 Task: Set the assign, start, and due dates for tasks in Jira and create an automation rule to manage task transitions.
Action: Mouse pressed left at (658, 409)
Screenshot: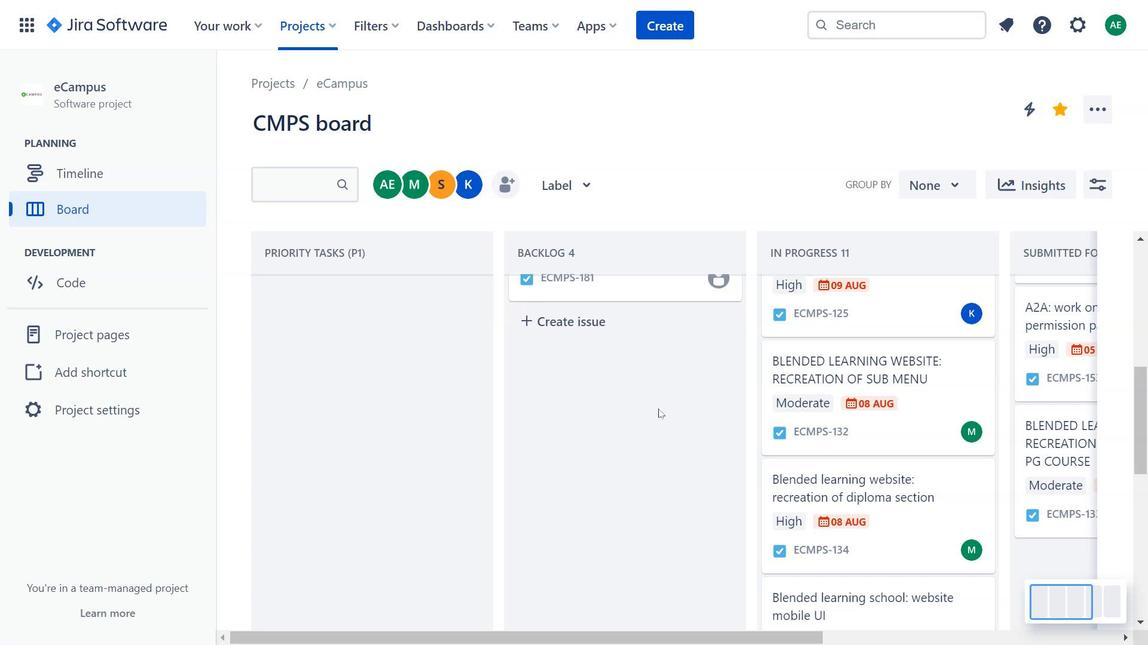
Action: Mouse pressed left at (658, 409)
Screenshot: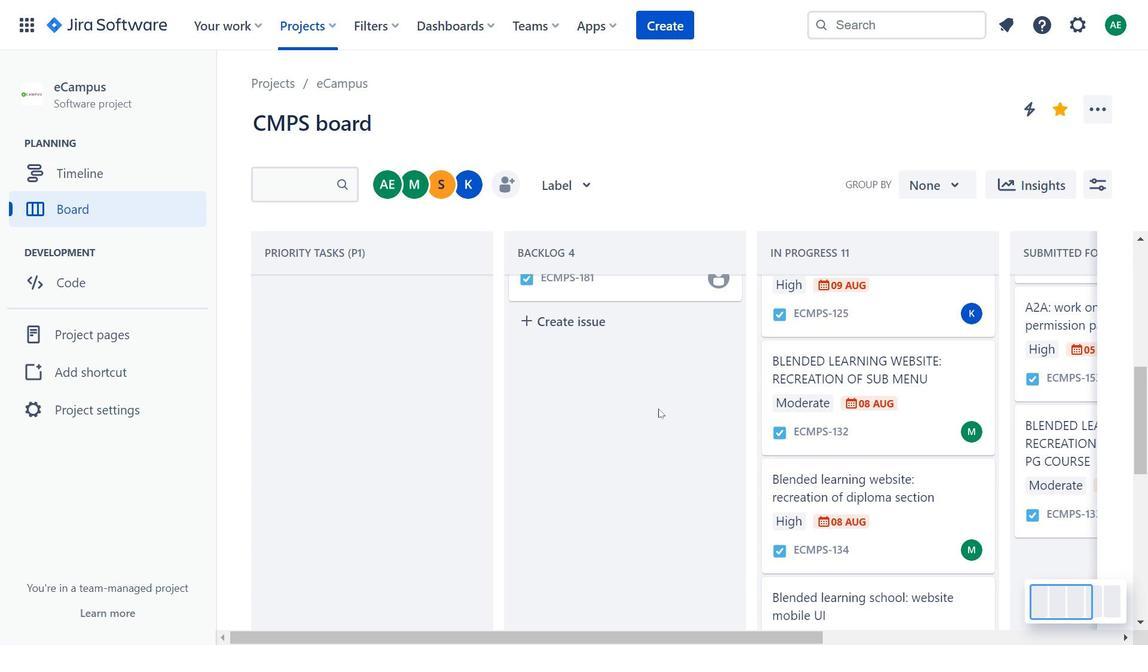 
Action: Mouse pressed left at (658, 409)
Screenshot: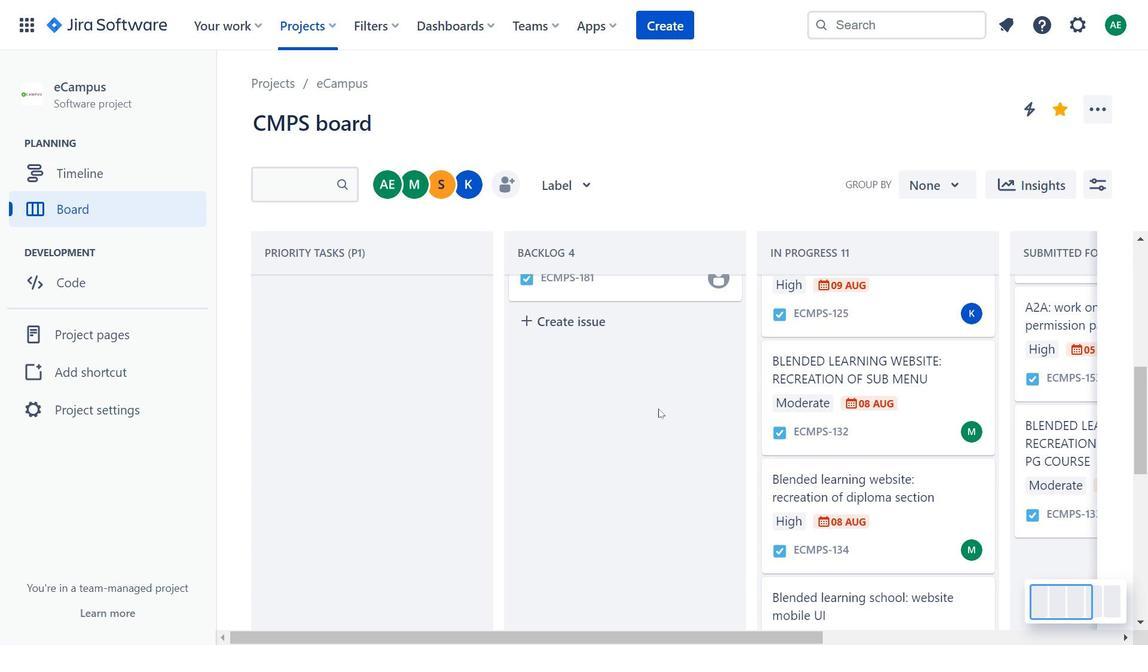 
Action: Mouse moved to (817, 390)
Screenshot: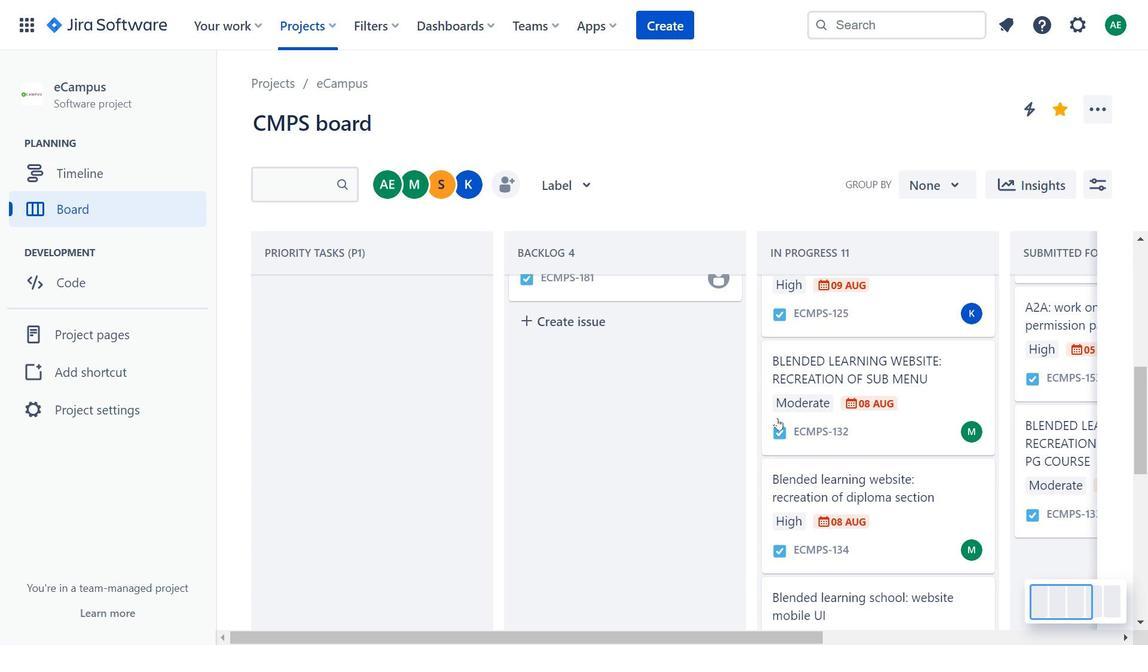 
Action: Mouse scrolled (817, 389) with delta (0, 0)
Screenshot: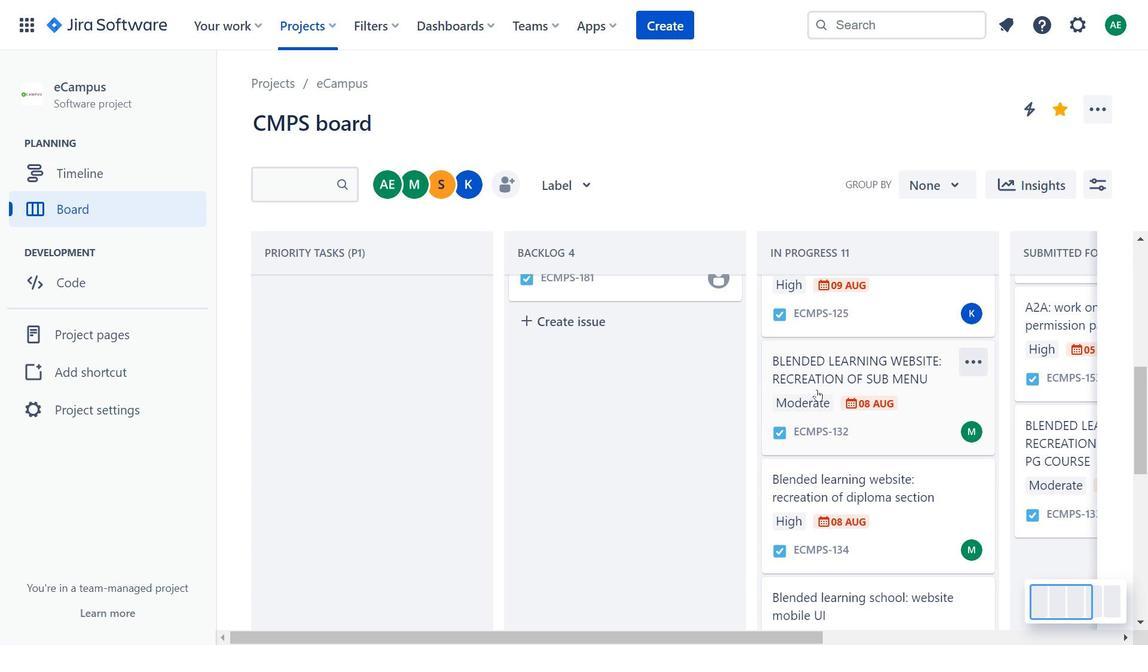 
Action: Mouse scrolled (817, 389) with delta (0, 0)
Screenshot: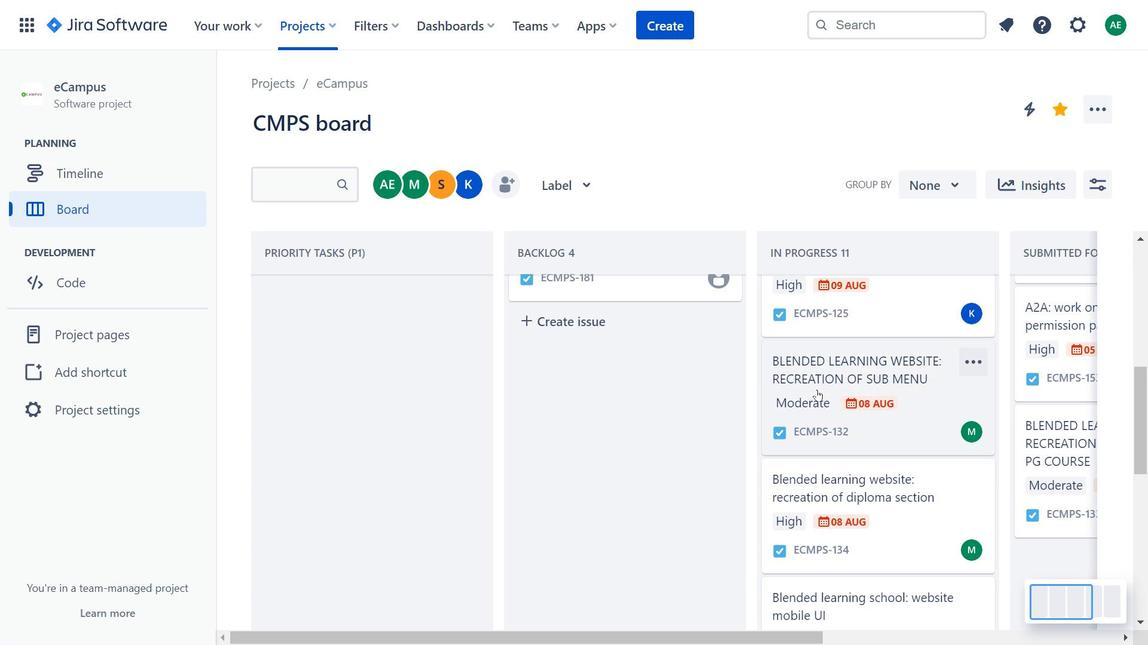 
Action: Mouse moved to (819, 386)
Screenshot: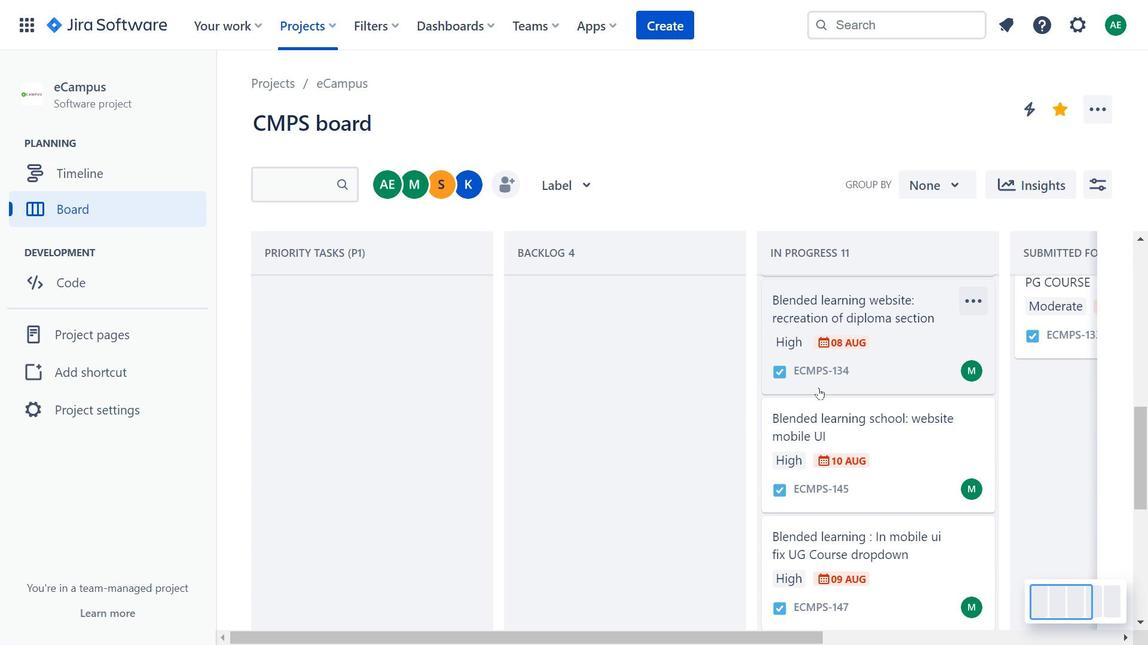 
Action: Mouse scrolled (819, 386) with delta (0, 0)
Screenshot: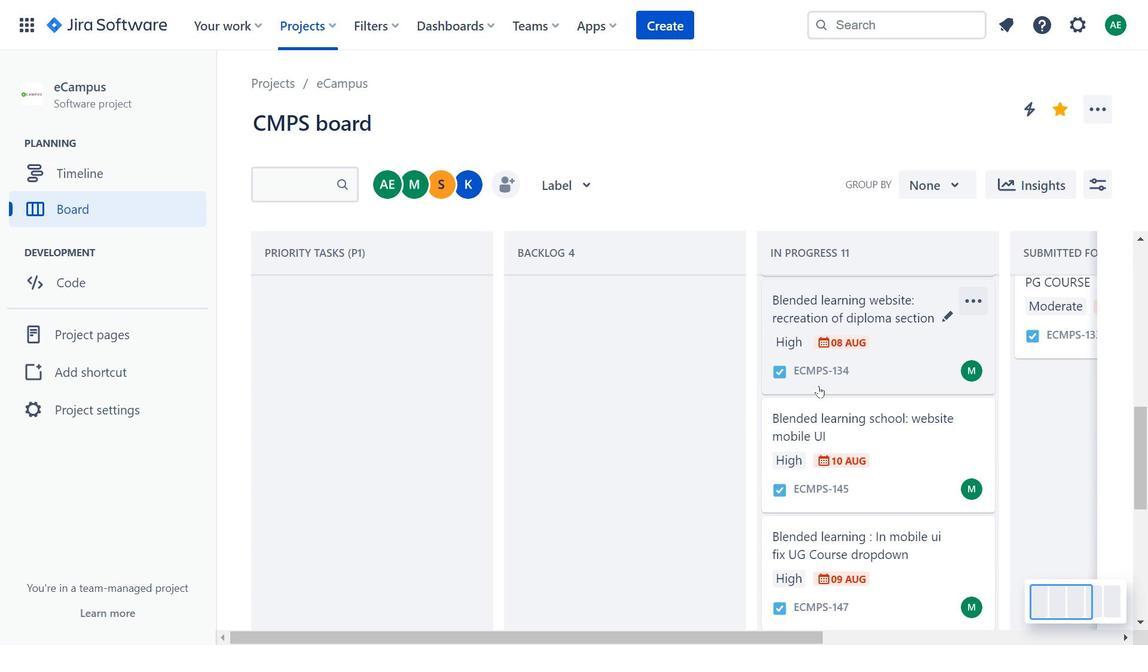
Action: Mouse scrolled (819, 386) with delta (0, 0)
Screenshot: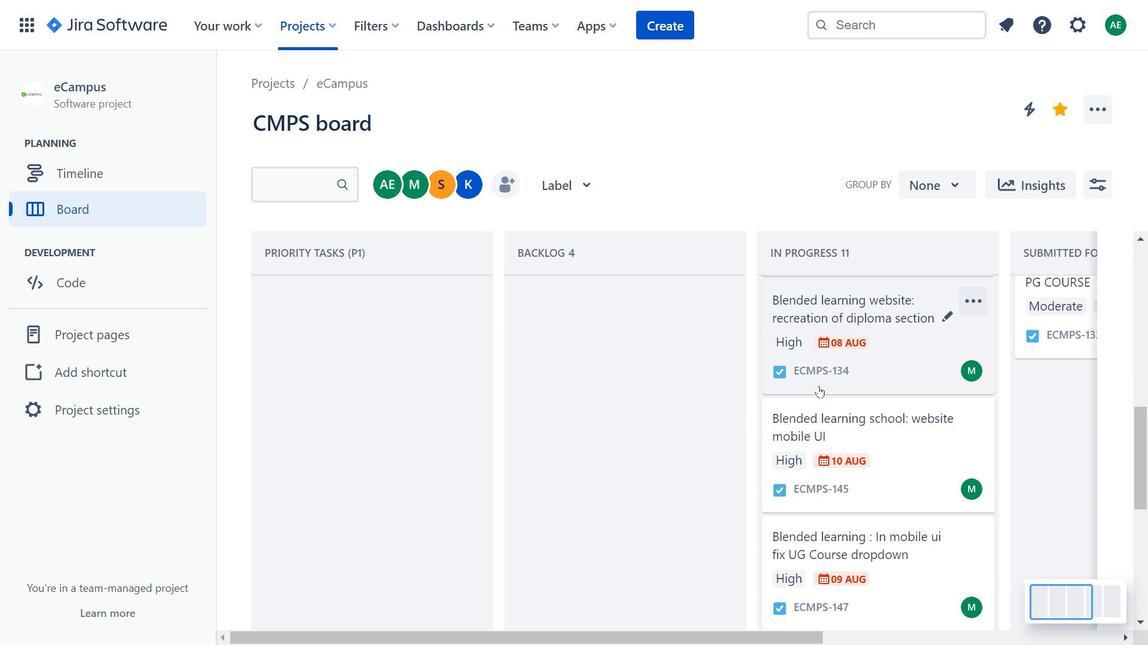 
Action: Mouse scrolled (819, 386) with delta (0, 0)
Screenshot: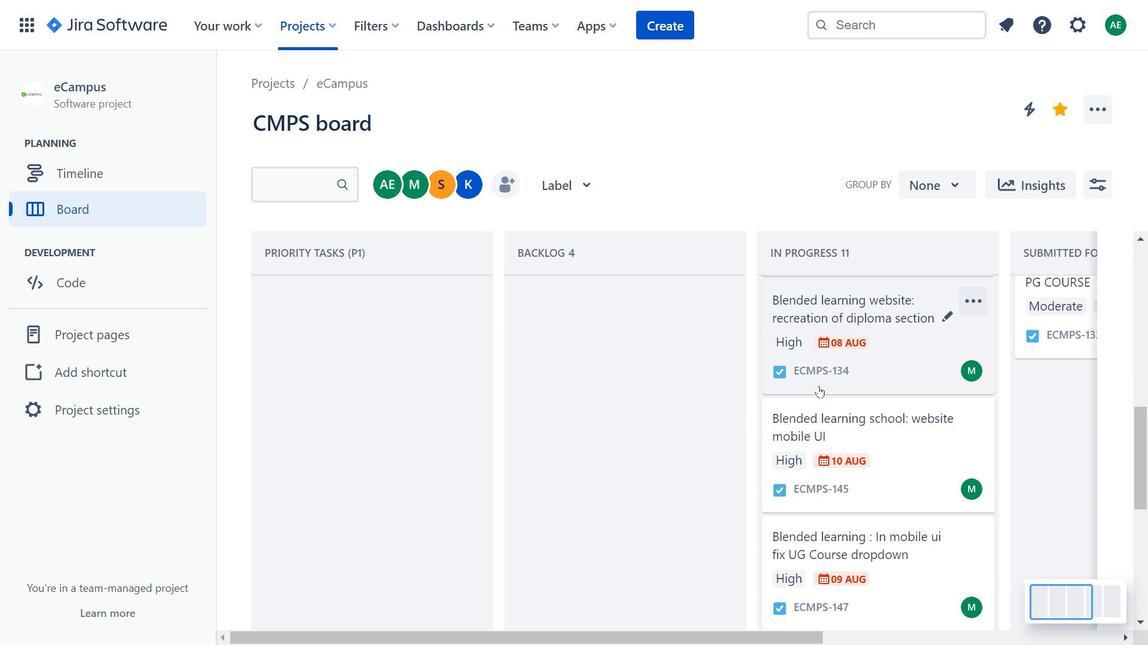 
Action: Mouse scrolled (819, 386) with delta (0, 0)
Screenshot: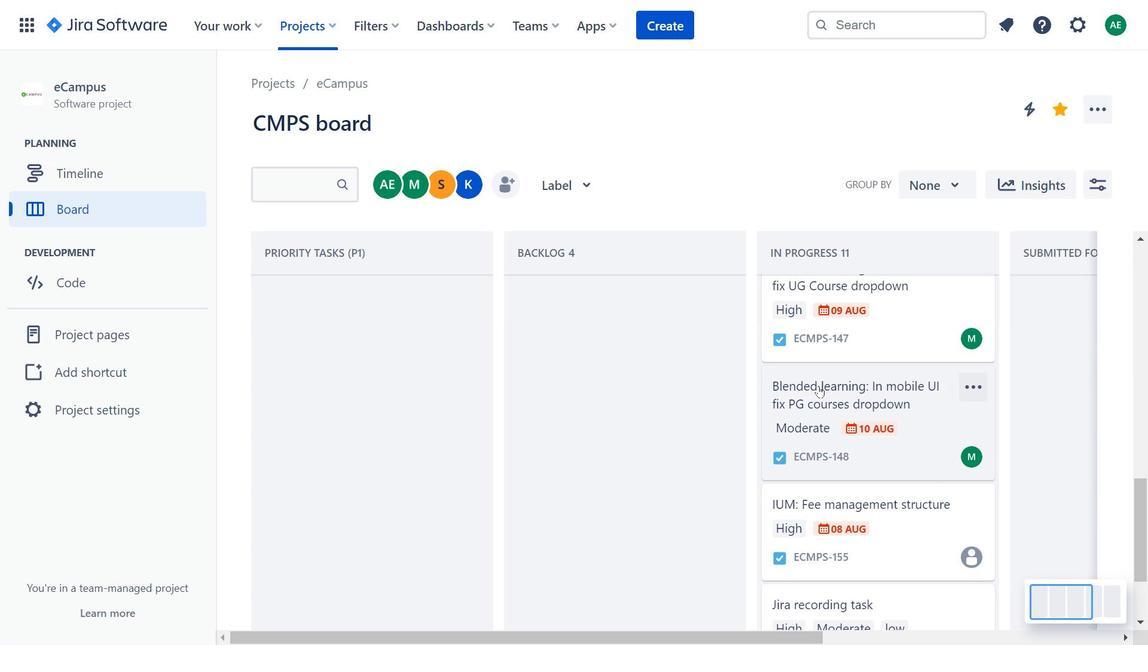 
Action: Mouse scrolled (819, 386) with delta (0, 0)
Screenshot: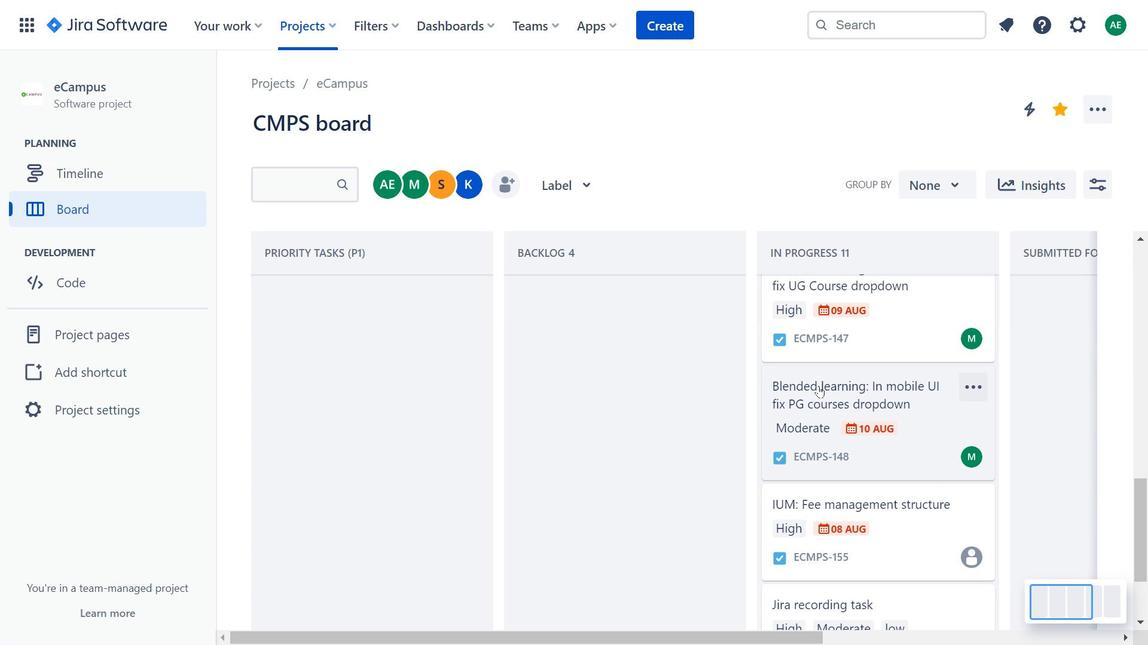 
Action: Mouse scrolled (819, 386) with delta (0, 0)
Screenshot: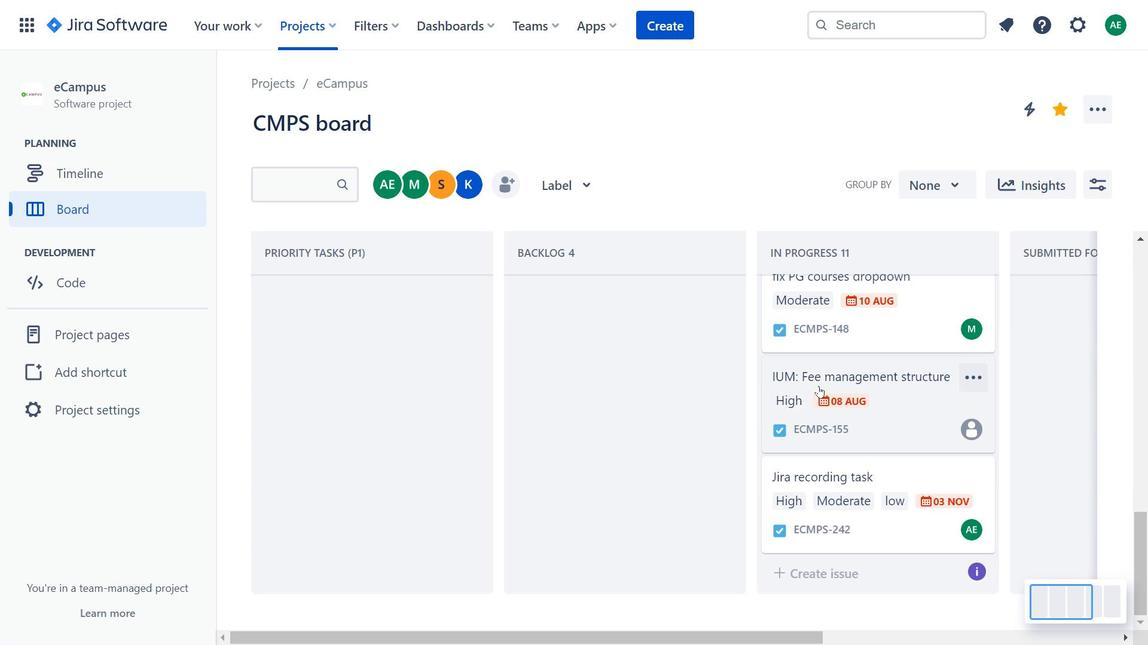 
Action: Mouse scrolled (819, 386) with delta (0, 0)
Screenshot: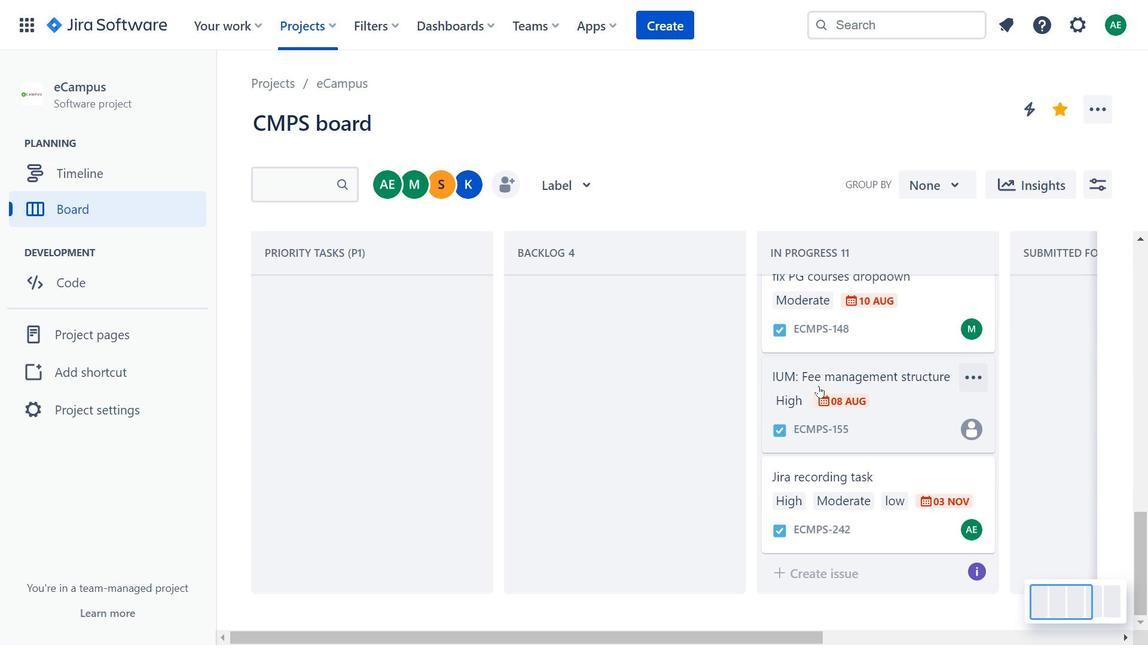 
Action: Mouse moved to (908, 527)
Screenshot: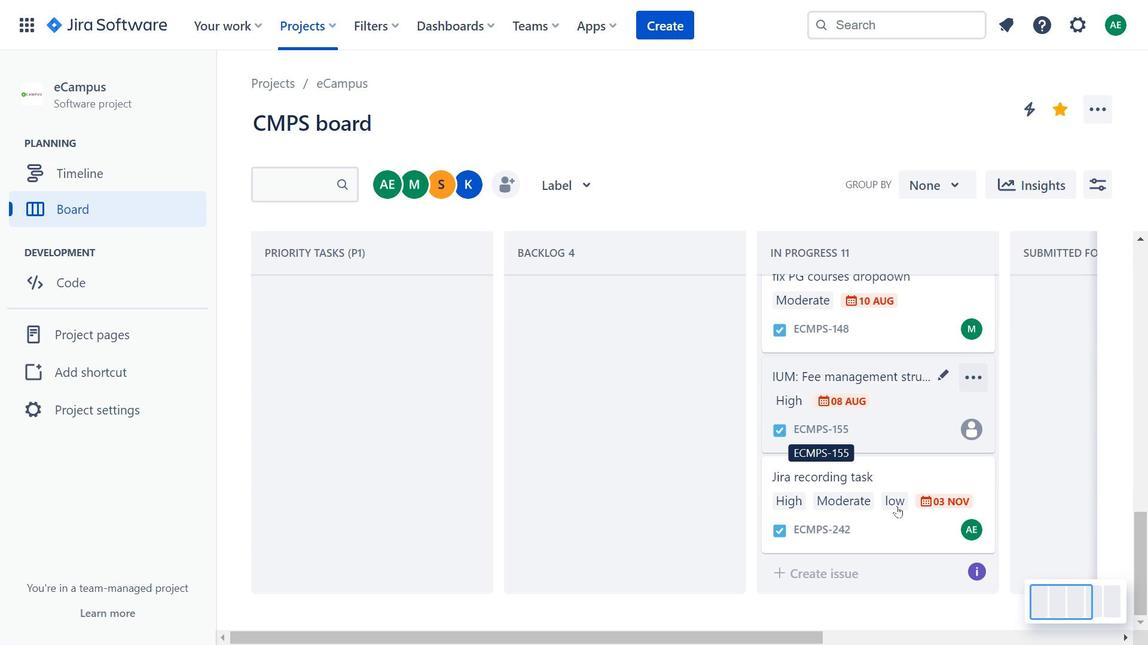 
Action: Mouse pressed left at (908, 527)
Screenshot: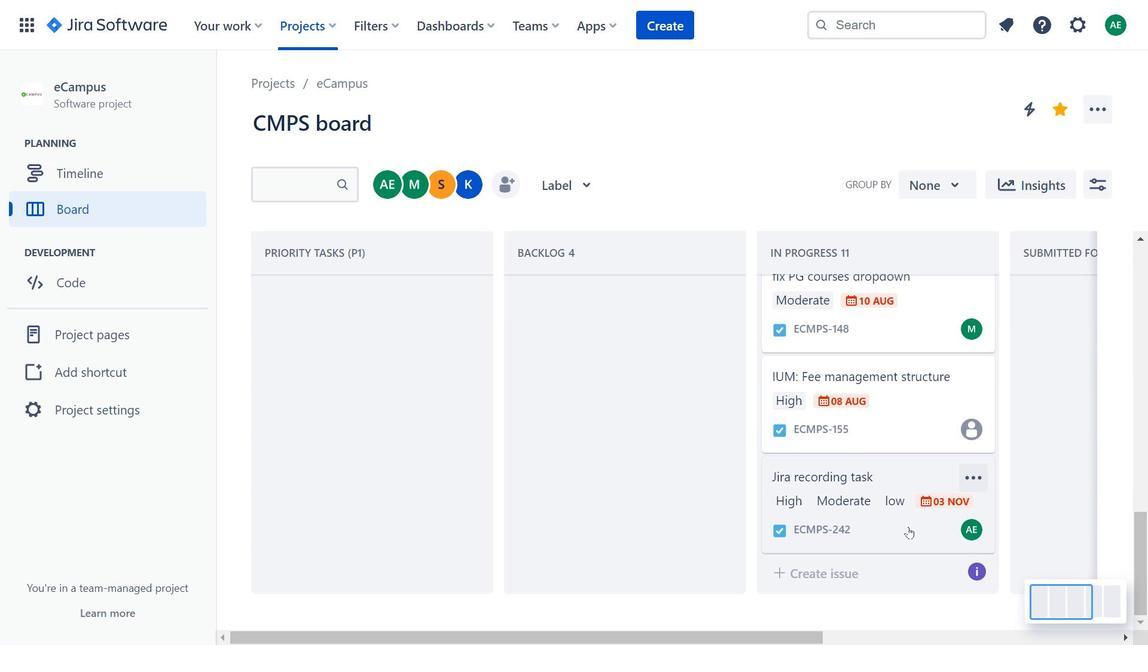 
Action: Mouse moved to (250, 454)
Screenshot: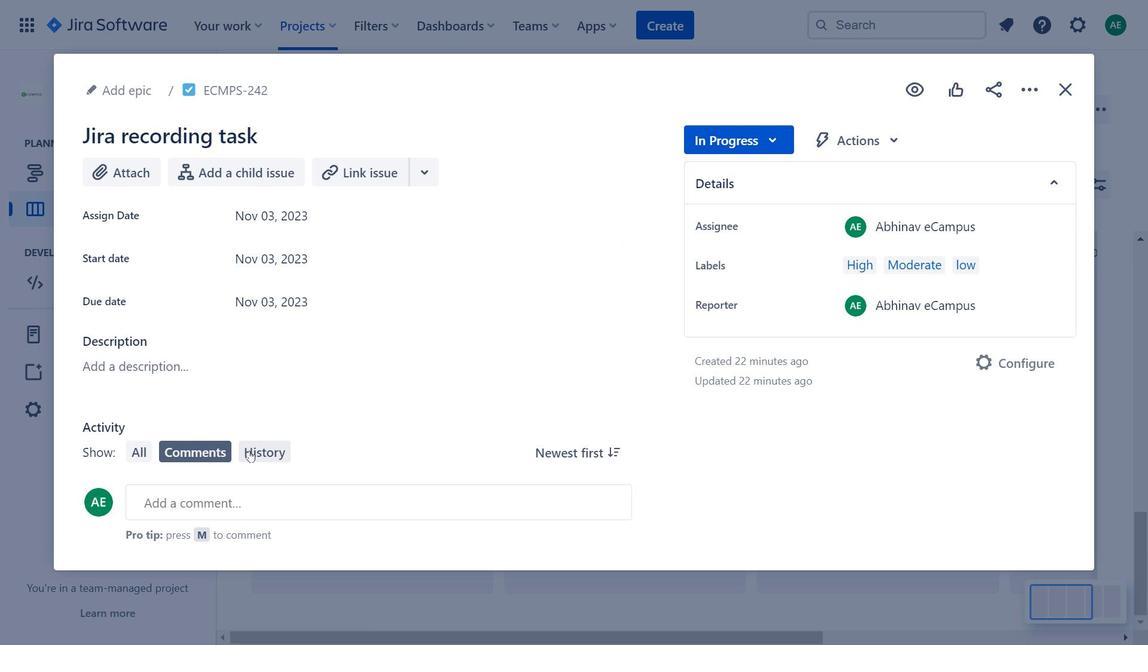 
Action: Mouse pressed left at (250, 454)
Screenshot: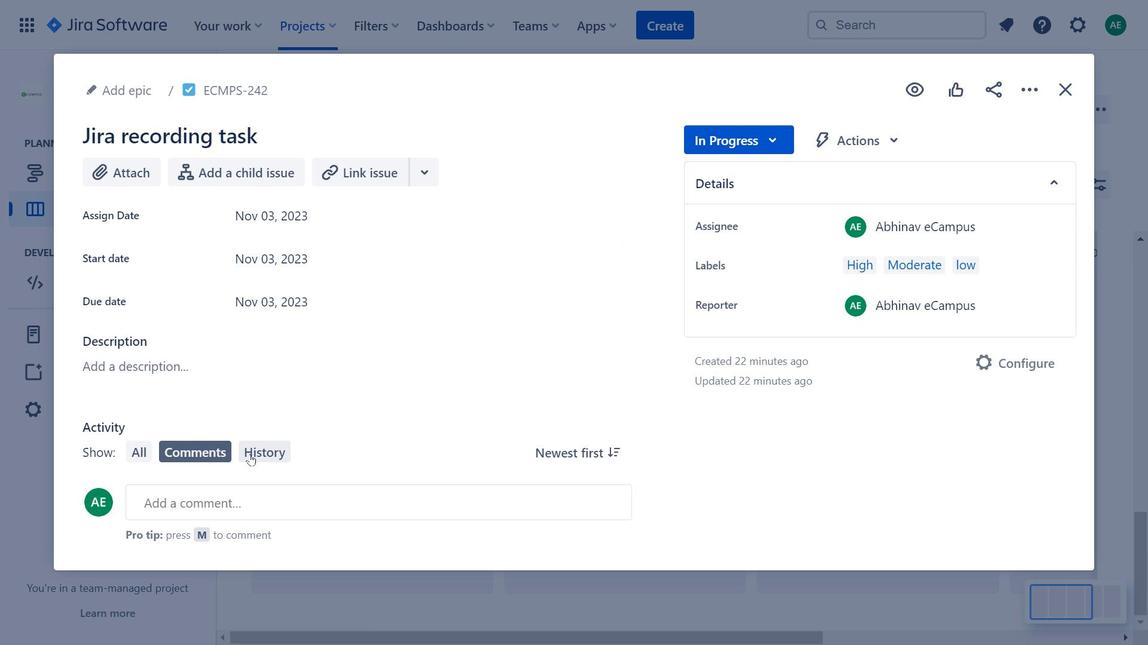 
Action: Mouse moved to (569, 163)
Screenshot: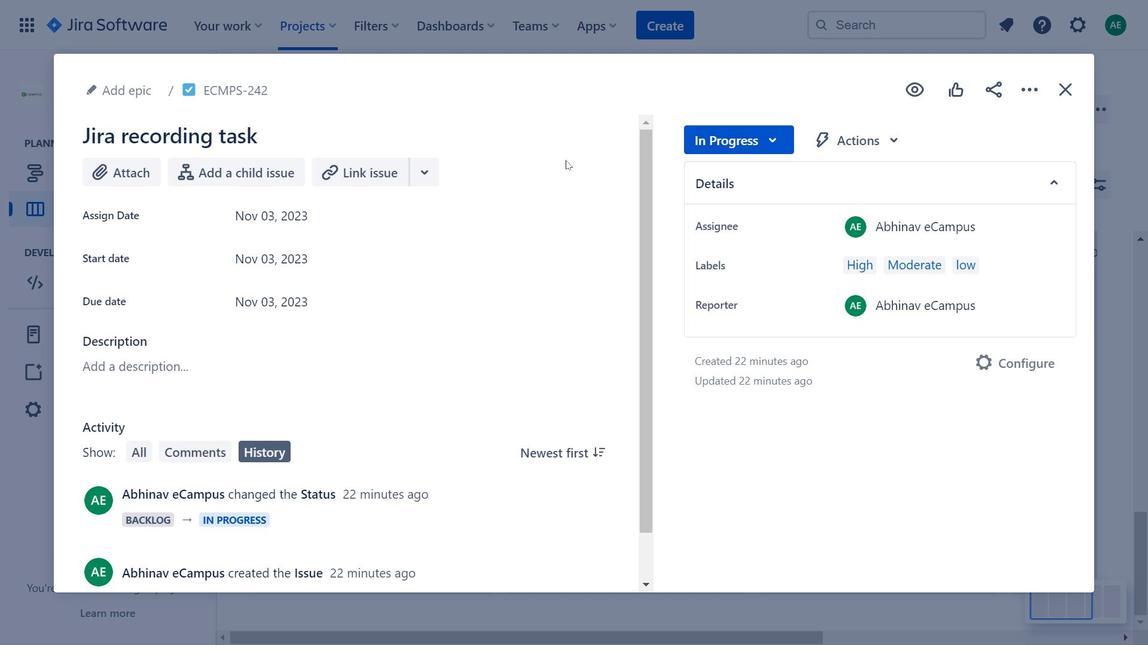 
Action: Mouse scrolled (569, 162) with delta (0, 0)
Screenshot: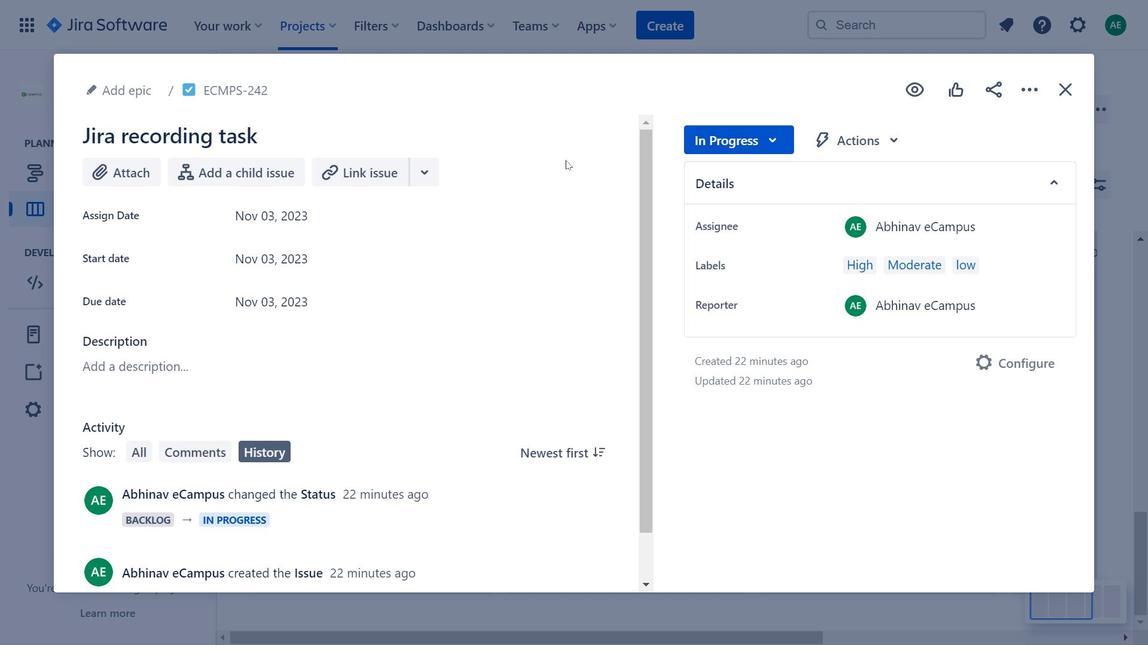 
Action: Mouse moved to (570, 164)
Screenshot: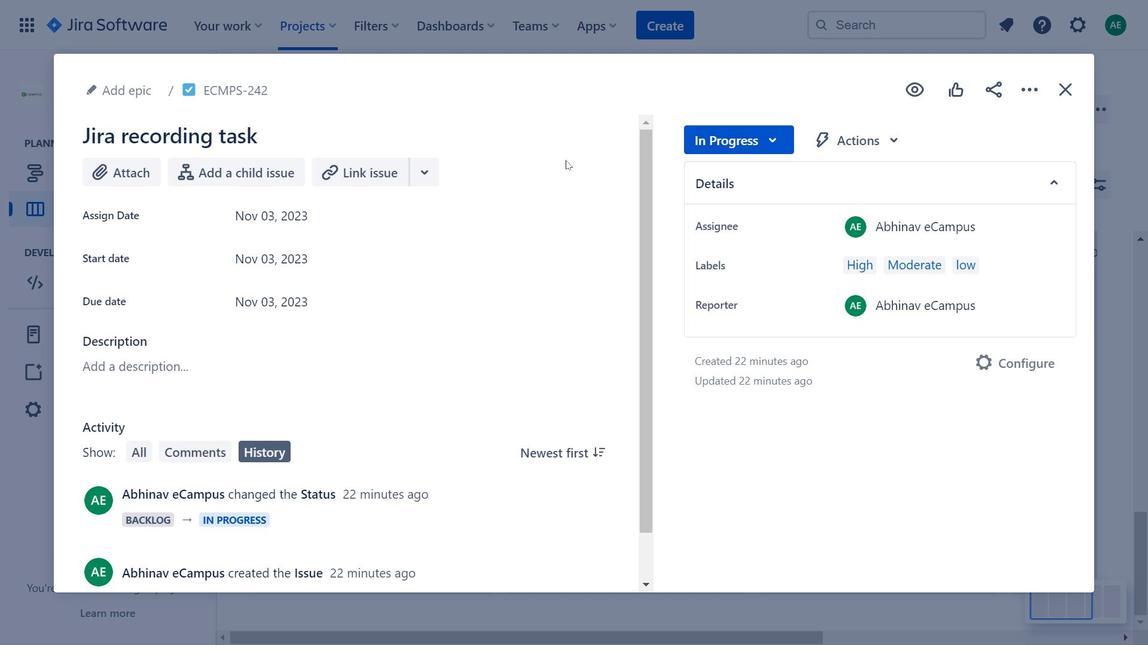 
Action: Mouse scrolled (570, 163) with delta (0, 0)
Screenshot: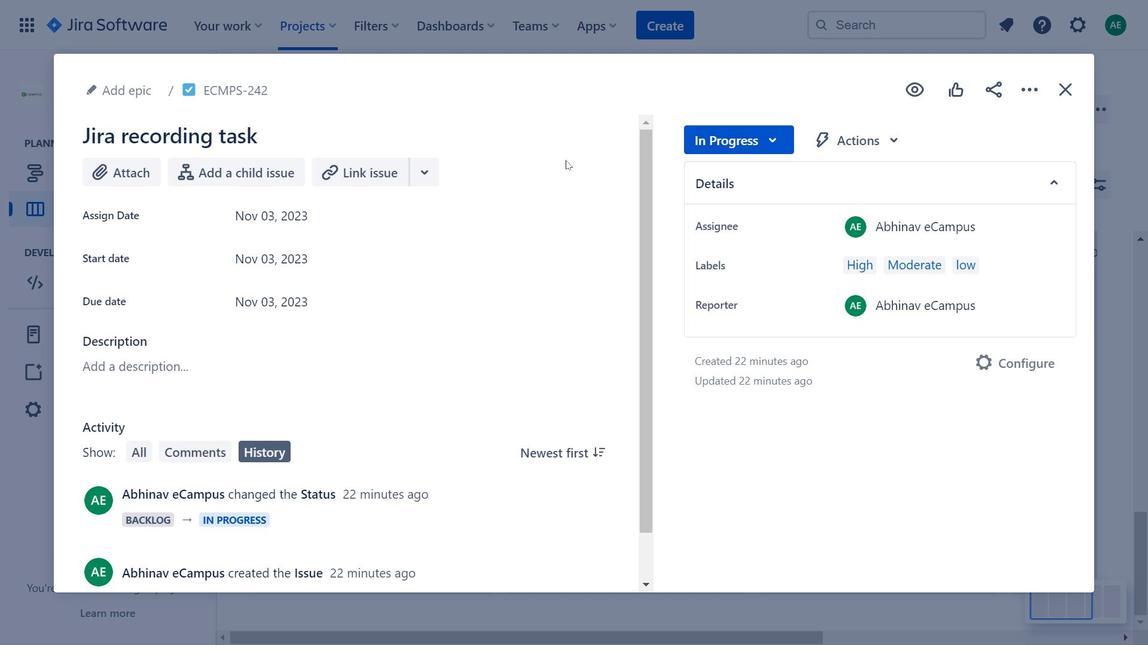 
Action: Mouse moved to (571, 165)
Screenshot: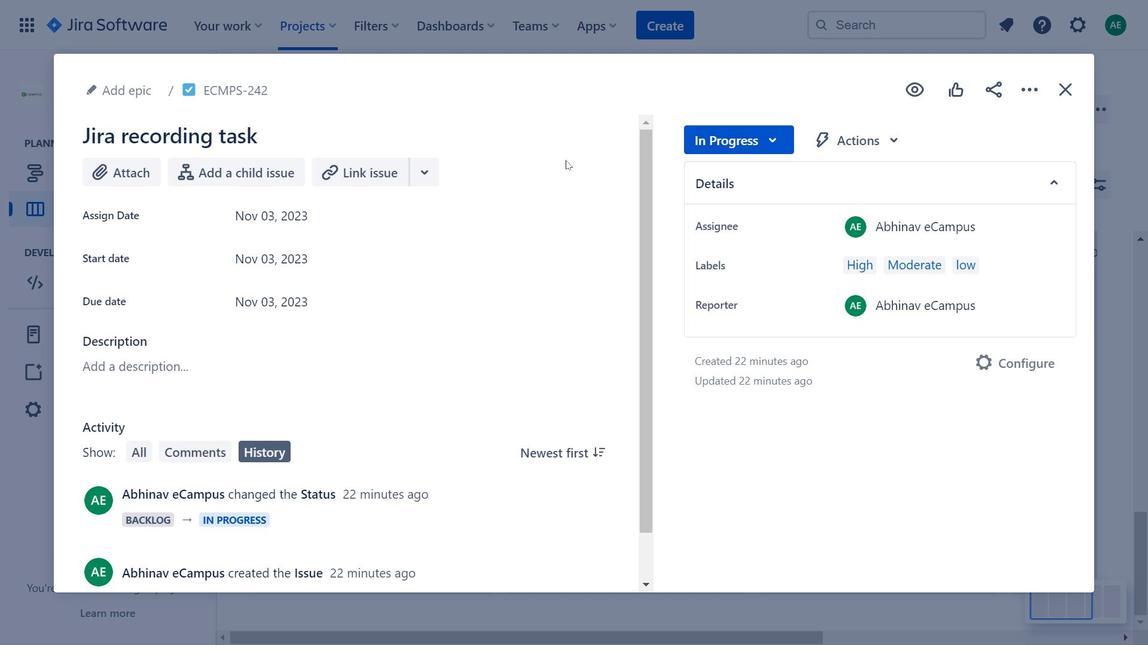 
Action: Mouse scrolled (571, 164) with delta (0, 0)
Screenshot: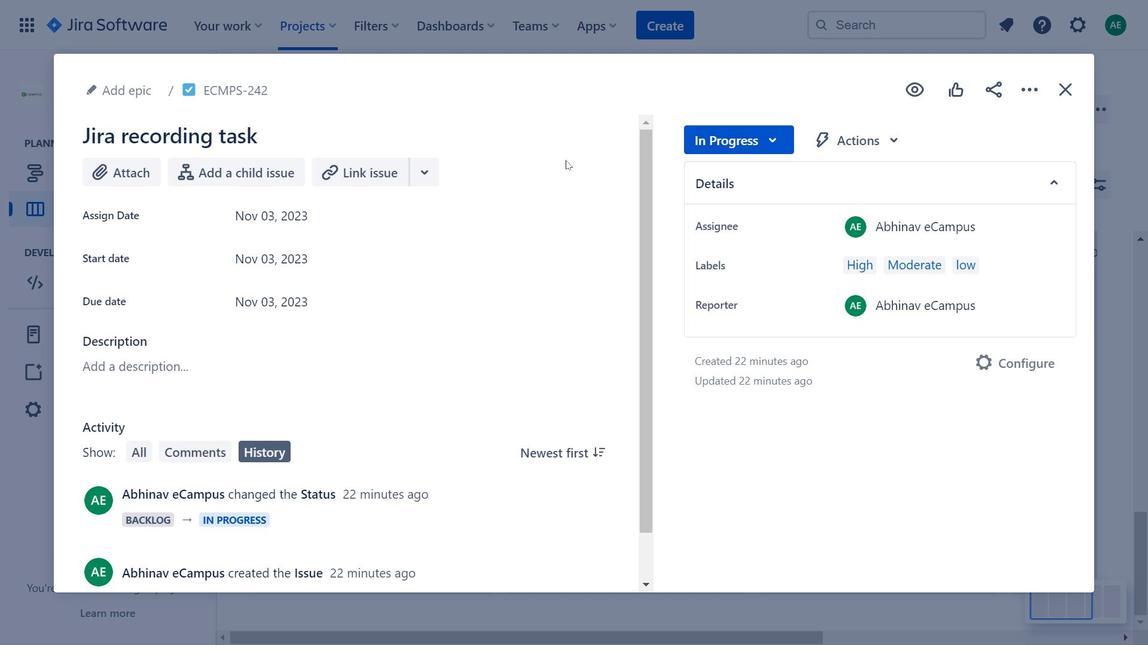 
Action: Mouse moved to (575, 180)
Screenshot: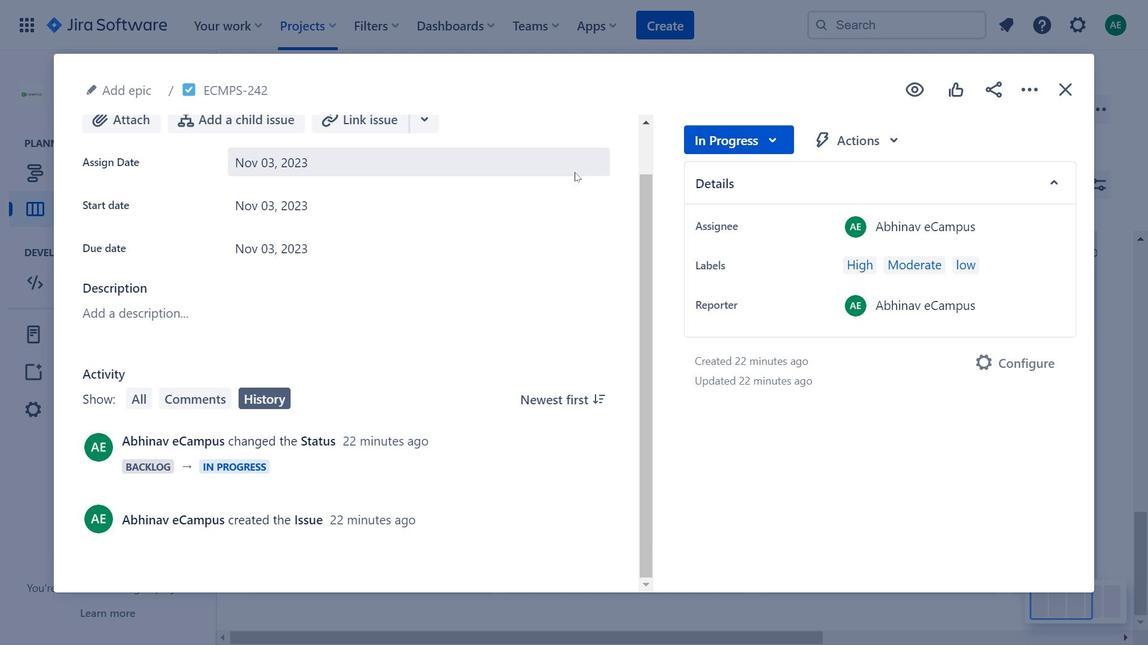 
Action: Mouse scrolled (575, 180) with delta (0, 0)
Screenshot: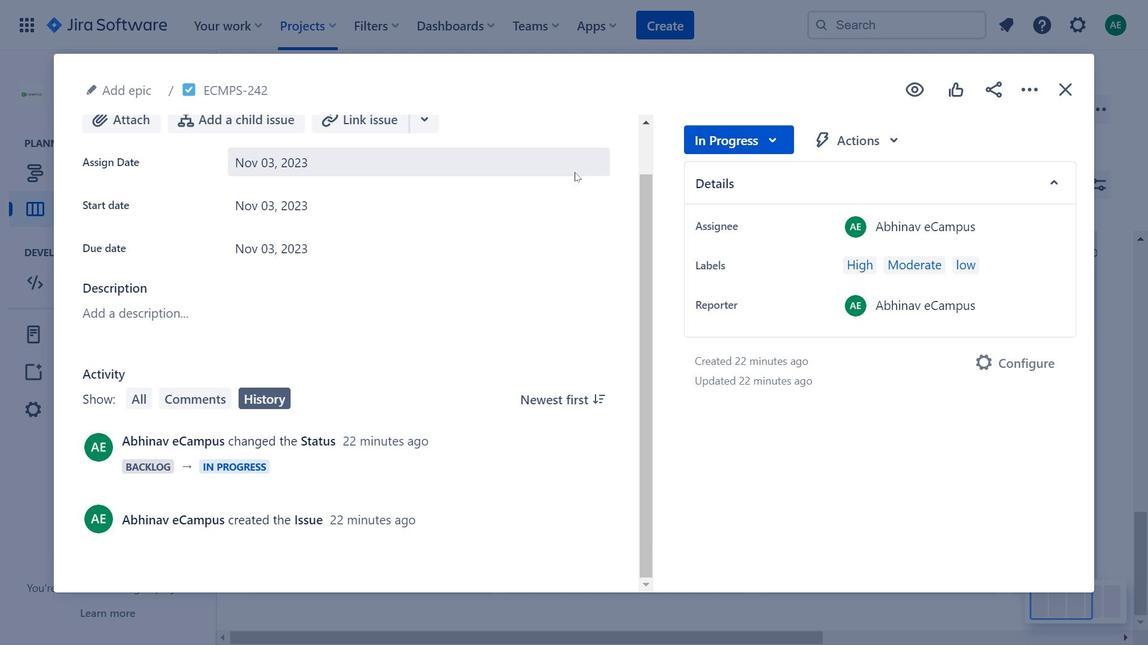 
Action: Mouse moved to (575, 181)
Screenshot: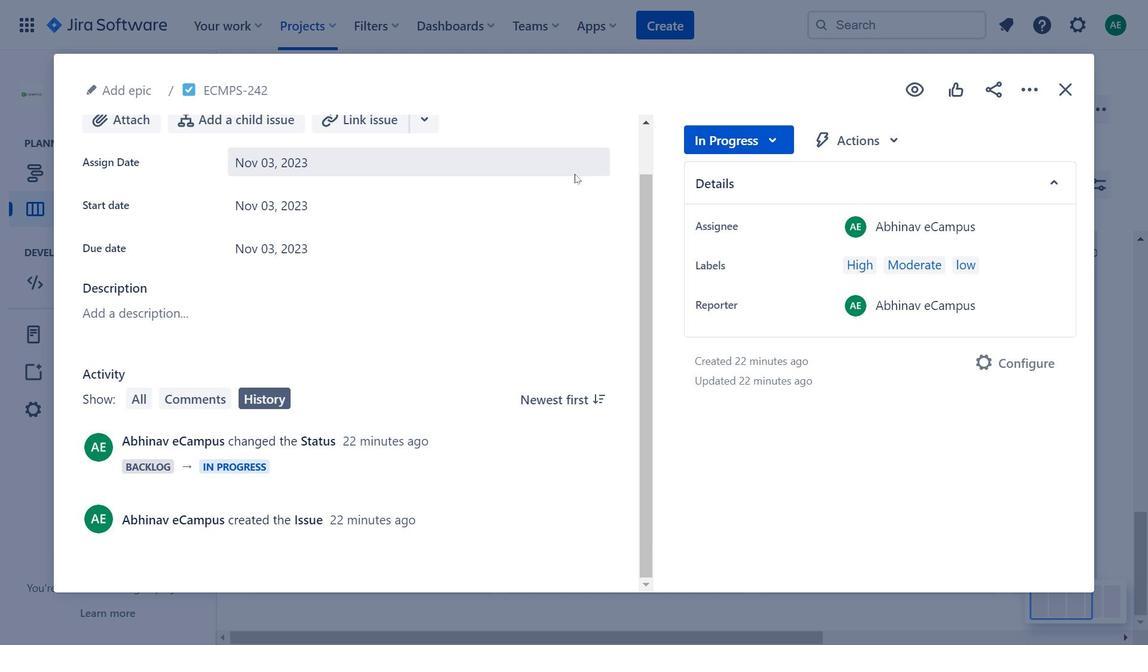 
Action: Mouse scrolled (575, 181) with delta (0, 0)
Screenshot: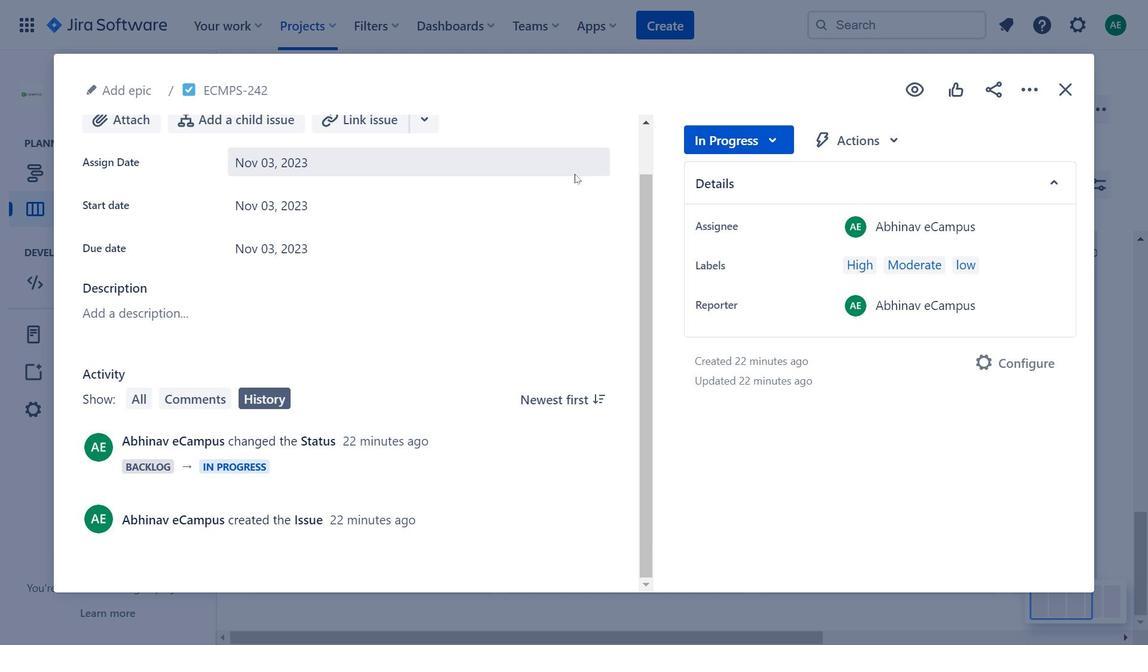
Action: Mouse moved to (869, 135)
Screenshot: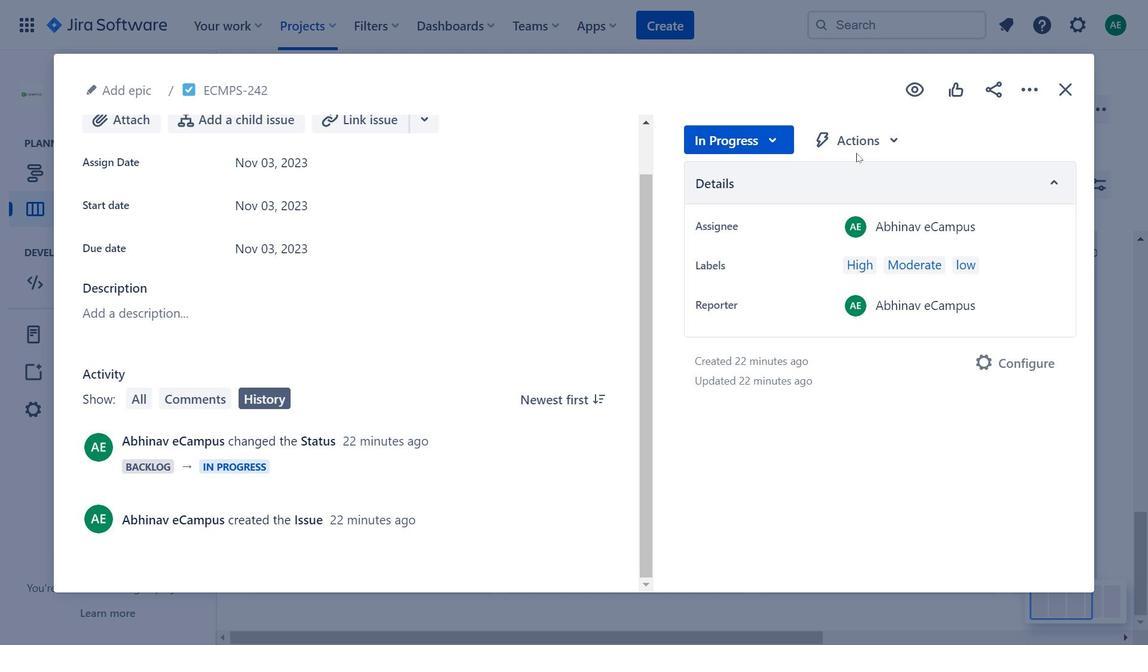 
Action: Mouse pressed left at (869, 135)
Screenshot: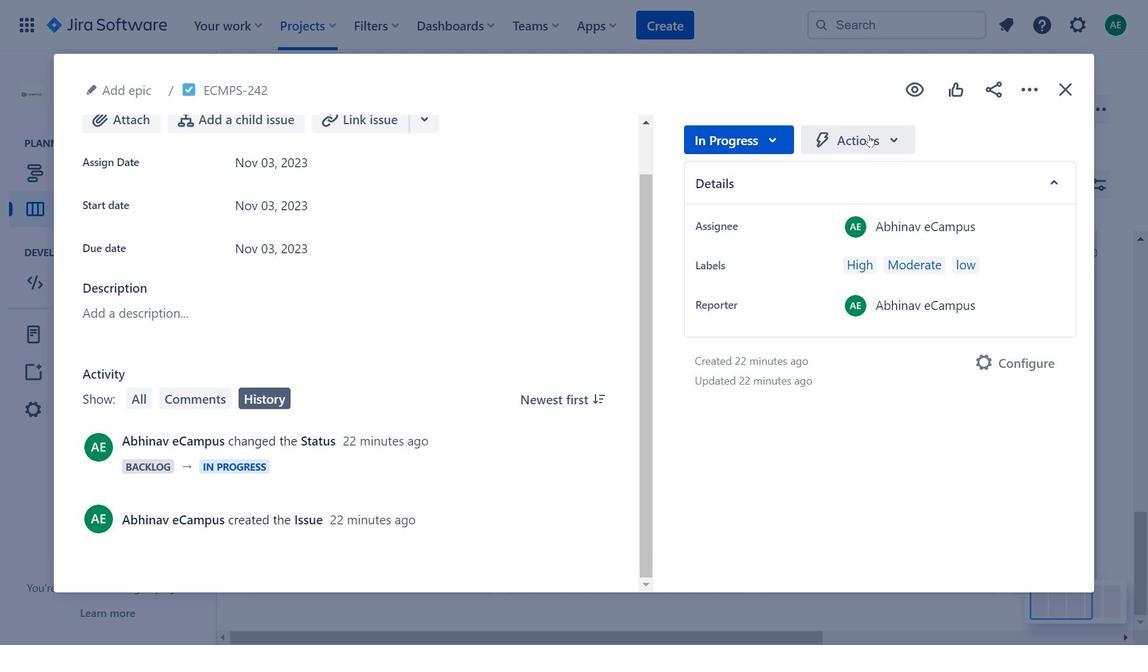 
Action: Mouse moved to (278, 211)
Screenshot: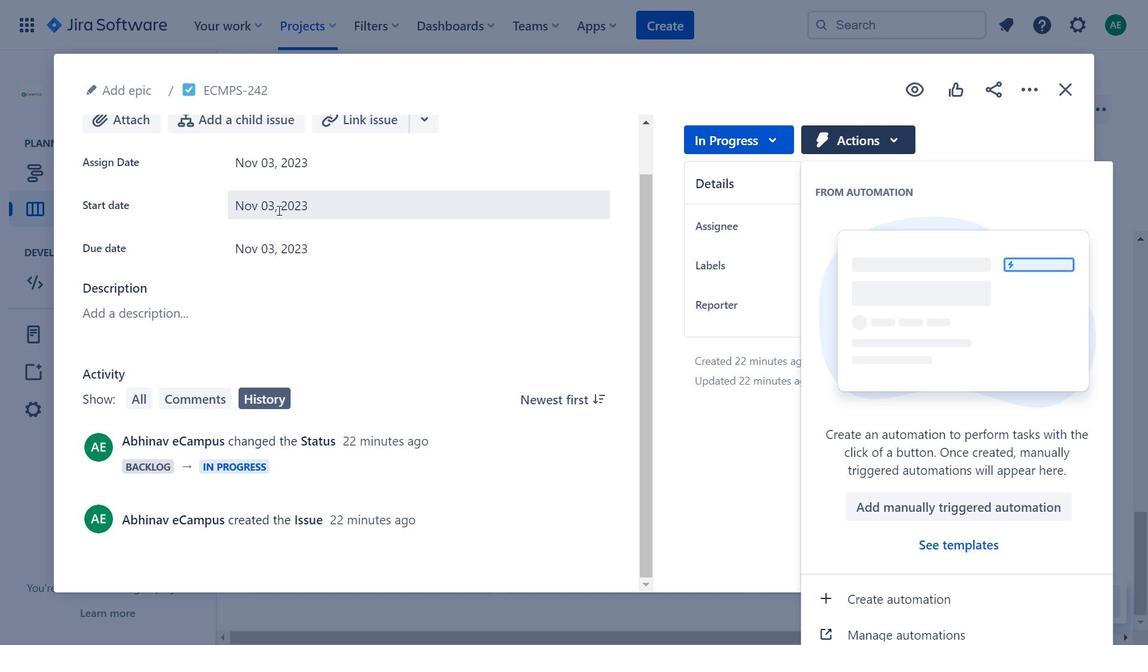 
Action: Mouse pressed left at (278, 211)
Screenshot: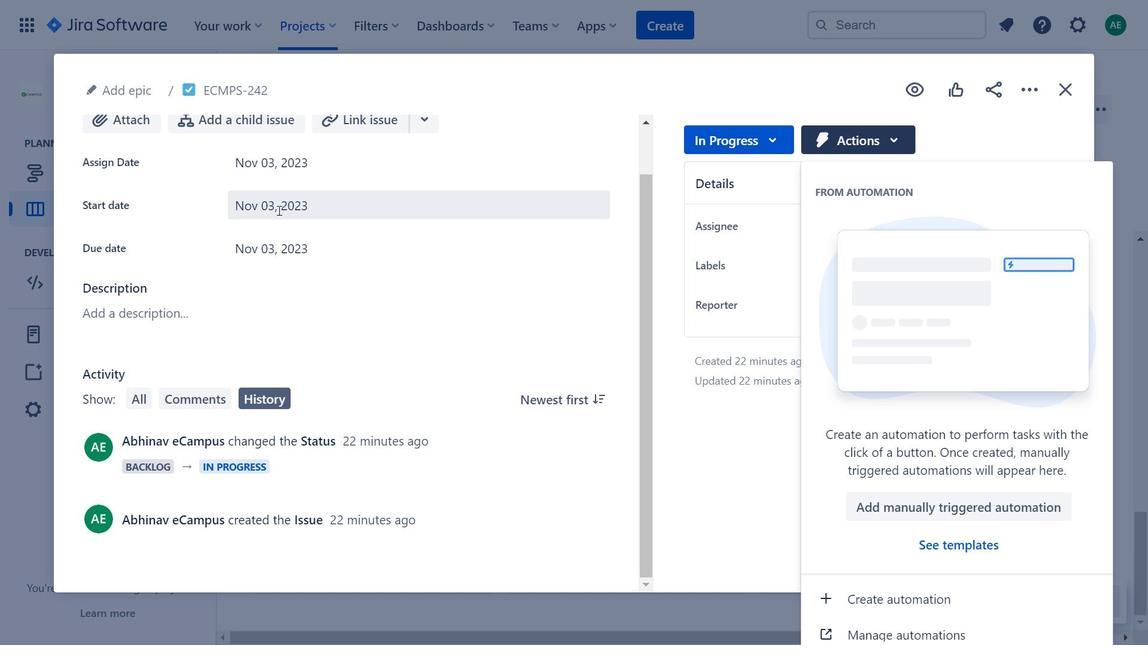
Action: Mouse moved to (1066, 94)
Screenshot: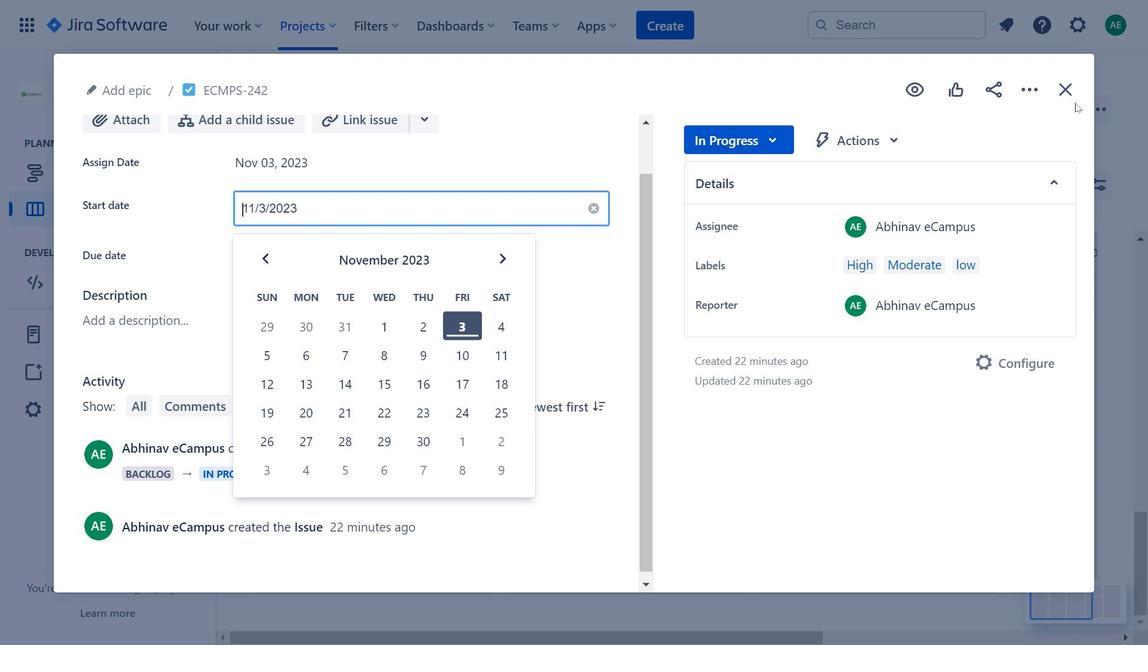 
Action: Mouse pressed left at (1066, 94)
Screenshot: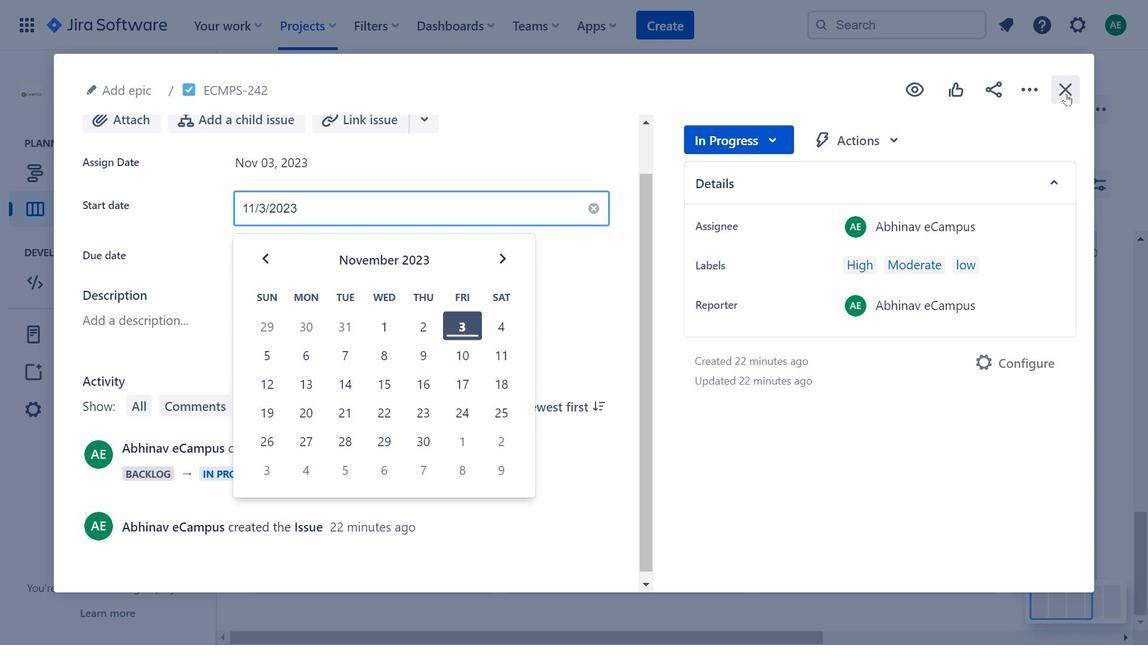 
Action: Mouse moved to (913, 392)
Screenshot: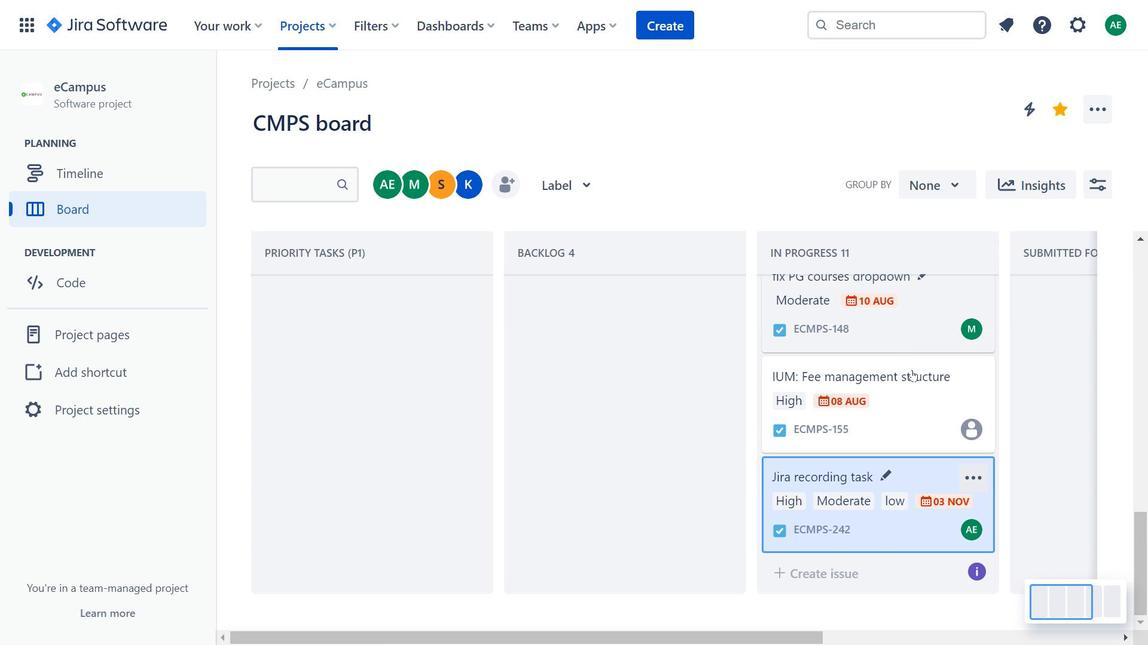 
Action: Mouse scrolled (913, 392) with delta (0, 0)
Screenshot: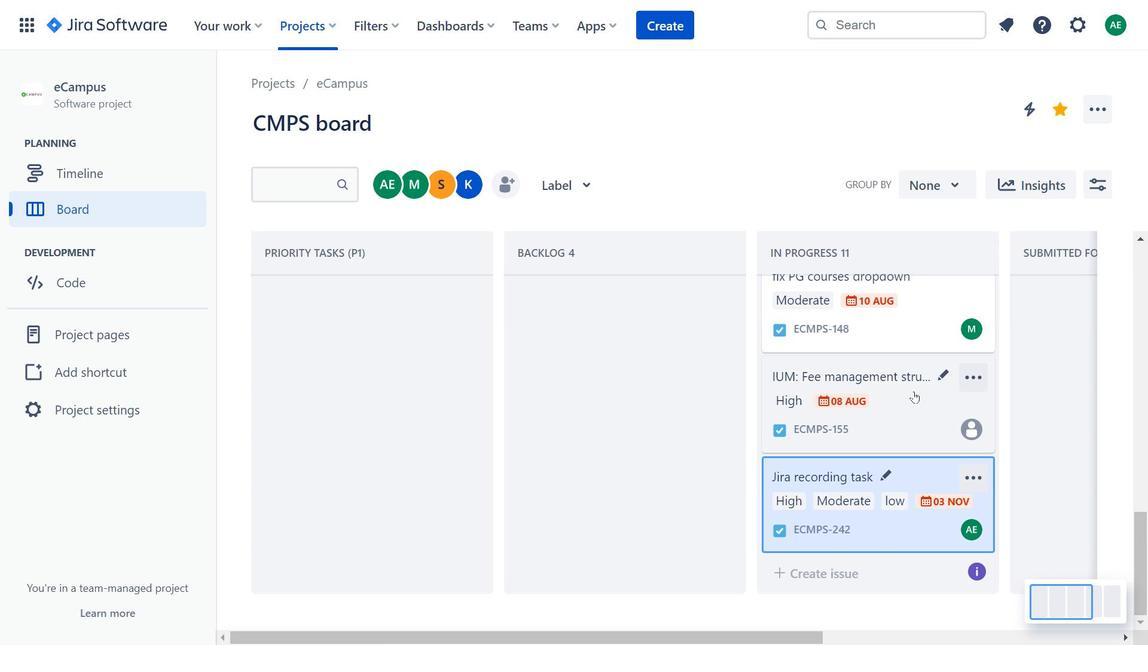
Action: Mouse pressed left at (913, 392)
Screenshot: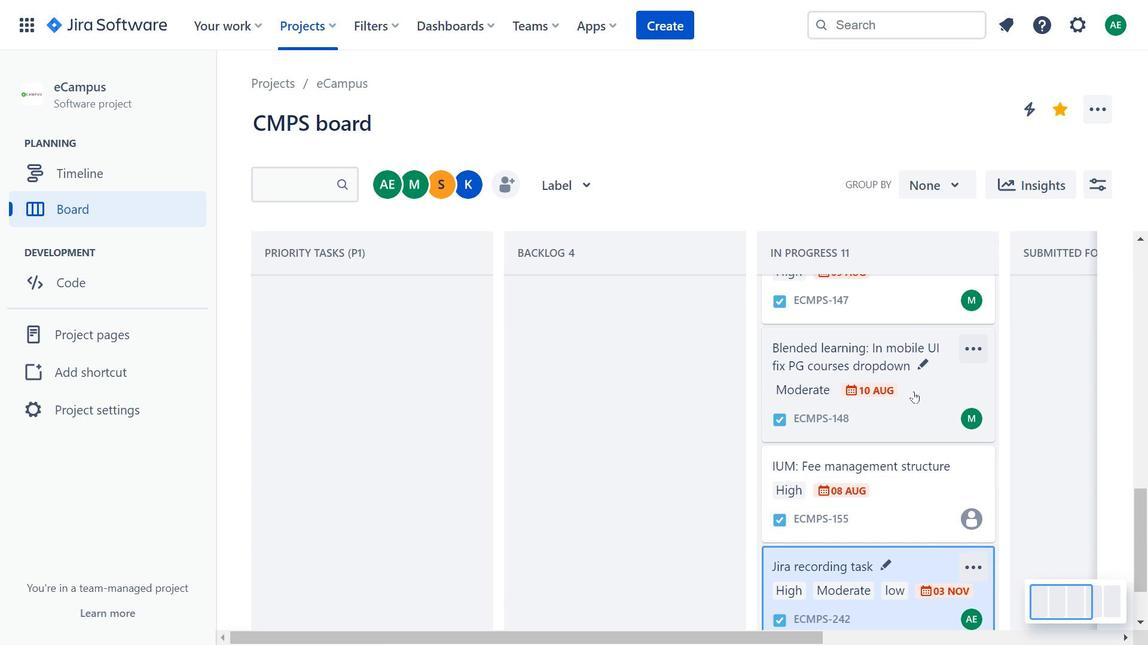 
Action: Mouse moved to (820, 138)
Screenshot: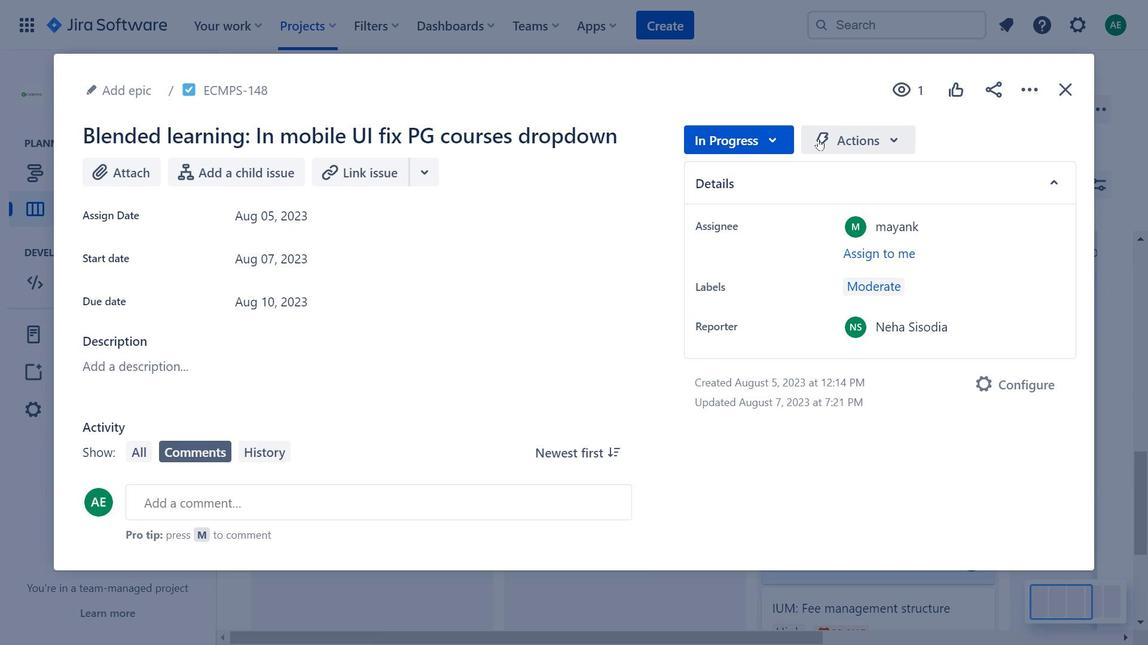 
Action: Mouse pressed left at (820, 138)
Screenshot: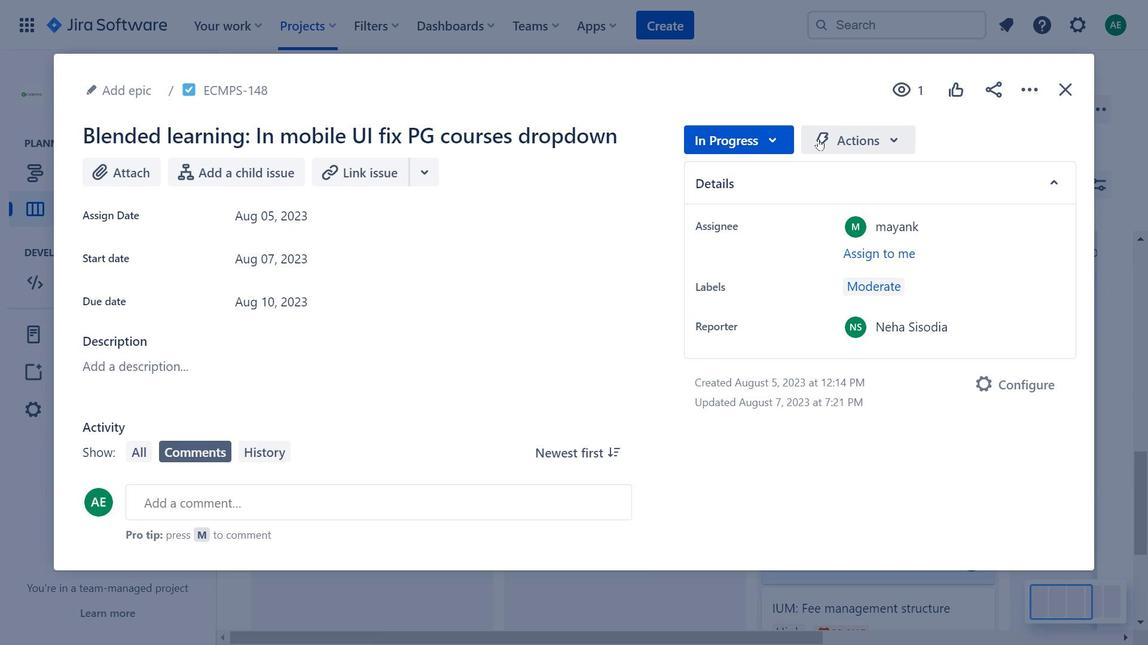 
Action: Mouse moved to (936, 544)
Screenshot: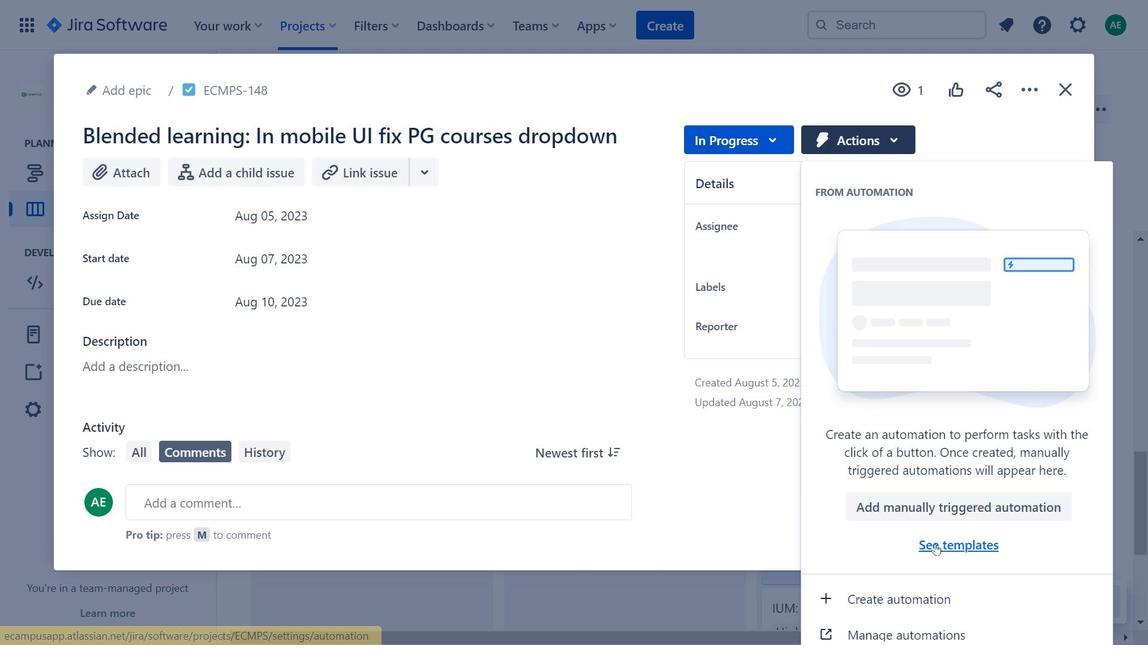 
Action: Mouse pressed left at (936, 544)
Screenshot: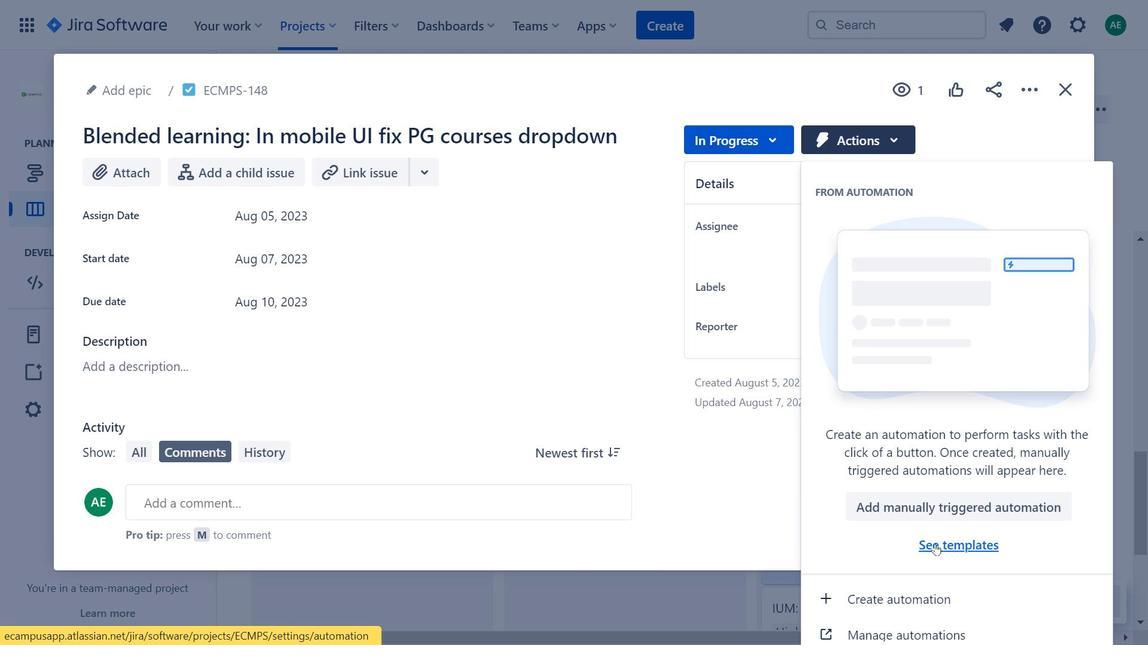 
Action: Mouse moved to (409, 346)
Screenshot: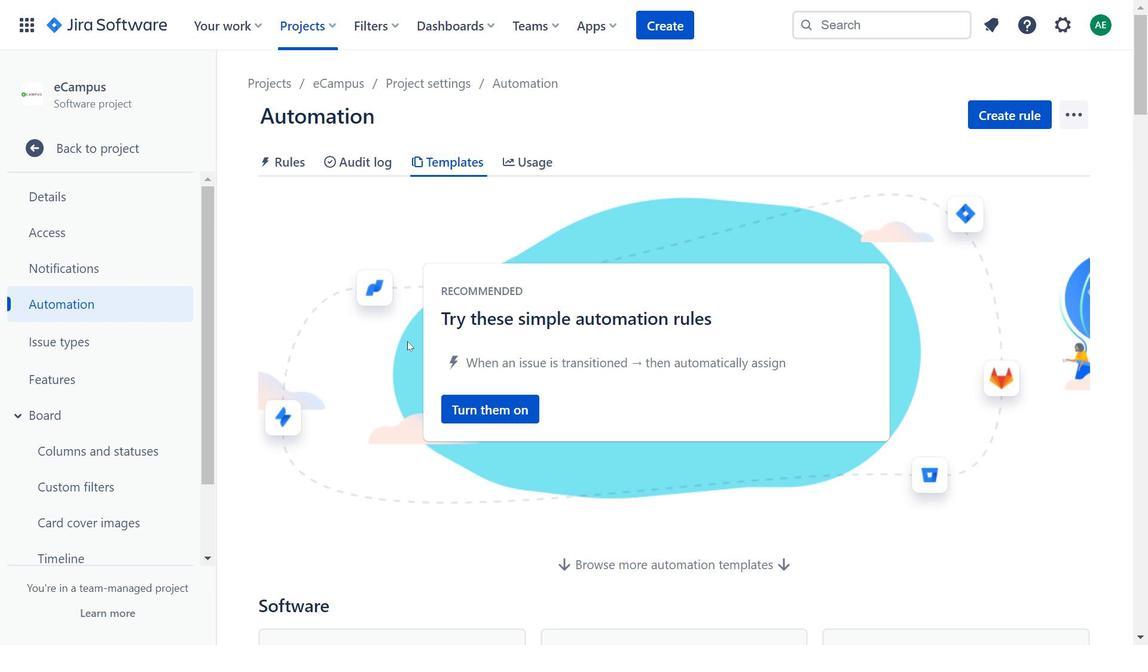 
Action: Mouse scrolled (409, 346) with delta (0, 0)
Screenshot: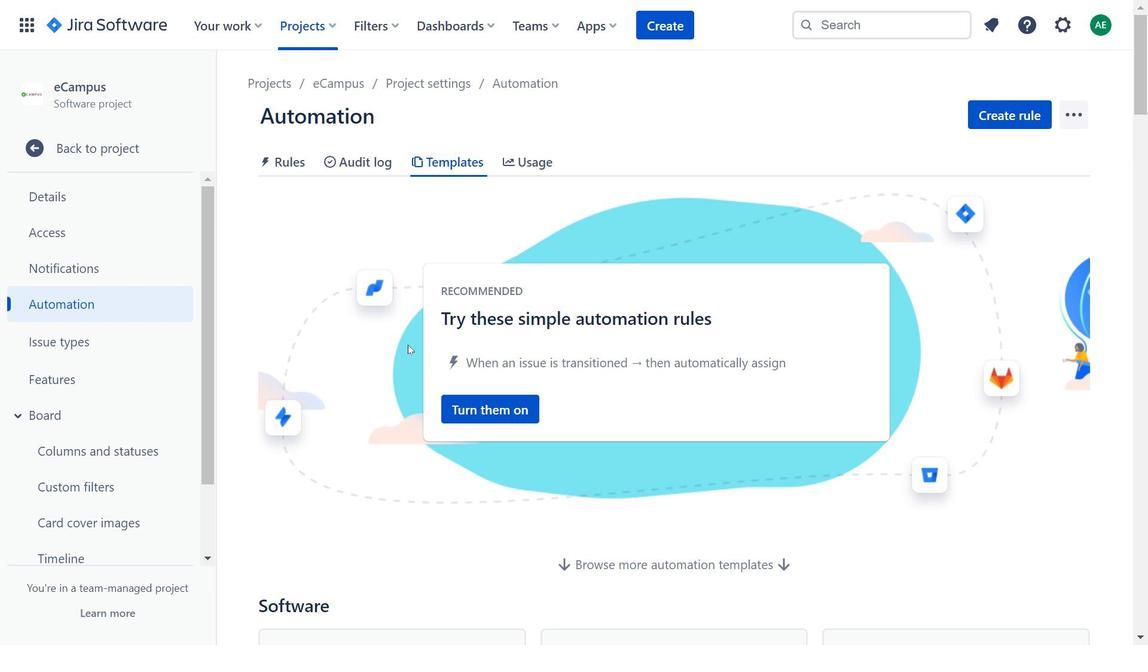 
Action: Mouse moved to (415, 361)
Screenshot: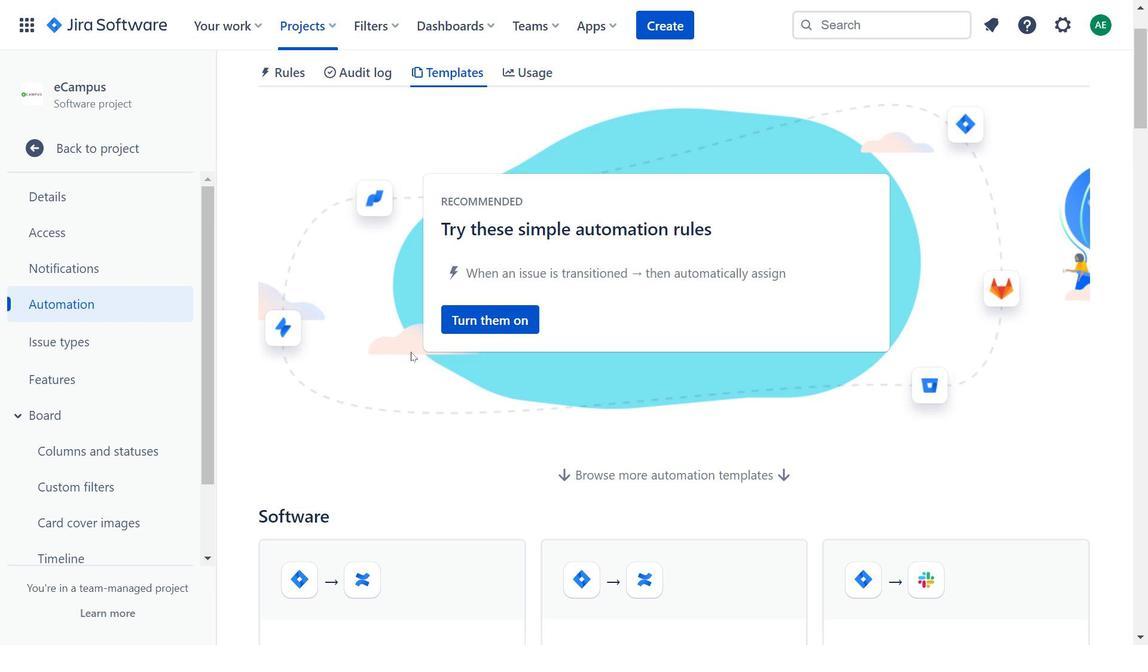 
Action: Mouse scrolled (415, 361) with delta (0, 0)
Screenshot: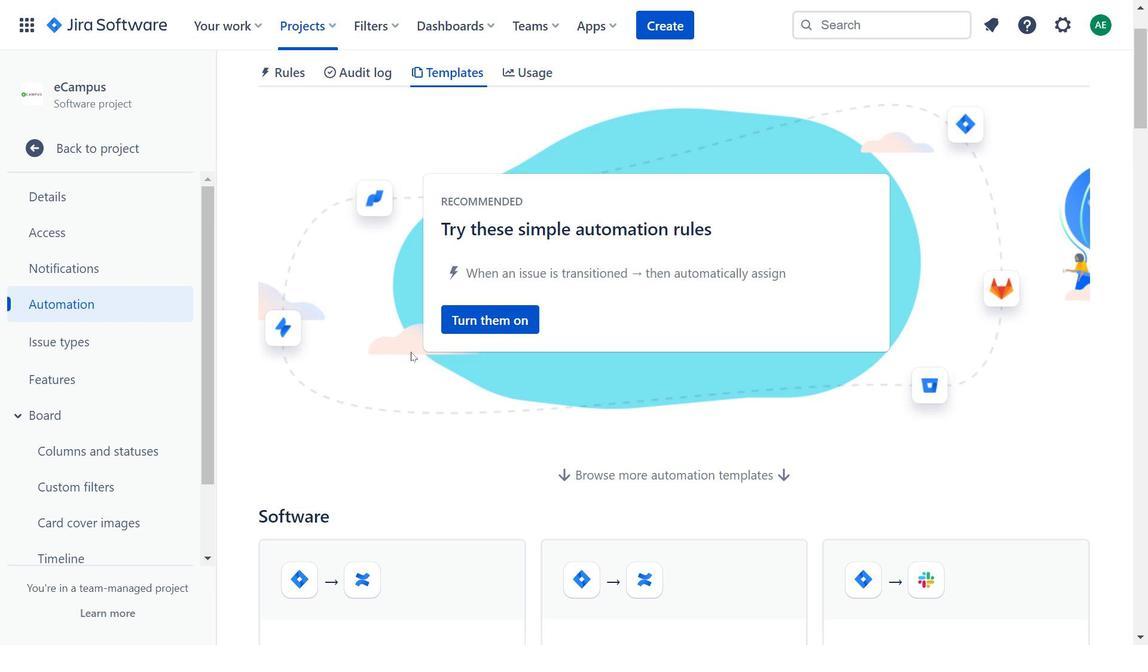 
Action: Mouse moved to (416, 363)
Screenshot: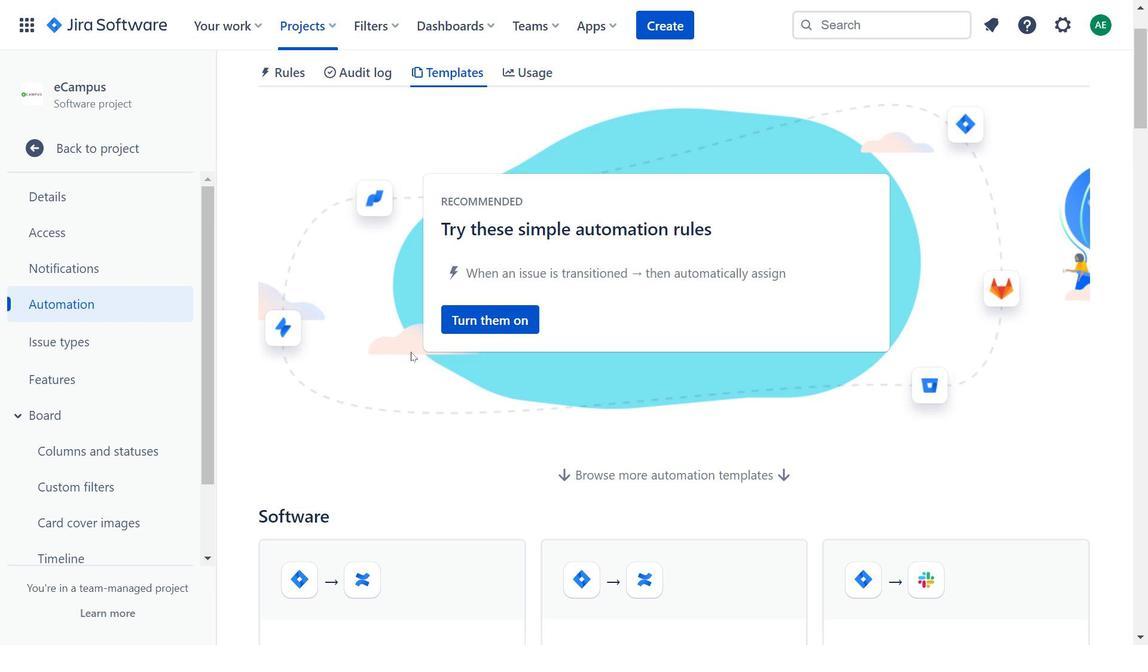 
Action: Mouse scrolled (416, 362) with delta (0, 0)
Screenshot: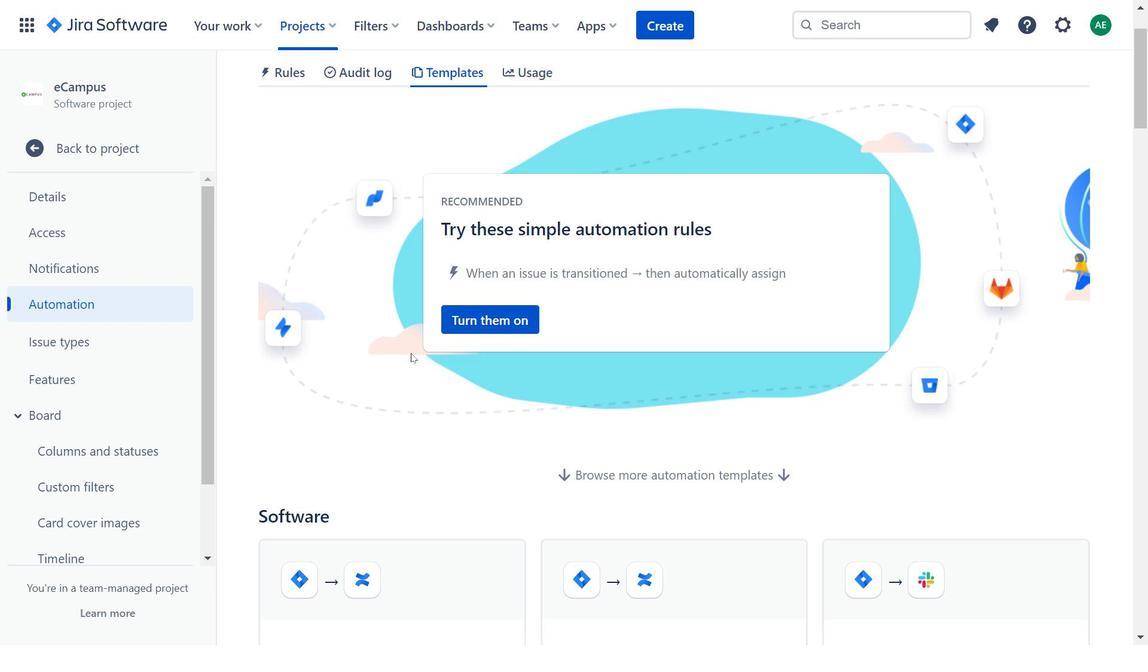 
Action: Mouse moved to (418, 366)
Screenshot: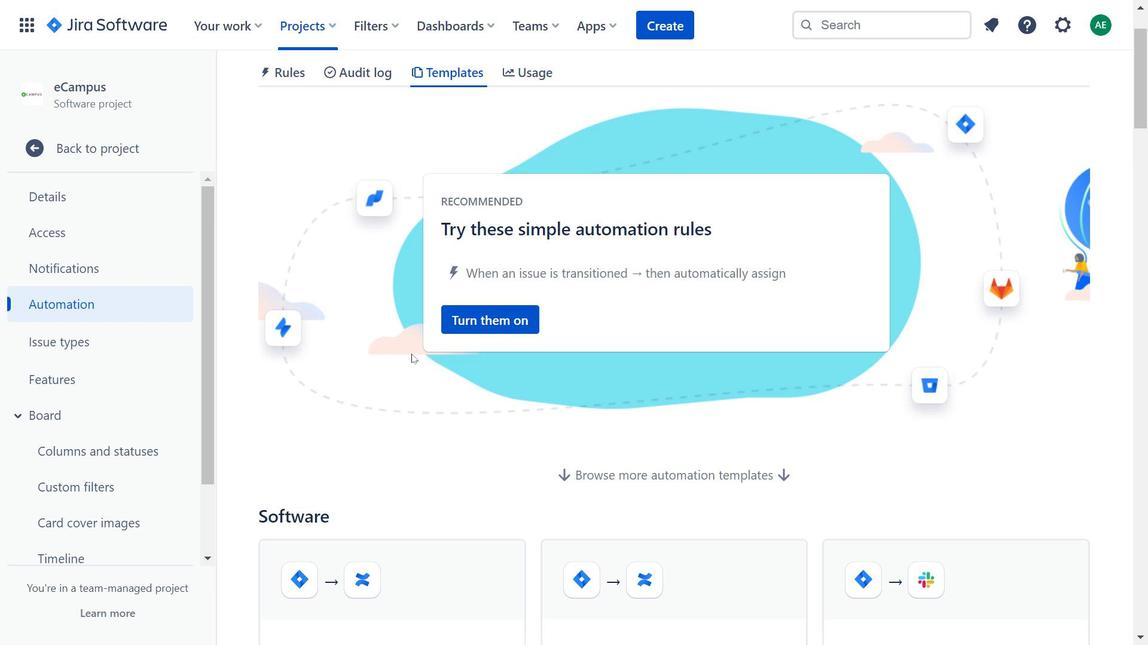 
Action: Mouse scrolled (418, 365) with delta (0, 0)
Screenshot: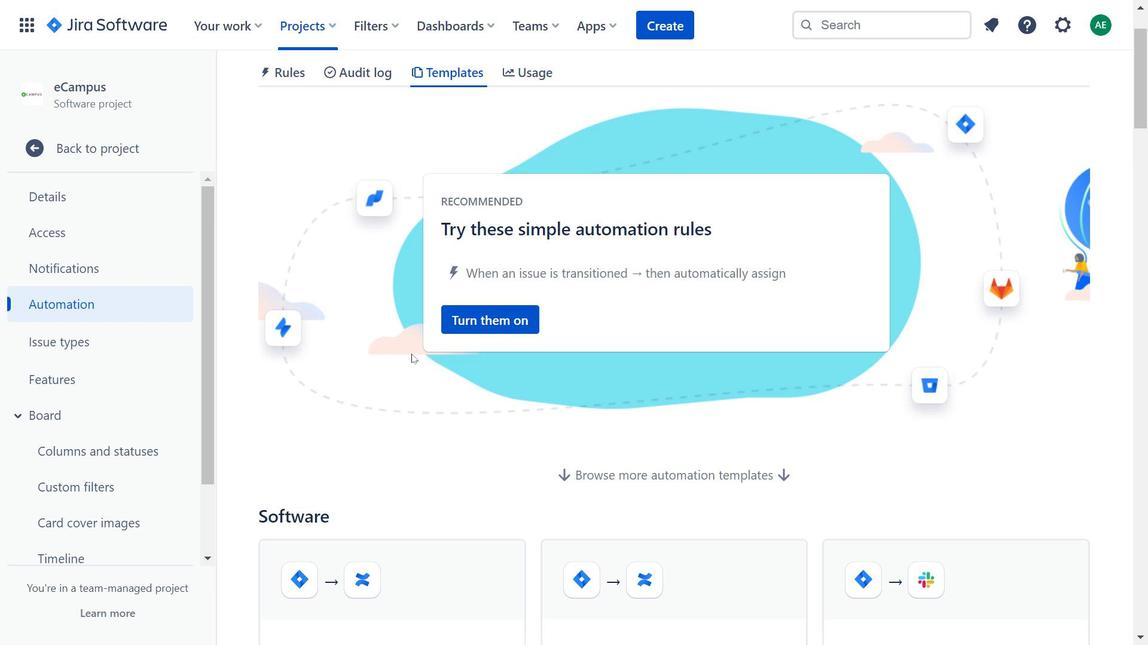 
Action: Mouse moved to (419, 367)
Screenshot: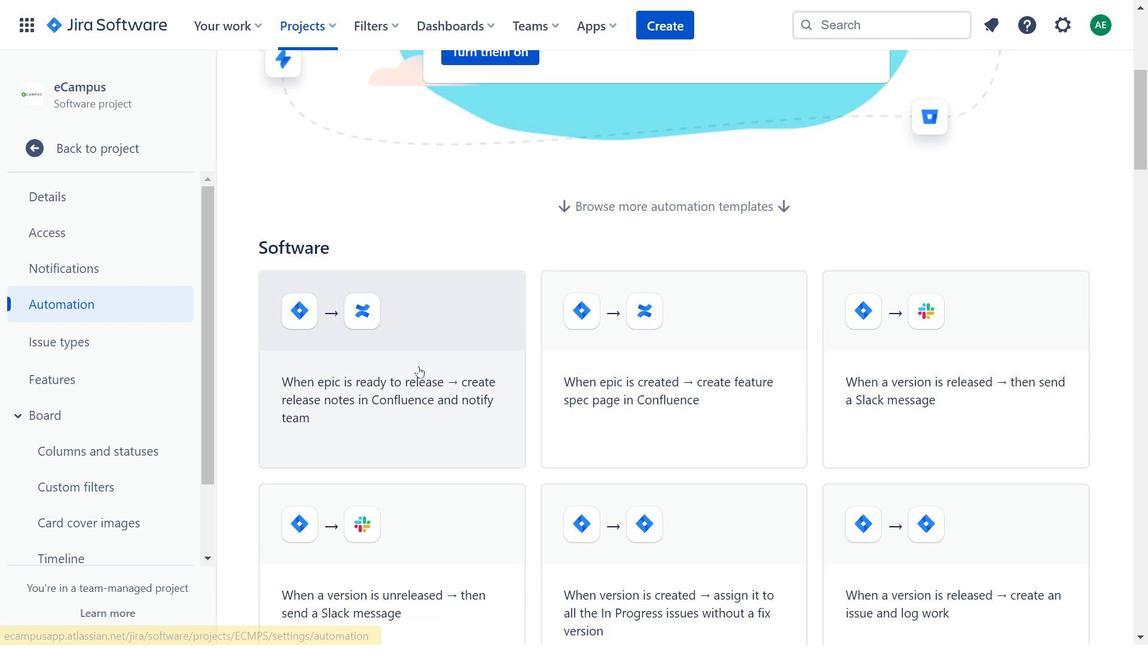 
Action: Mouse pressed left at (419, 367)
Screenshot: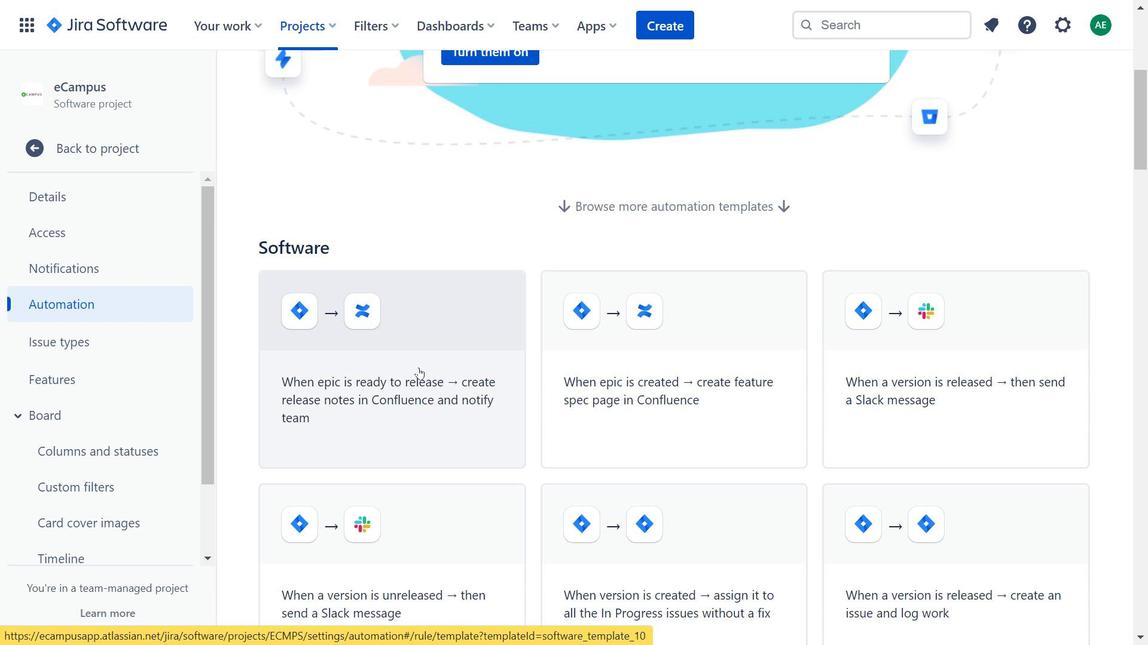
Action: Mouse moved to (662, 309)
Screenshot: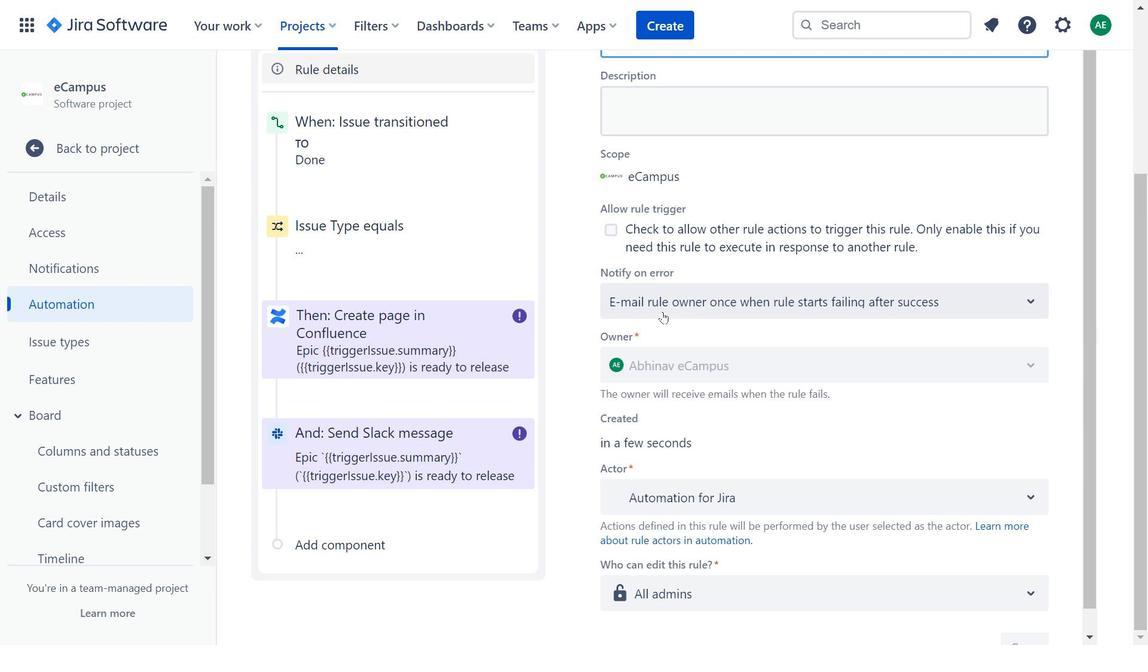 
Action: Mouse pressed left at (662, 309)
Screenshot: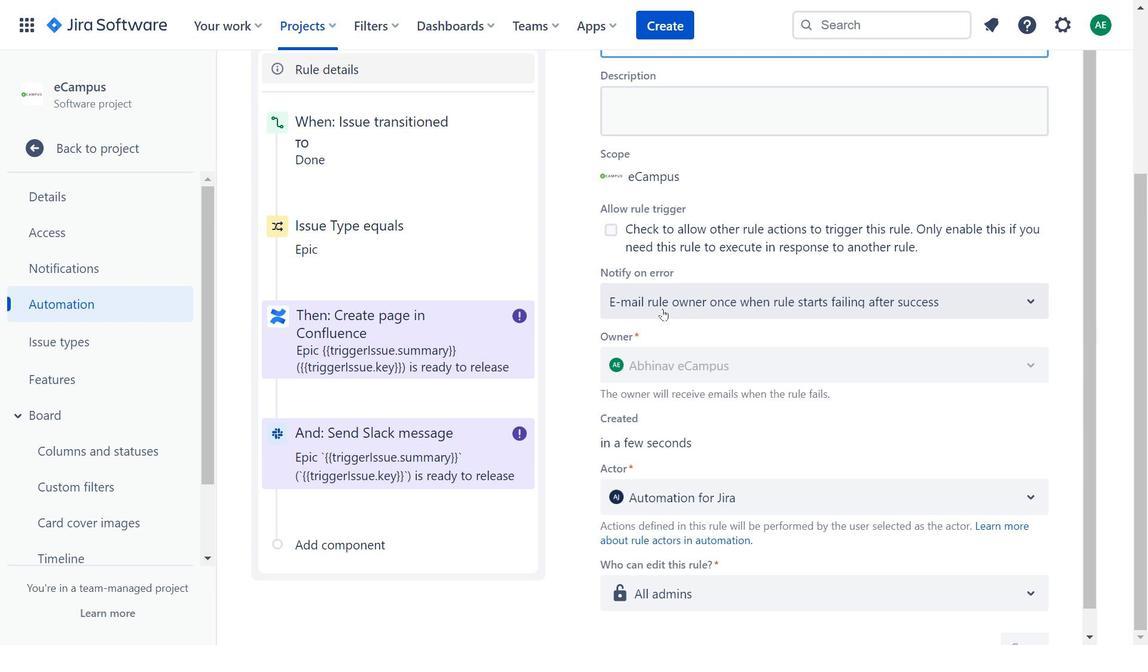 
Action: Mouse moved to (342, 156)
Screenshot: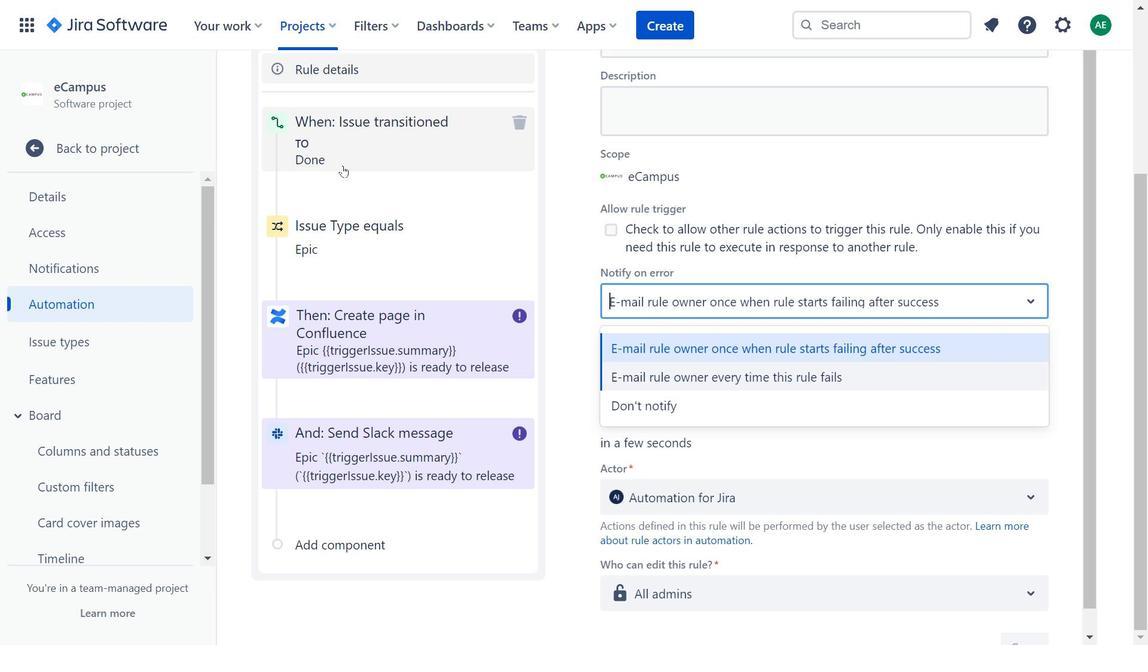 
Action: Mouse pressed left at (342, 156)
Screenshot: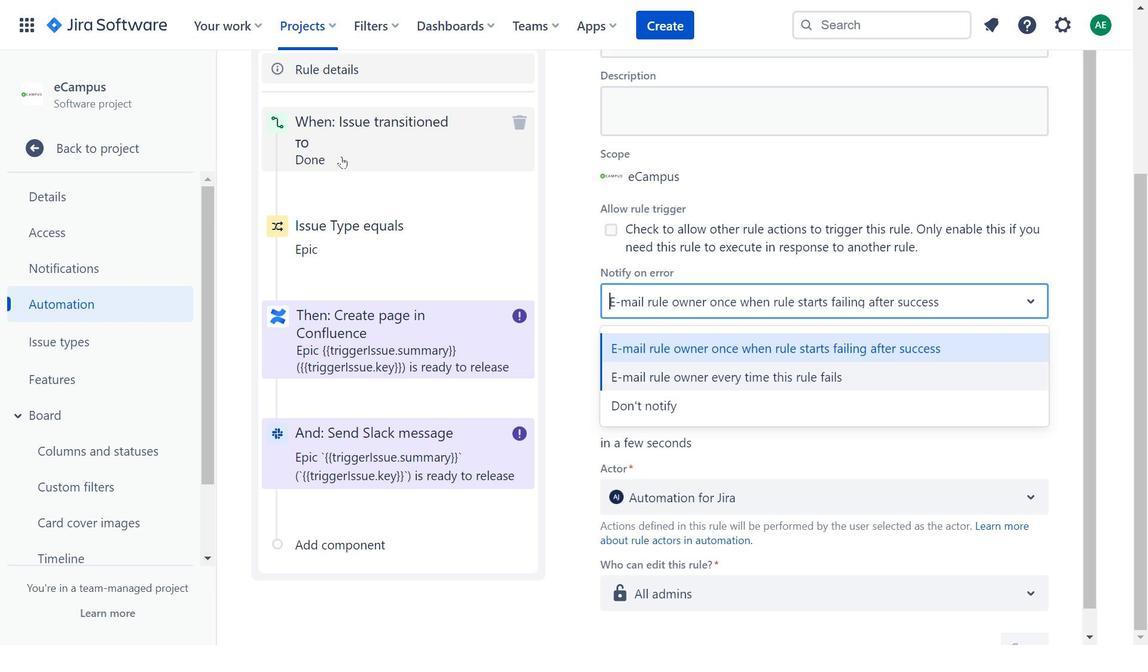 
Action: Mouse moved to (737, 340)
Screenshot: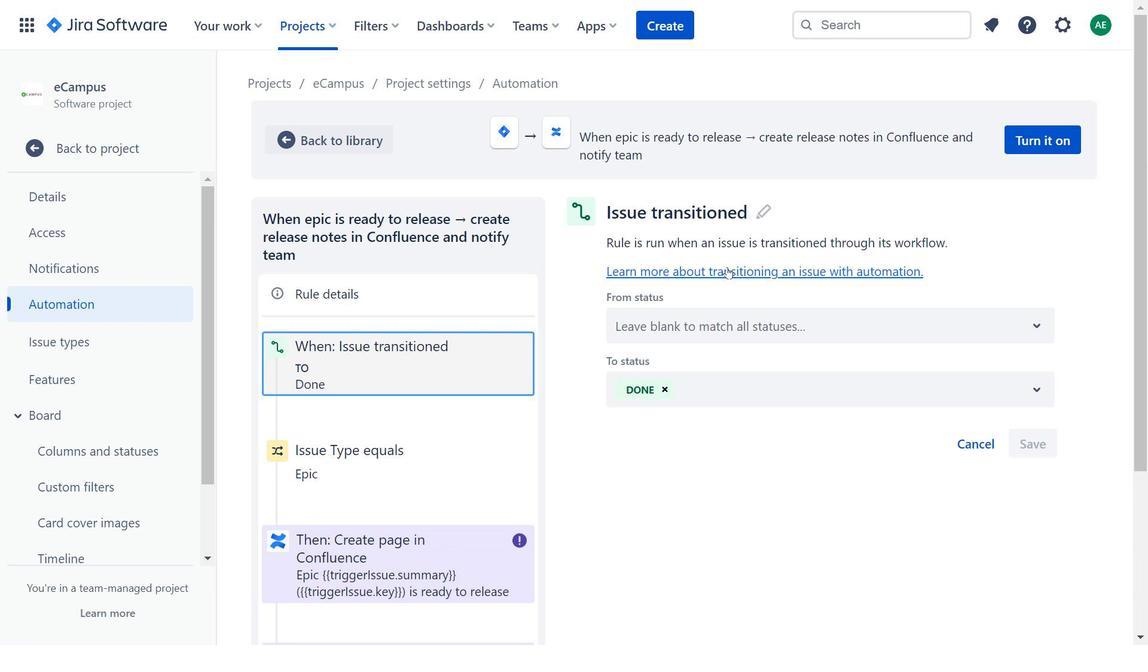 
Action: Mouse pressed left at (737, 340)
Screenshot: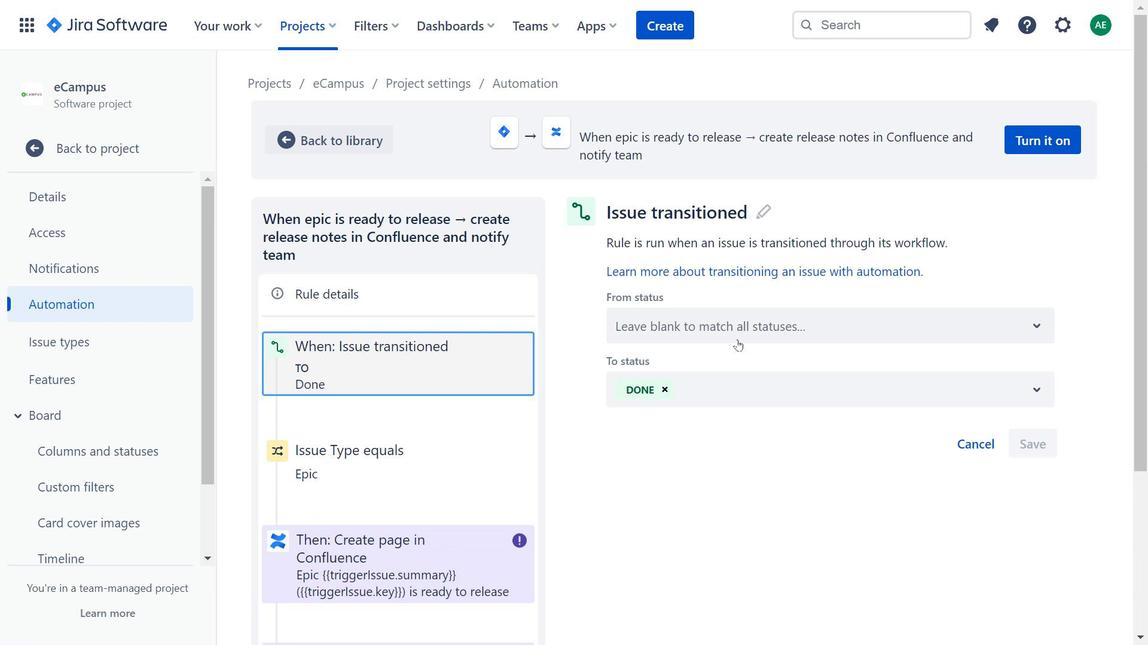 
Action: Mouse moved to (464, 452)
Screenshot: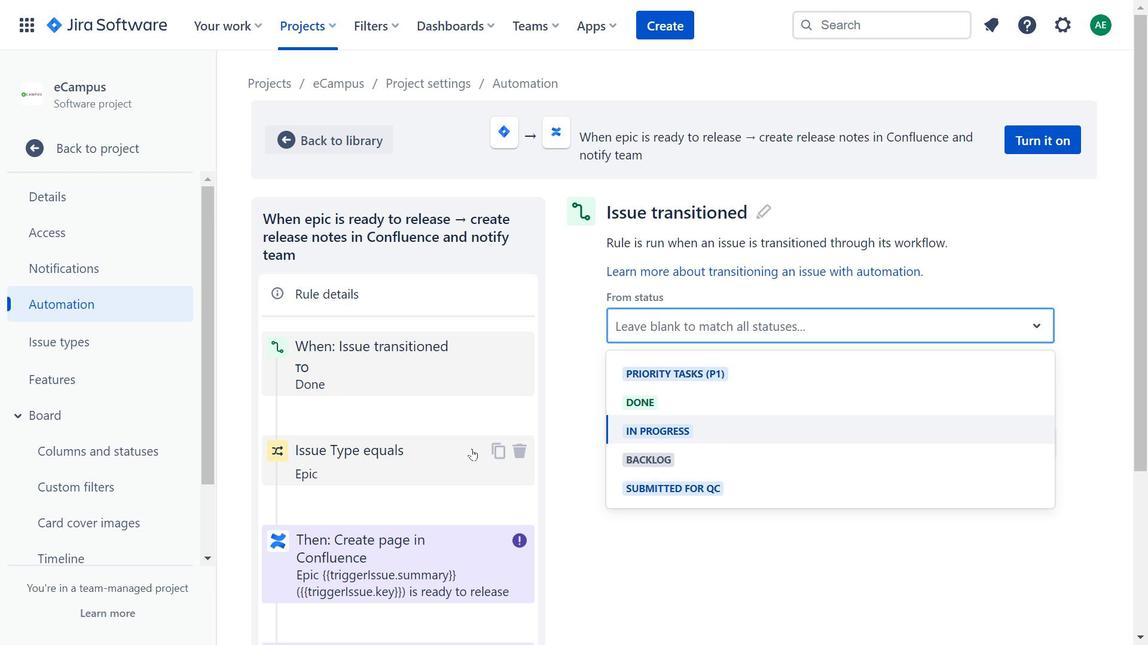 
Action: Mouse pressed left at (464, 452)
Screenshot: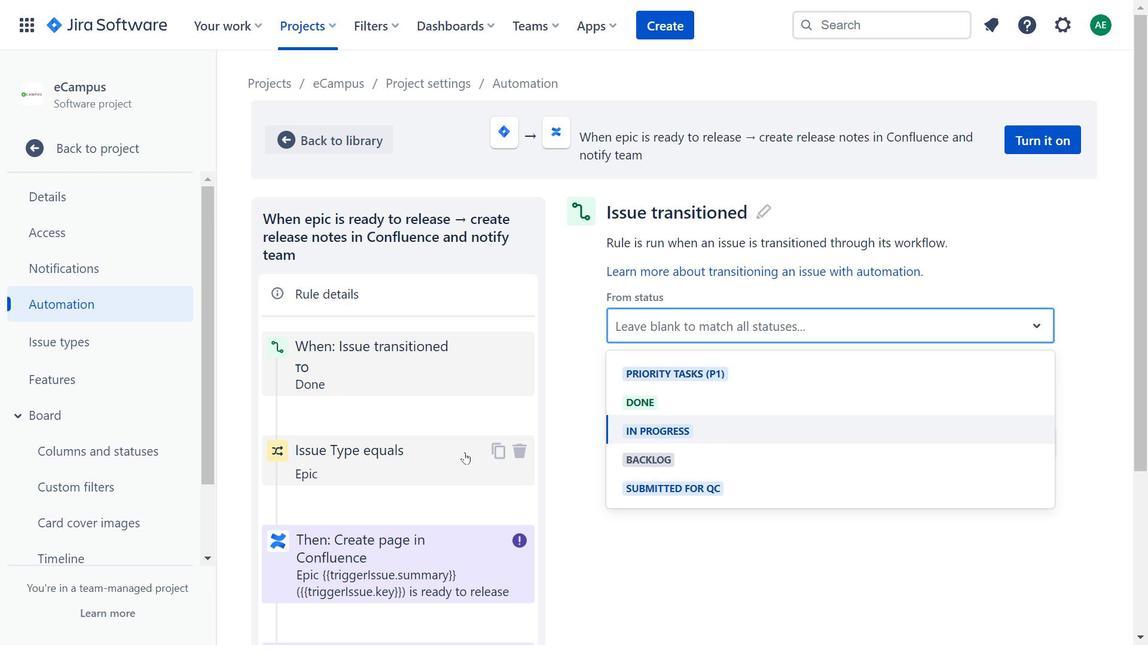 
Action: Mouse moved to (703, 376)
Screenshot: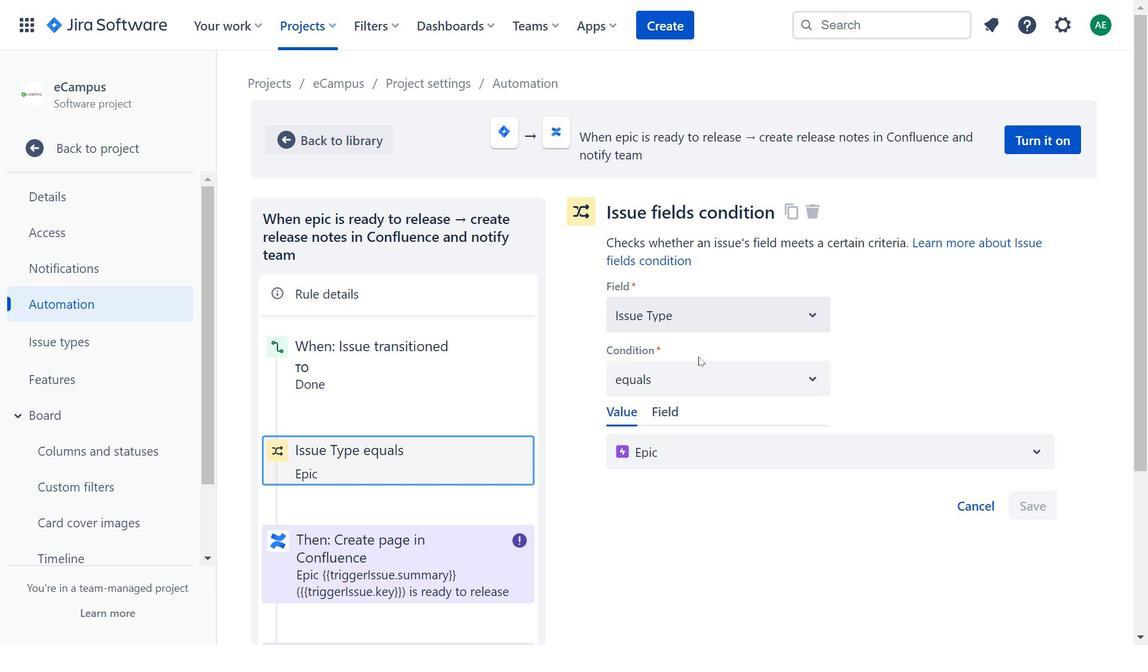 
Action: Mouse pressed left at (703, 376)
Screenshot: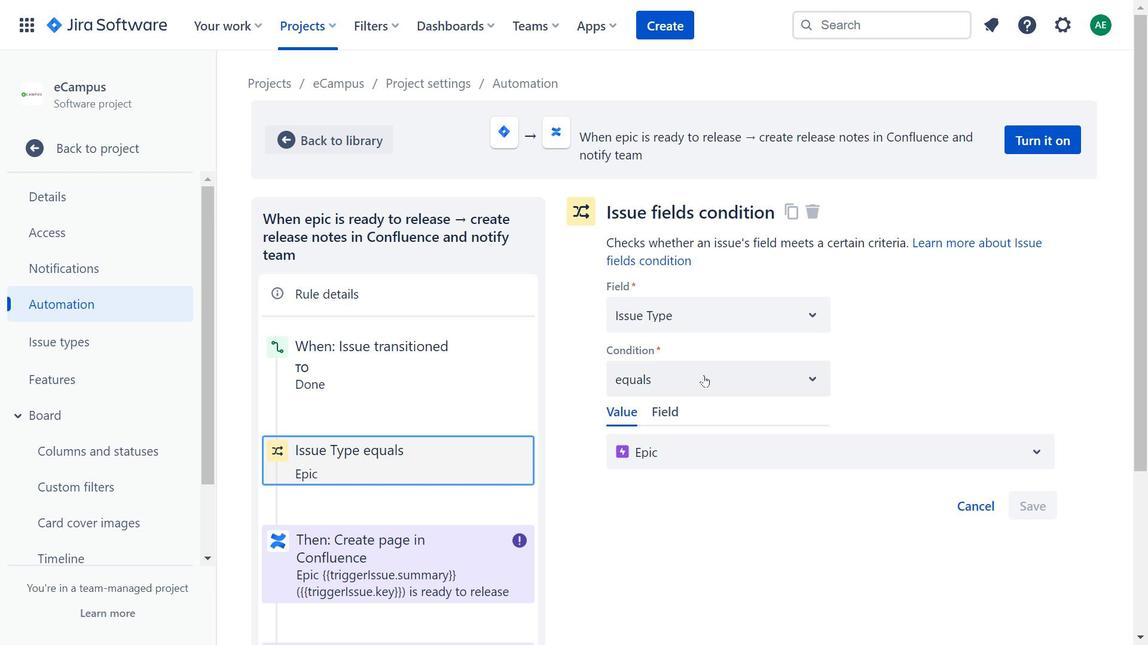 
Action: Mouse moved to (928, 361)
Screenshot: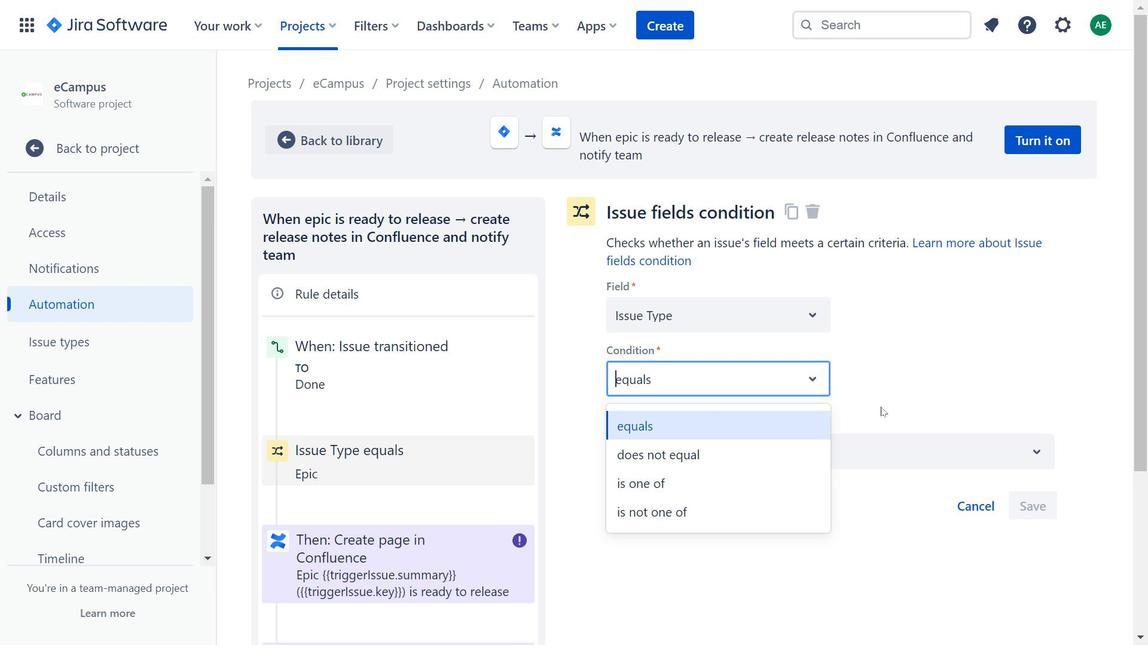 
Action: Mouse pressed left at (928, 361)
Screenshot: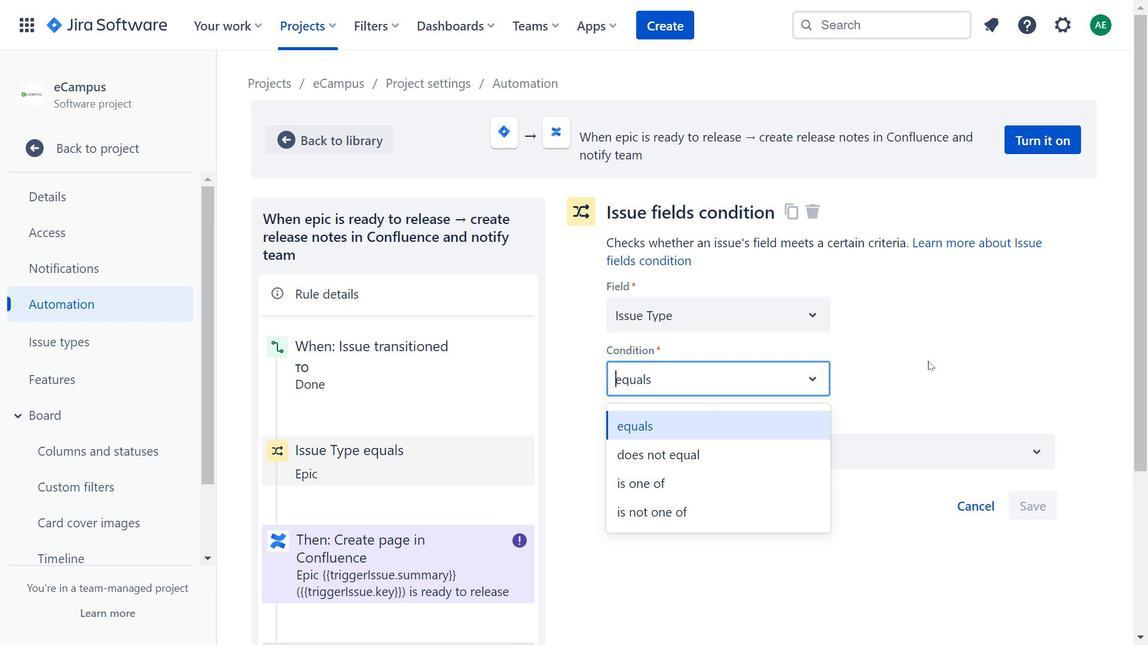 
Action: Mouse moved to (799, 316)
Screenshot: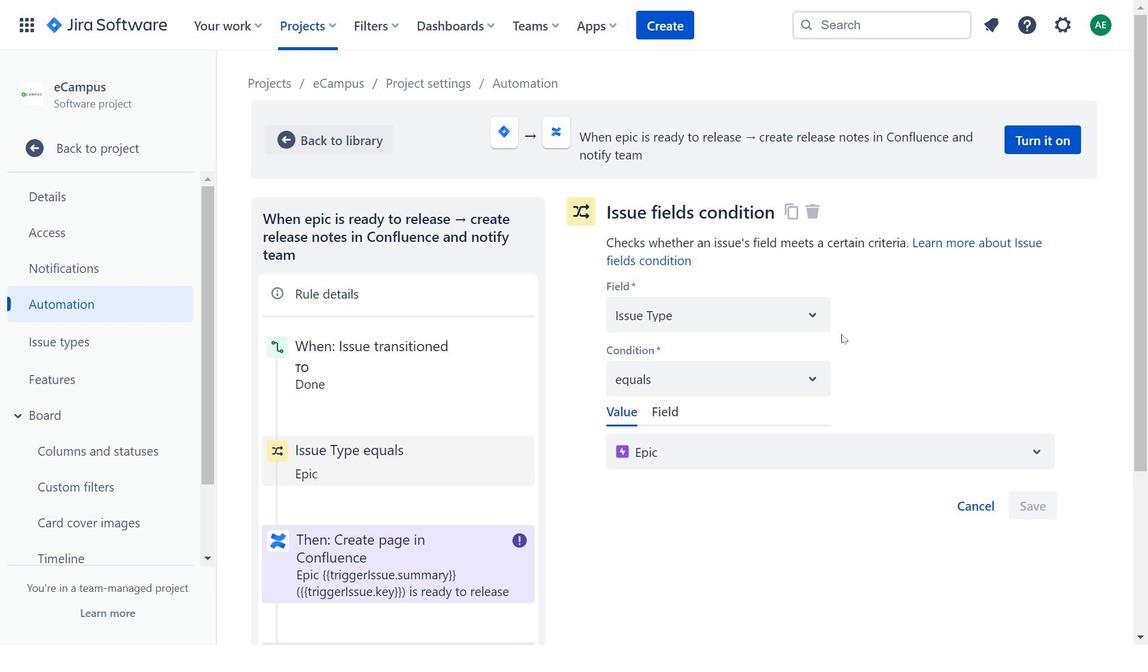 
Action: Mouse pressed left at (799, 316)
Screenshot: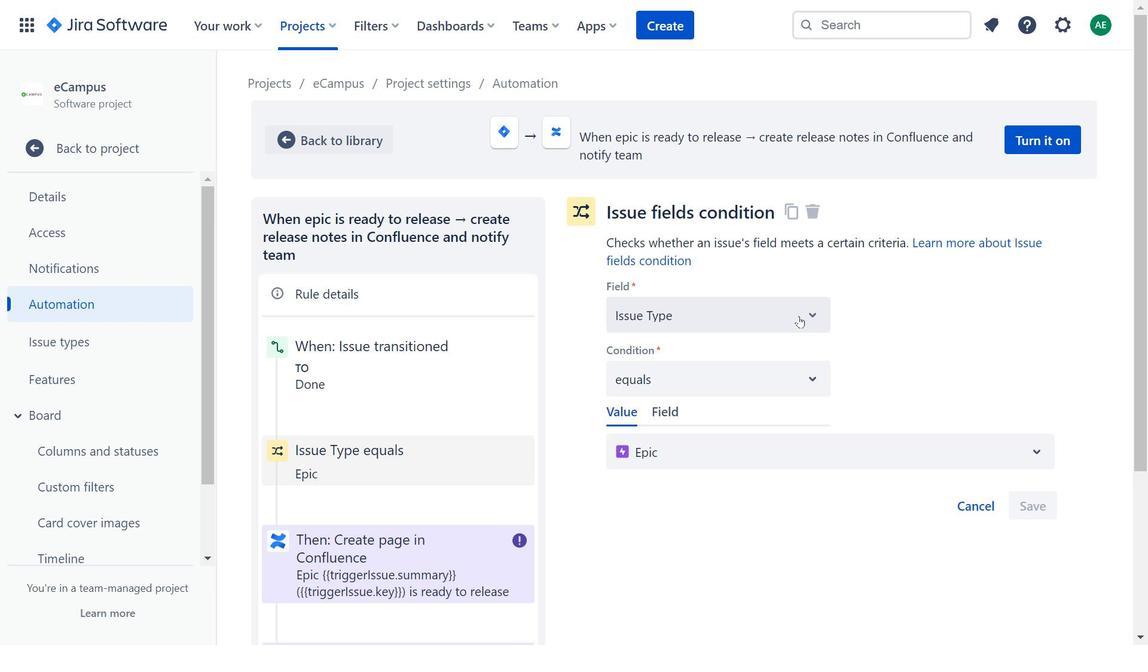 
Action: Mouse moved to (674, 391)
Screenshot: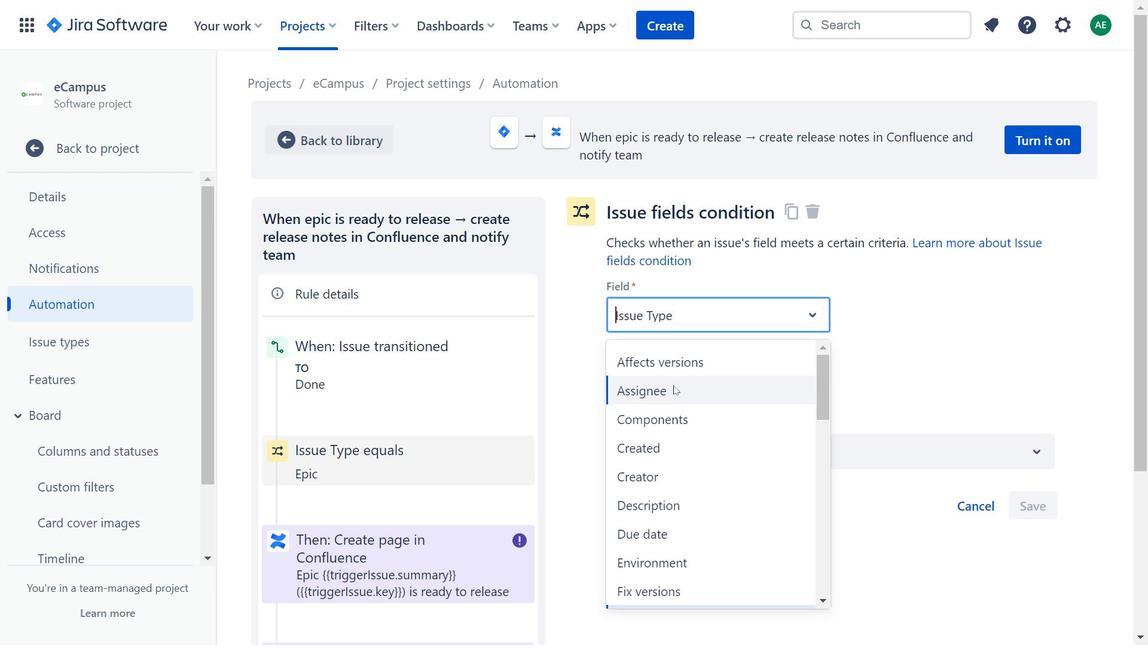 
Action: Mouse scrolled (674, 390) with delta (0, 0)
Screenshot: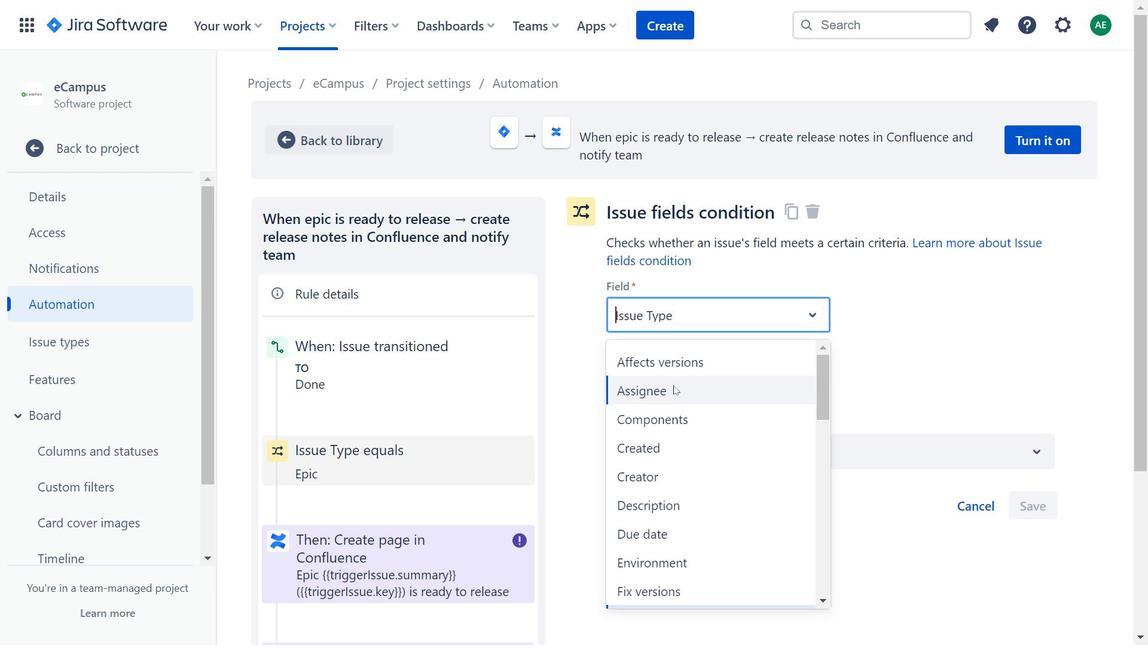 
Action: Mouse moved to (675, 392)
Screenshot: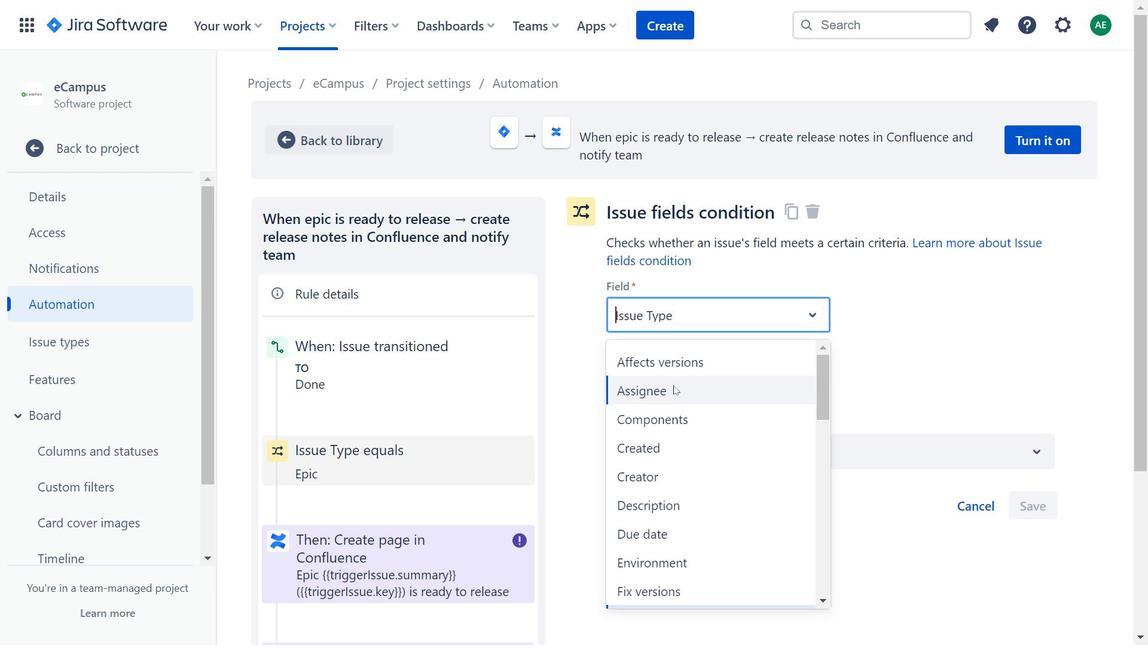 
Action: Mouse scrolled (675, 392) with delta (0, 0)
Screenshot: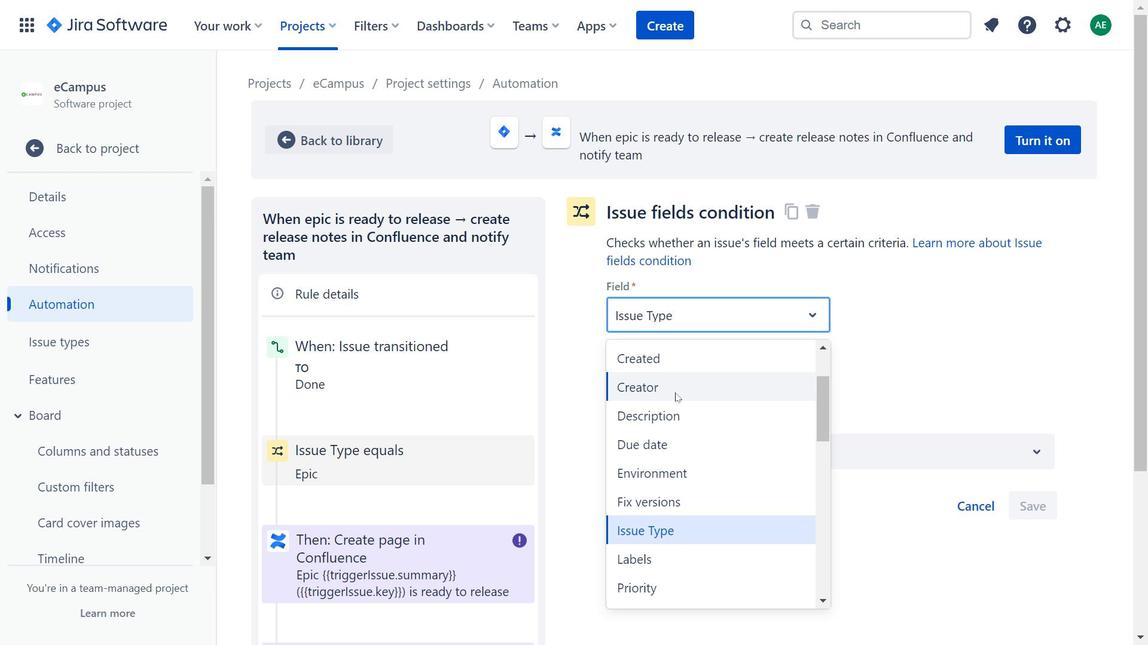 
Action: Mouse moved to (707, 376)
Screenshot: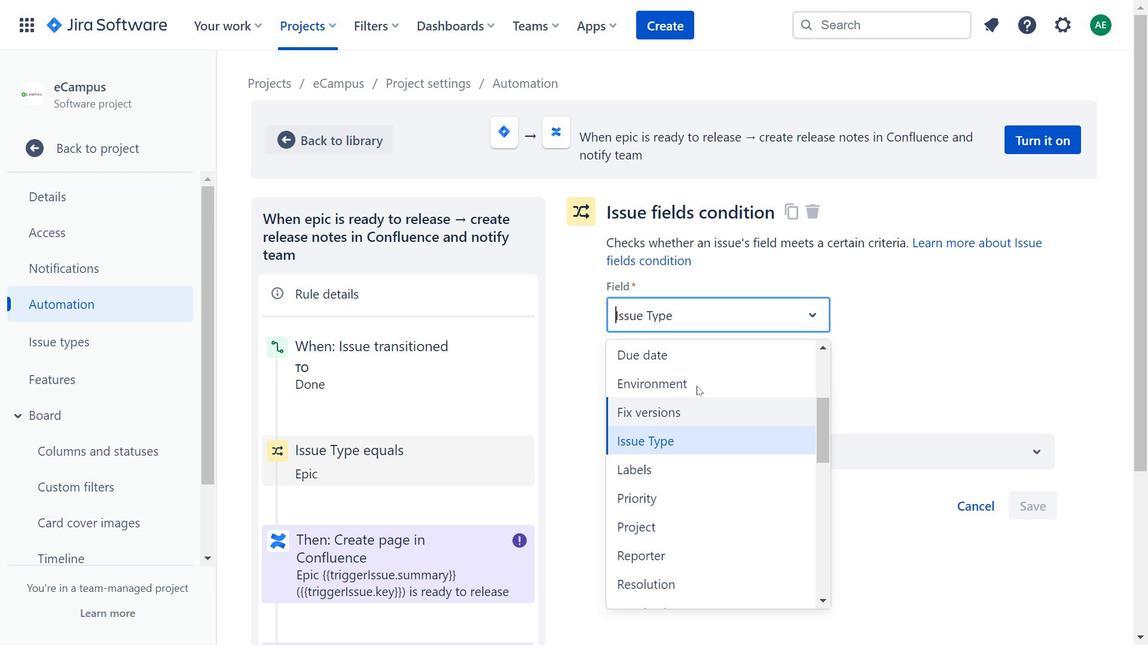 
Action: Mouse scrolled (707, 375) with delta (0, 0)
Screenshot: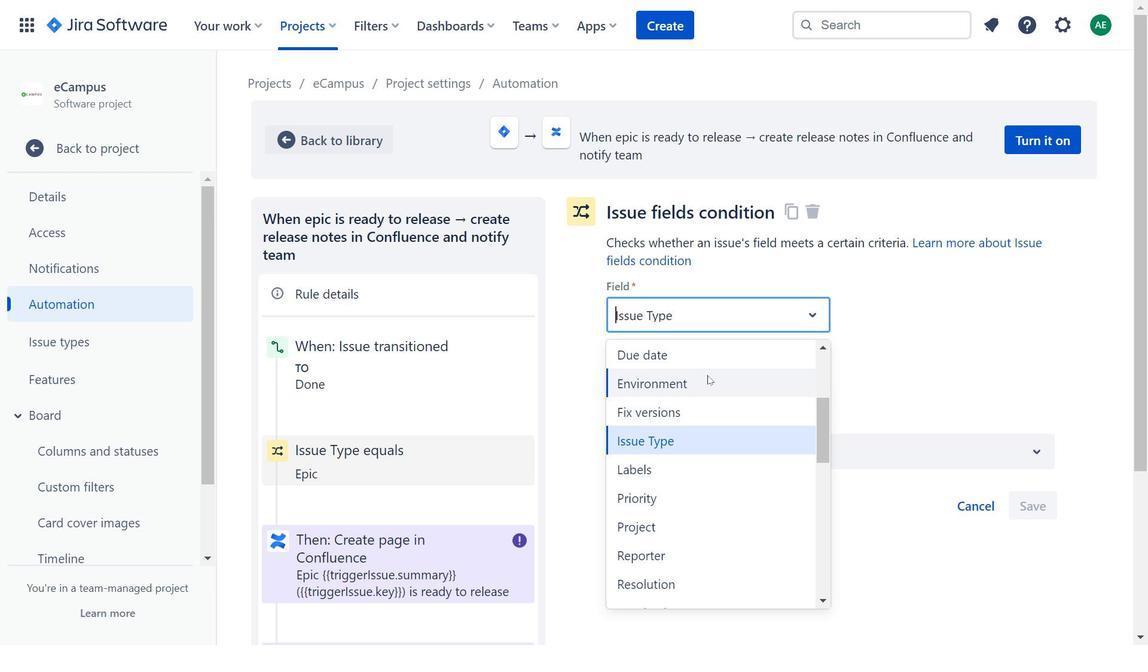 
Action: Mouse scrolled (707, 375) with delta (0, 0)
Screenshot: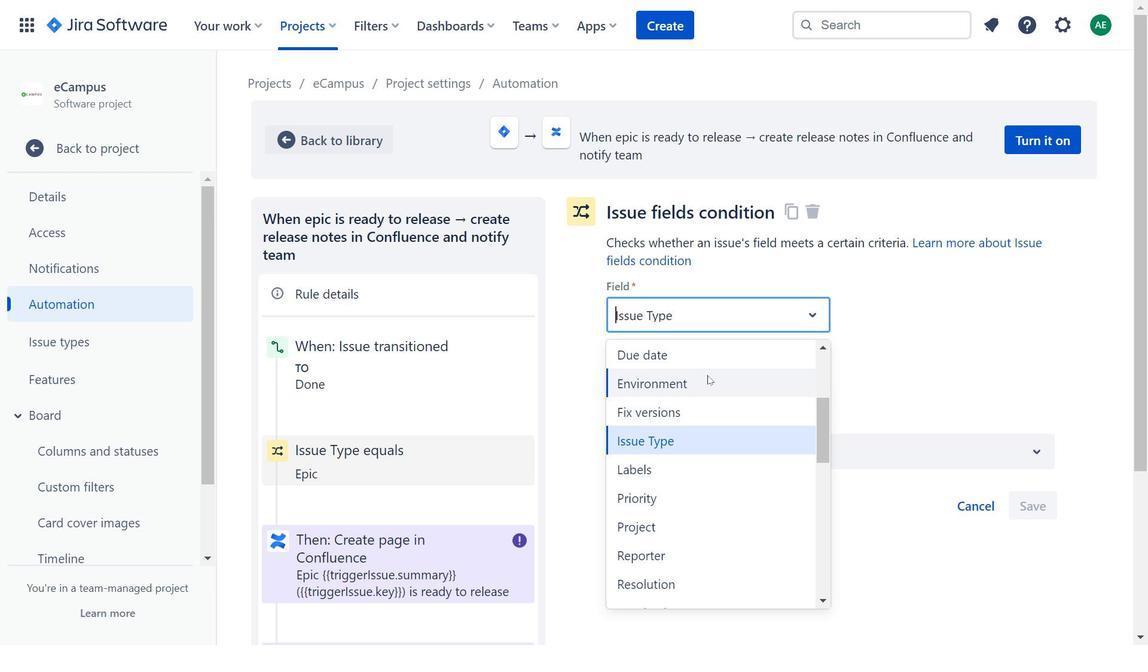 
Action: Mouse moved to (705, 392)
Screenshot: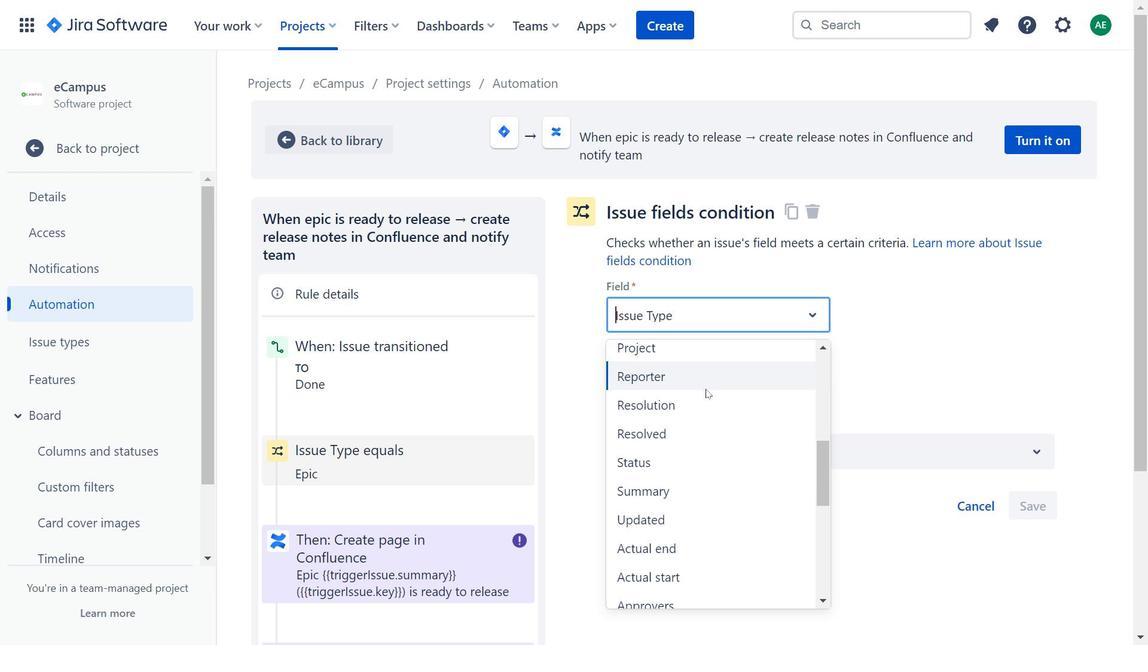 
Action: Mouse scrolled (705, 391) with delta (0, 0)
Screenshot: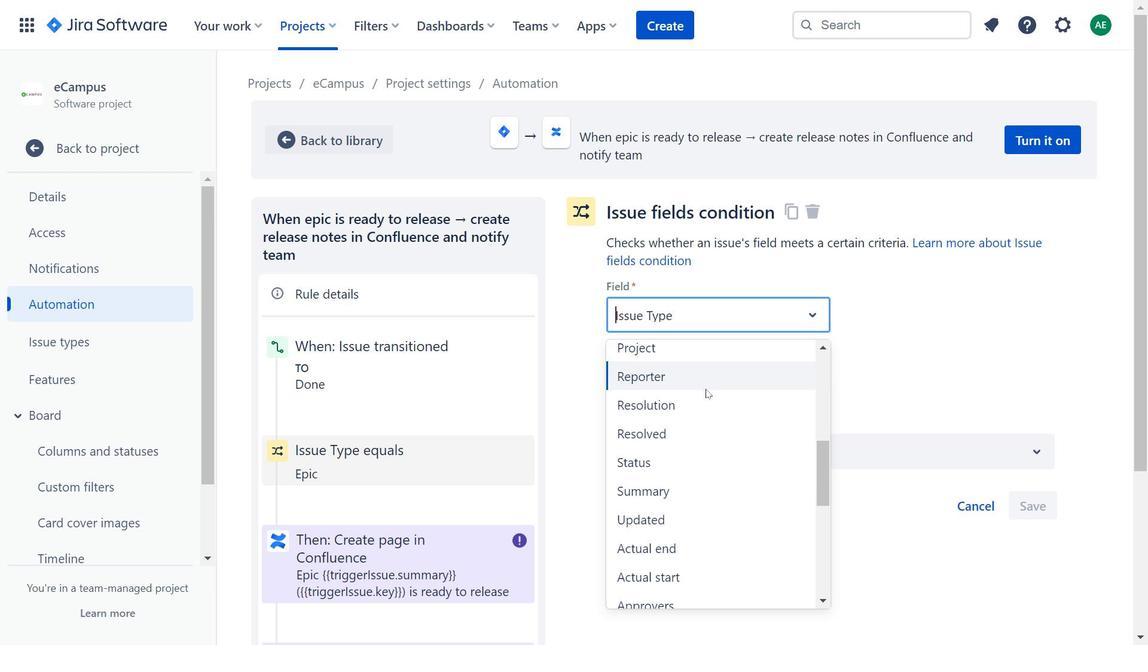 
Action: Mouse moved to (702, 400)
Screenshot: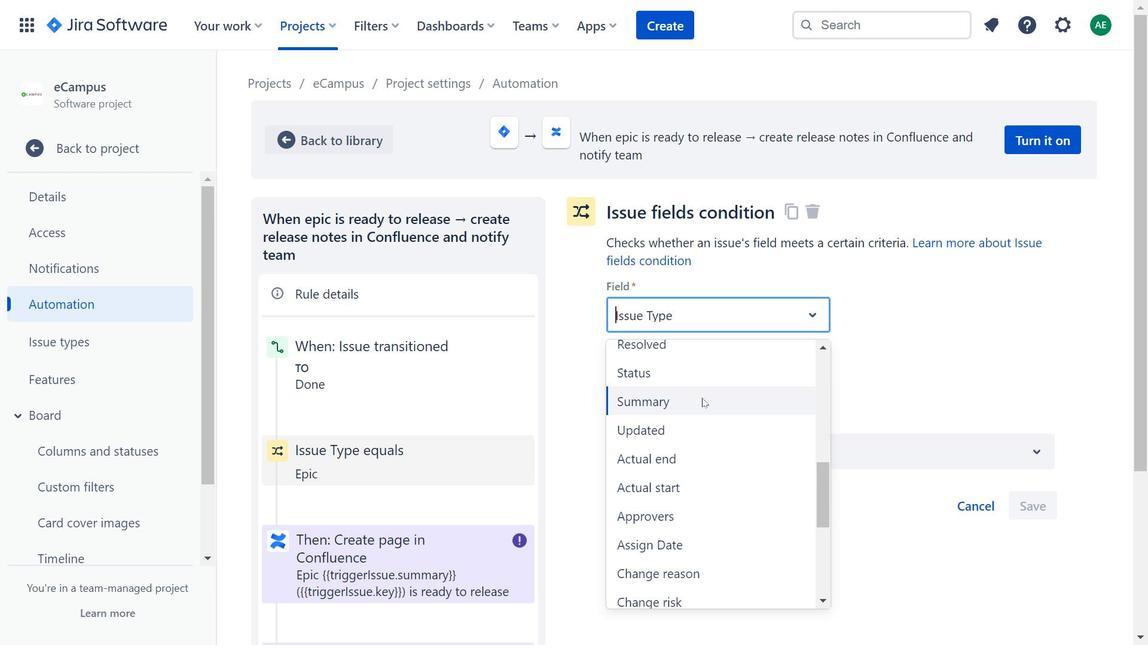 
Action: Mouse scrolled (702, 399) with delta (0, 0)
Screenshot: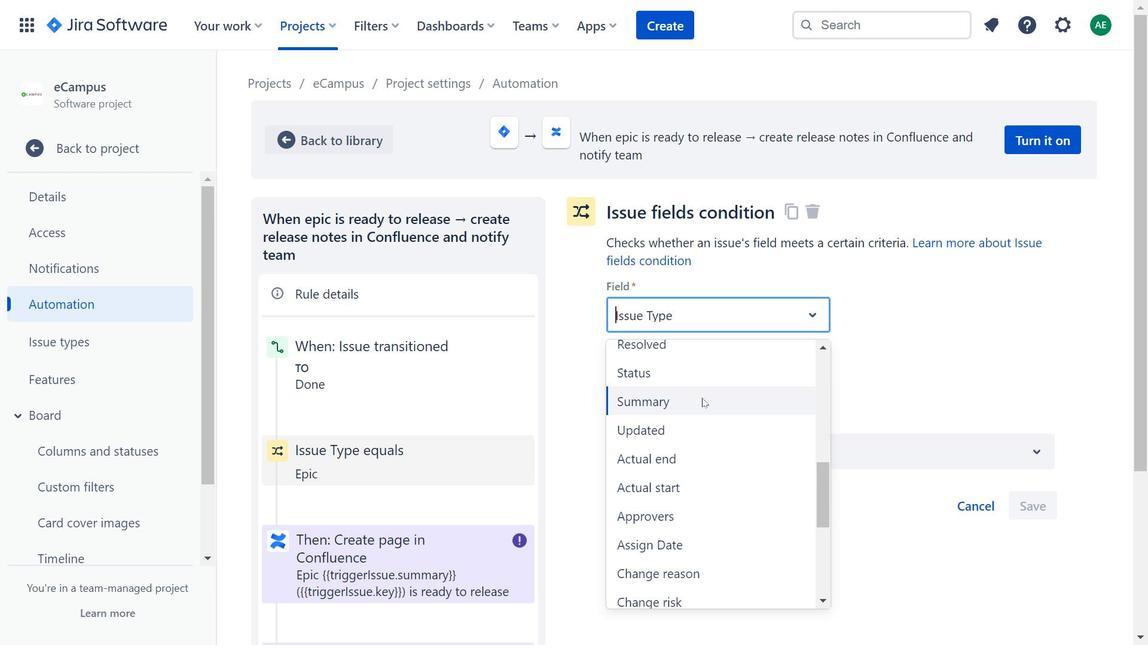 
Action: Mouse moved to (700, 407)
Screenshot: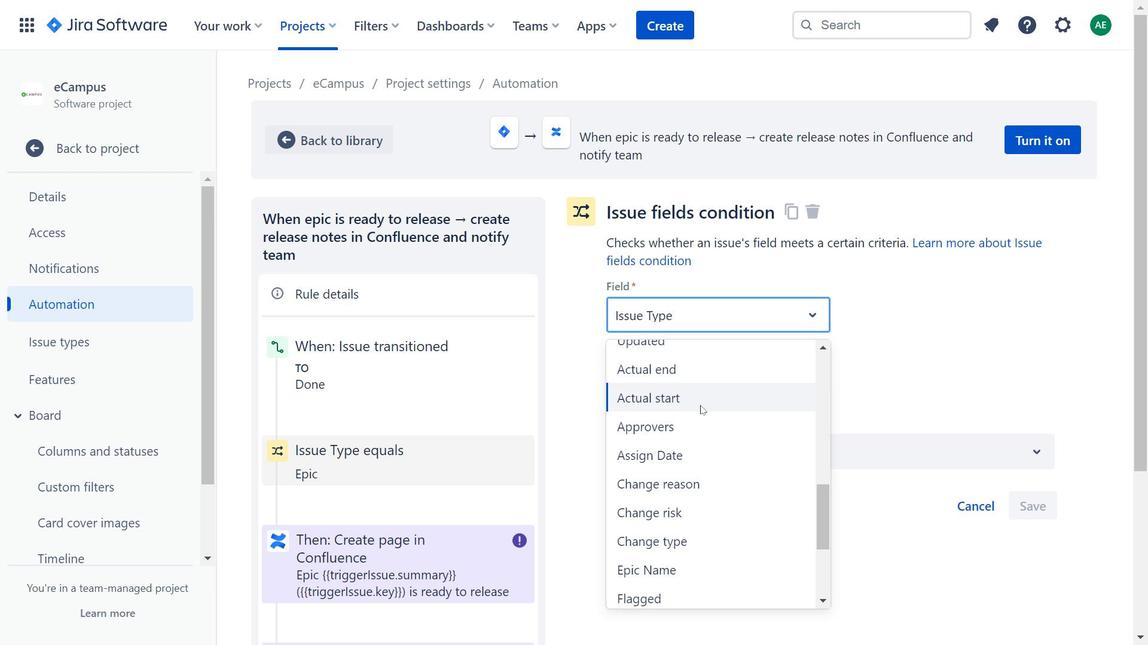 
Action: Mouse scrolled (700, 406) with delta (0, 0)
Screenshot: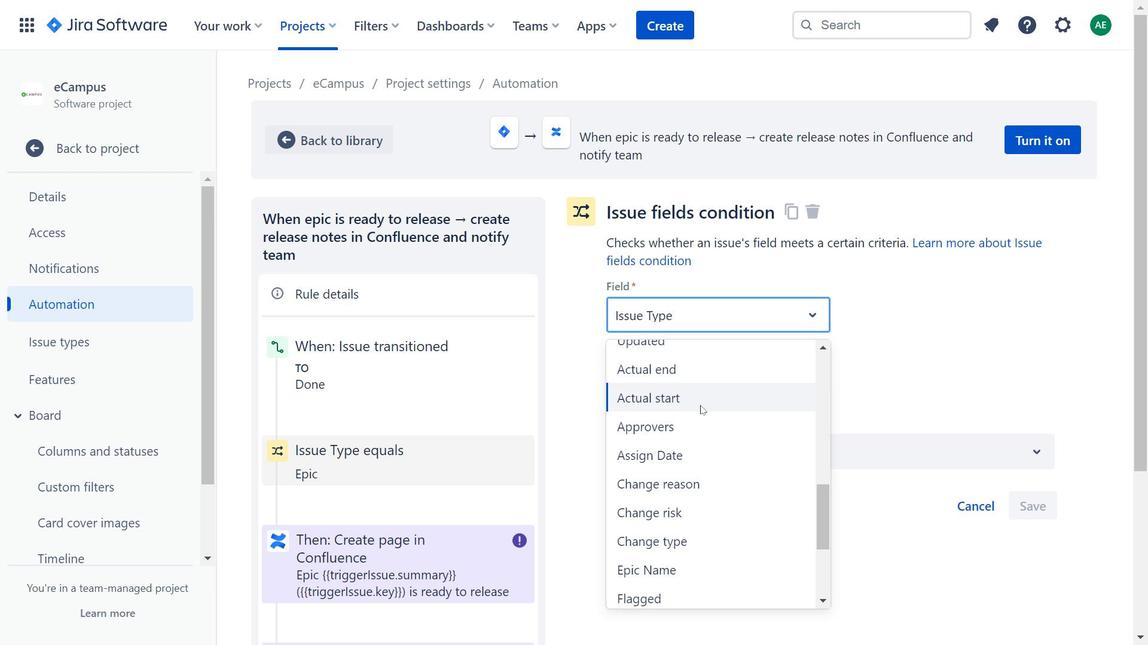 
Action: Mouse moved to (700, 408)
Screenshot: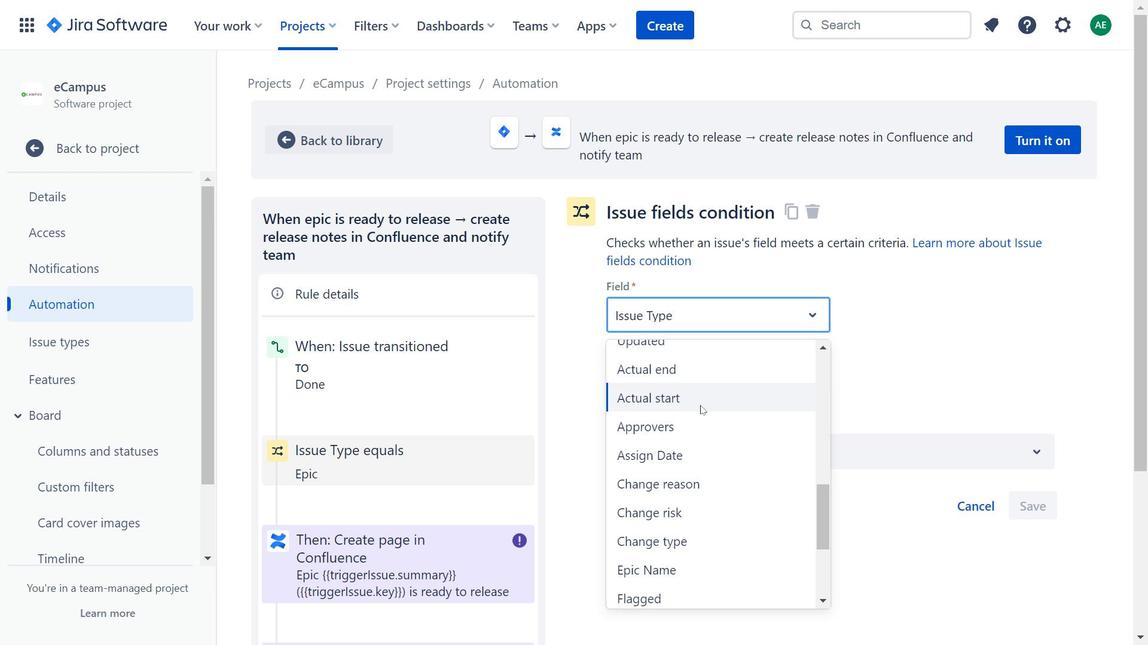 
Action: Mouse scrolled (700, 407) with delta (0, 0)
Screenshot: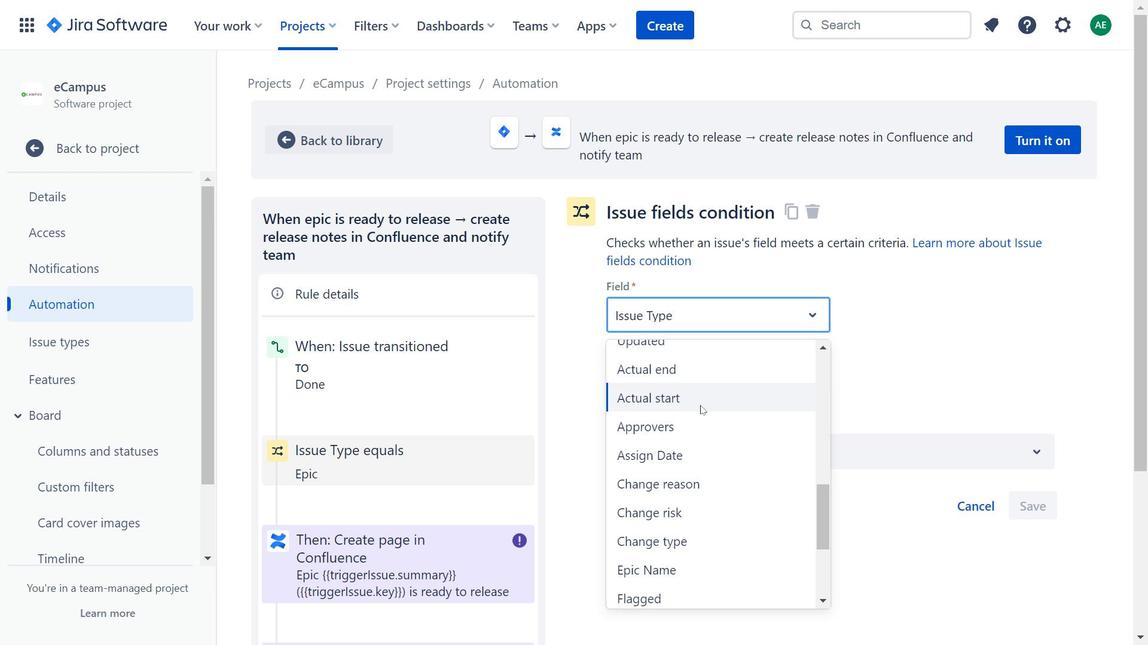 
Action: Mouse moved to (699, 415)
Screenshot: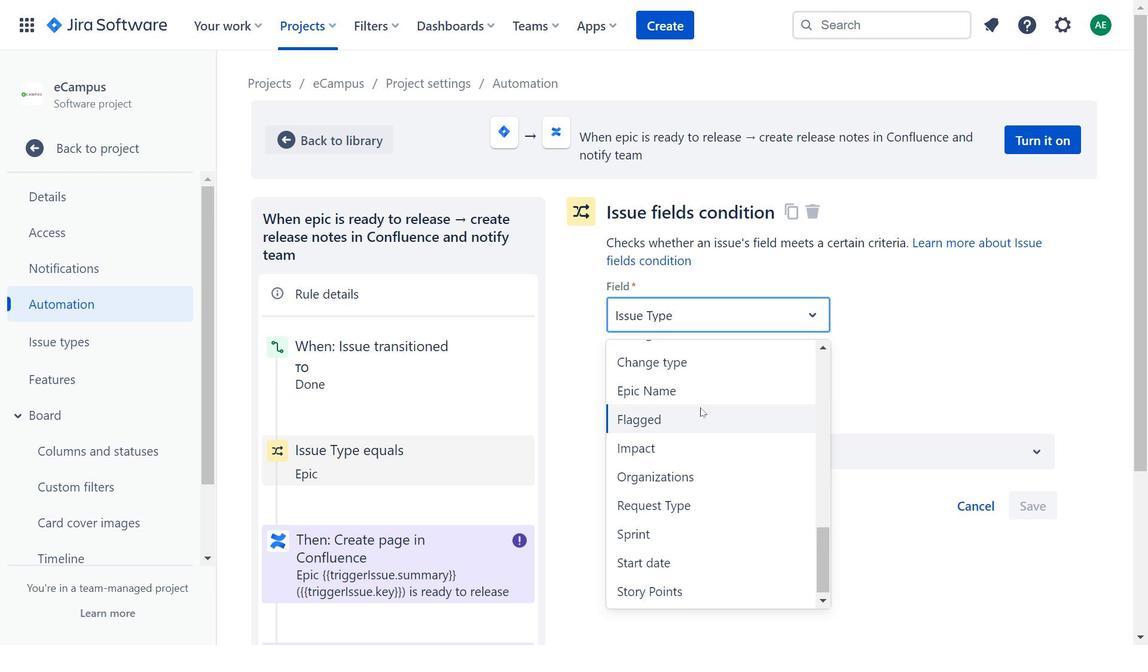 
Action: Mouse scrolled (699, 415) with delta (0, 0)
Screenshot: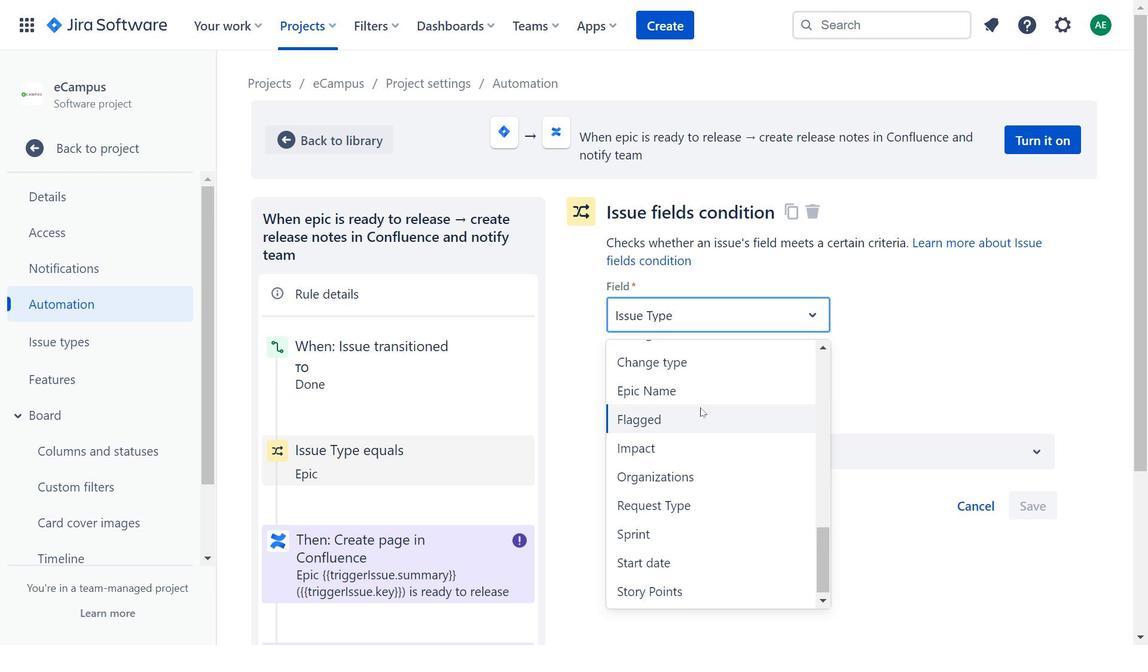 
Action: Mouse moved to (699, 421)
Screenshot: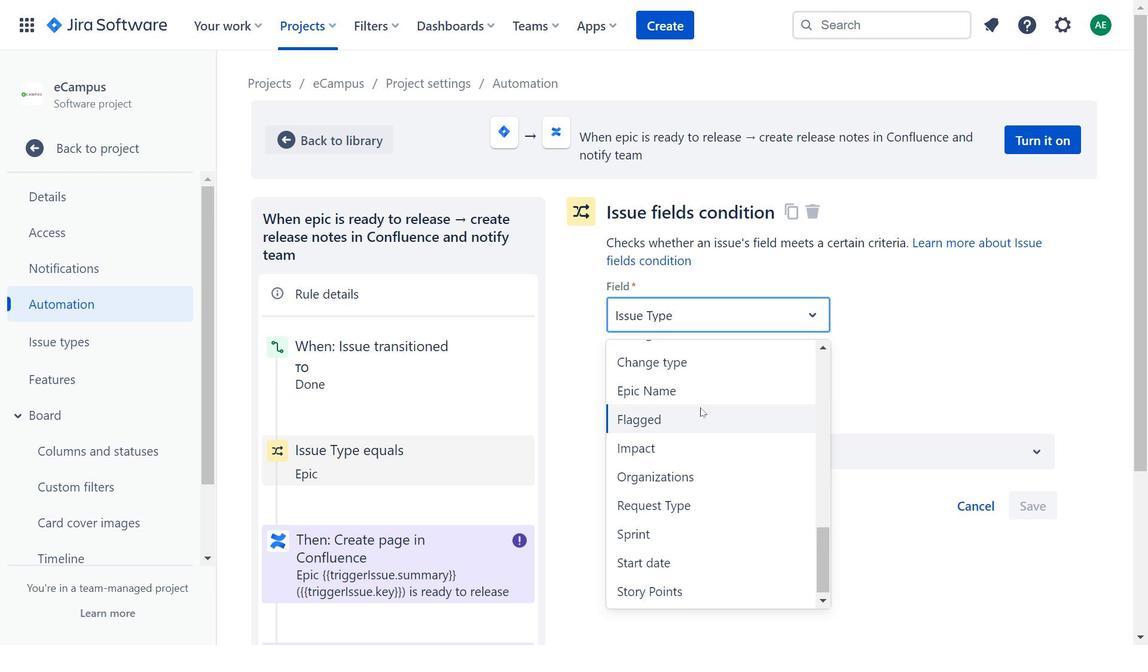 
Action: Mouse scrolled (699, 421) with delta (0, 0)
Screenshot: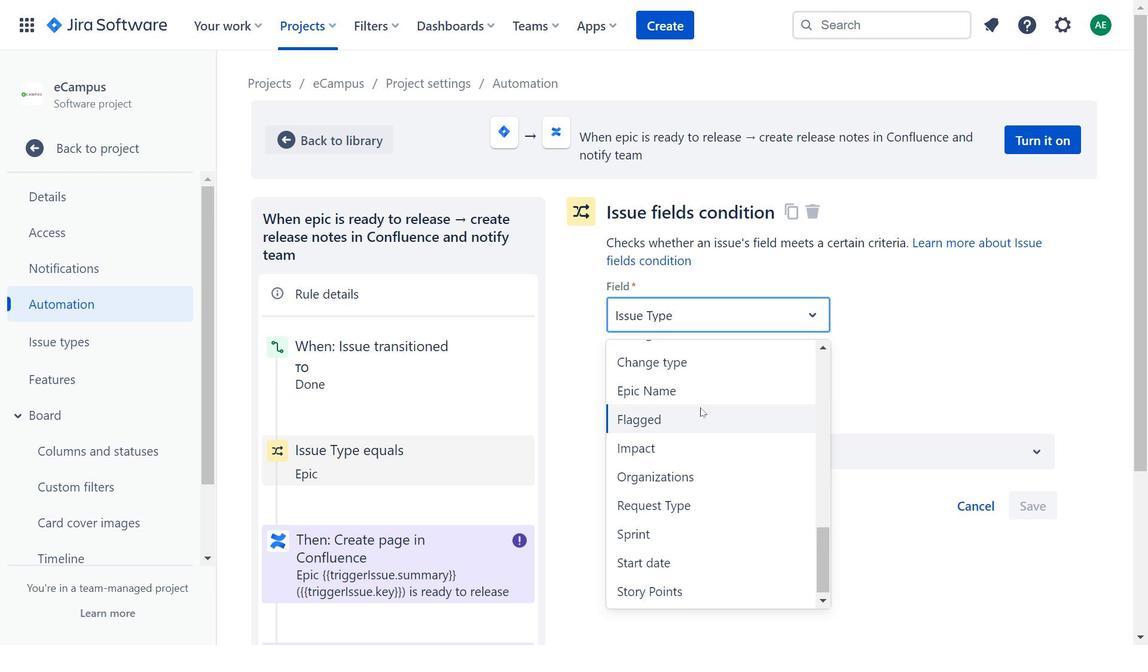 
Action: Mouse moved to (972, 276)
Screenshot: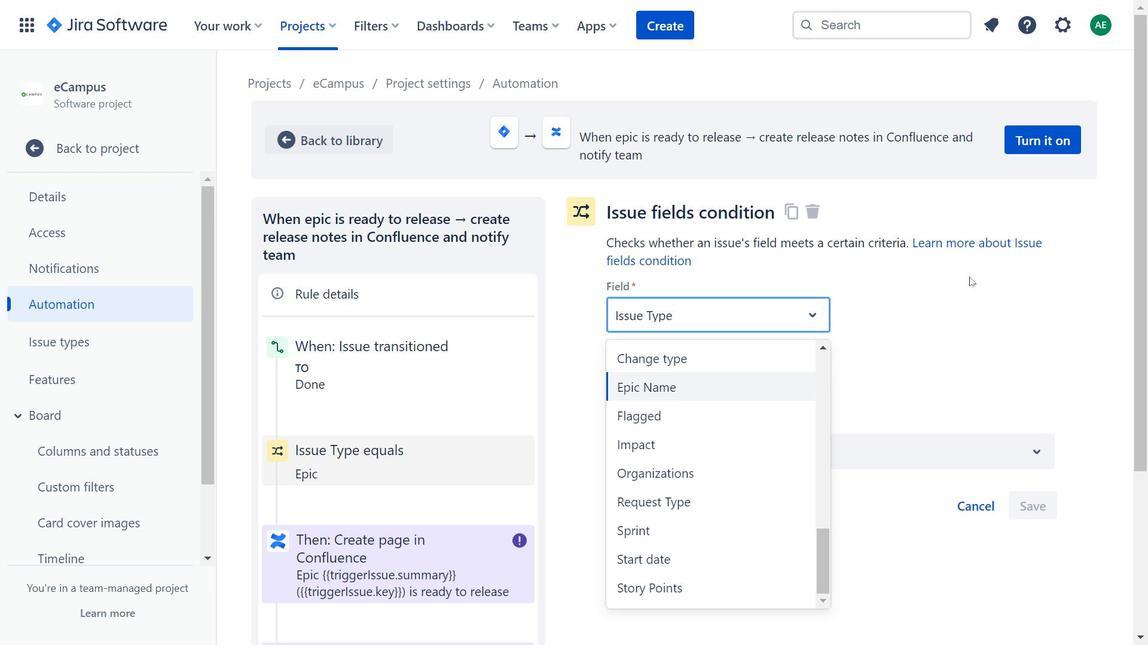 
Action: Mouse pressed left at (972, 276)
Screenshot: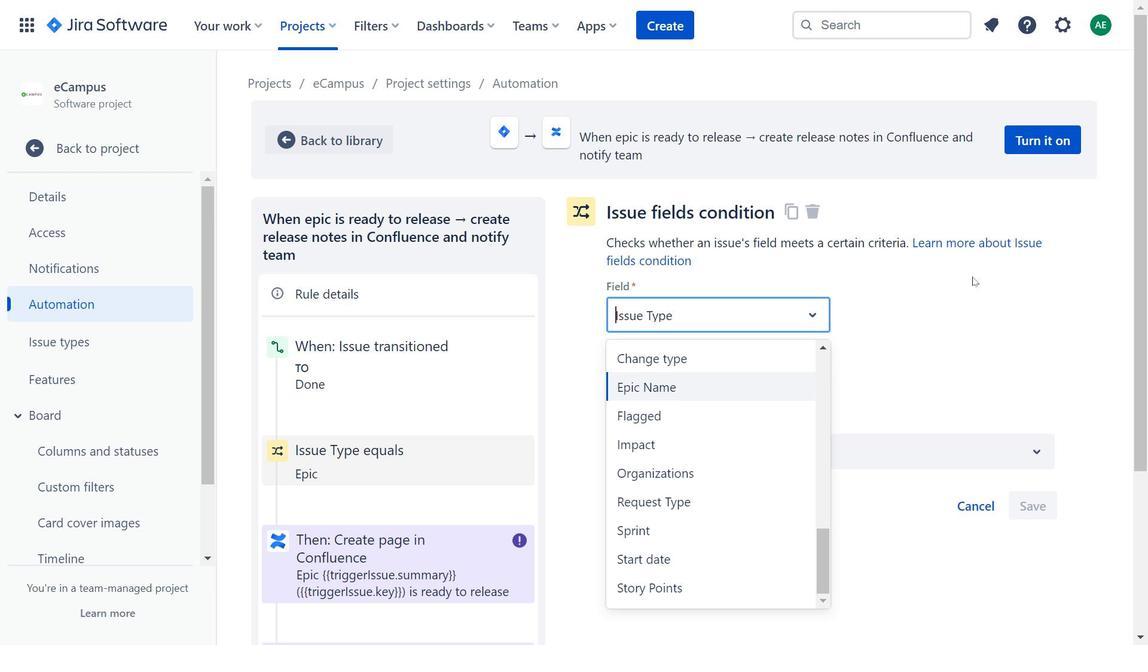 
Action: Mouse moved to (726, 452)
Screenshot: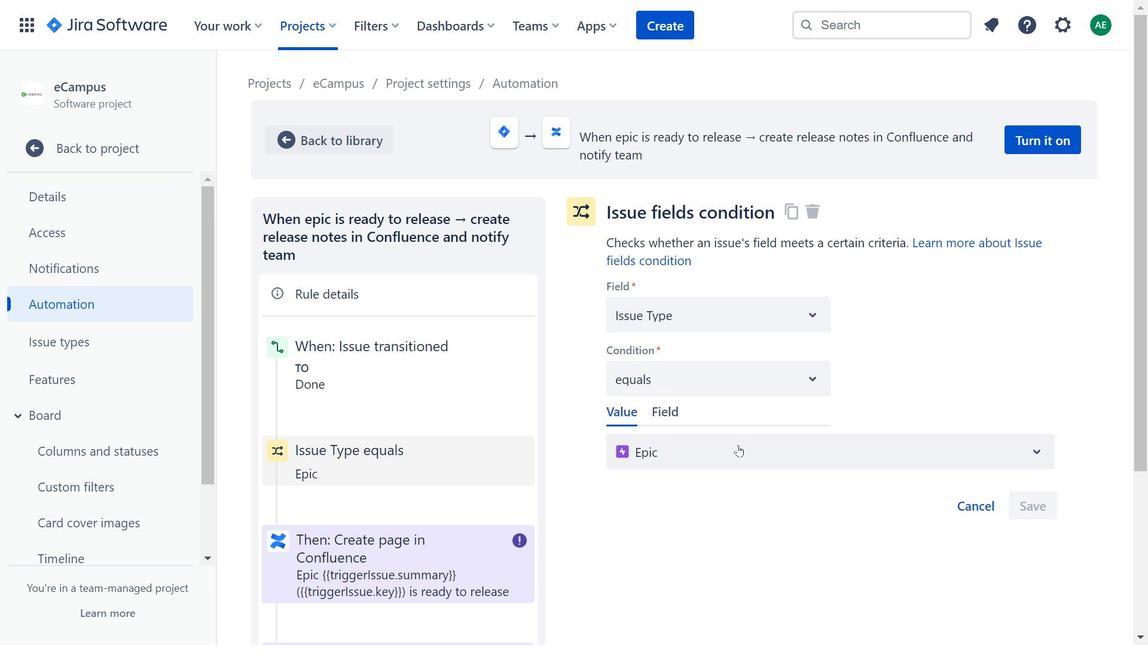 
Action: Mouse pressed left at (726, 452)
Screenshot: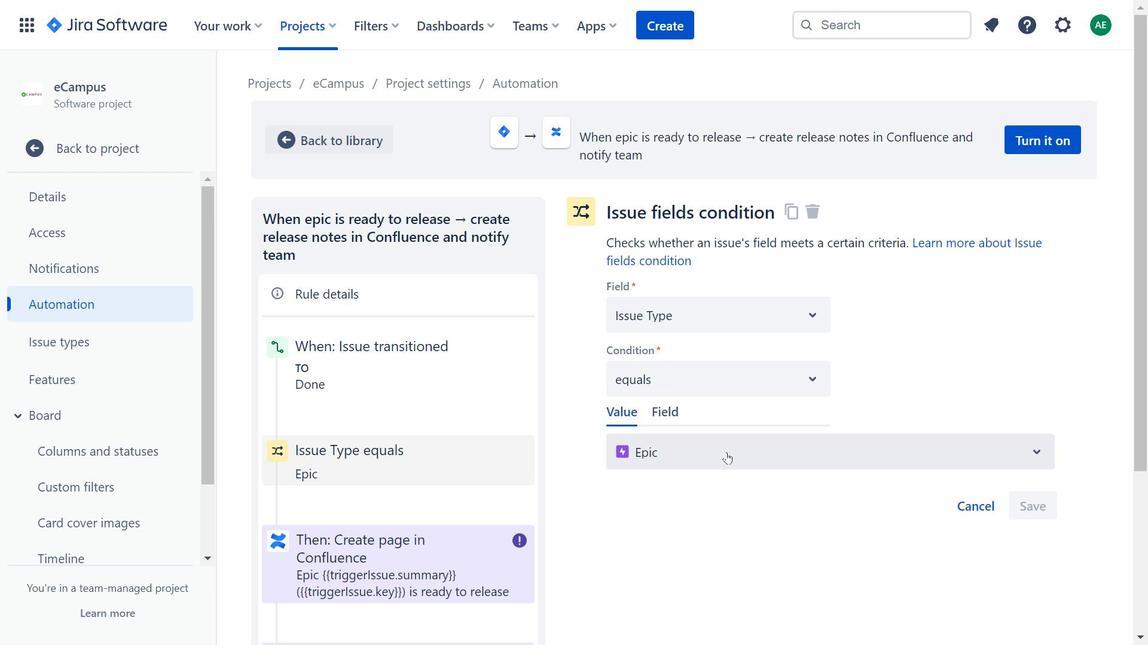 
Action: Mouse moved to (352, 340)
Screenshot: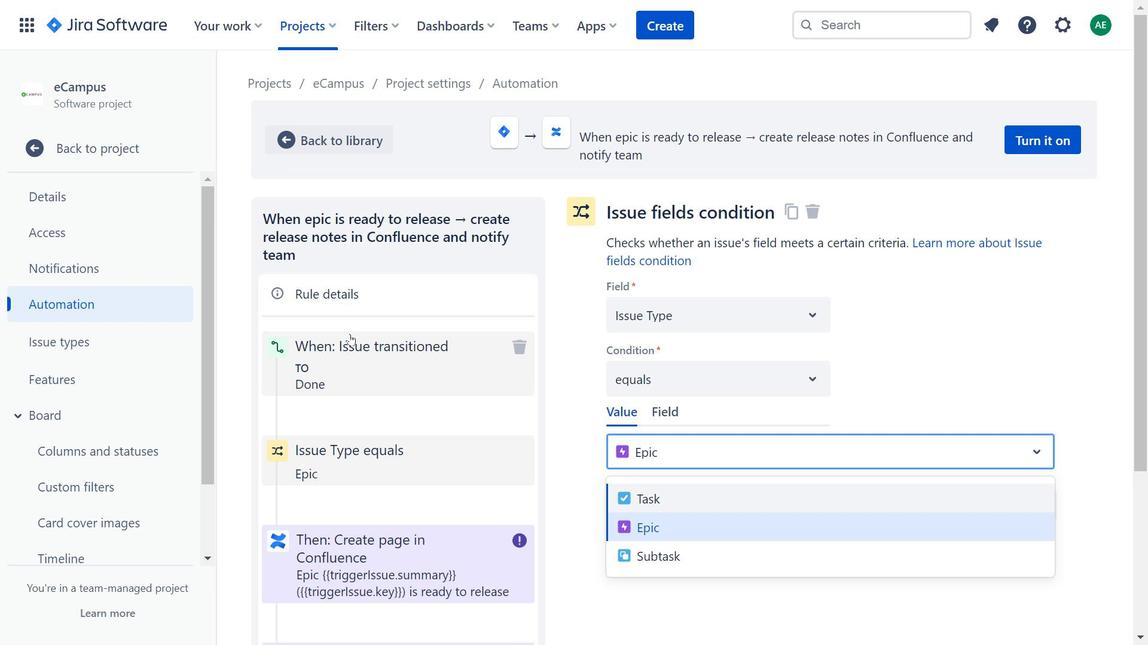 
Action: Mouse pressed left at (352, 340)
Screenshot: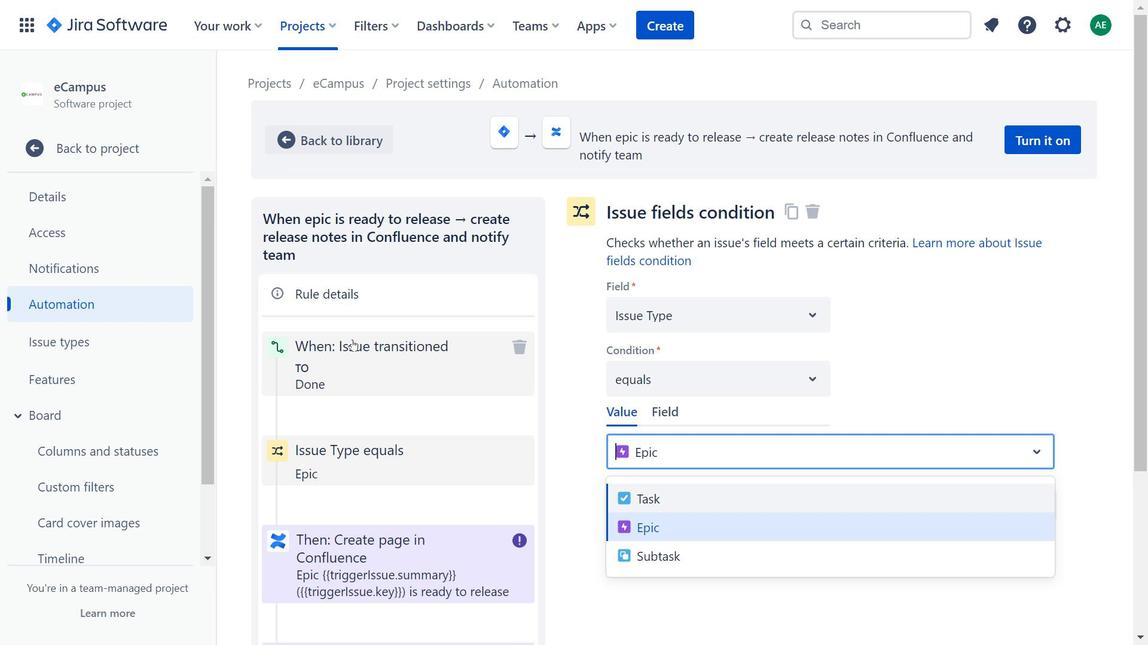 
Action: Mouse moved to (684, 331)
Screenshot: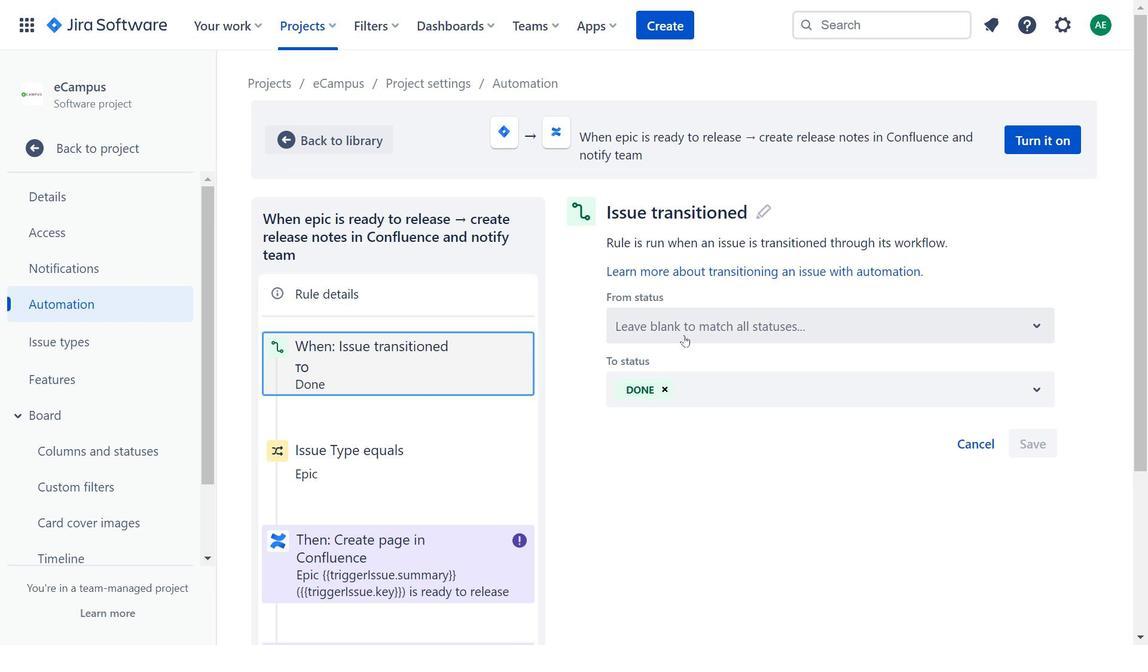 
Action: Mouse pressed left at (684, 331)
Screenshot: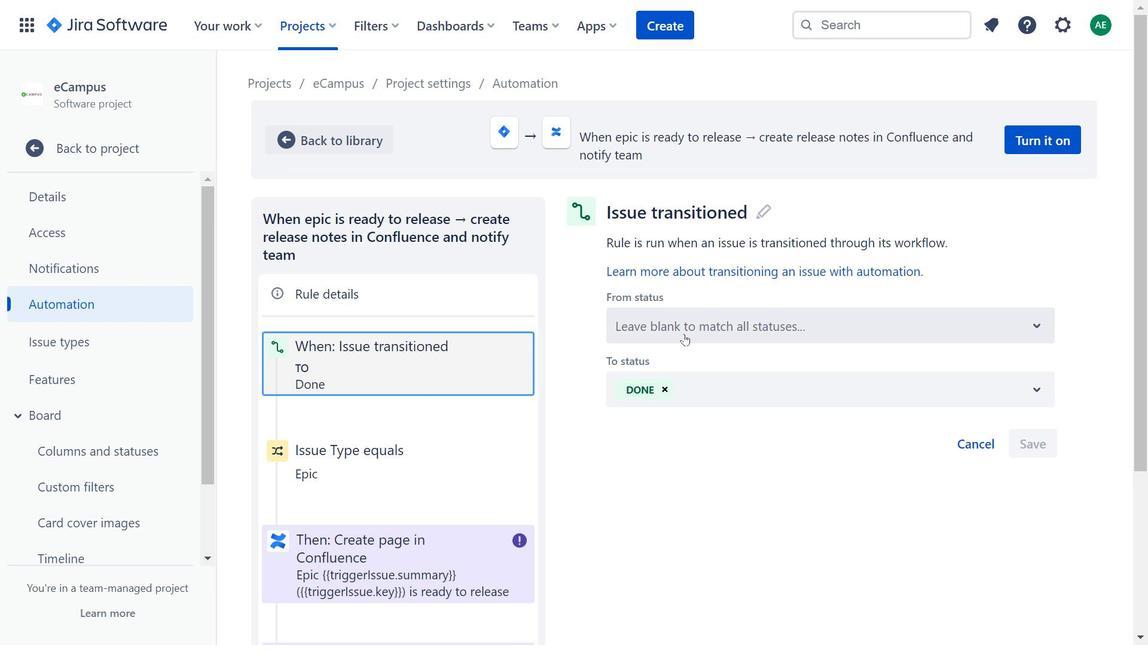 
Action: Mouse moved to (326, 141)
Screenshot: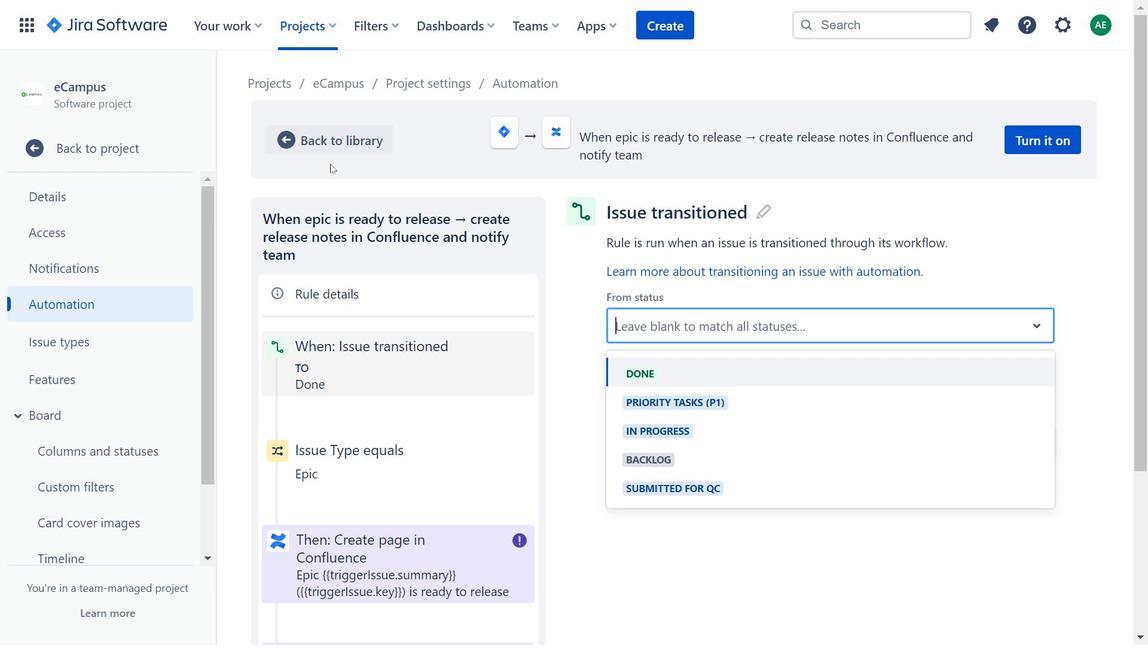 
Action: Mouse pressed left at (326, 141)
Screenshot: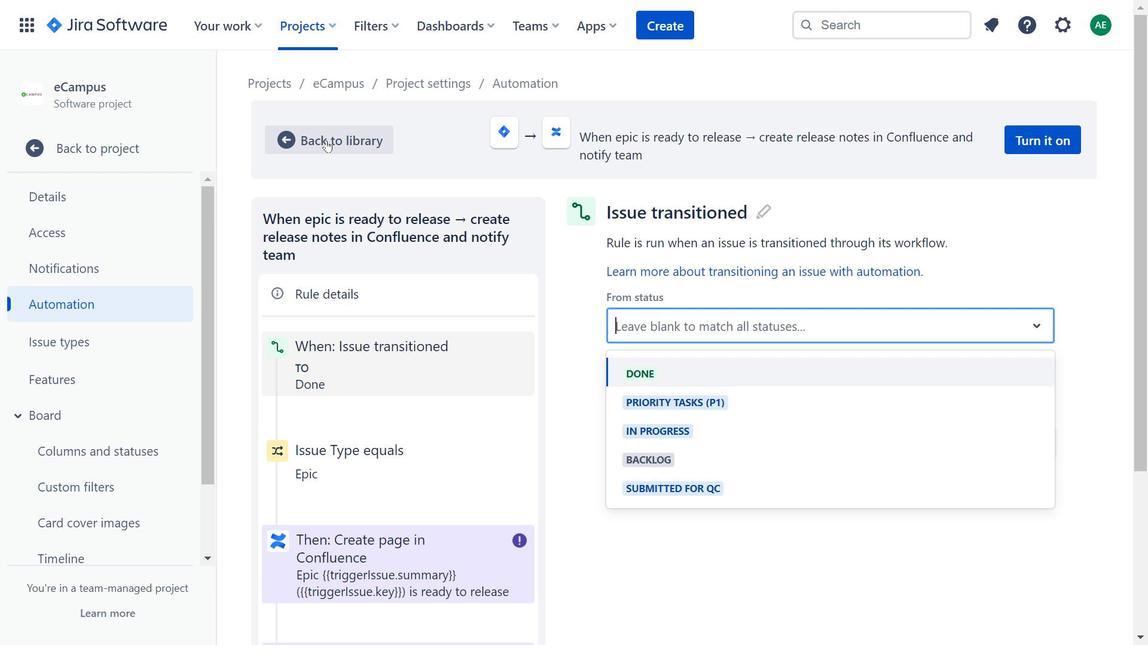 
Action: Mouse moved to (810, 180)
Screenshot: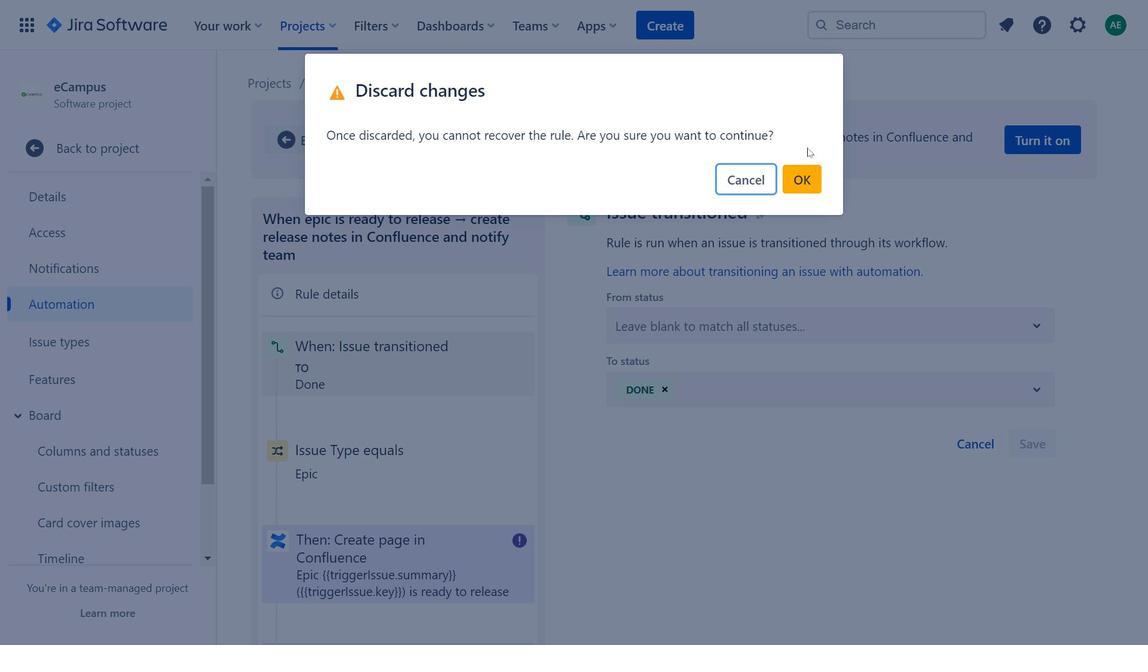 
Action: Mouse pressed left at (810, 180)
Screenshot: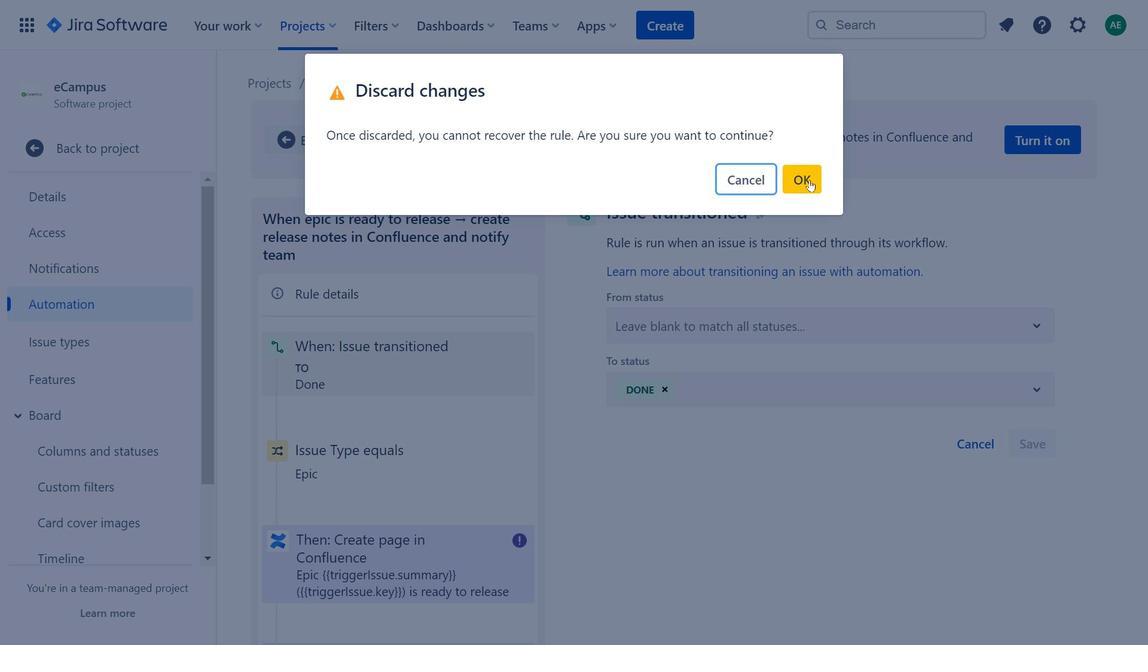 
Action: Mouse moved to (1071, 108)
Screenshot: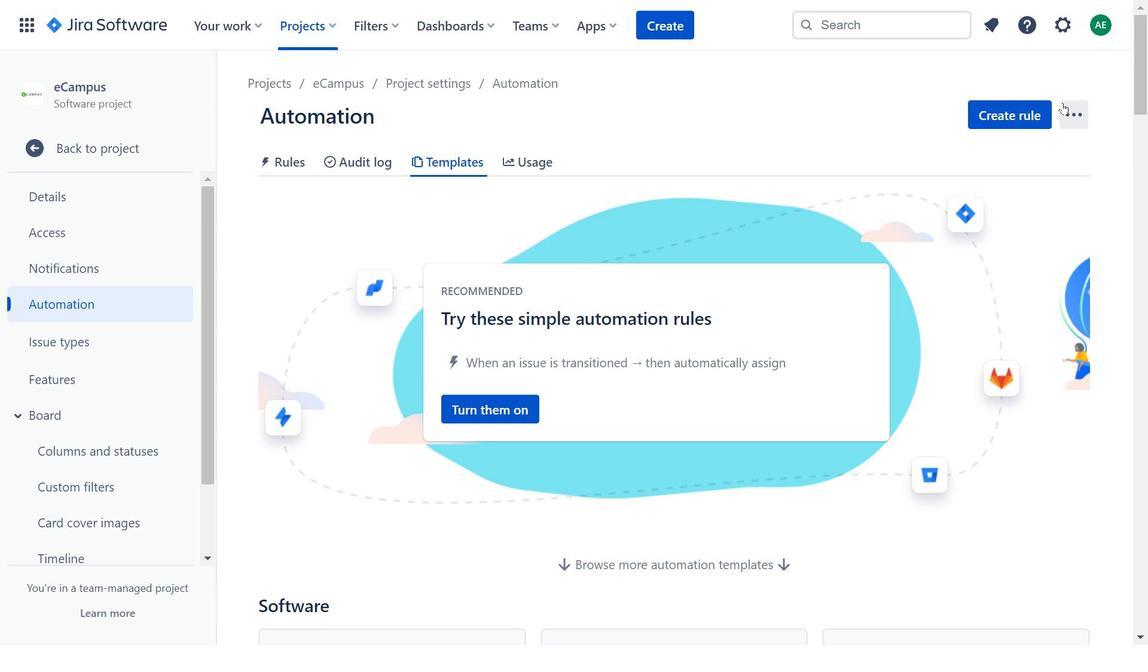 
Action: Mouse pressed left at (1071, 108)
Screenshot: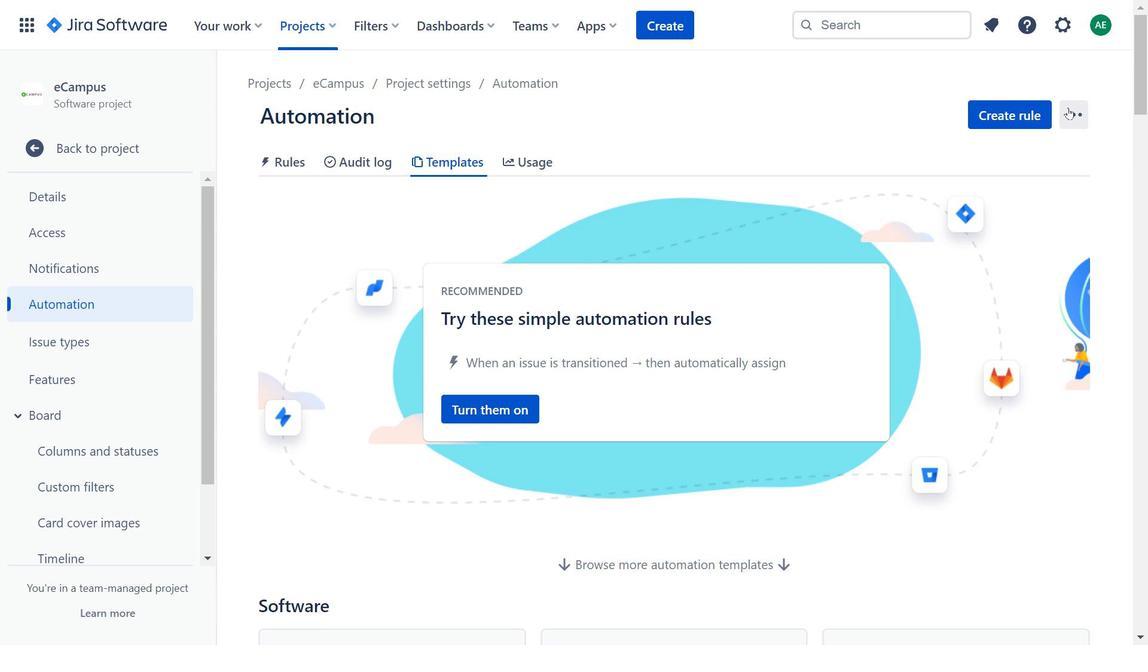 
Action: Mouse moved to (1032, 161)
Screenshot: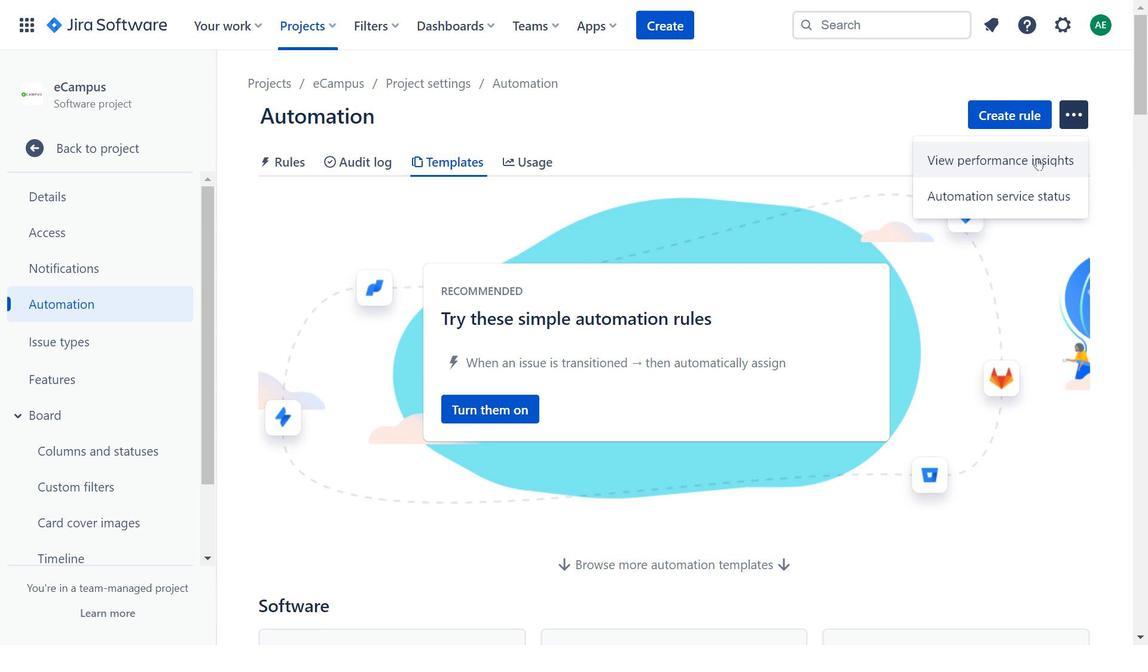 
Action: Mouse pressed left at (1032, 161)
Screenshot: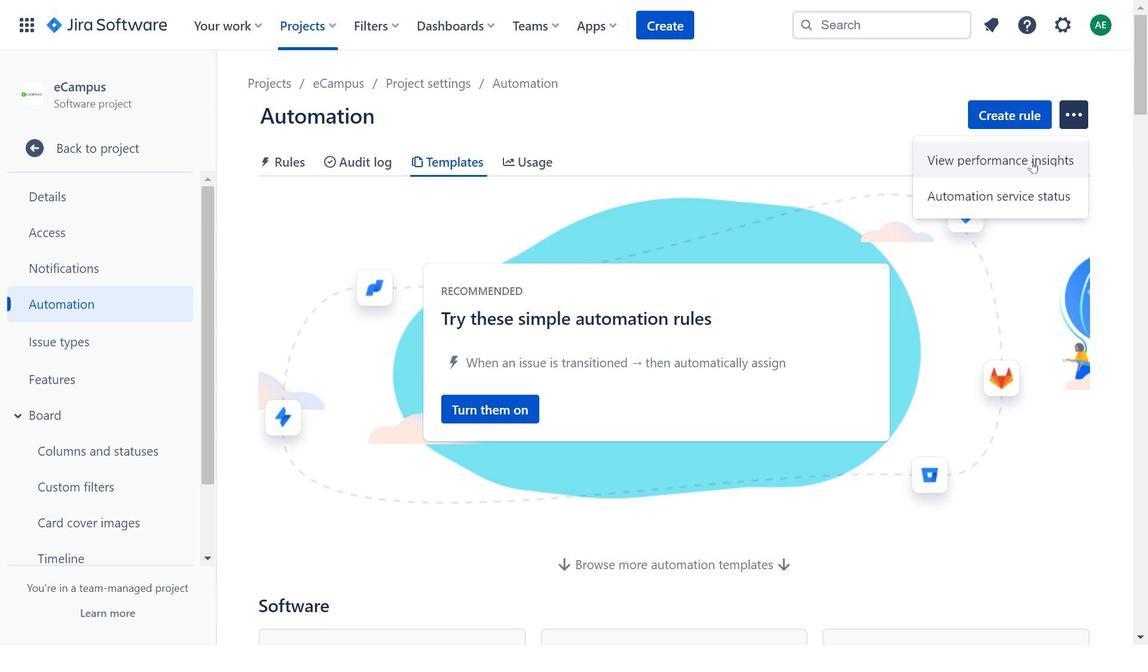 
Action: Mouse moved to (1010, 164)
Screenshot: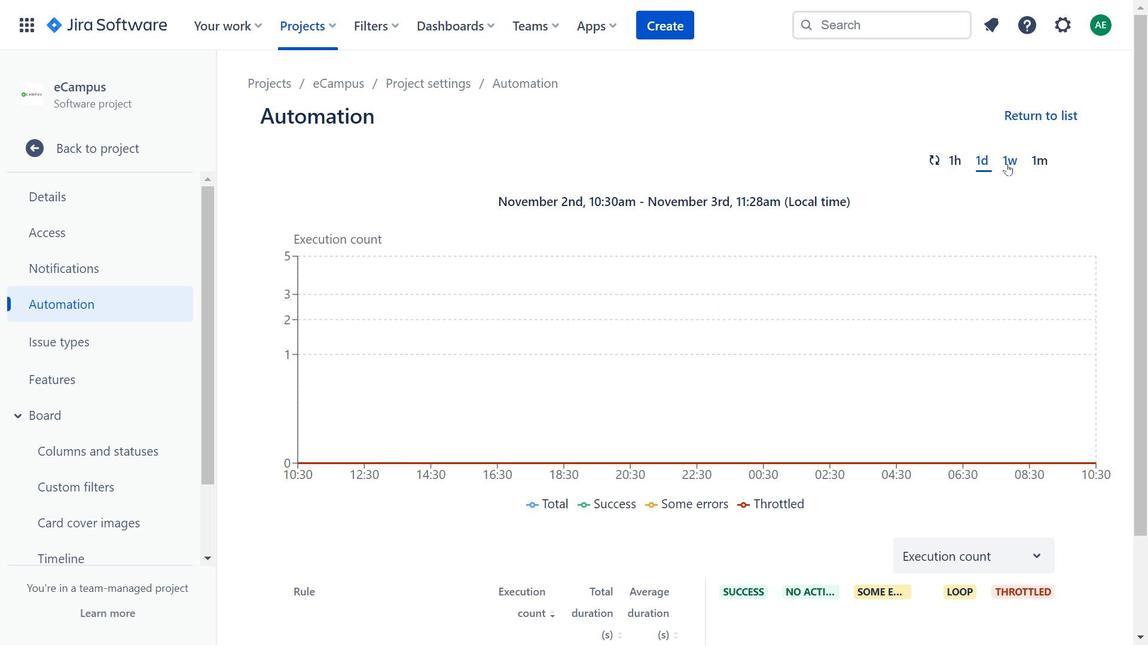 
Action: Mouse pressed left at (1010, 164)
Screenshot: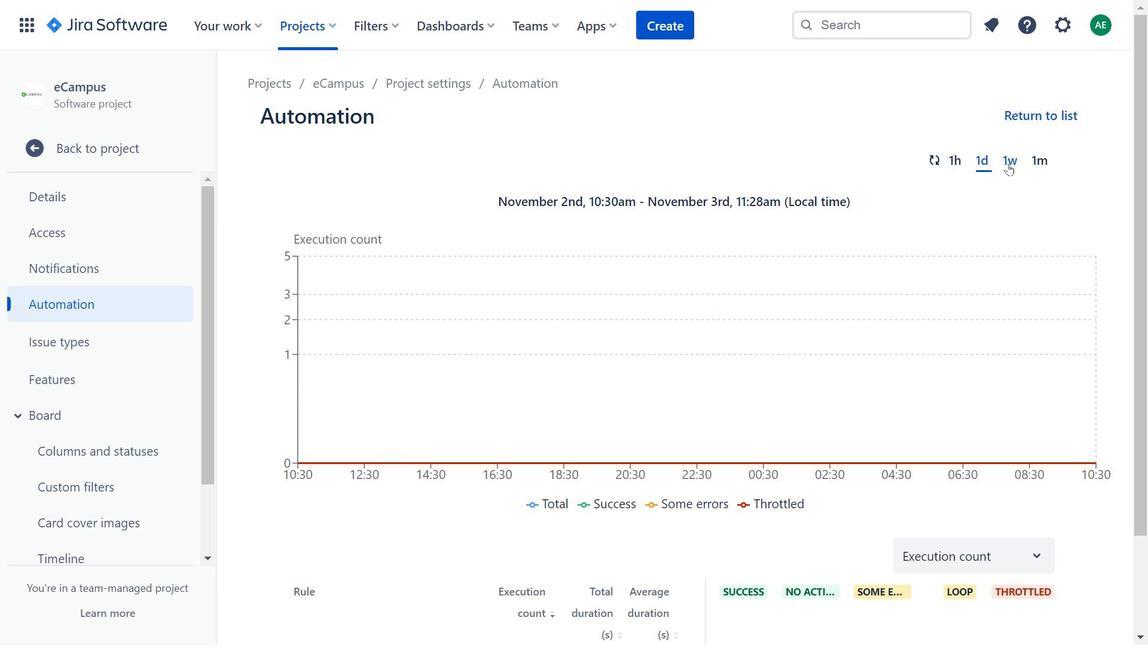 
Action: Mouse moved to (646, 354)
Screenshot: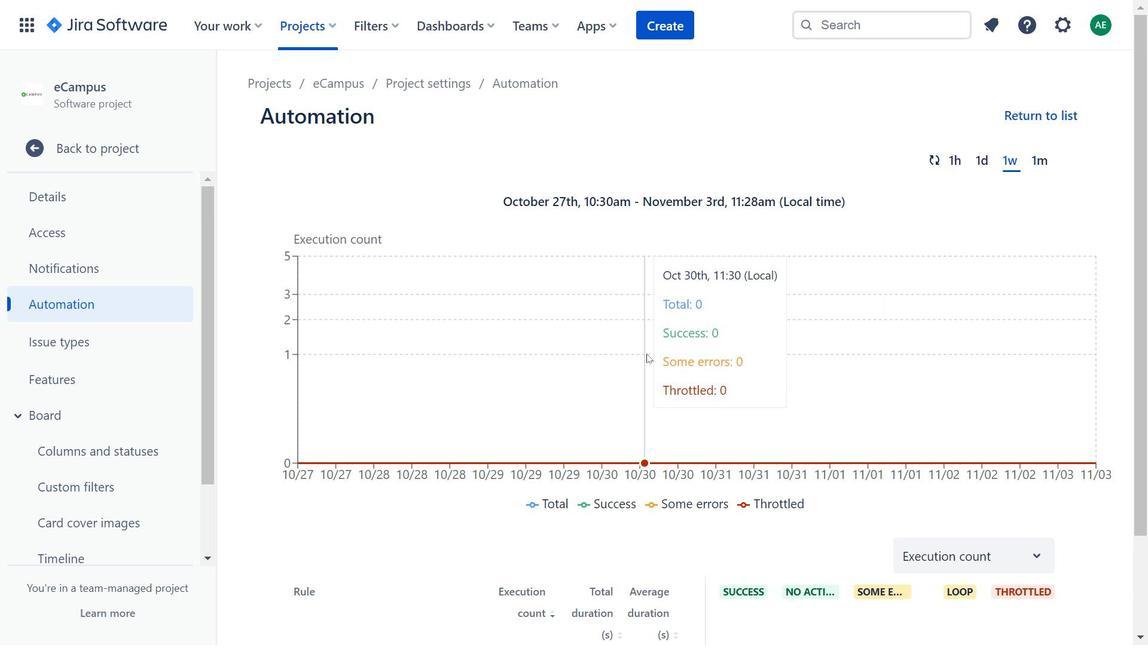 
Action: Mouse scrolled (646, 354) with delta (0, 0)
Screenshot: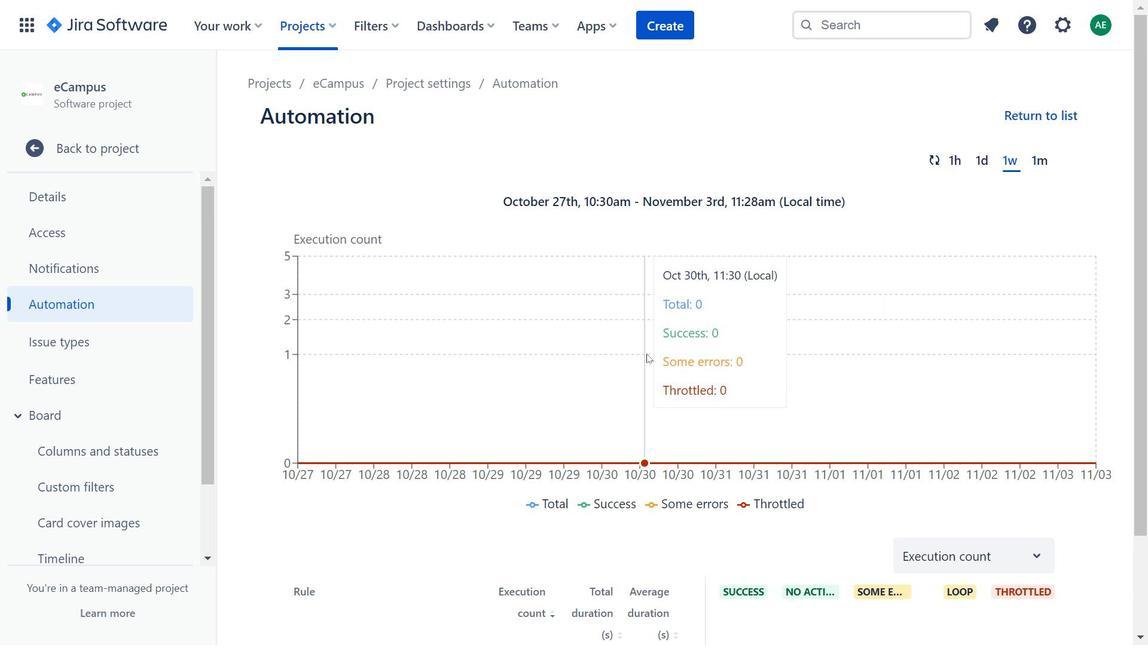 
Action: Mouse moved to (646, 357)
Screenshot: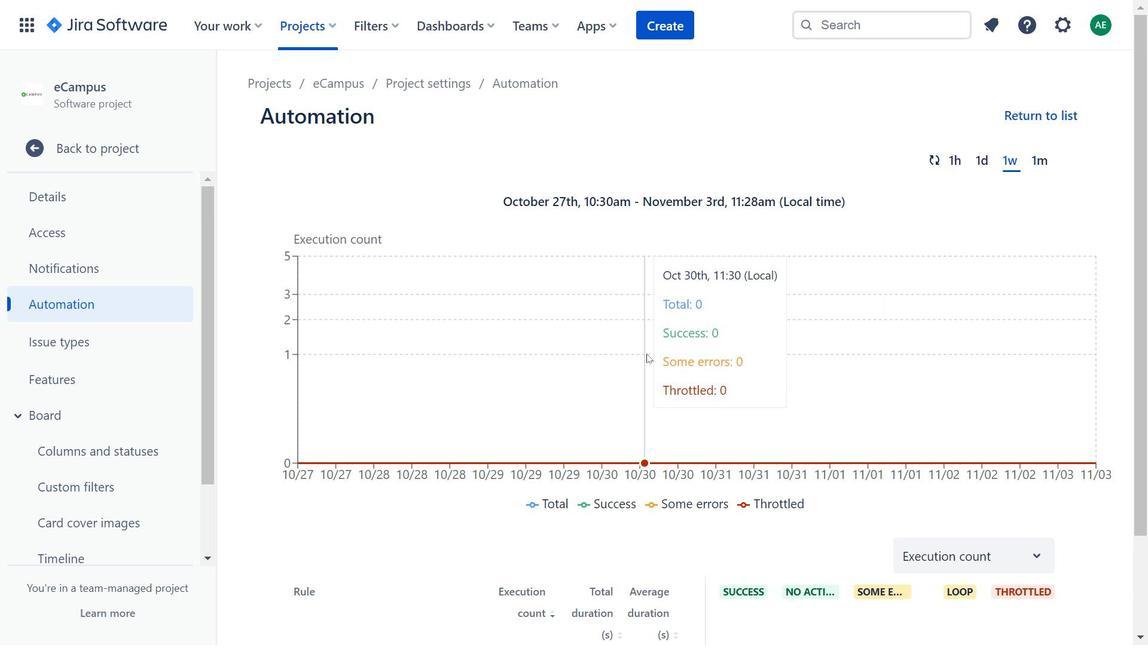 
Action: Mouse scrolled (646, 357) with delta (0, 0)
Screenshot: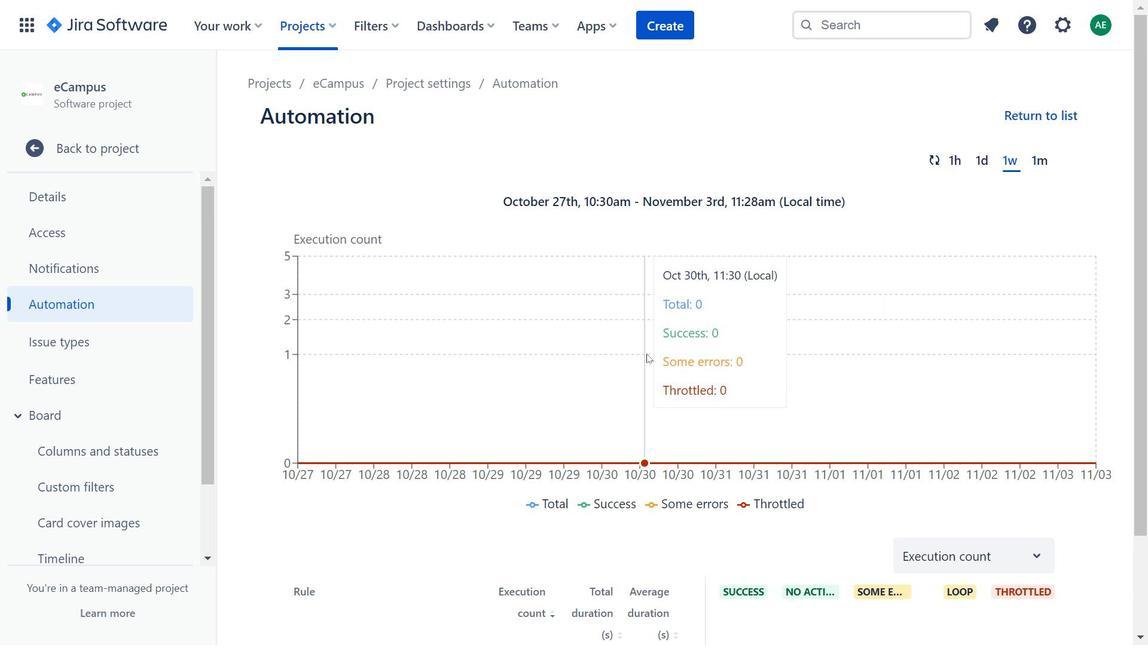 
Action: Mouse scrolled (646, 357) with delta (0, 0)
Screenshot: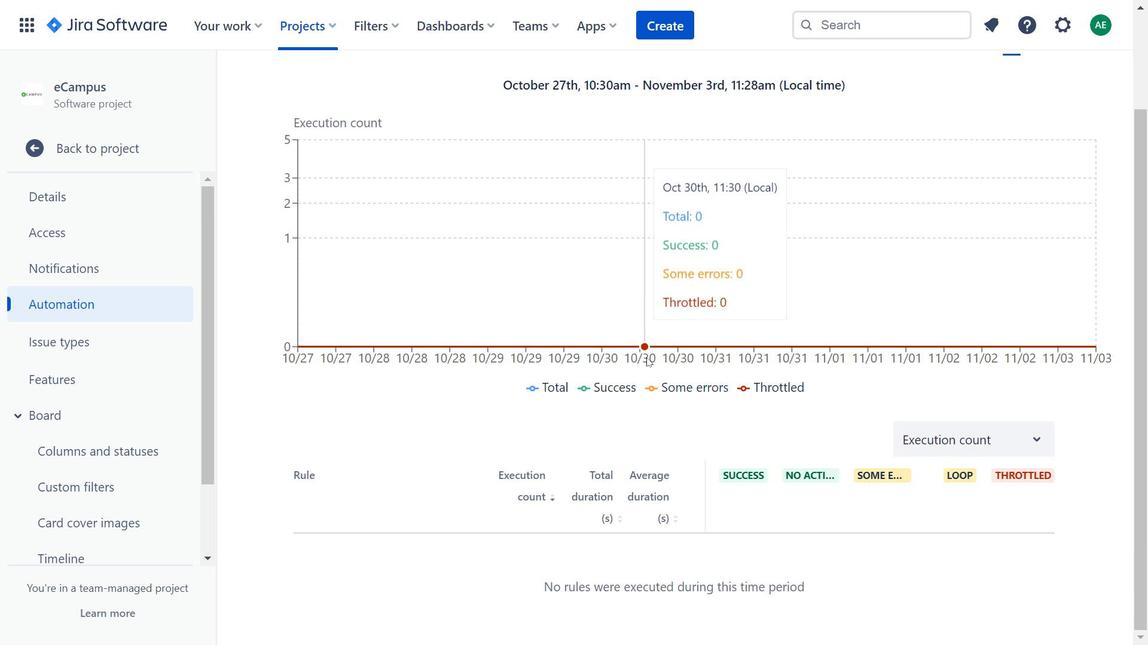 
Action: Mouse moved to (949, 438)
Screenshot: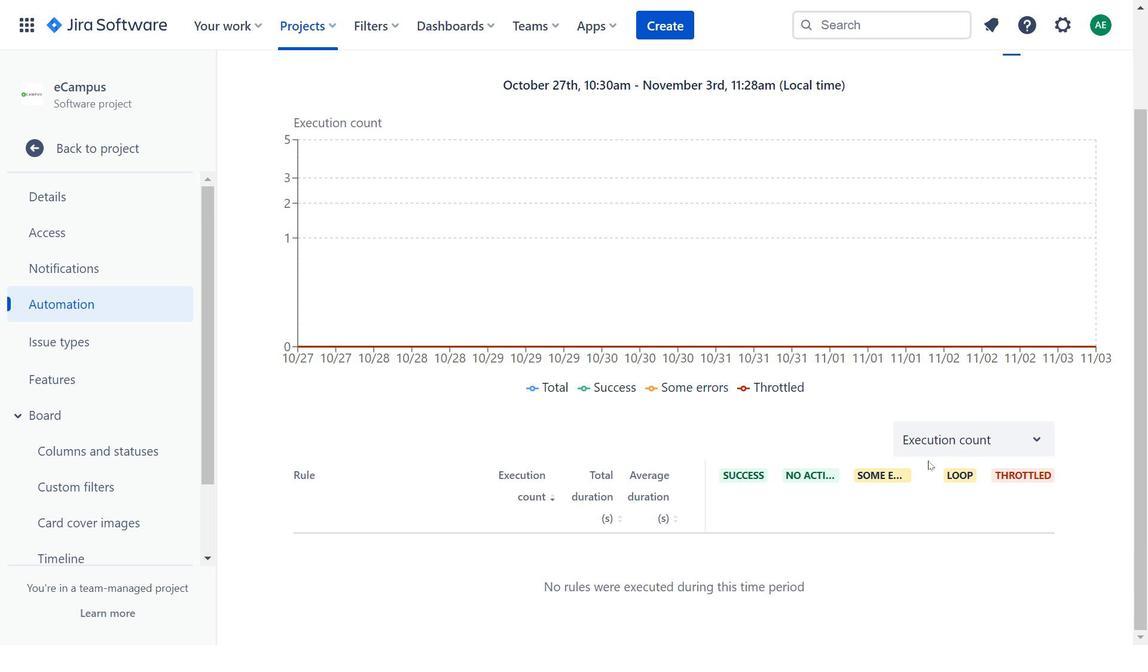 
Action: Mouse pressed left at (949, 438)
Screenshot: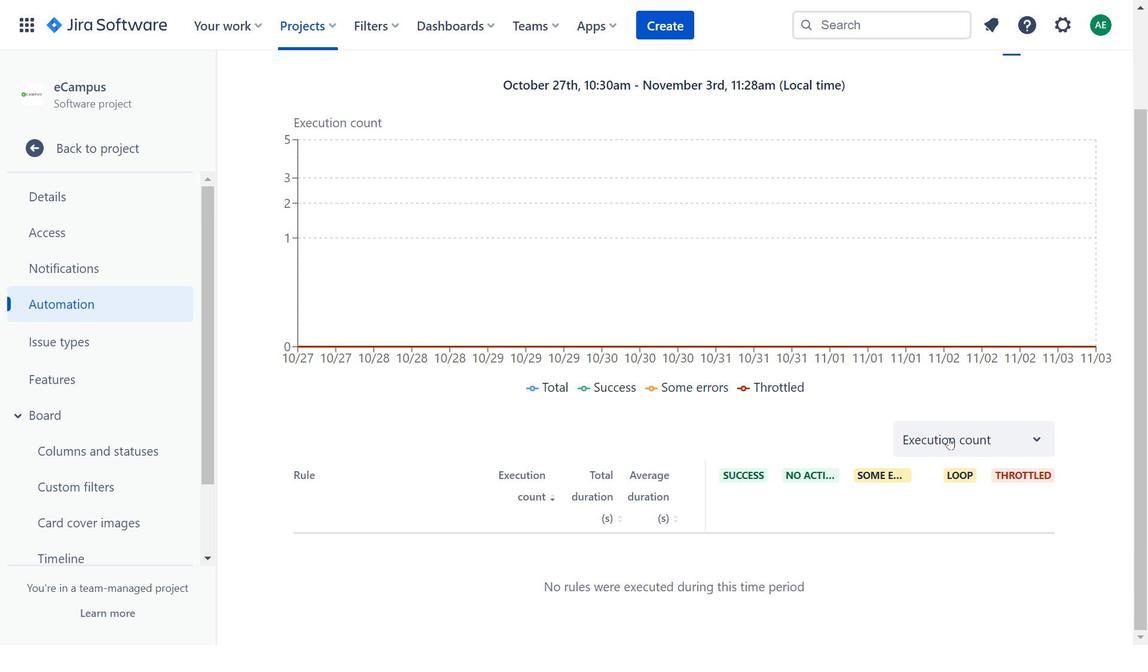 
Action: Mouse moved to (447, 363)
Screenshot: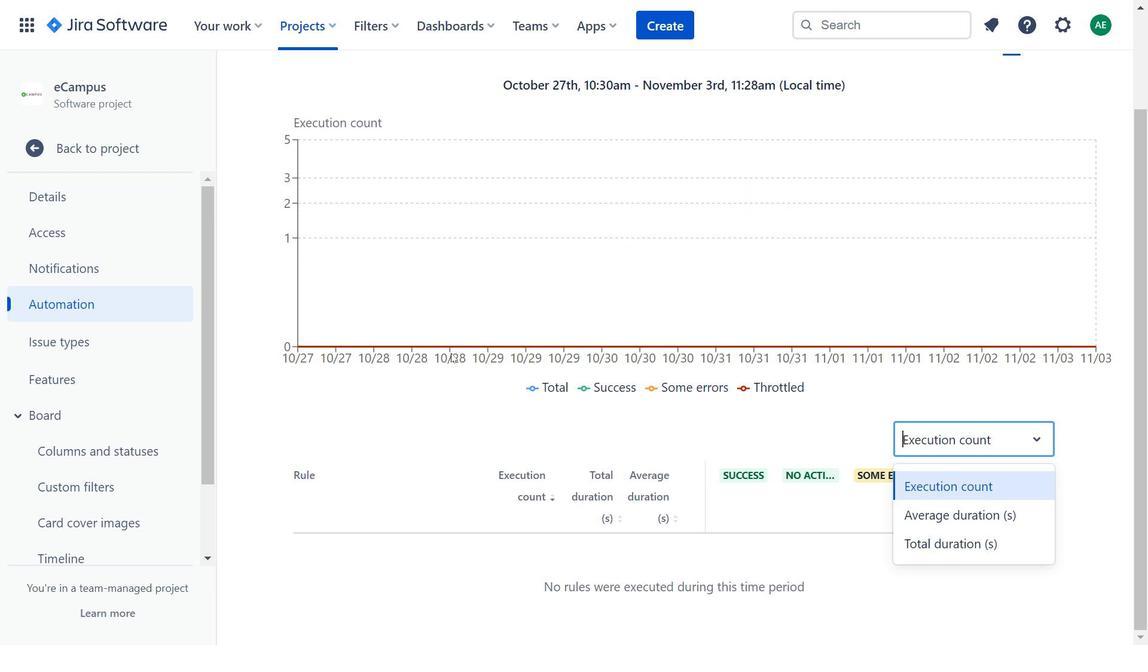 
Action: Mouse scrolled (447, 363) with delta (0, 0)
Screenshot: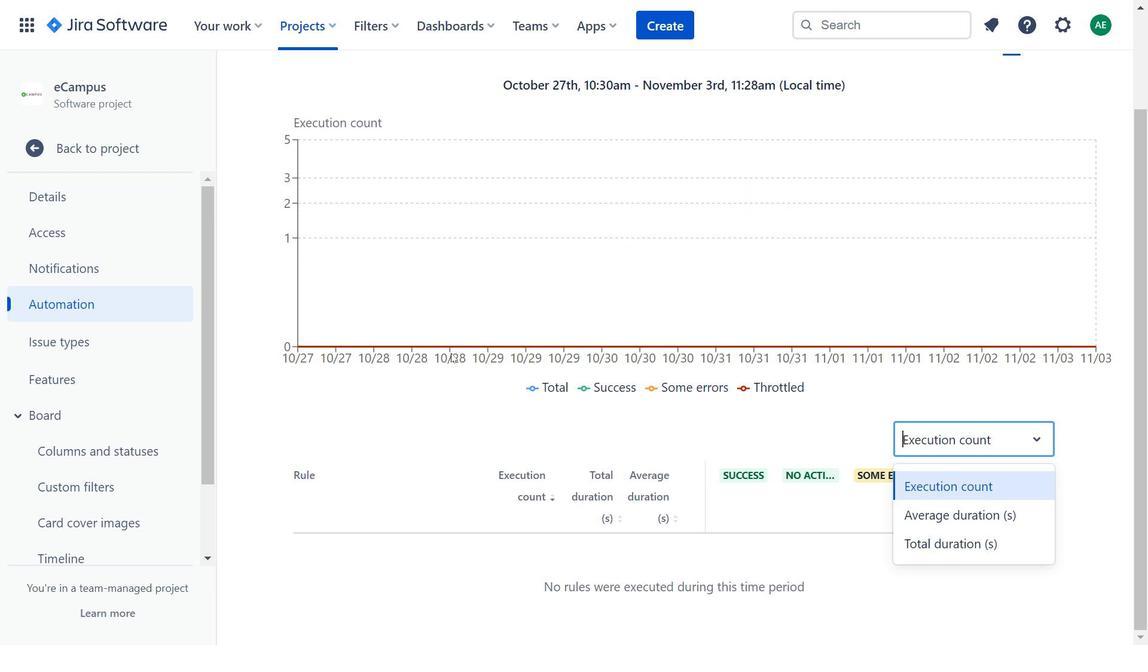 
Action: Mouse moved to (447, 367)
Screenshot: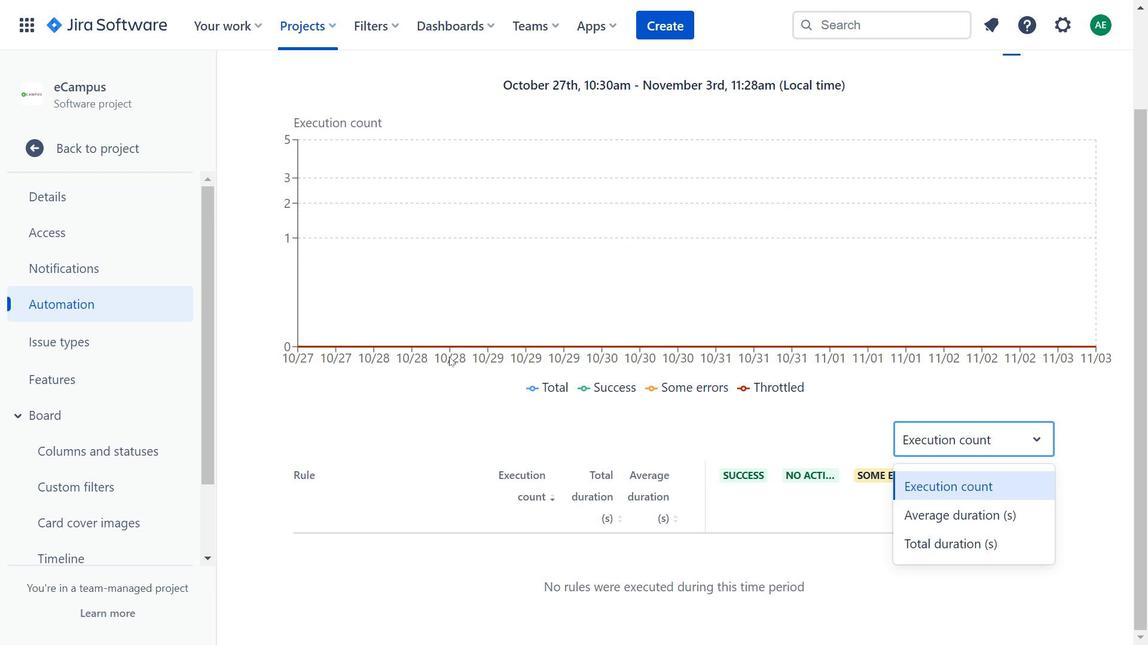 
Action: Mouse scrolled (447, 367) with delta (0, 0)
Screenshot: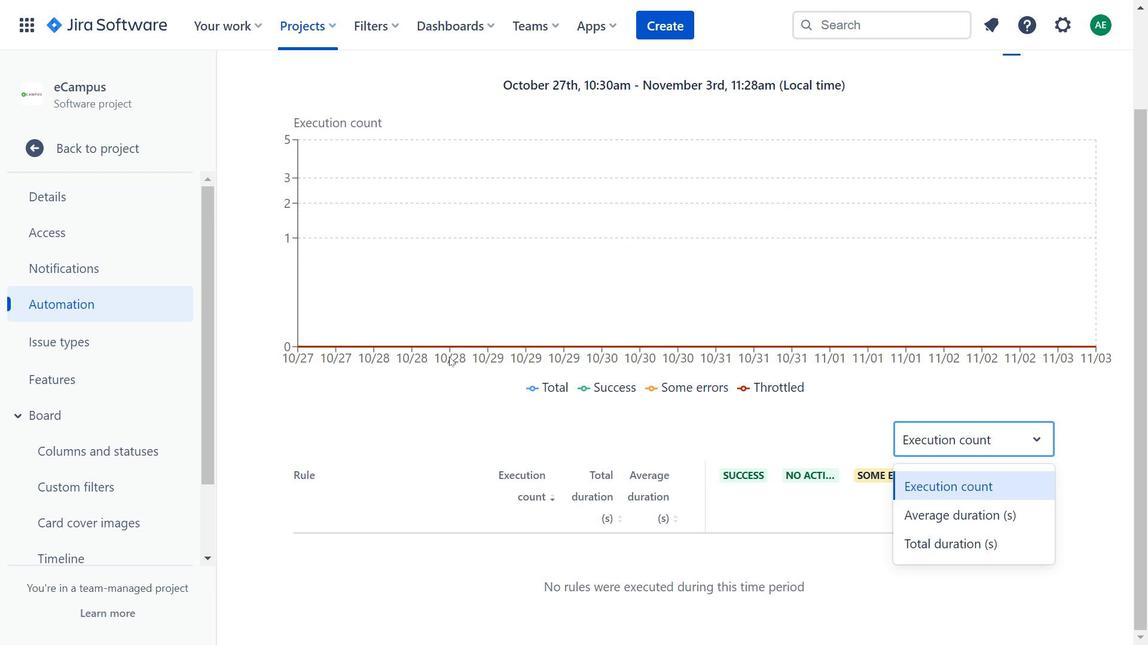 
Action: Mouse moved to (93, 211)
Screenshot: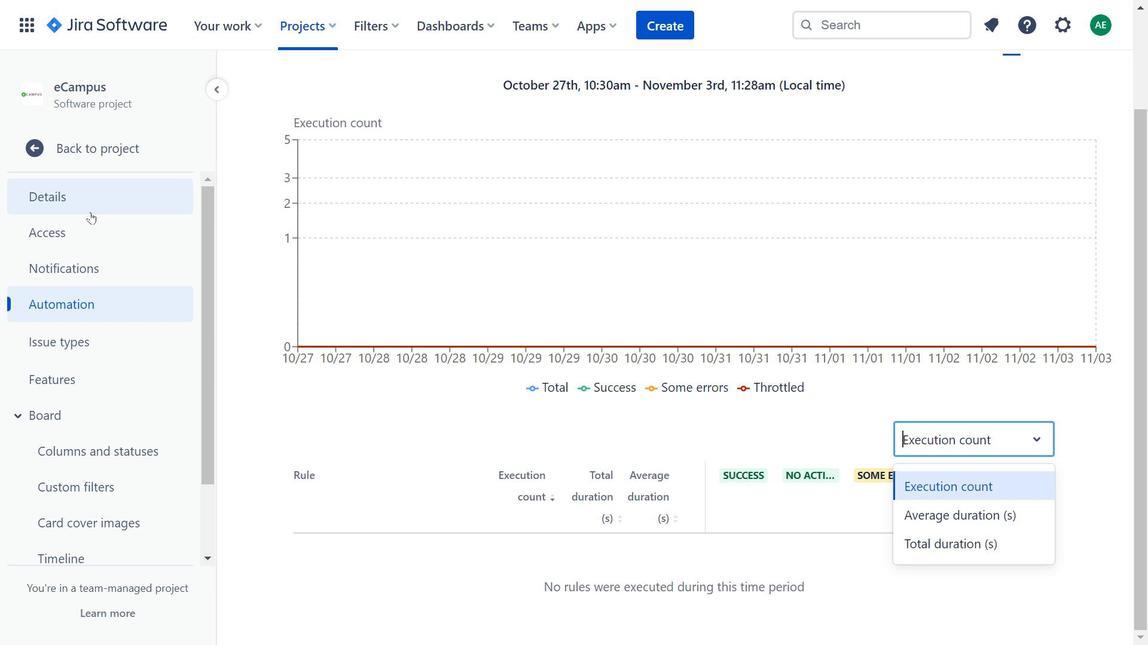 
Action: Mouse pressed left at (93, 211)
Screenshot: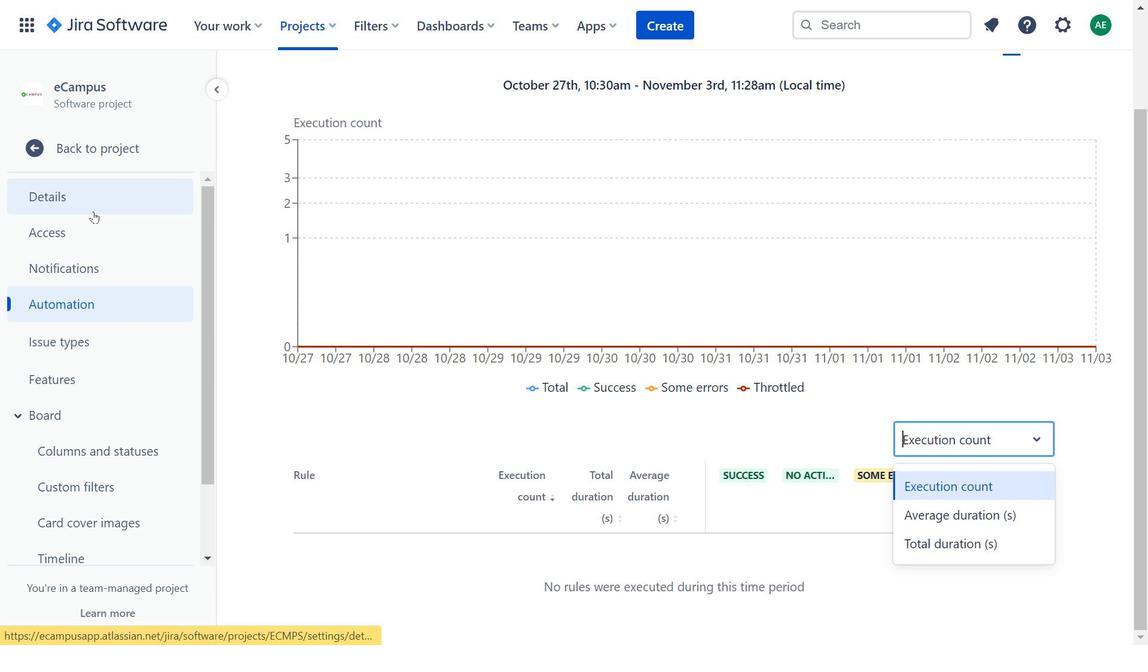 
Action: Mouse moved to (153, 240)
Screenshot: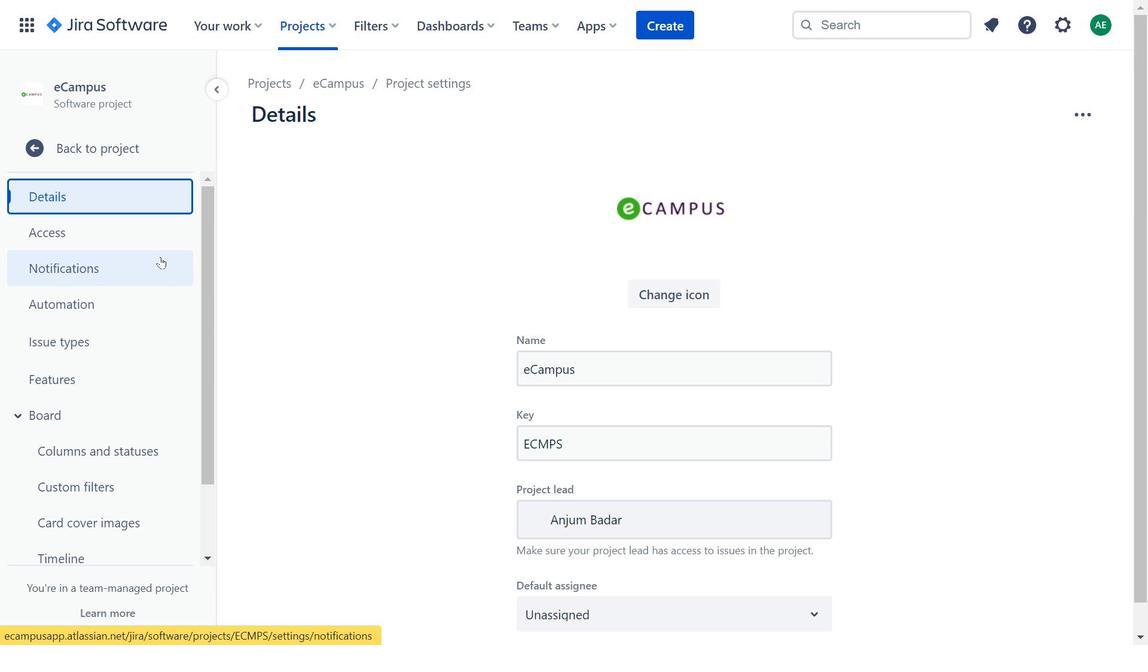 
Action: Mouse pressed left at (153, 240)
Screenshot: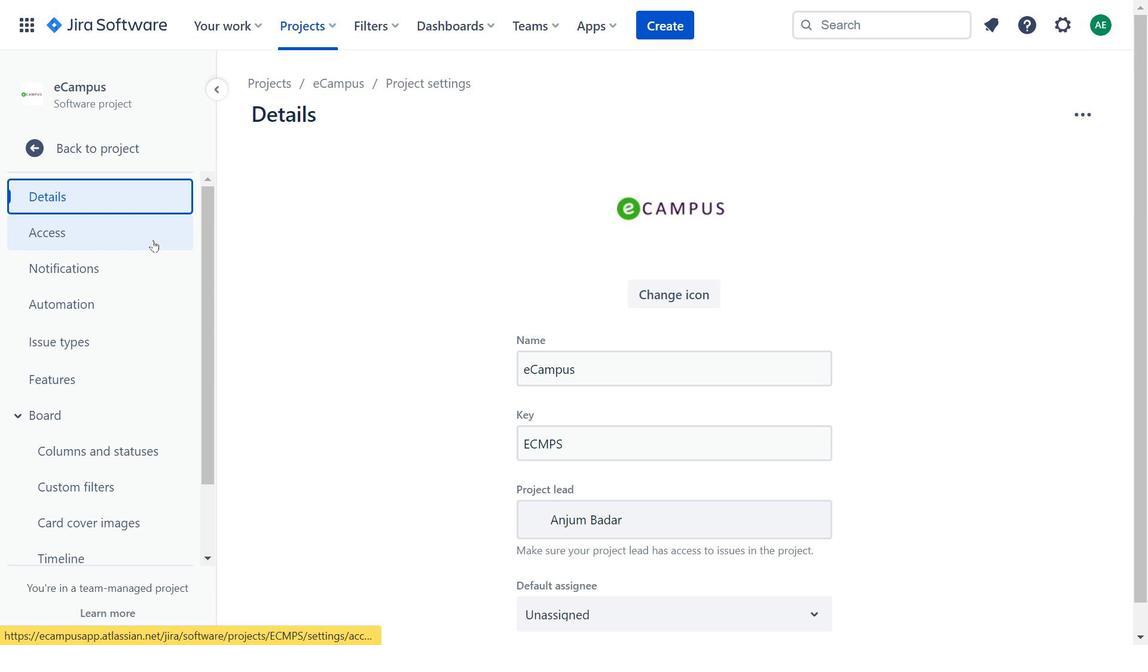 
Action: Mouse moved to (618, 258)
Screenshot: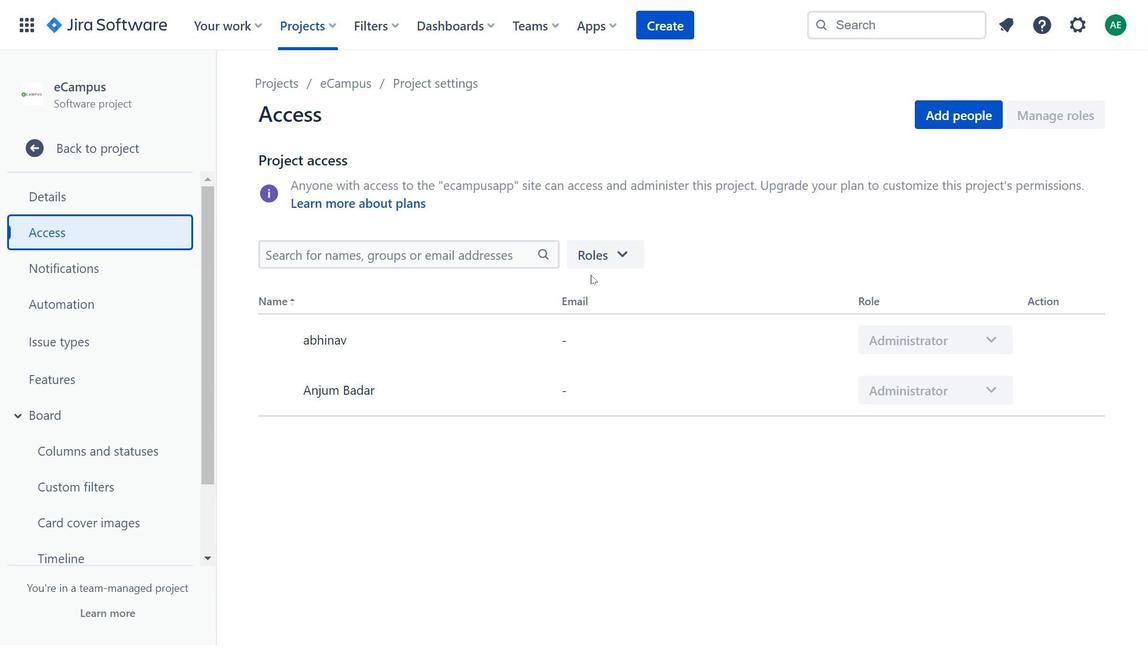 
Action: Mouse pressed left at (618, 258)
Screenshot: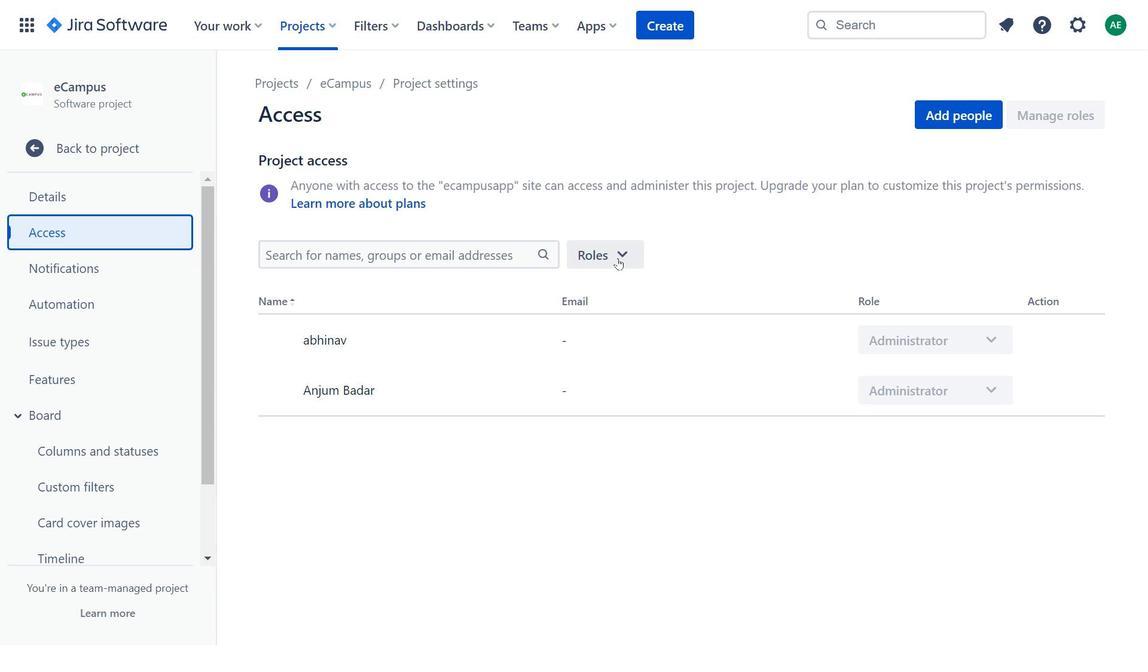 
Action: Mouse moved to (58, 252)
Screenshot: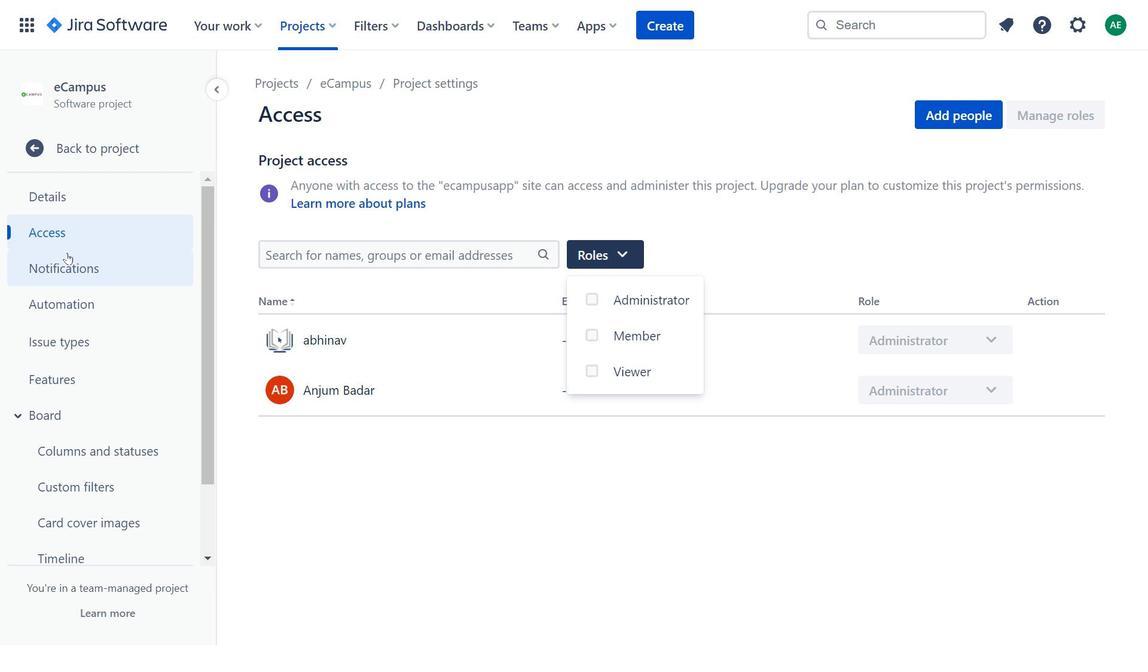 
Action: Mouse pressed left at (58, 252)
Screenshot: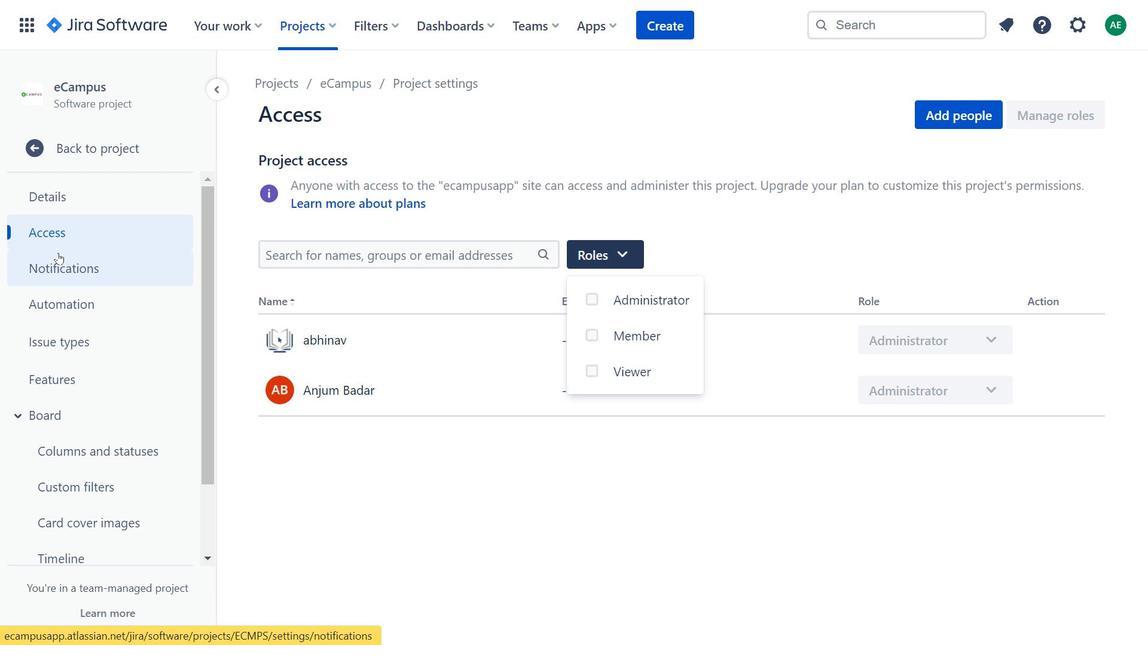 
Action: Mouse moved to (834, 382)
Screenshot: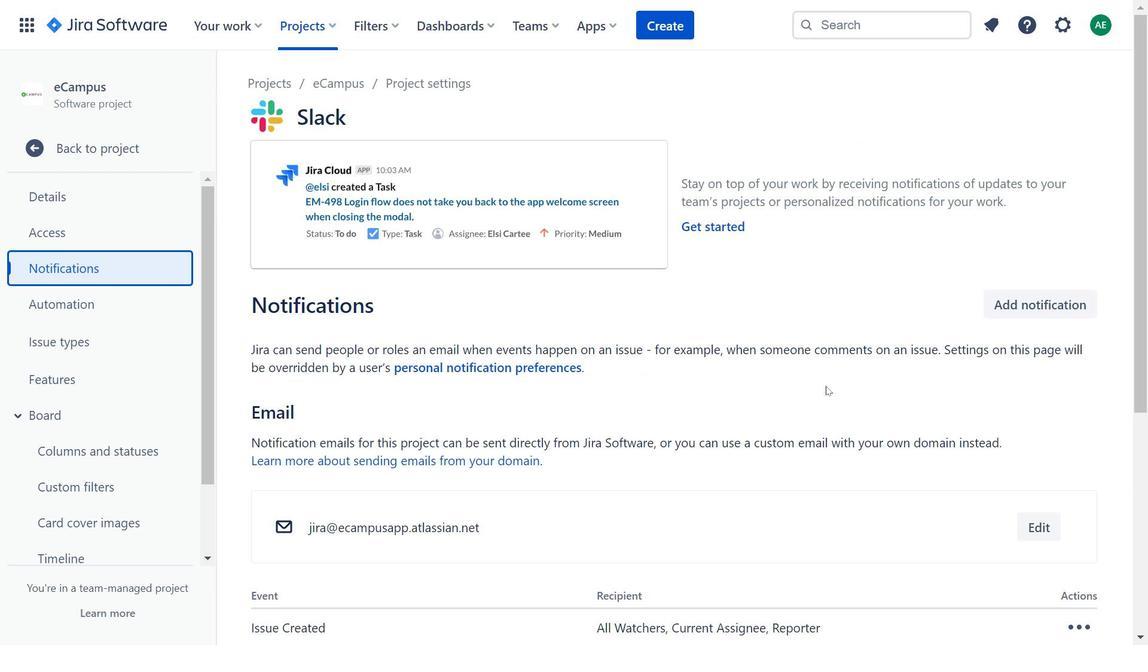 
Action: Mouse scrolled (834, 381) with delta (0, 0)
Screenshot: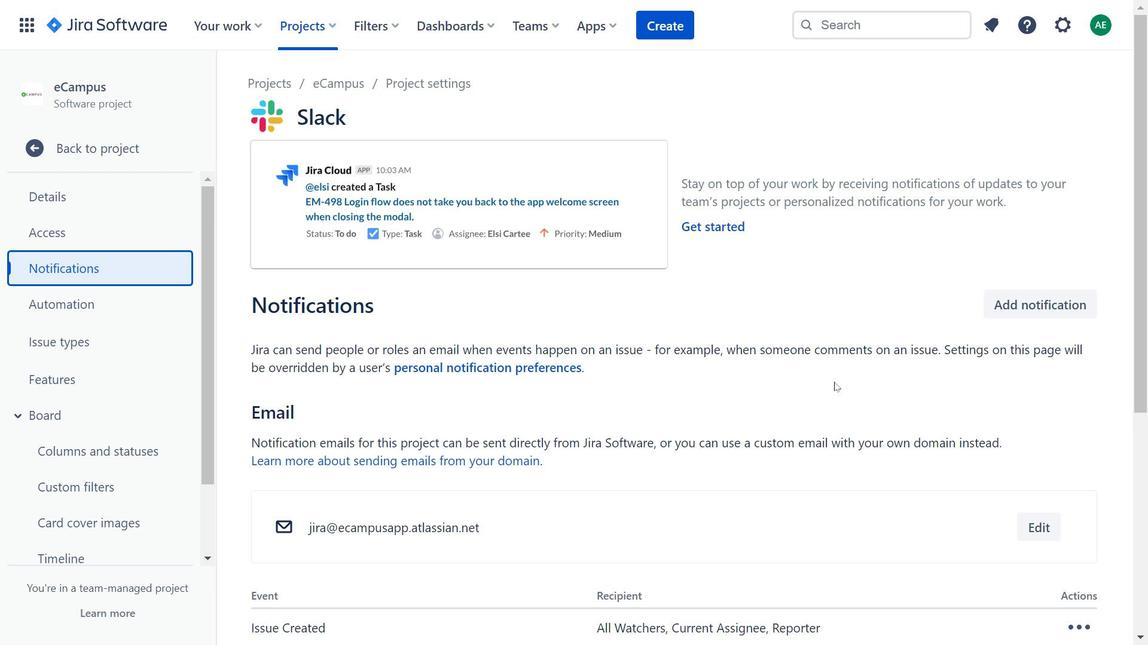 
Action: Mouse scrolled (834, 381) with delta (0, 0)
Screenshot: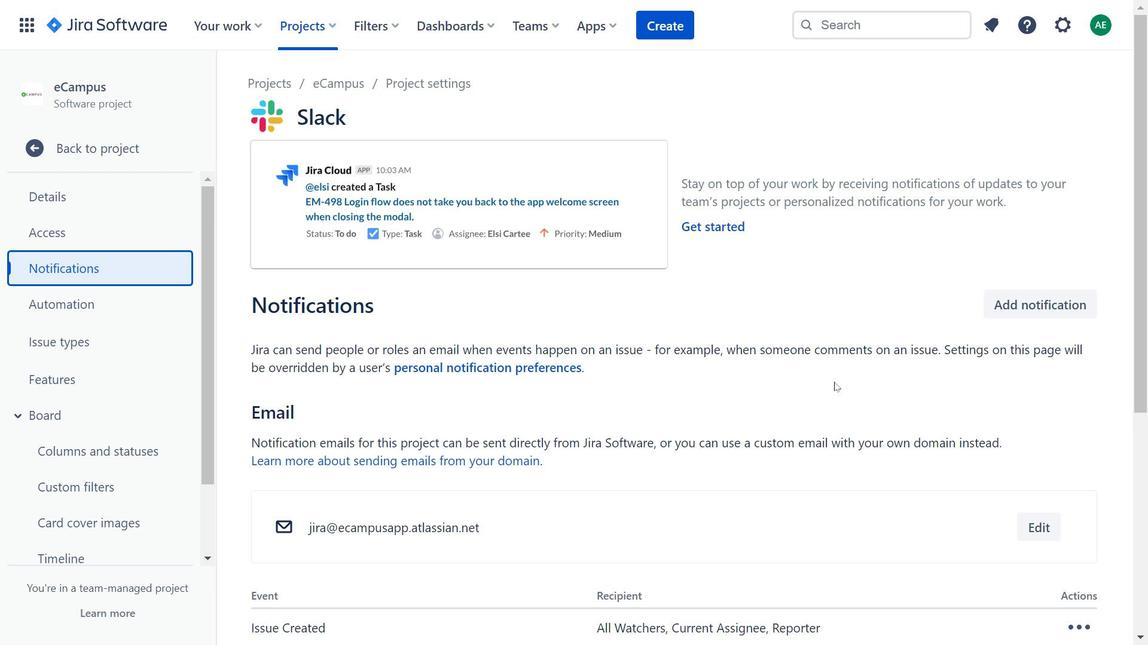 
Action: Mouse scrolled (834, 381) with delta (0, 0)
Screenshot: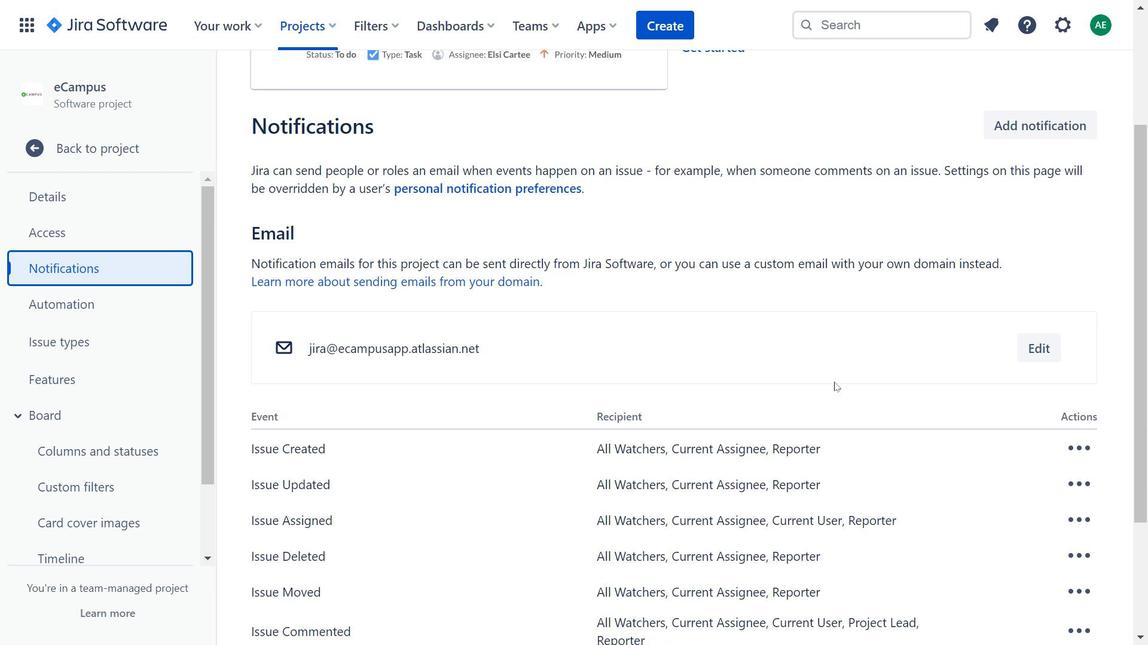
Action: Mouse moved to (1080, 388)
Screenshot: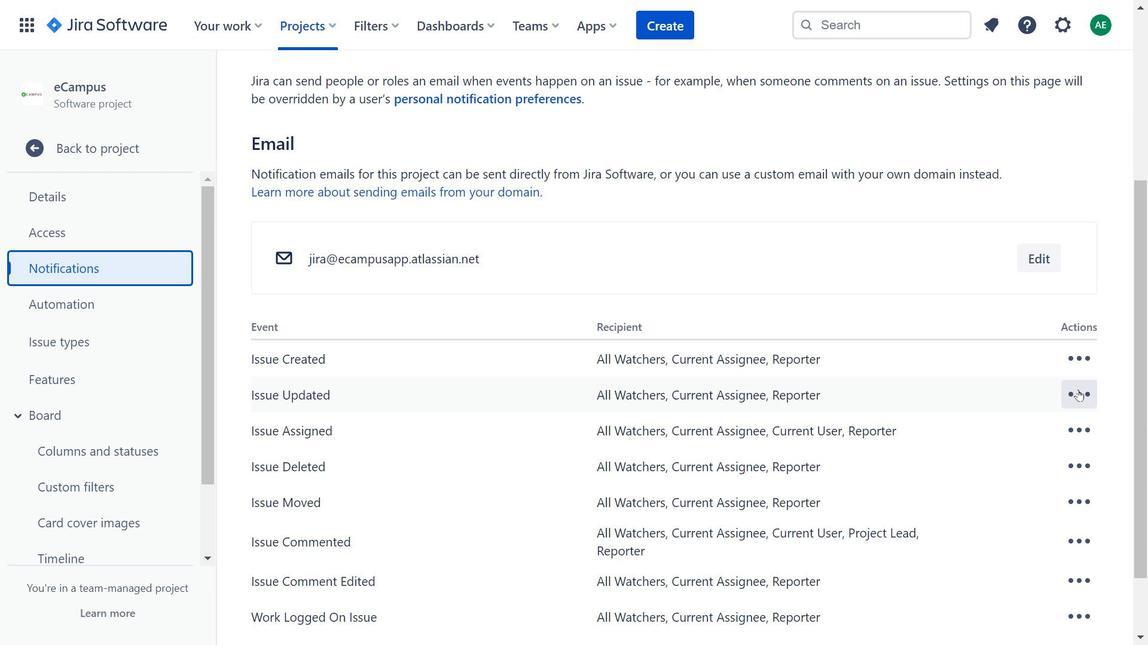 
Action: Mouse pressed left at (1080, 388)
Screenshot: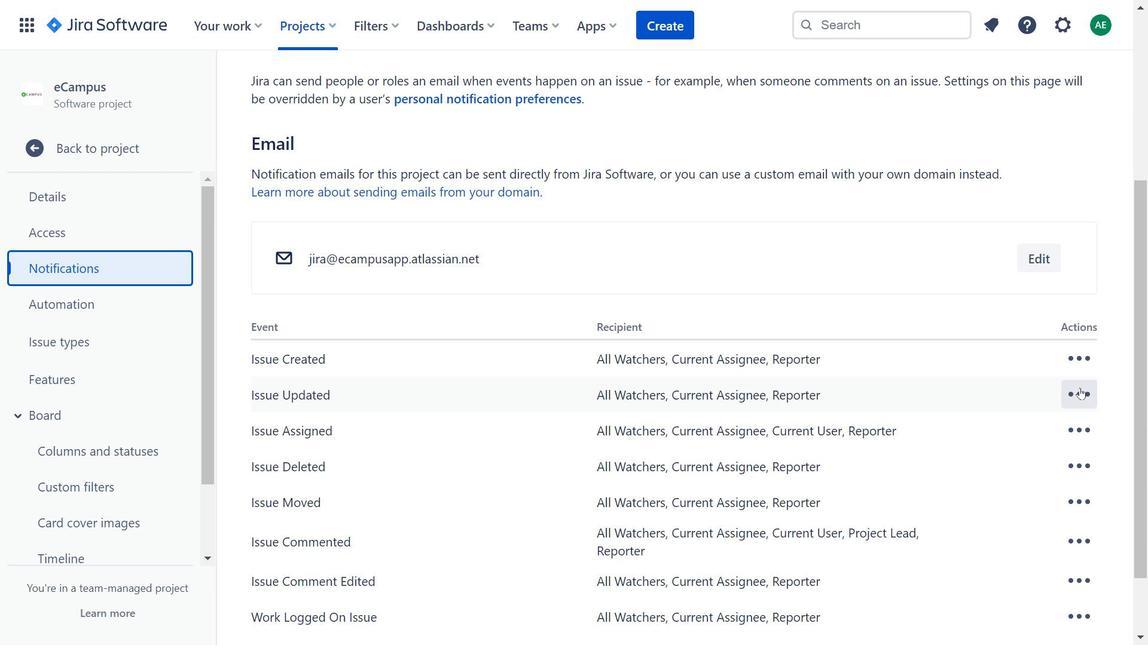 
Action: Mouse moved to (1084, 431)
Screenshot: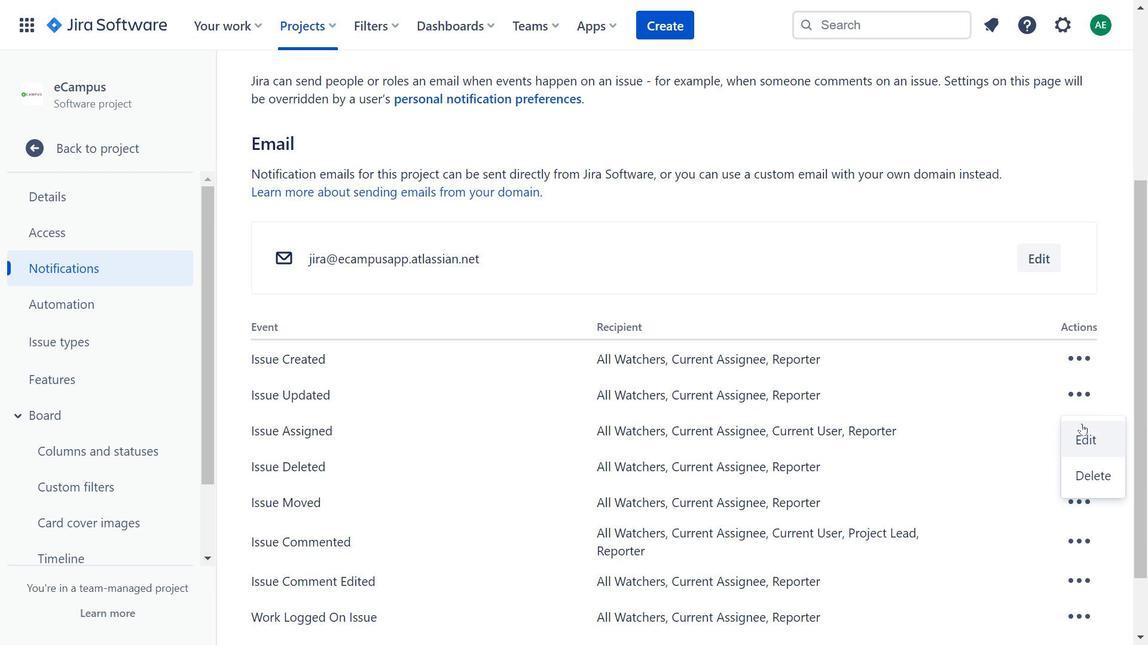 
Action: Mouse pressed left at (1084, 431)
Screenshot: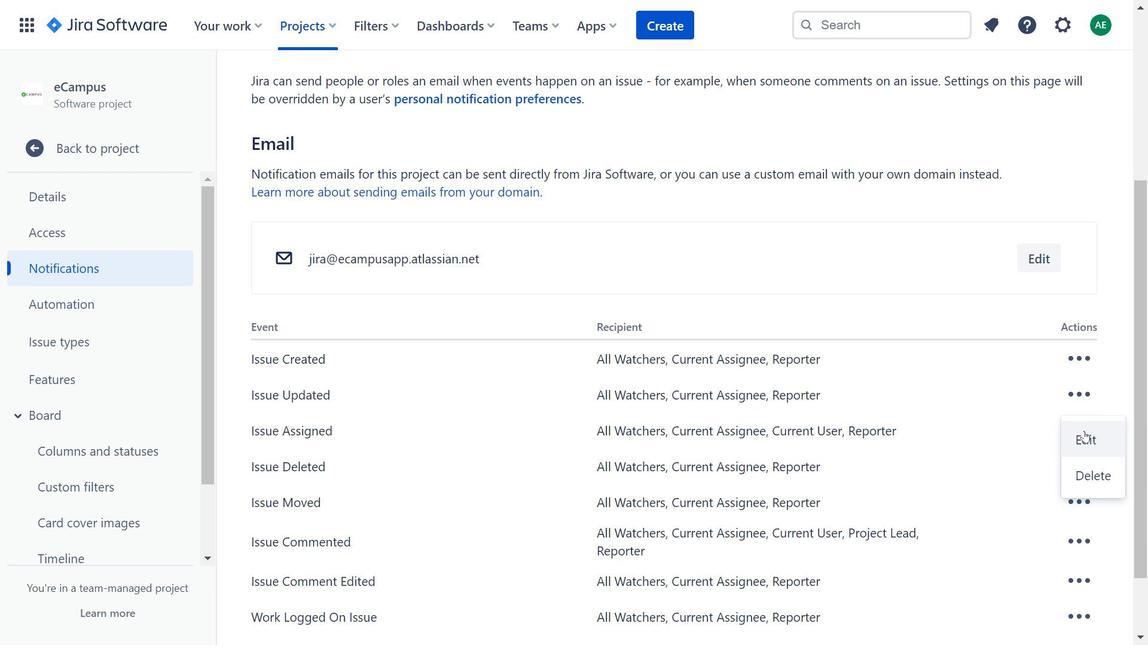 
Action: Mouse moved to (812, 439)
Screenshot: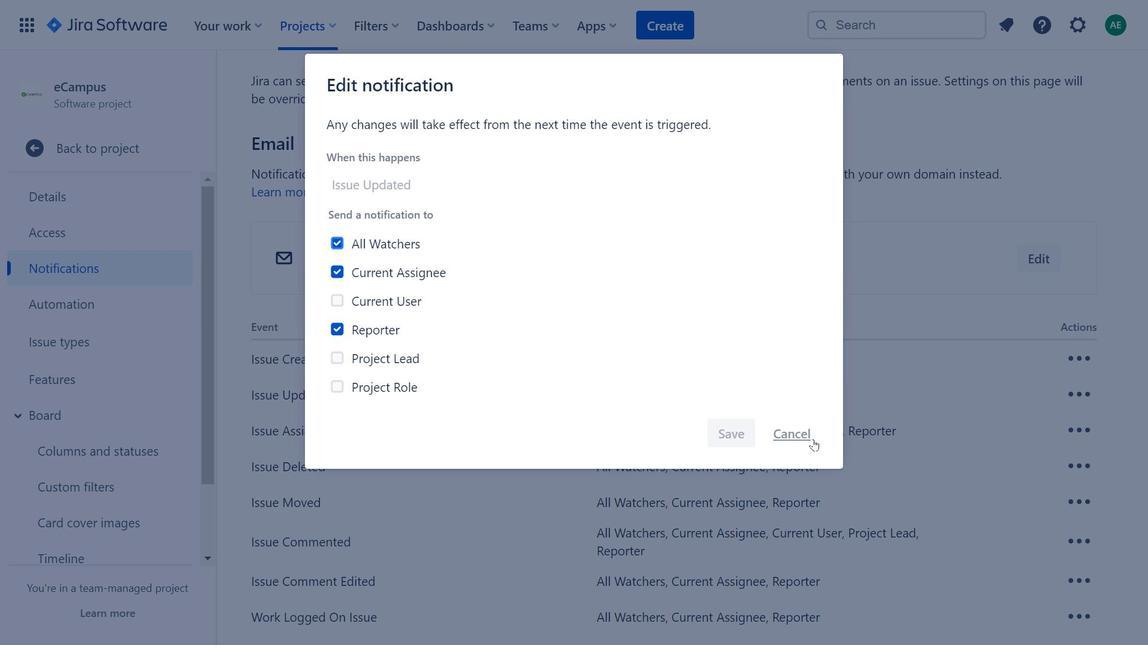 
Action: Mouse pressed left at (812, 439)
Screenshot: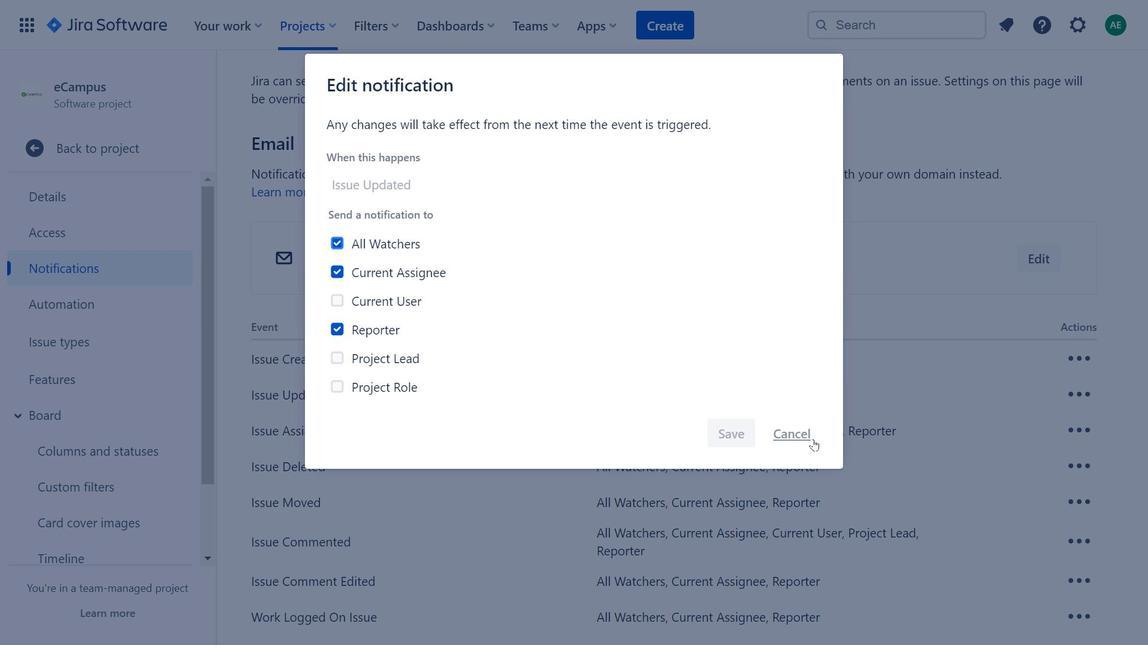 
Action: Mouse moved to (405, 212)
Screenshot: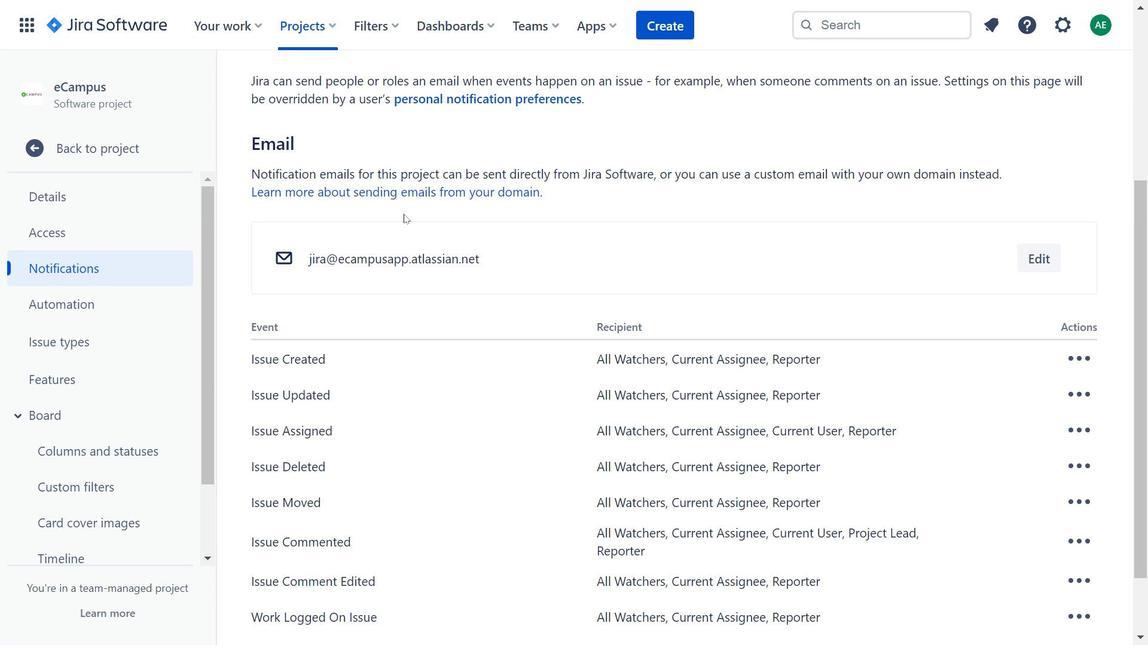 
Action: Mouse scrolled (405, 212) with delta (0, 0)
Screenshot: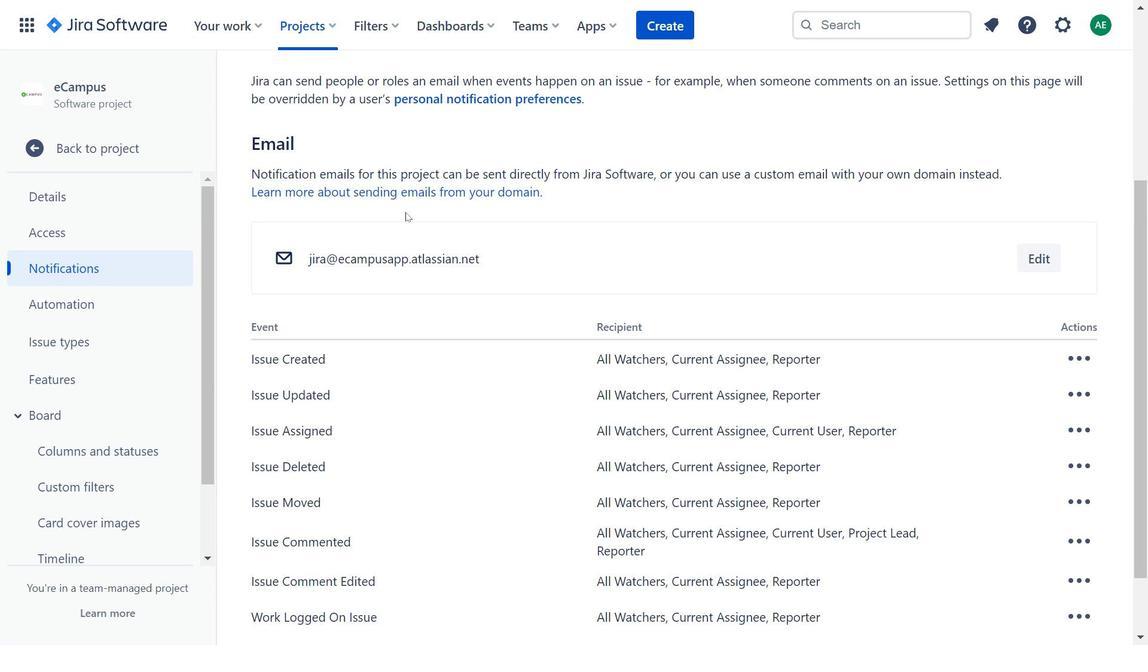 
Action: Mouse moved to (60, 154)
Screenshot: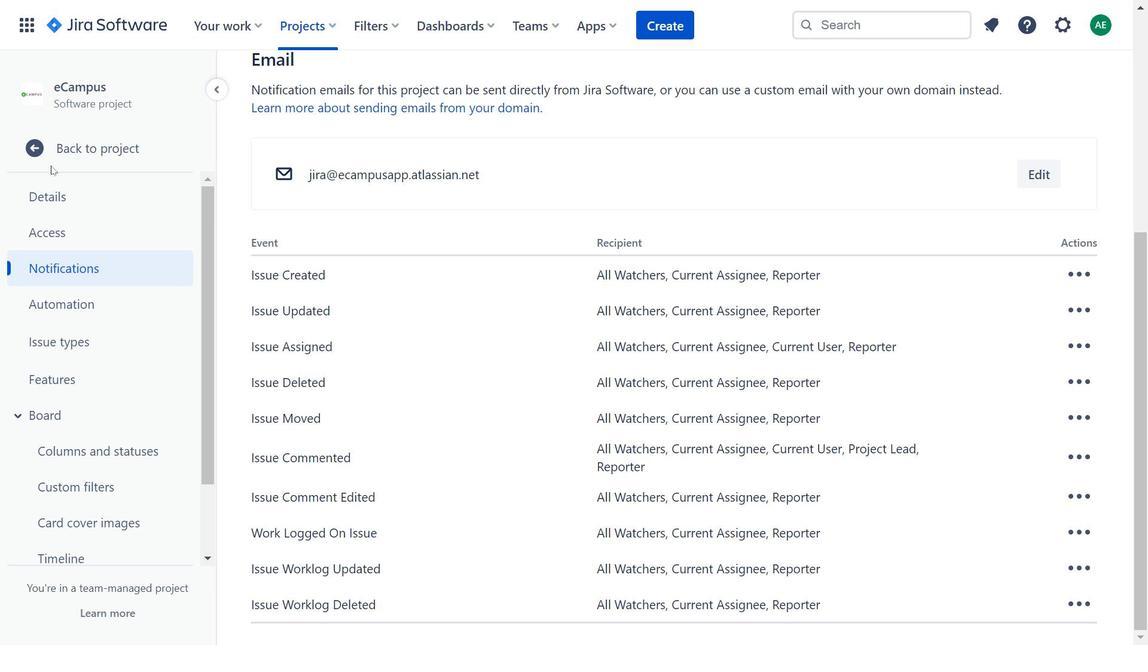 
Action: Mouse pressed left at (60, 154)
Screenshot: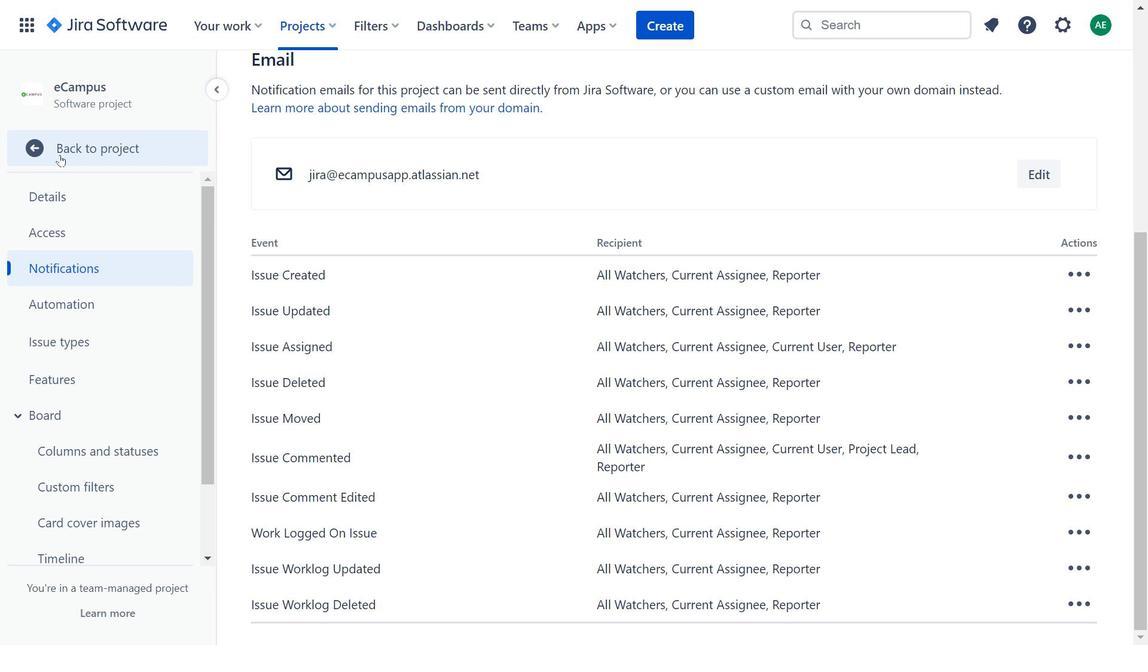 
Action: Mouse moved to (714, 385)
Screenshot: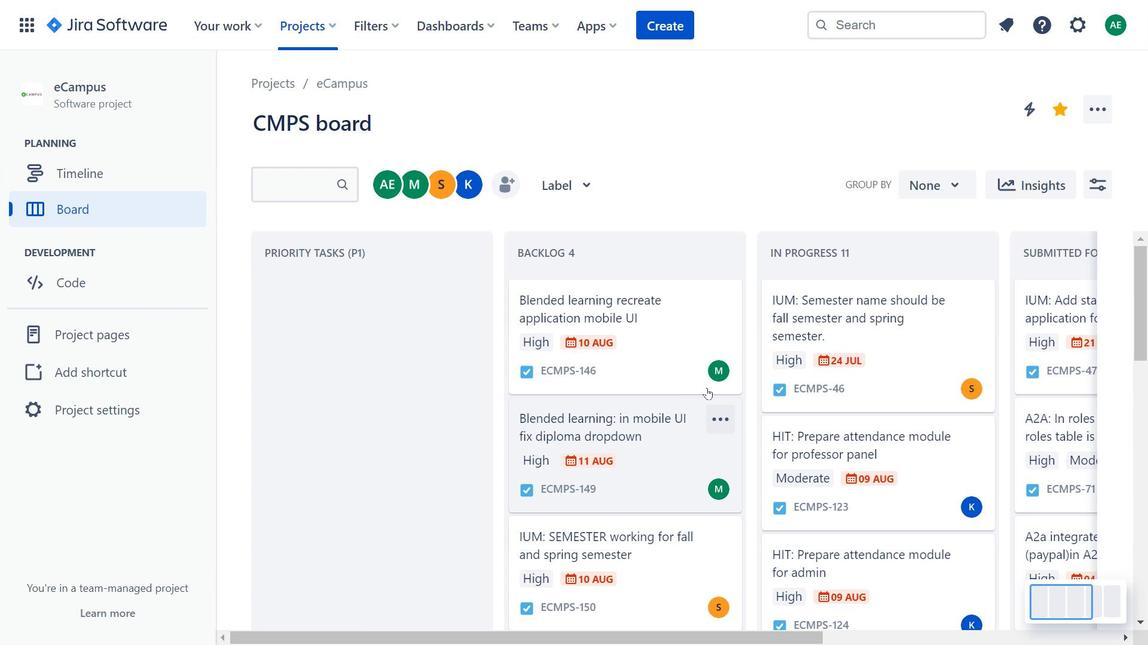 
Action: Mouse scrolled (714, 384) with delta (0, 0)
Screenshot: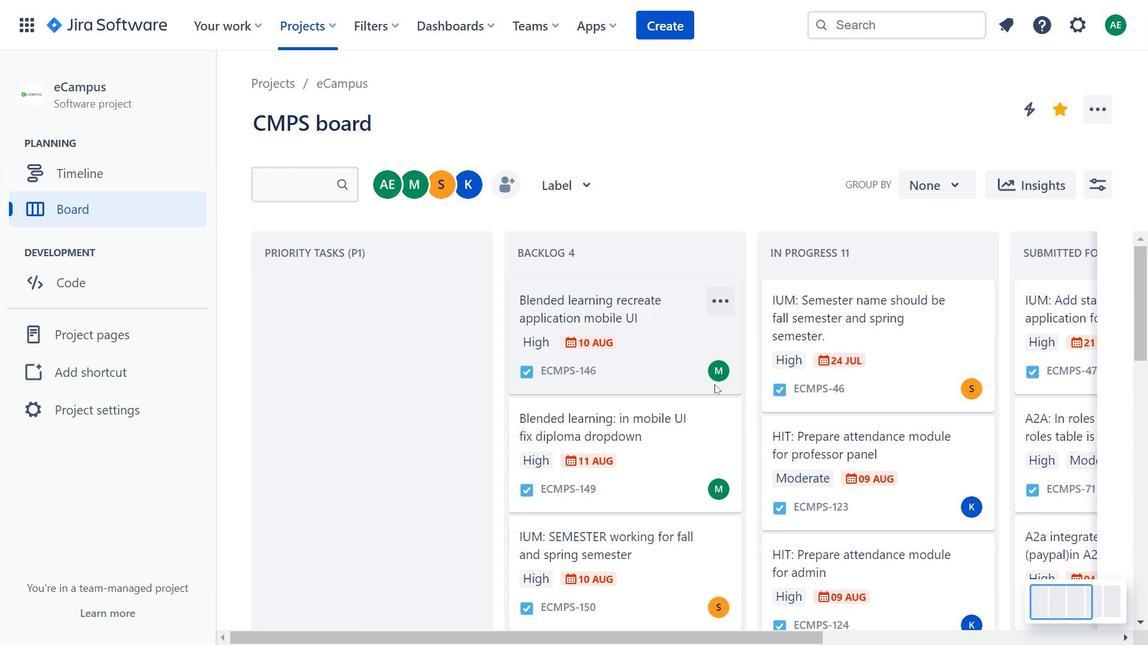 
Action: Mouse scrolled (714, 384) with delta (0, 0)
Screenshot: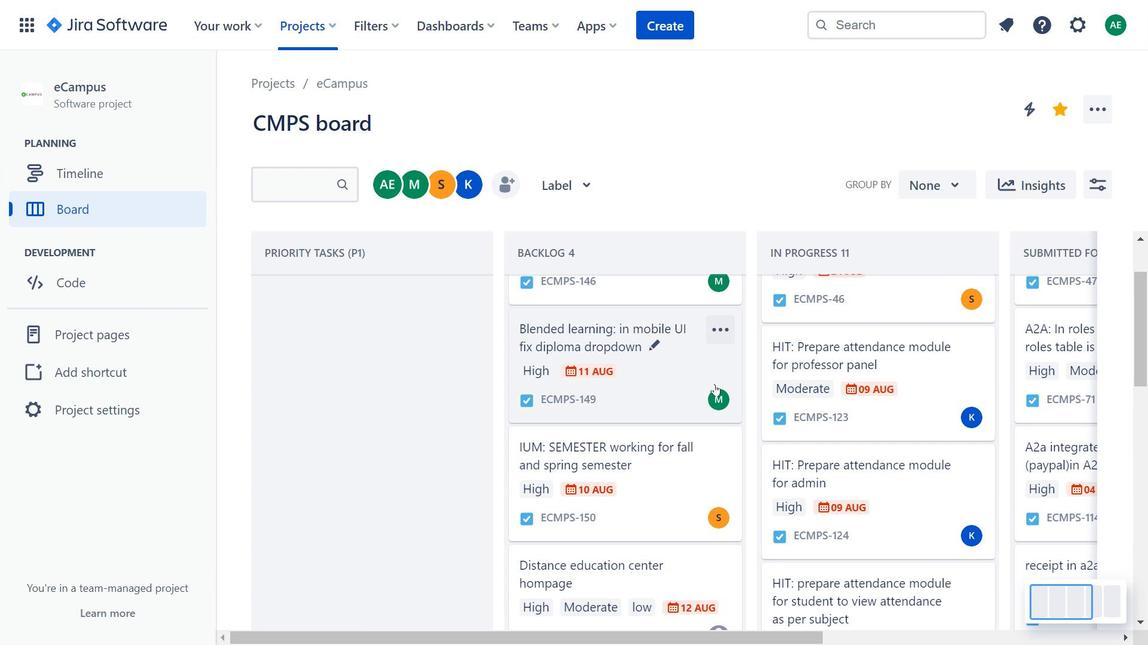 
Action: Mouse scrolled (714, 384) with delta (0, 0)
Screenshot: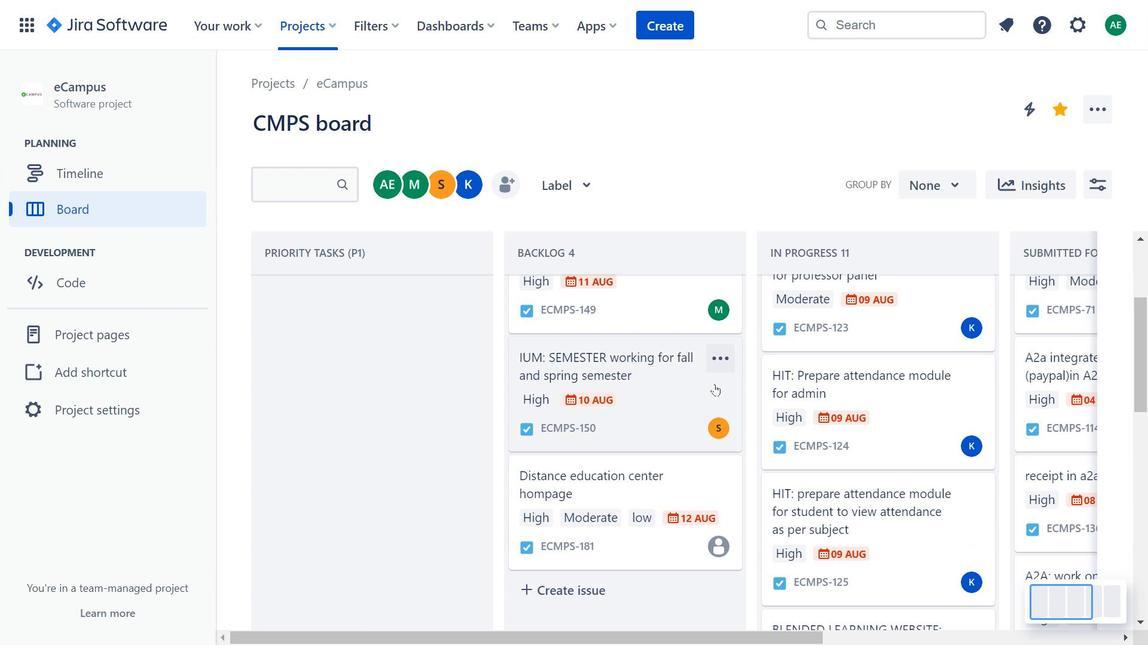 
Action: Mouse moved to (861, 346)
Screenshot: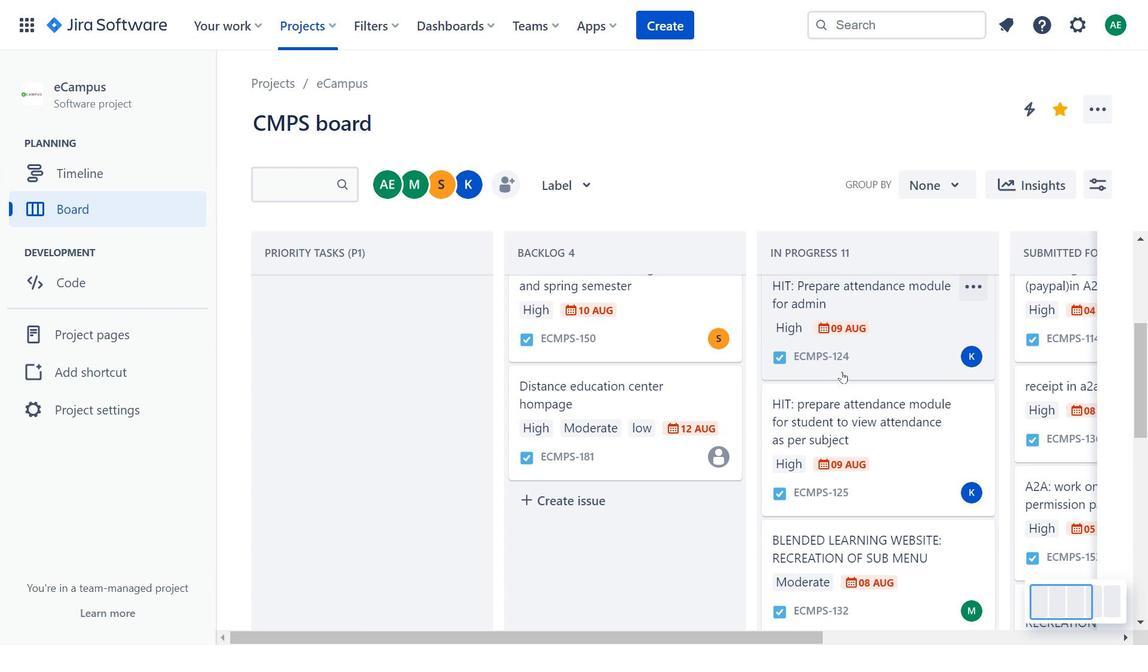 
Action: Mouse scrolled (861, 346) with delta (0, 0)
Screenshot: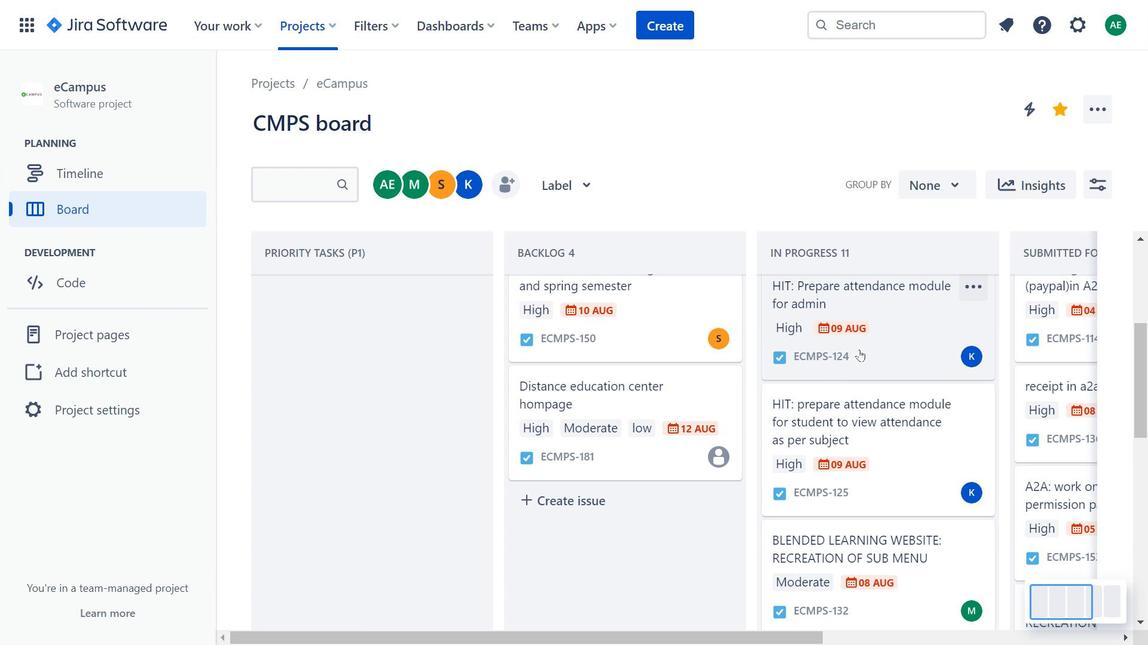 
Action: Mouse scrolled (861, 346) with delta (0, 0)
Screenshot: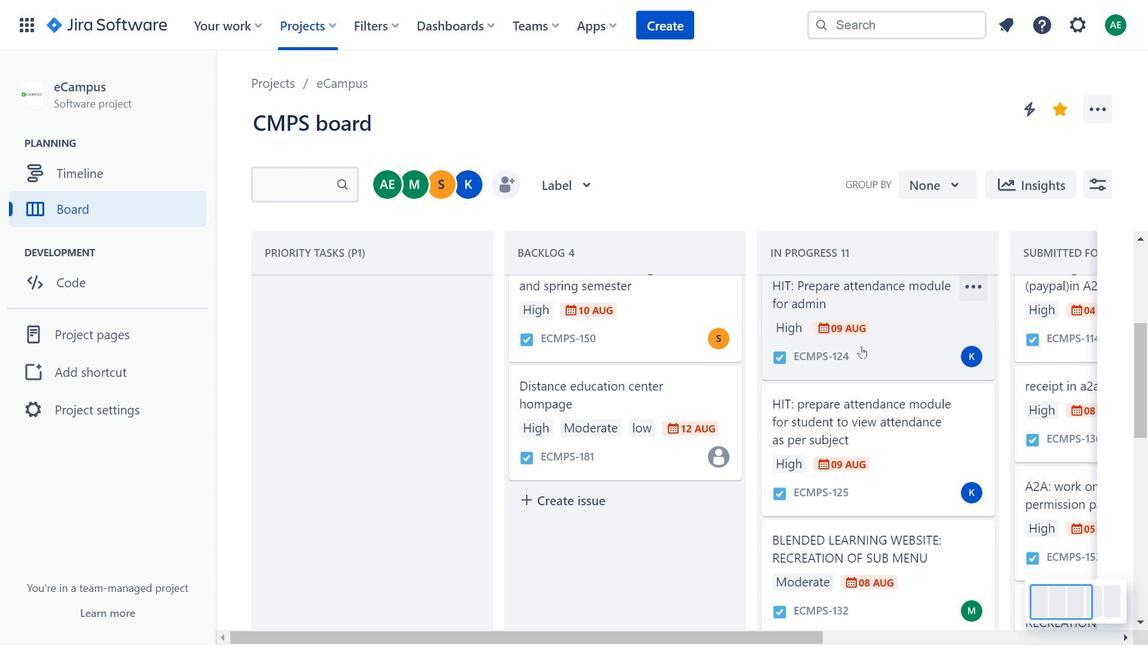
Action: Mouse moved to (882, 316)
Screenshot: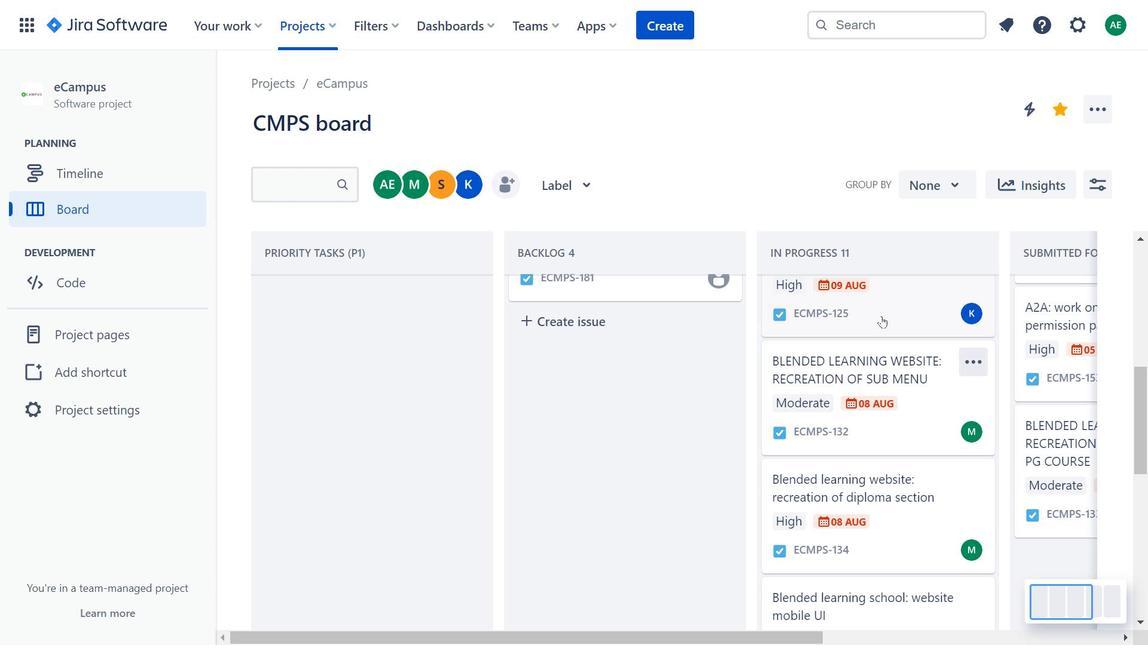 
Action: Mouse scrolled (882, 315) with delta (0, 0)
Screenshot: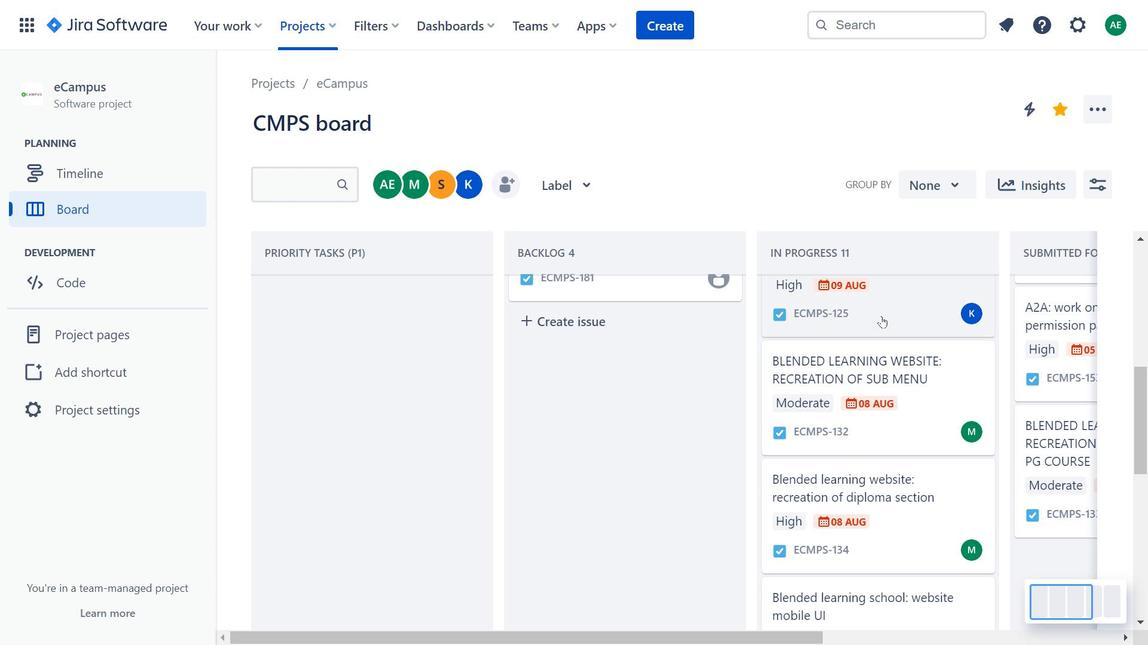 
Action: Mouse scrolled (882, 315) with delta (0, 0)
Screenshot: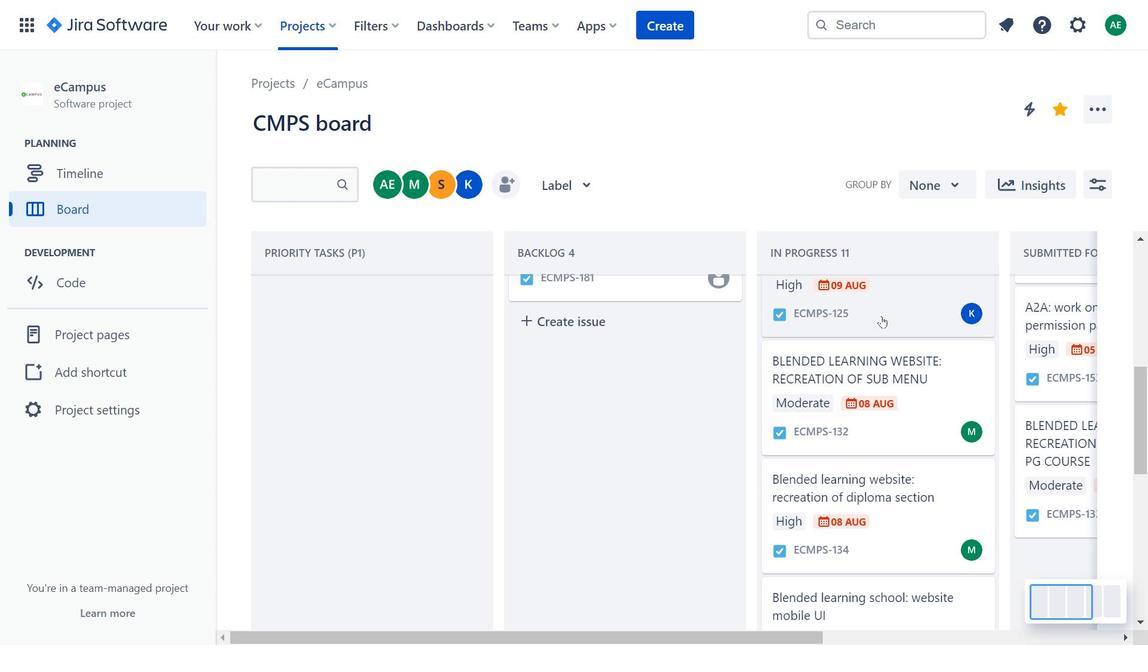 
Action: Mouse scrolled (882, 315) with delta (0, 0)
Screenshot: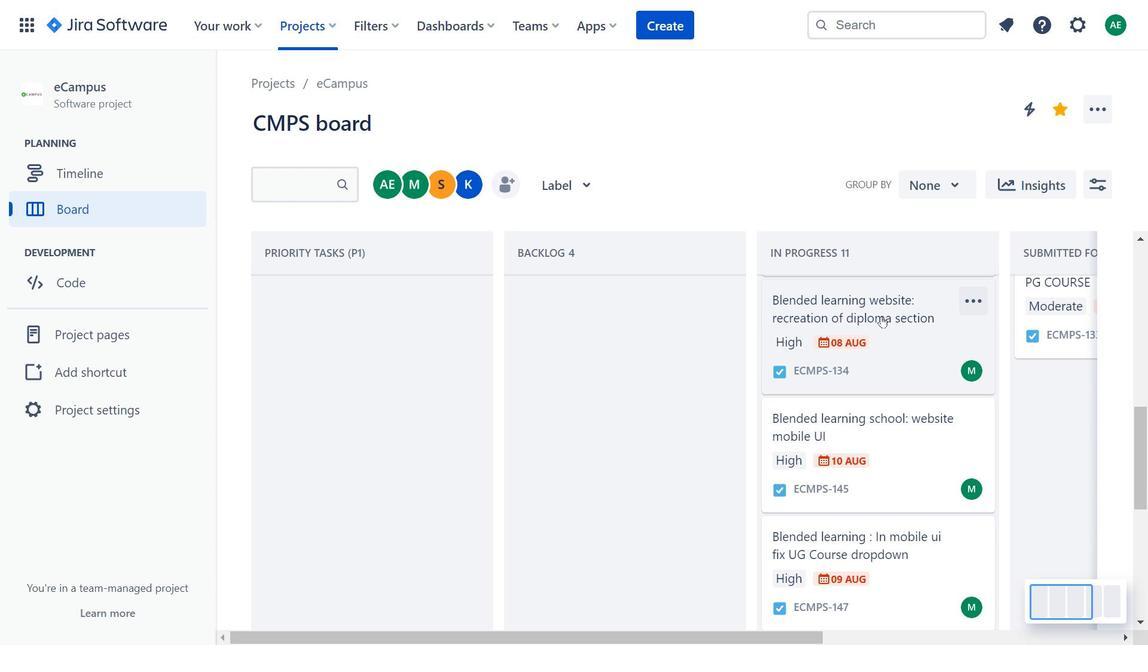 
Action: Mouse scrolled (882, 315) with delta (0, 0)
Screenshot: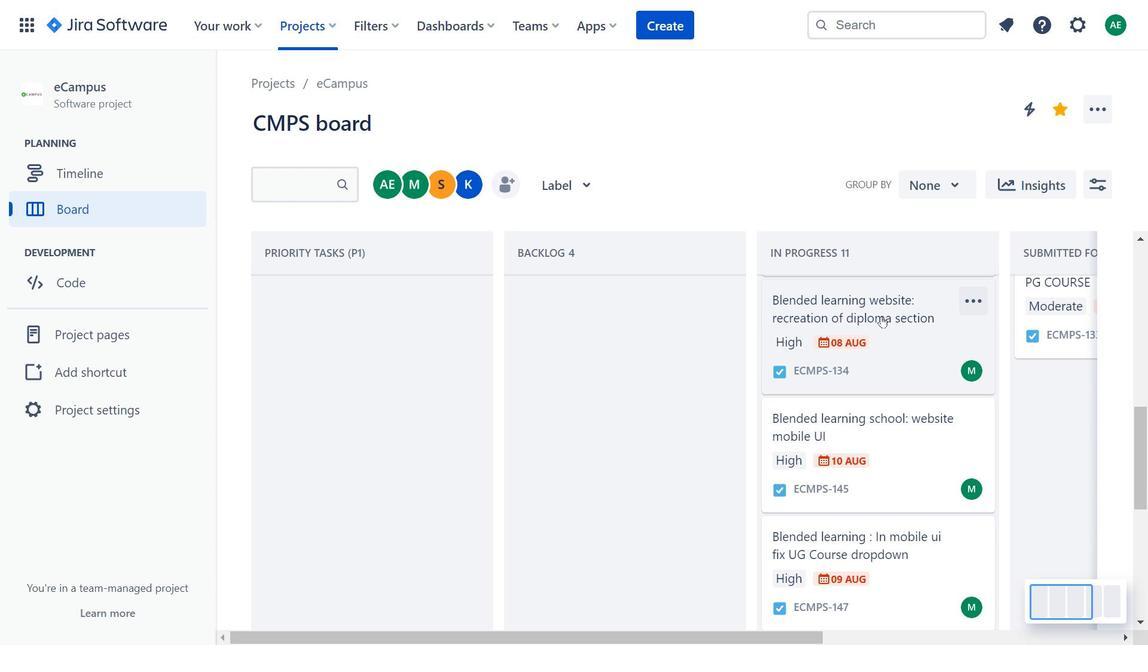 
Action: Mouse scrolled (882, 315) with delta (0, 0)
Screenshot: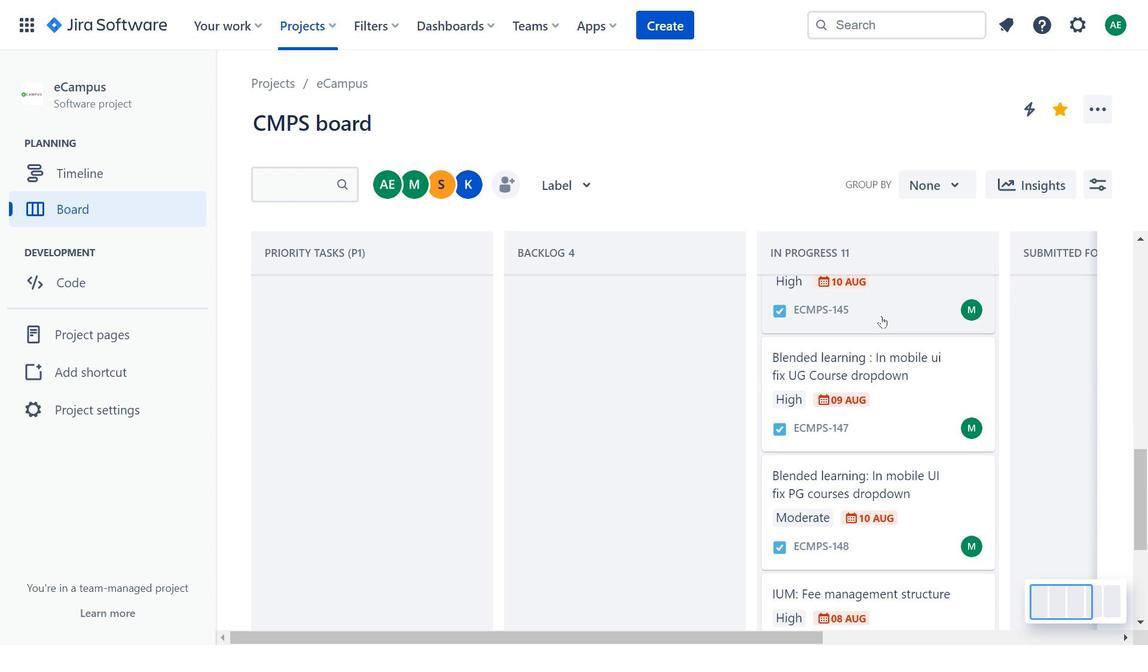 
Action: Mouse scrolled (882, 315) with delta (0, 0)
Screenshot: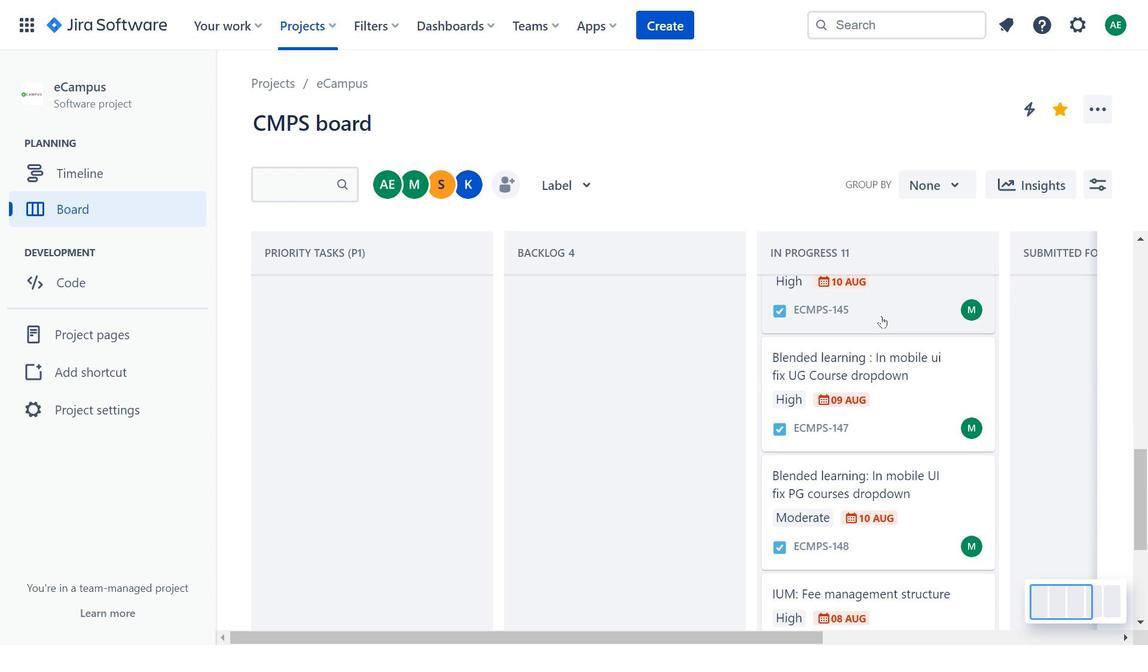 
Action: Mouse moved to (901, 374)
Screenshot: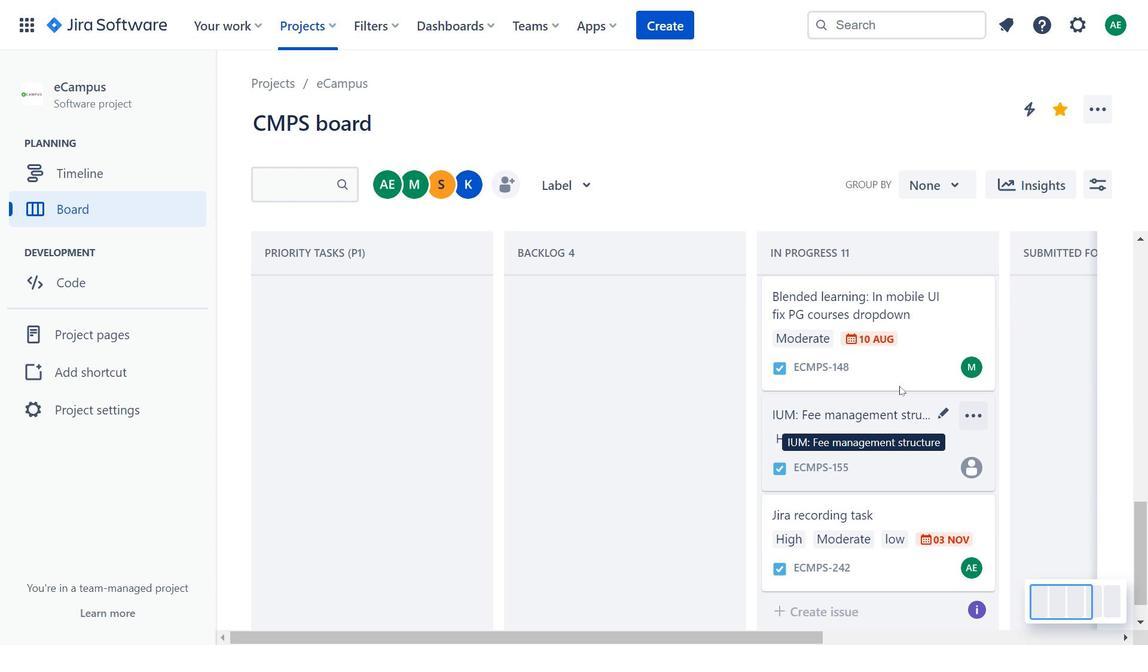 
Action: Mouse pressed left at (901, 374)
Screenshot: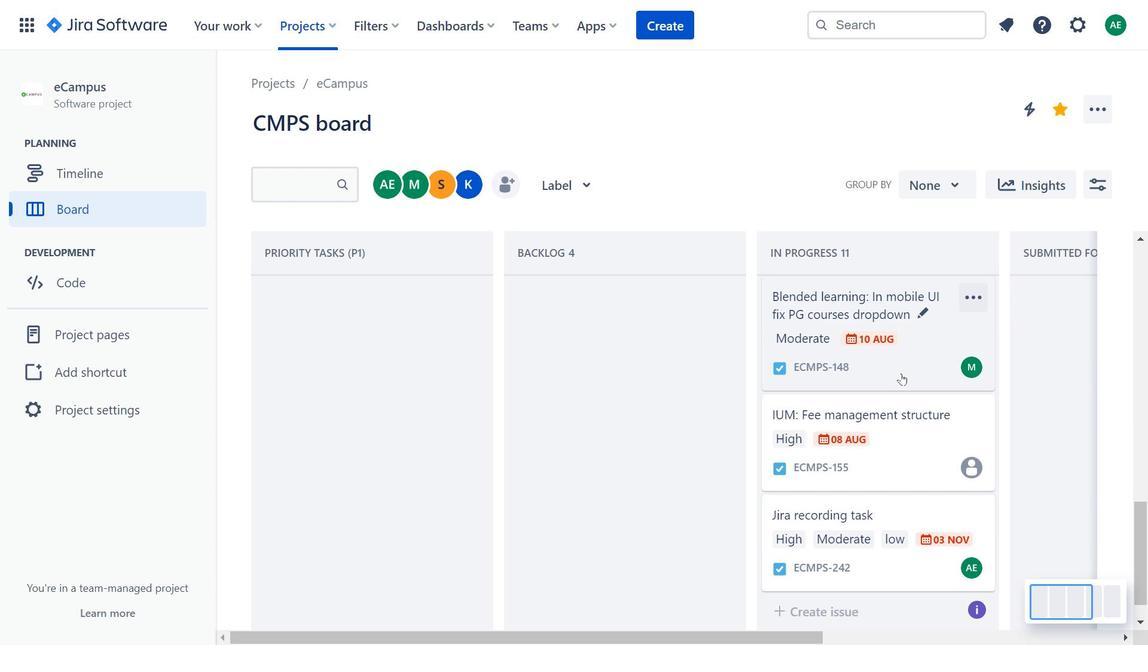 
Action: Mouse moved to (977, 386)
Screenshot: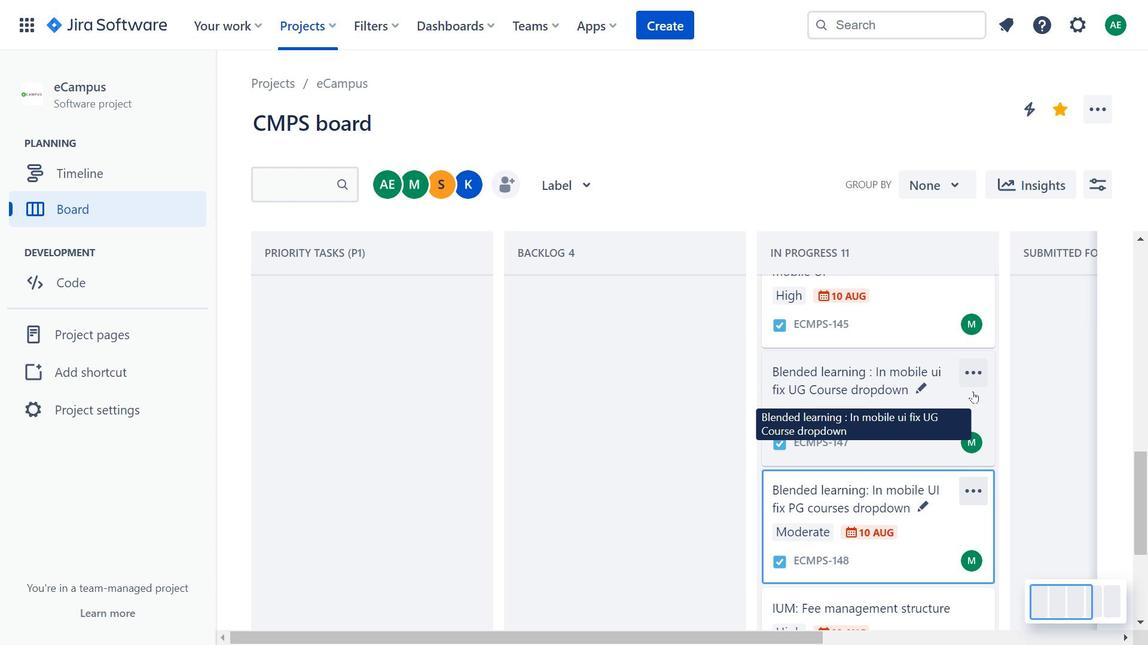 
Action: Mouse scrolled (977, 385) with delta (0, 0)
Screenshot: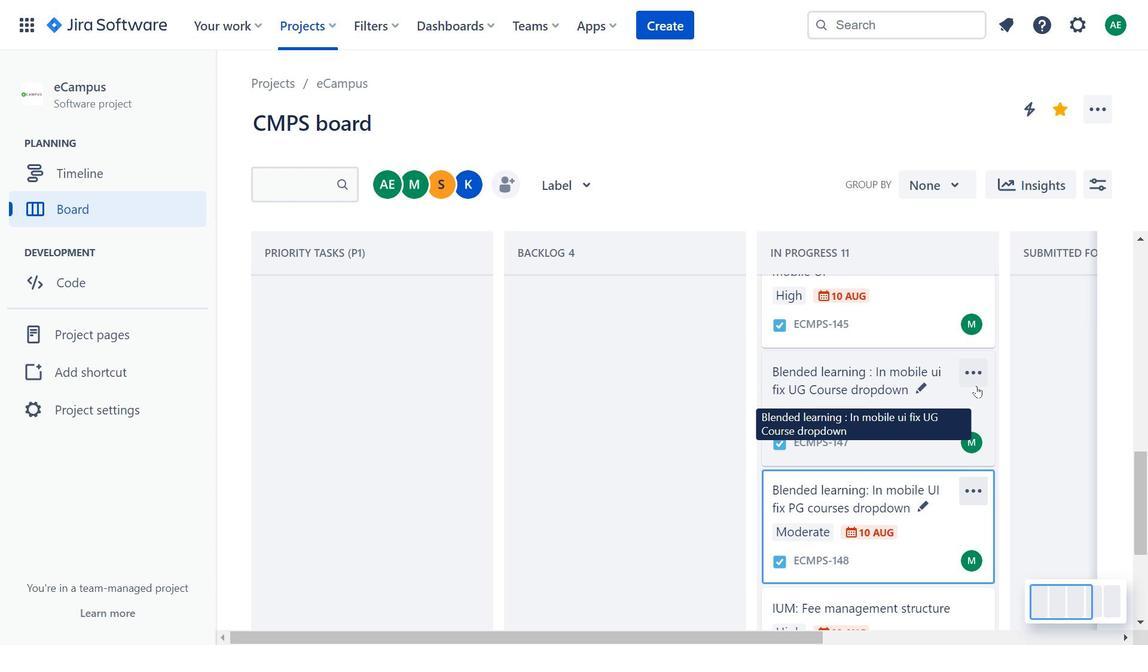
Action: Mouse scrolled (977, 385) with delta (0, 0)
Screenshot: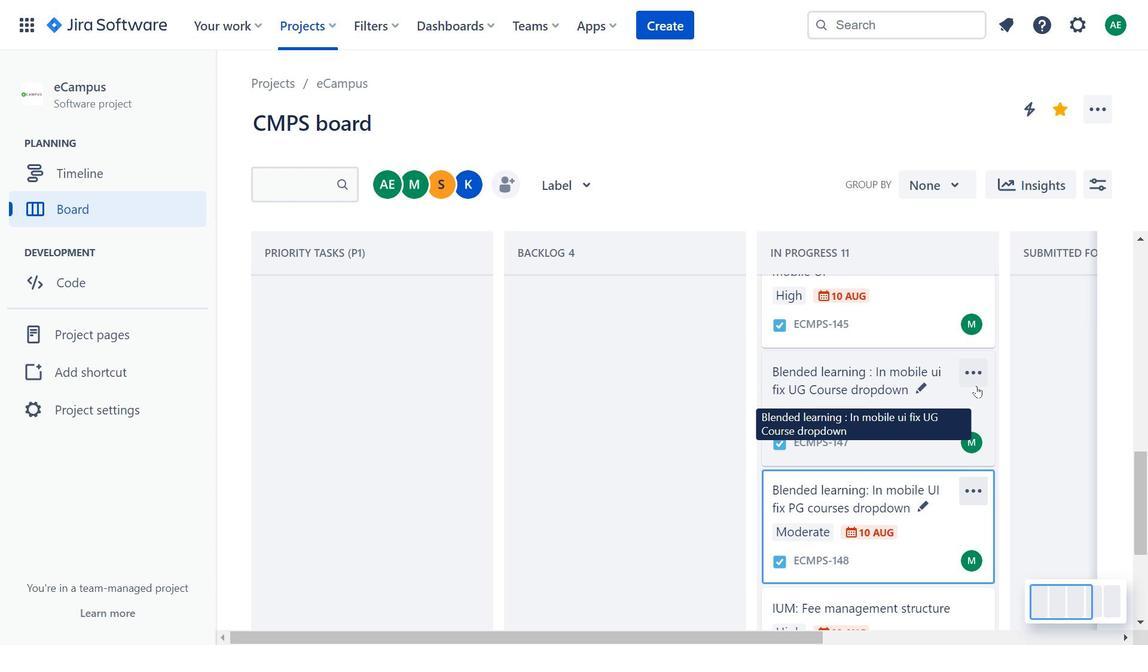 
Action: Mouse moved to (928, 375)
Screenshot: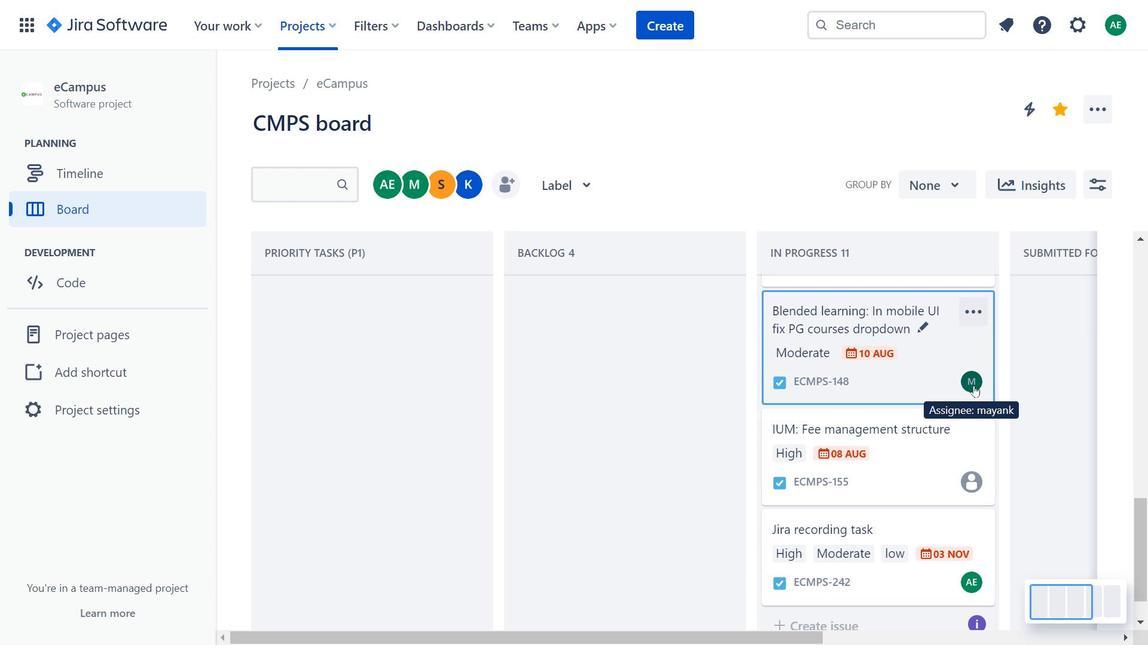 
Action: Mouse pressed left at (928, 375)
Screenshot: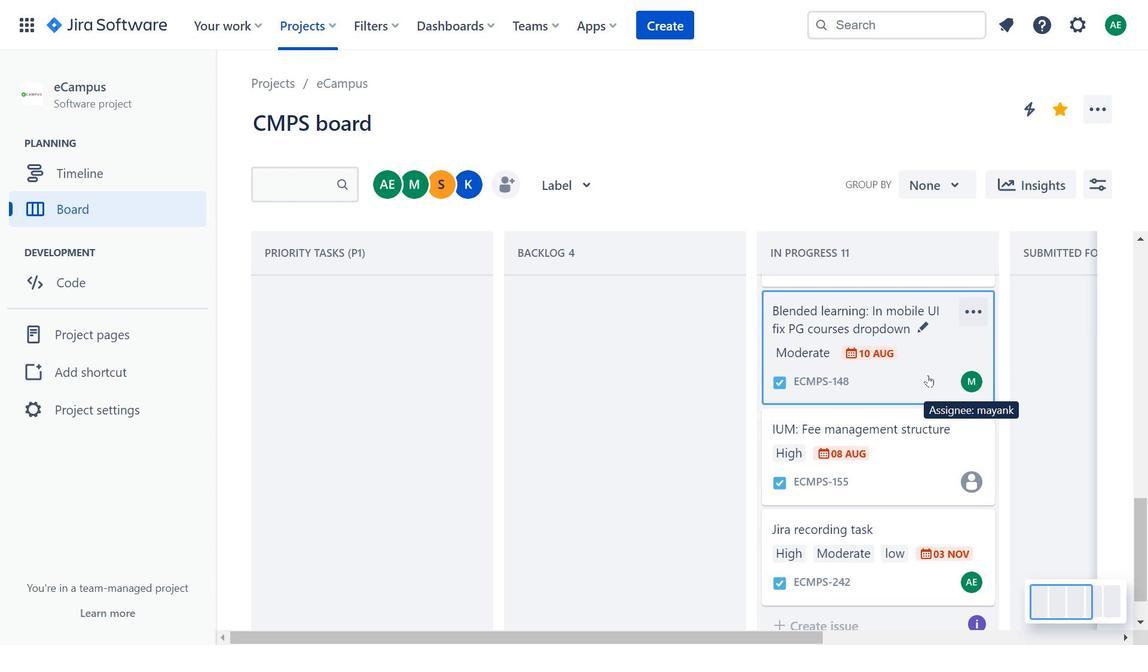 
Action: Mouse moved to (406, 261)
Screenshot: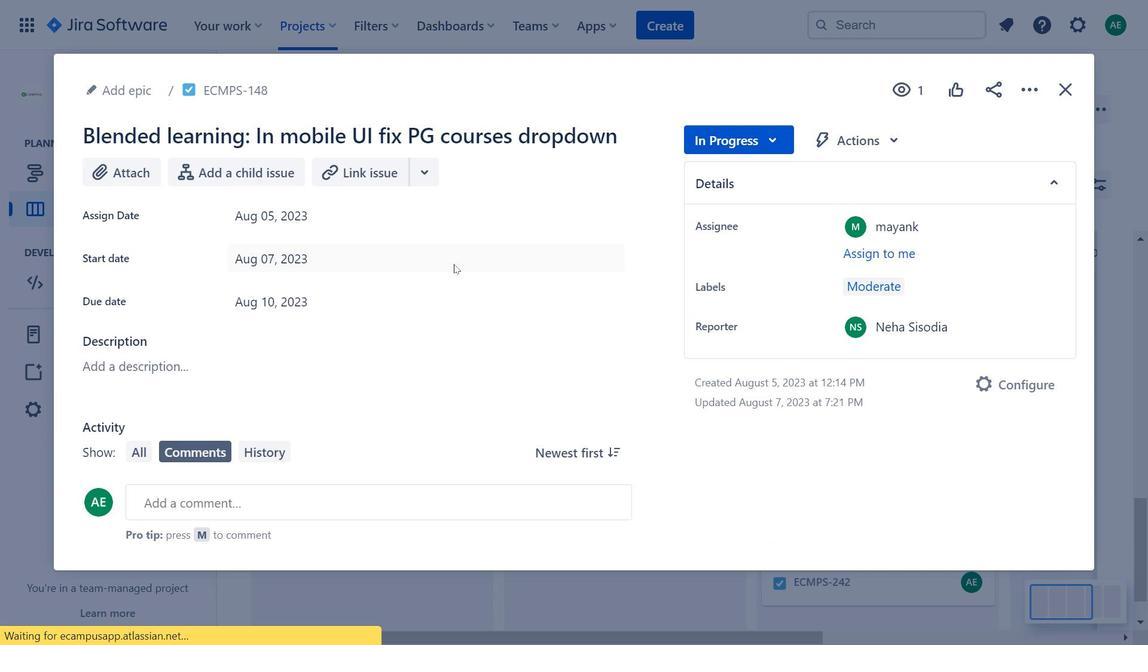 
Action: Mouse pressed left at (406, 261)
Screenshot: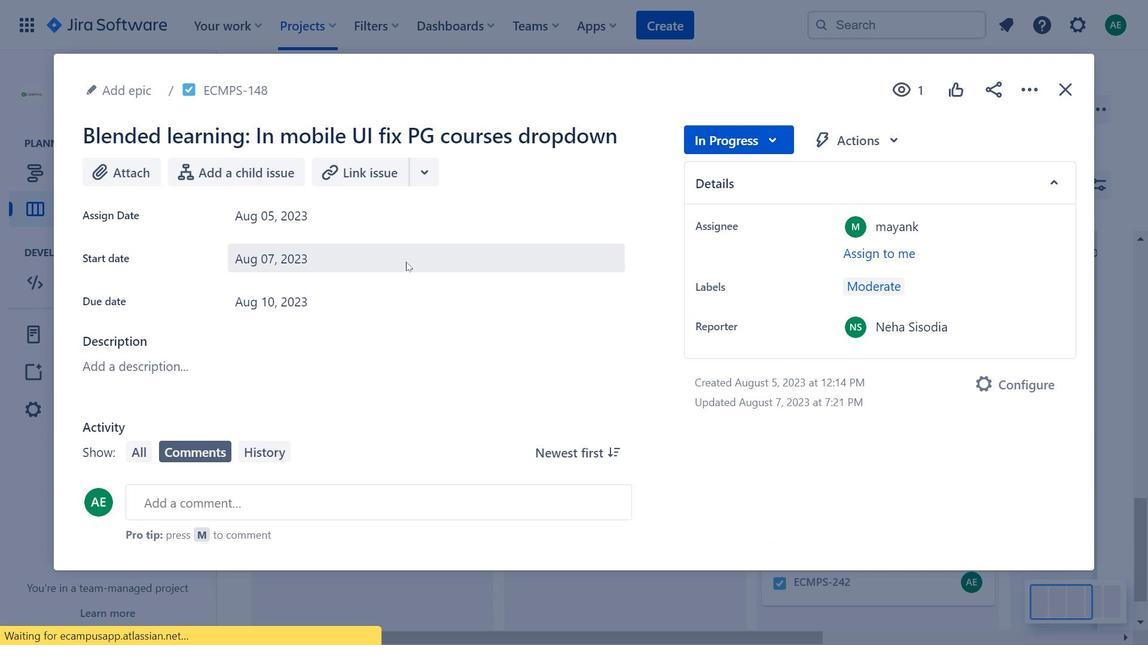 
Action: Mouse moved to (857, 136)
Screenshot: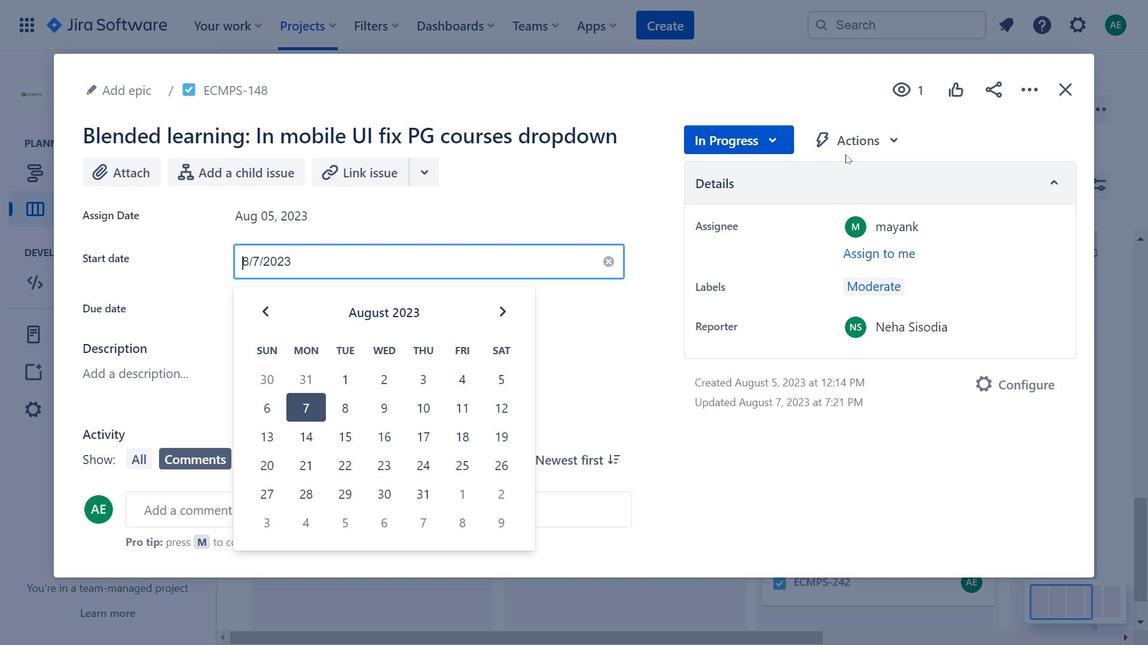 
Action: Mouse pressed left at (857, 136)
Screenshot: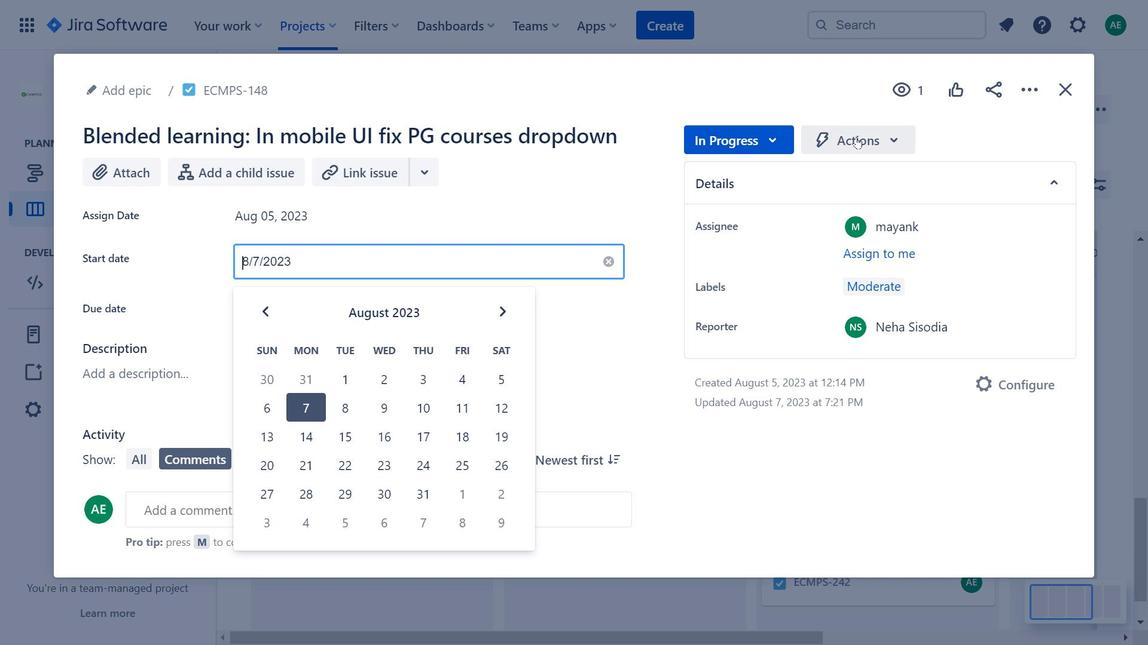 
Action: Mouse moved to (422, 172)
Screenshot: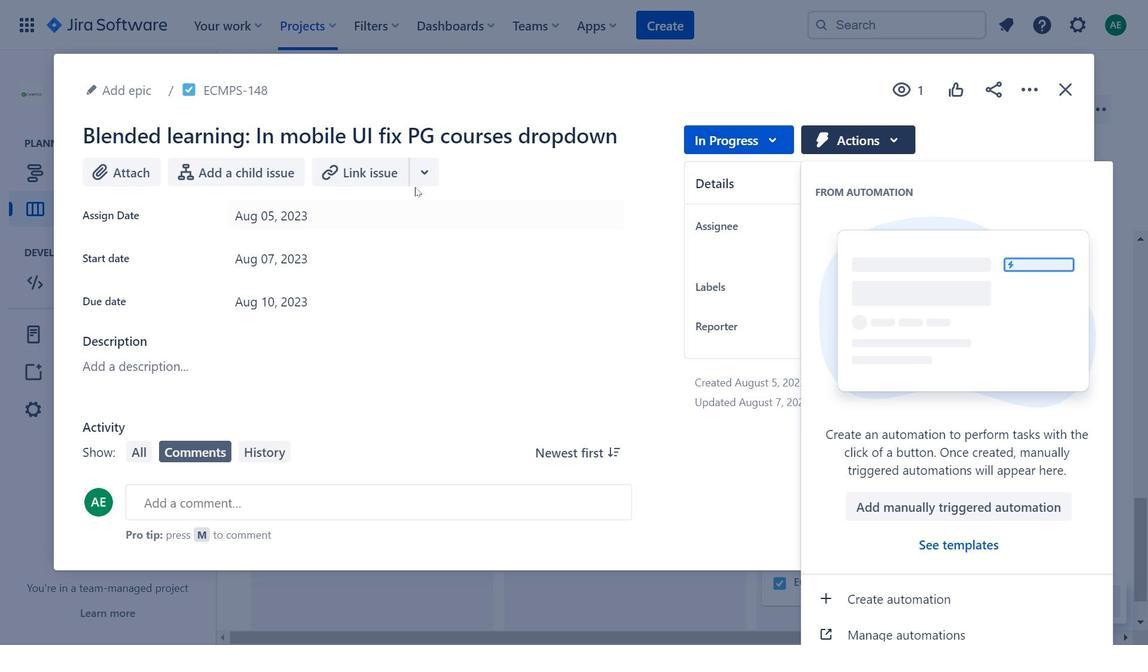 
Action: Mouse pressed left at (422, 172)
Screenshot: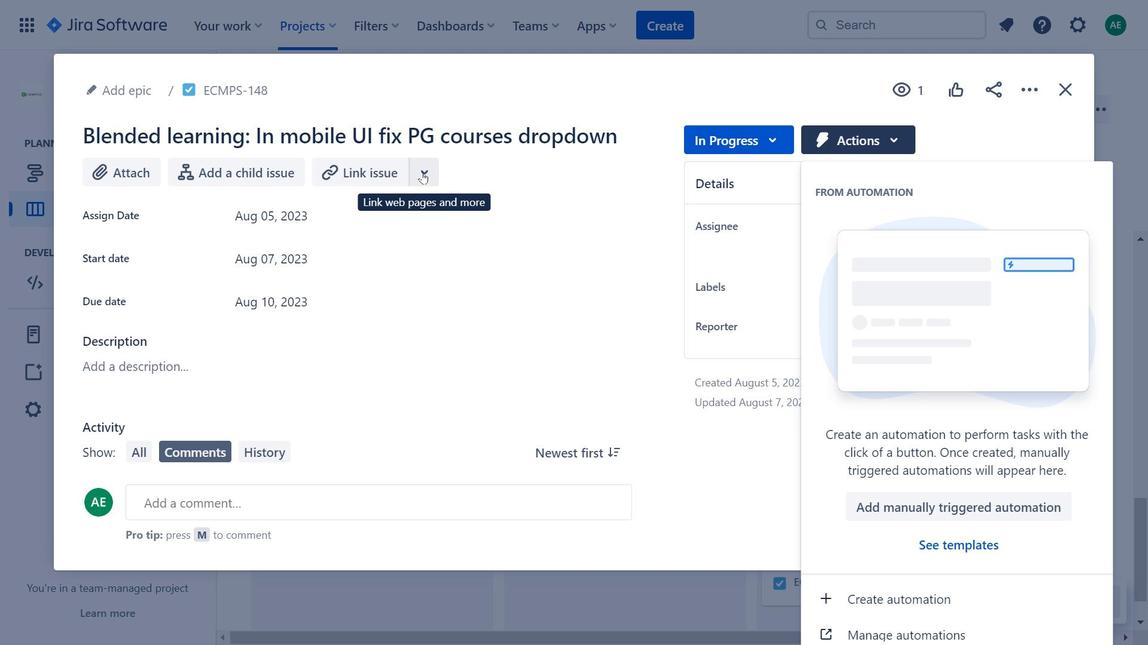 
Action: Mouse moved to (272, 443)
Screenshot: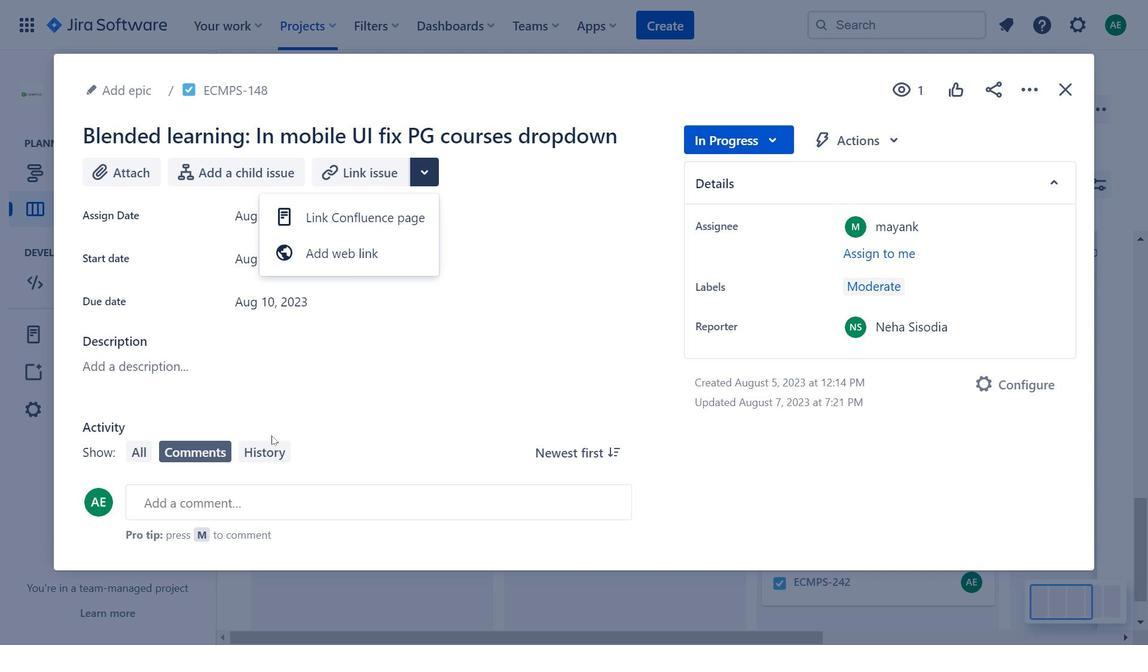 
Action: Mouse pressed left at (272, 443)
Screenshot: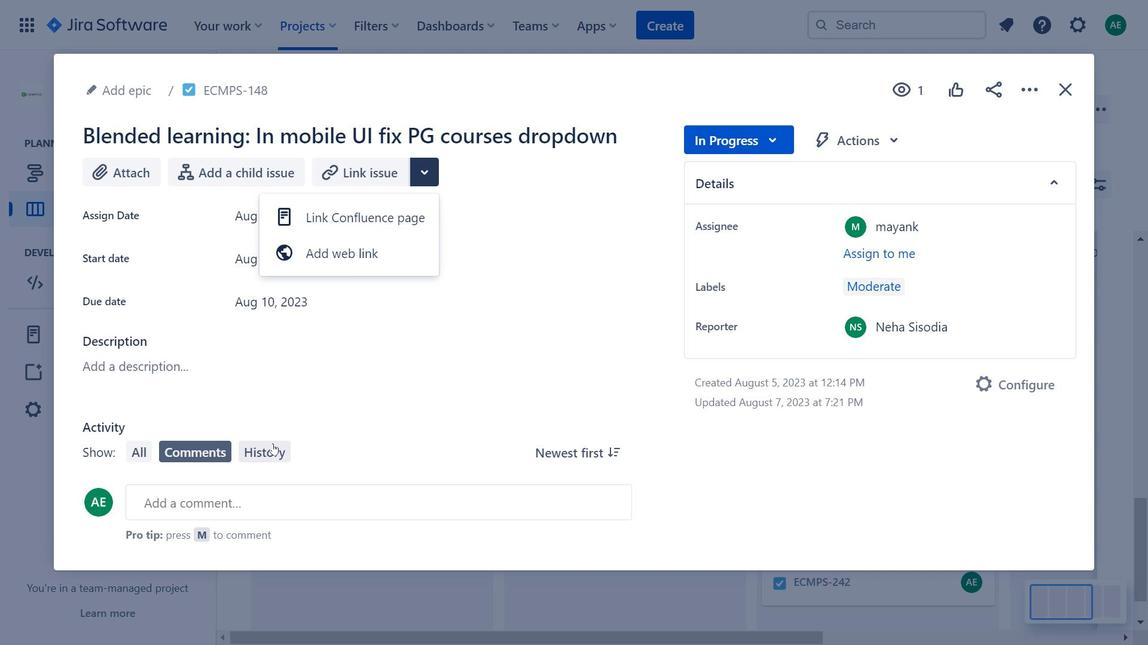 
Action: Mouse moved to (427, 352)
Screenshot: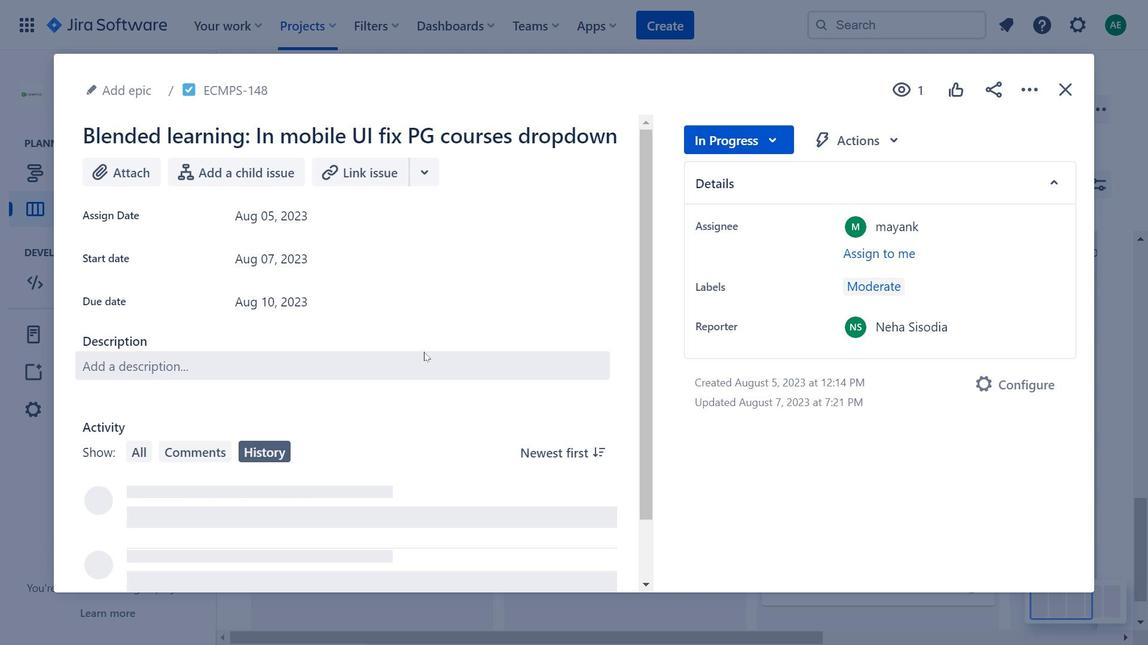 
Action: Mouse scrolled (427, 351) with delta (0, 0)
Screenshot: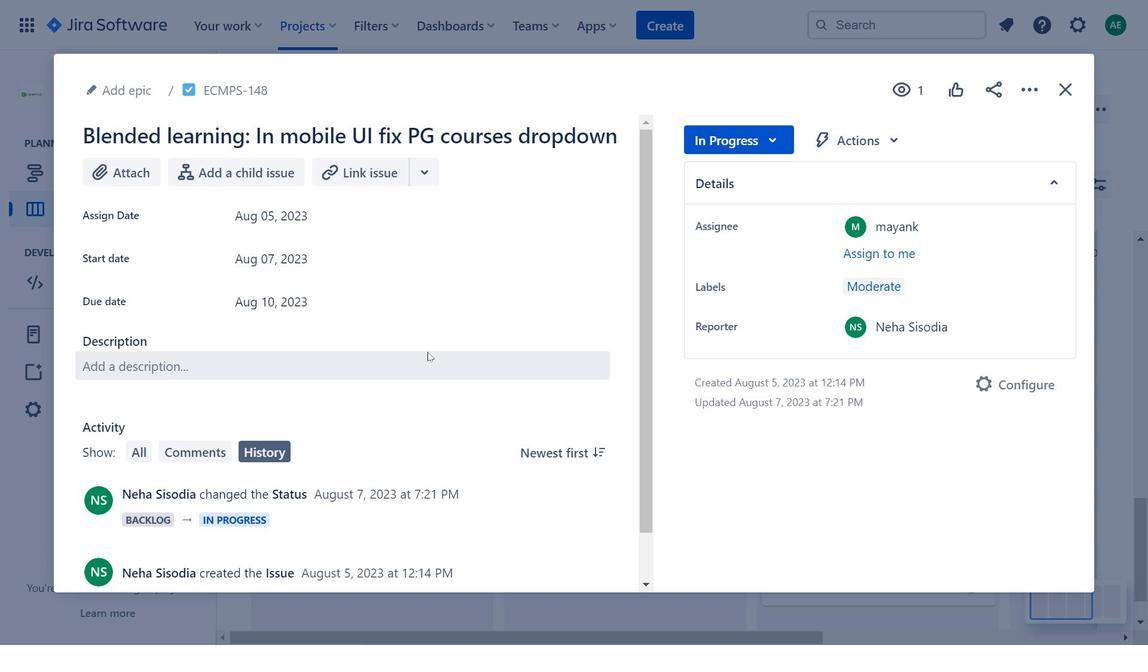 
Action: Mouse scrolled (427, 351) with delta (0, 0)
Screenshot: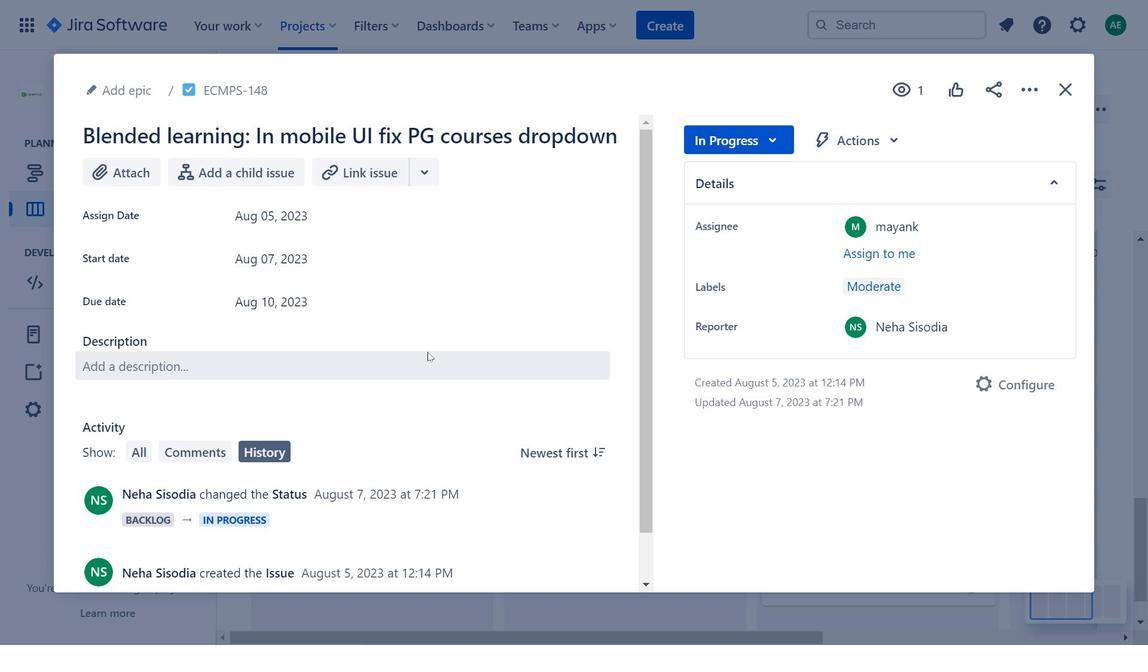 
Action: Mouse moved to (434, 352)
Screenshot: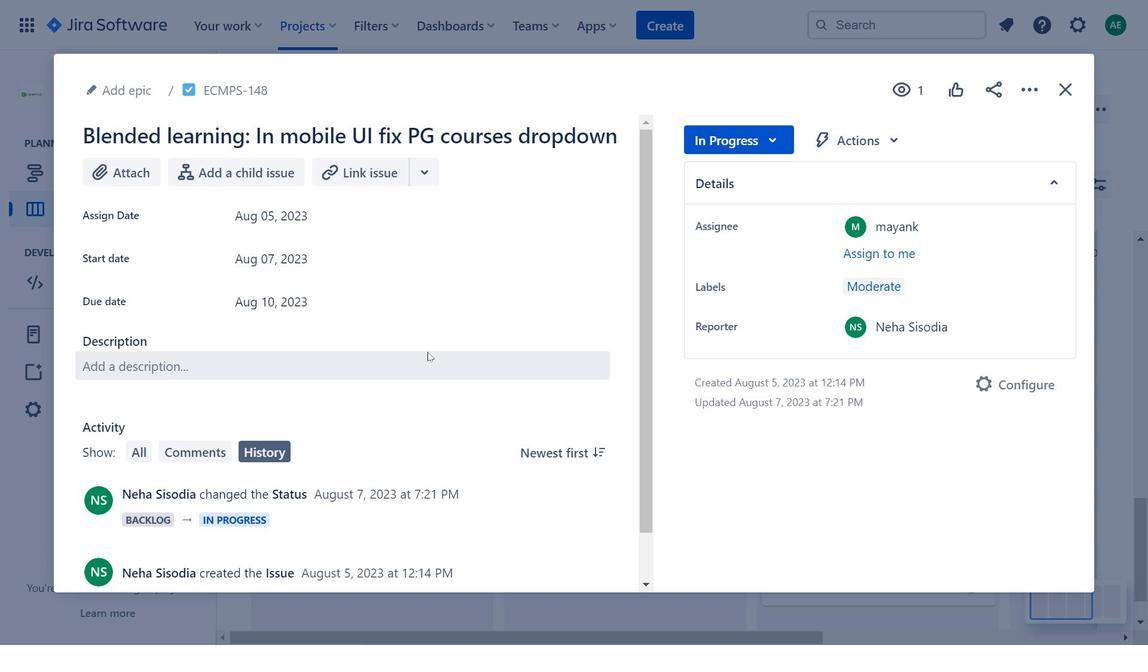 
Action: Mouse scrolled (434, 352) with delta (0, 0)
Screenshot: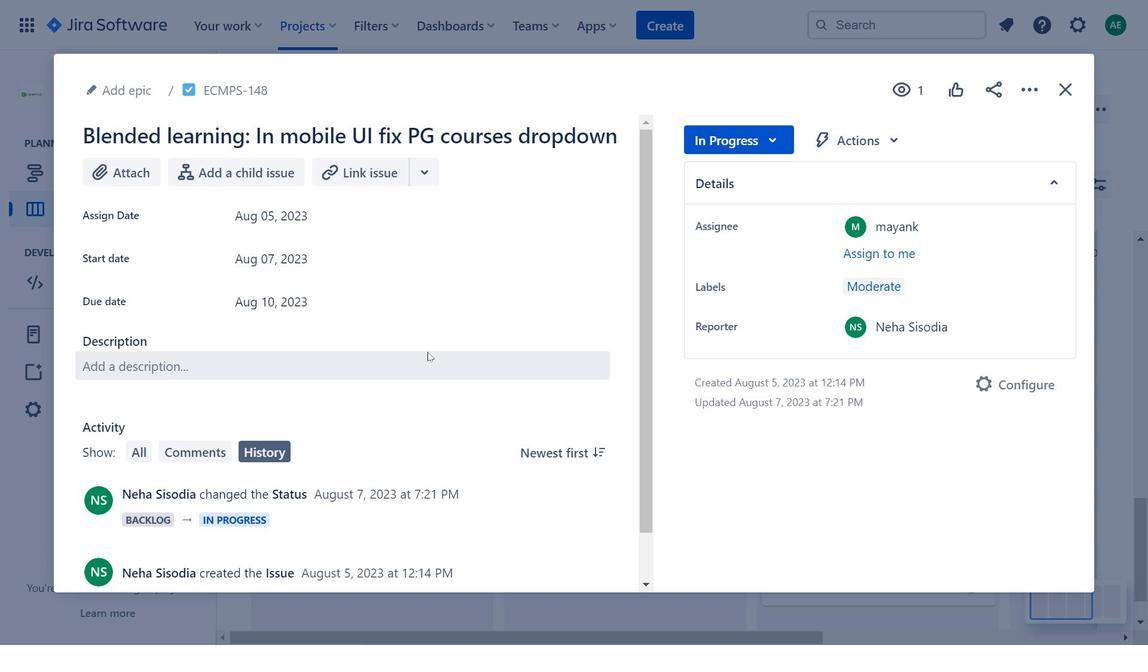 
Action: Mouse moved to (437, 353)
Screenshot: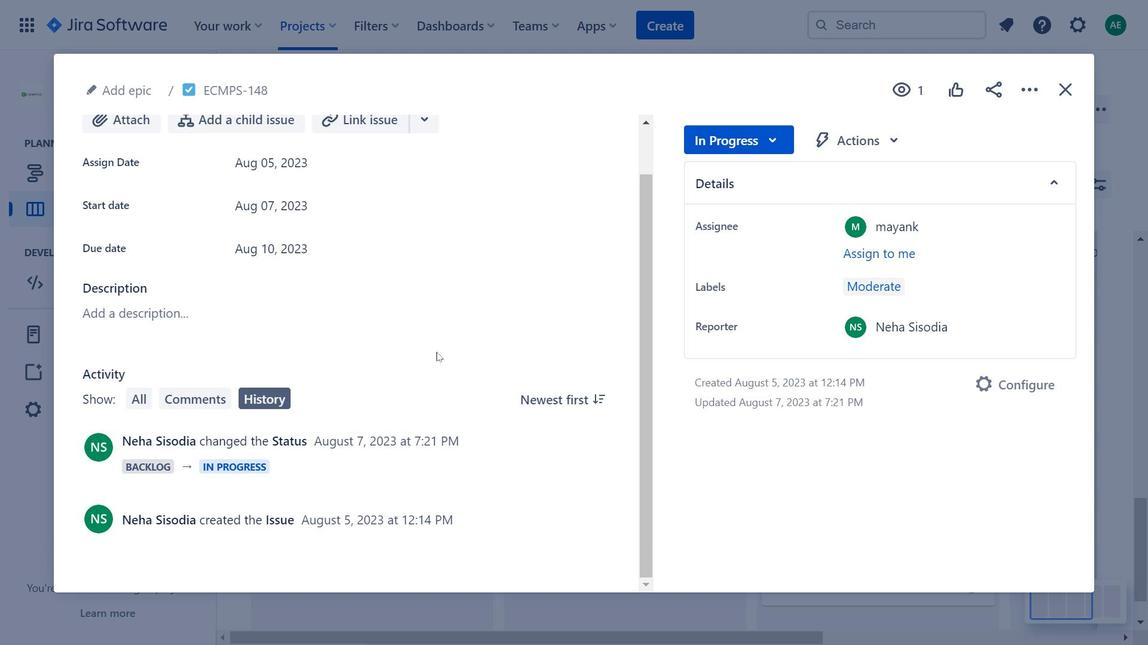 
Action: Mouse scrolled (437, 352) with delta (0, 0)
Screenshot: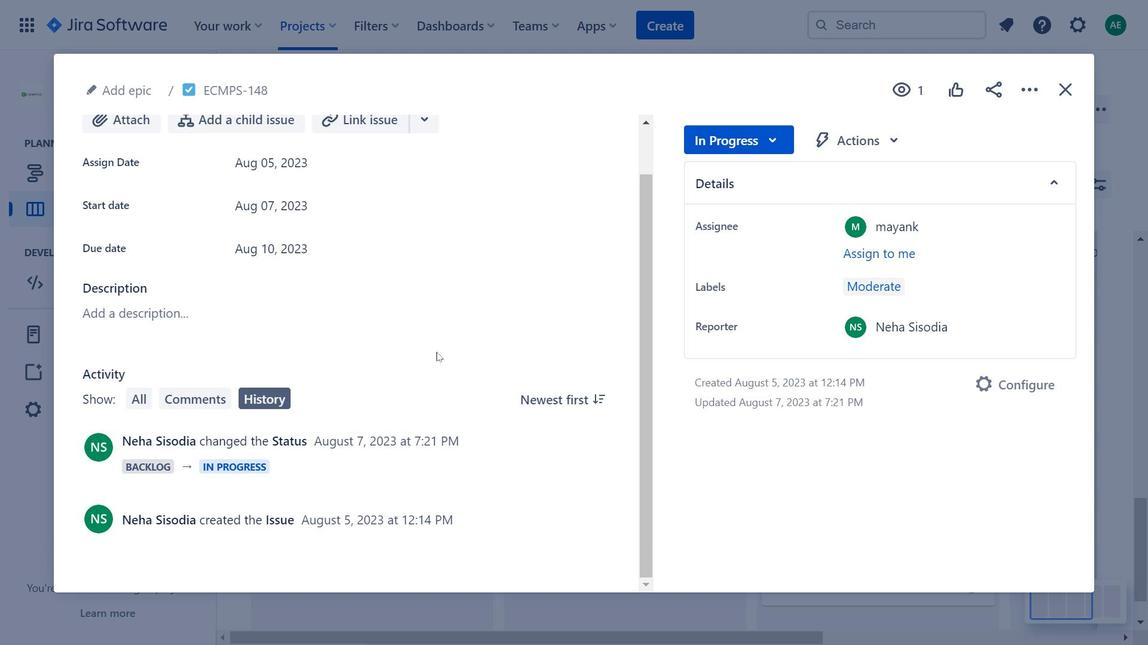 
Action: Mouse moved to (440, 355)
Screenshot: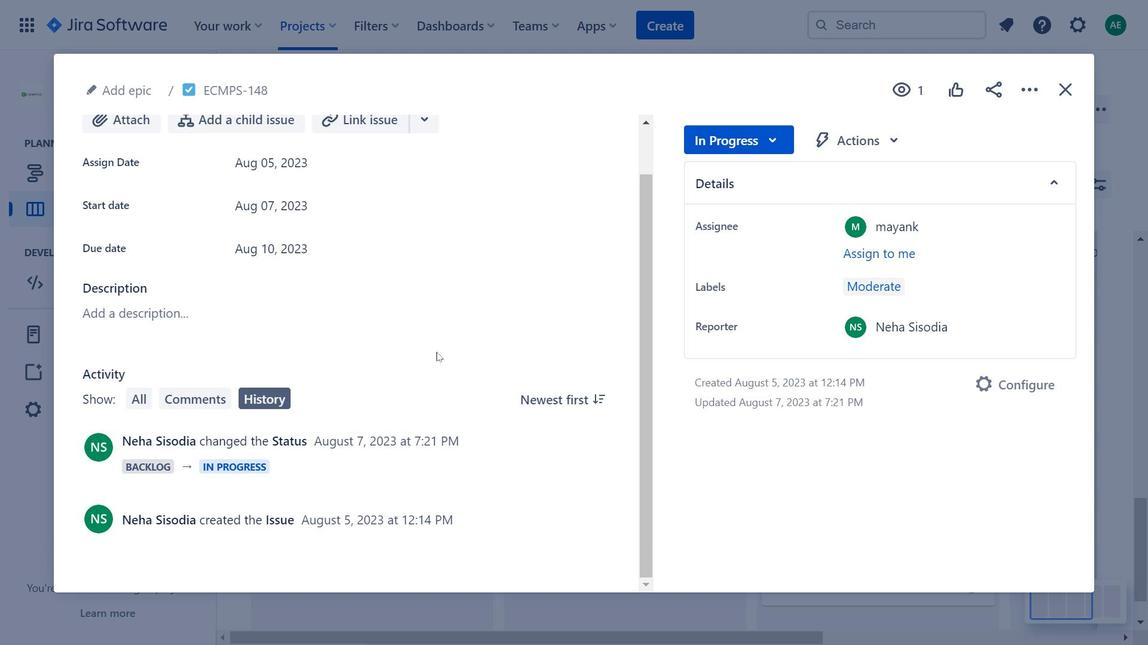 
Action: Mouse scrolled (440, 354) with delta (0, 0)
Screenshot: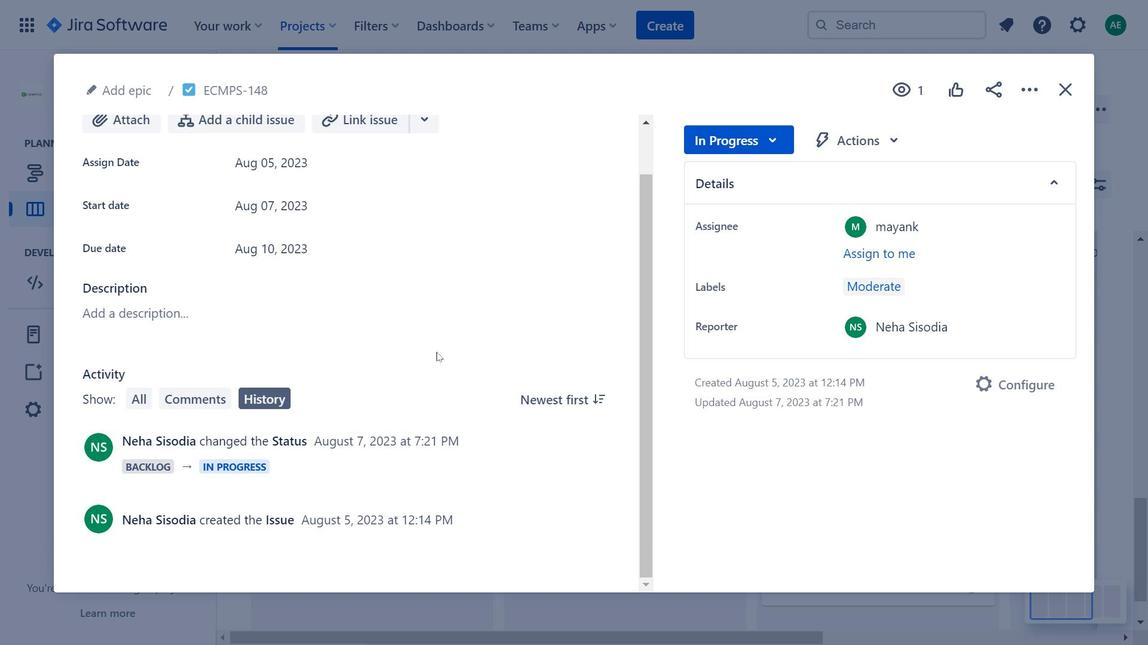 
Action: Mouse moved to (993, 99)
Screenshot: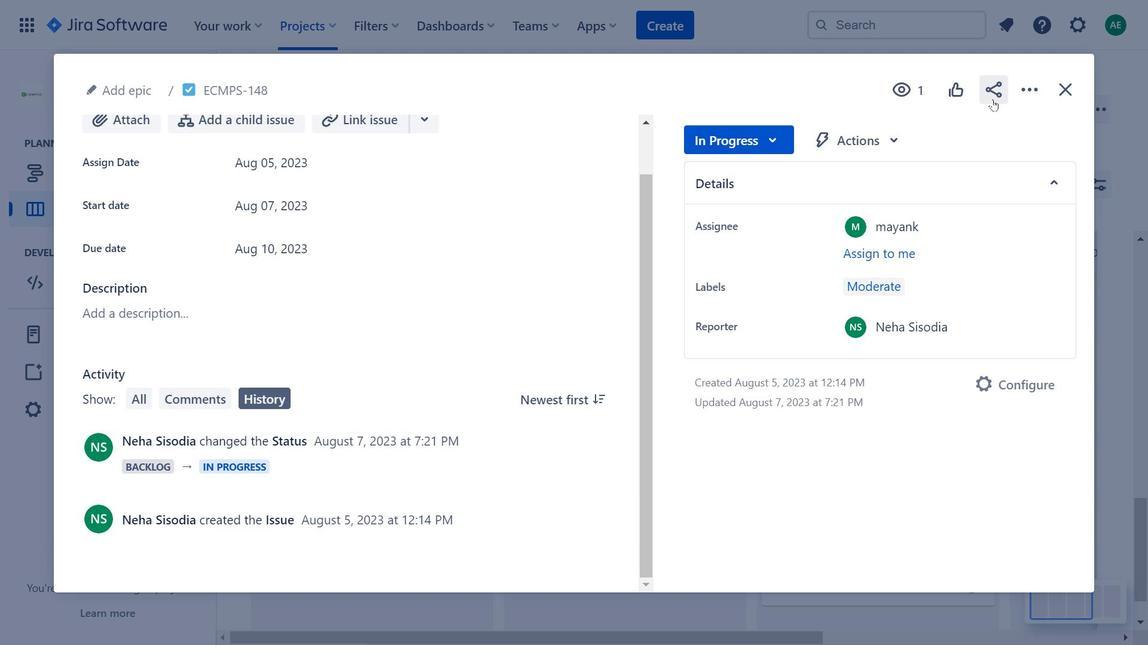 
Action: Mouse pressed left at (993, 99)
Screenshot: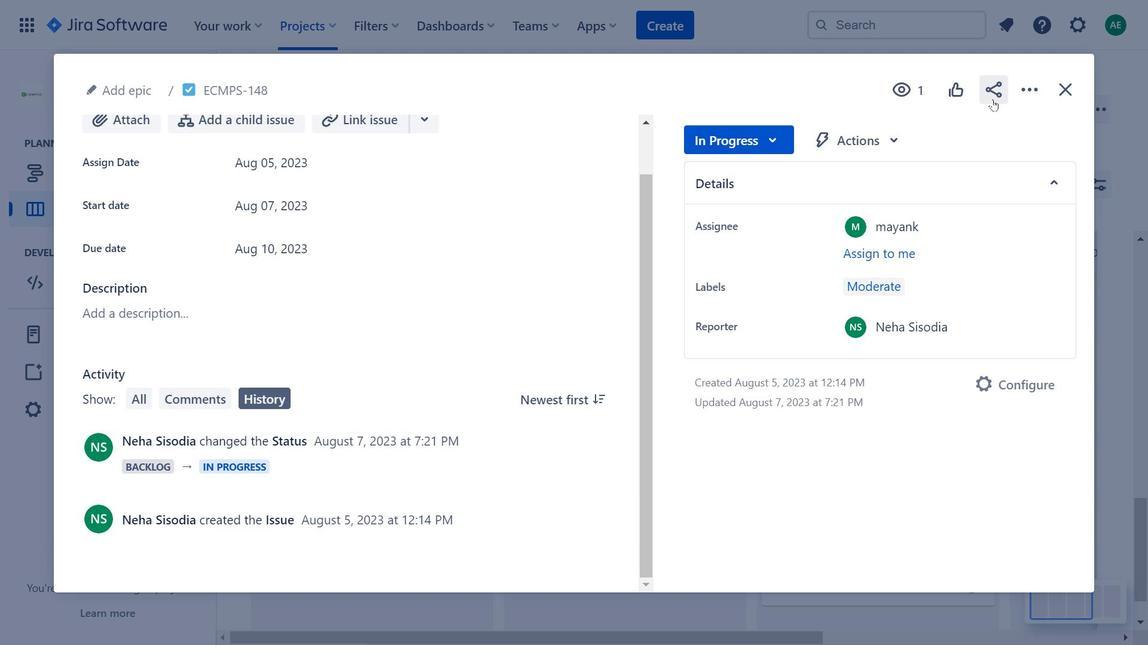 
Action: Mouse moved to (395, 278)
Screenshot: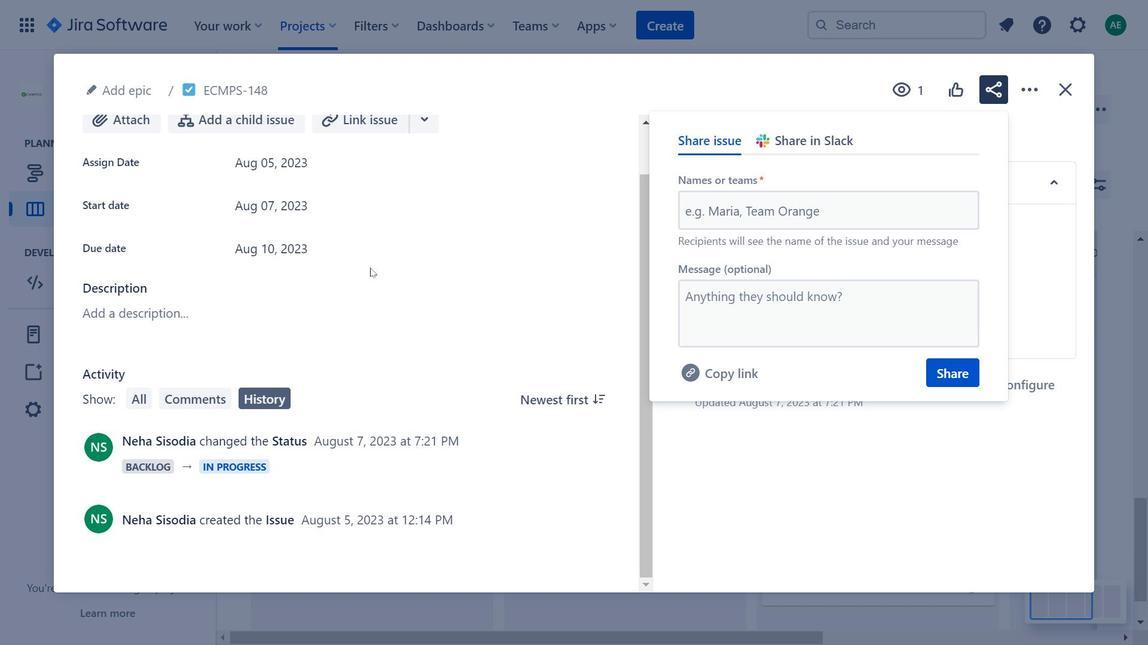
Action: Mouse scrolled (395, 278) with delta (0, 0)
Screenshot: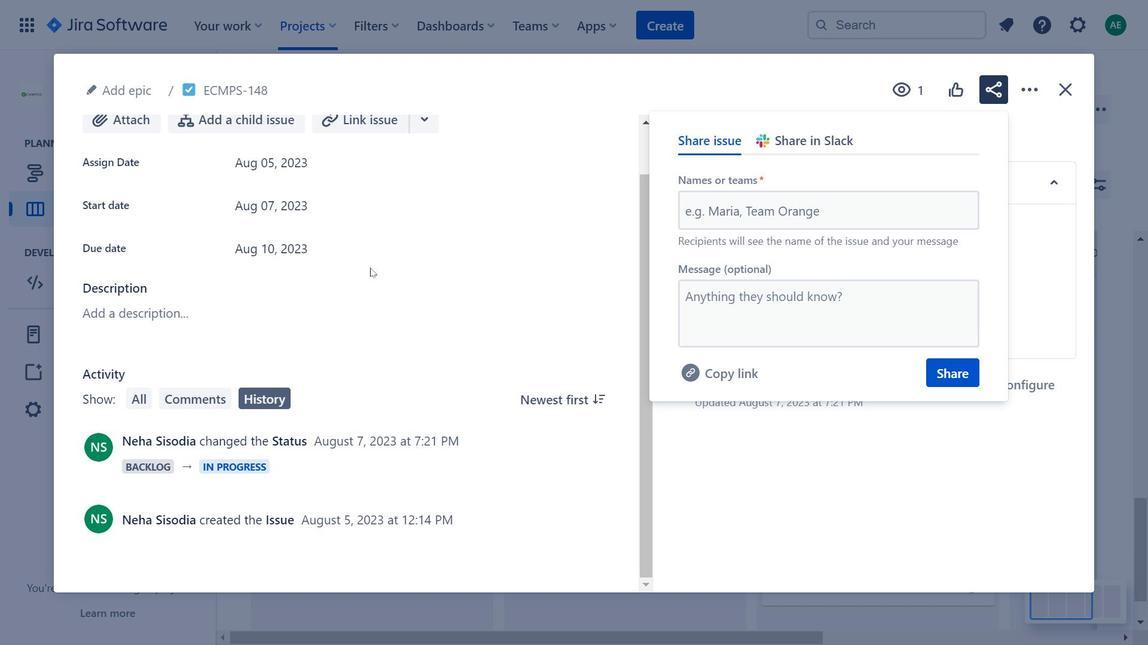 
Action: Mouse moved to (546, 273)
Screenshot: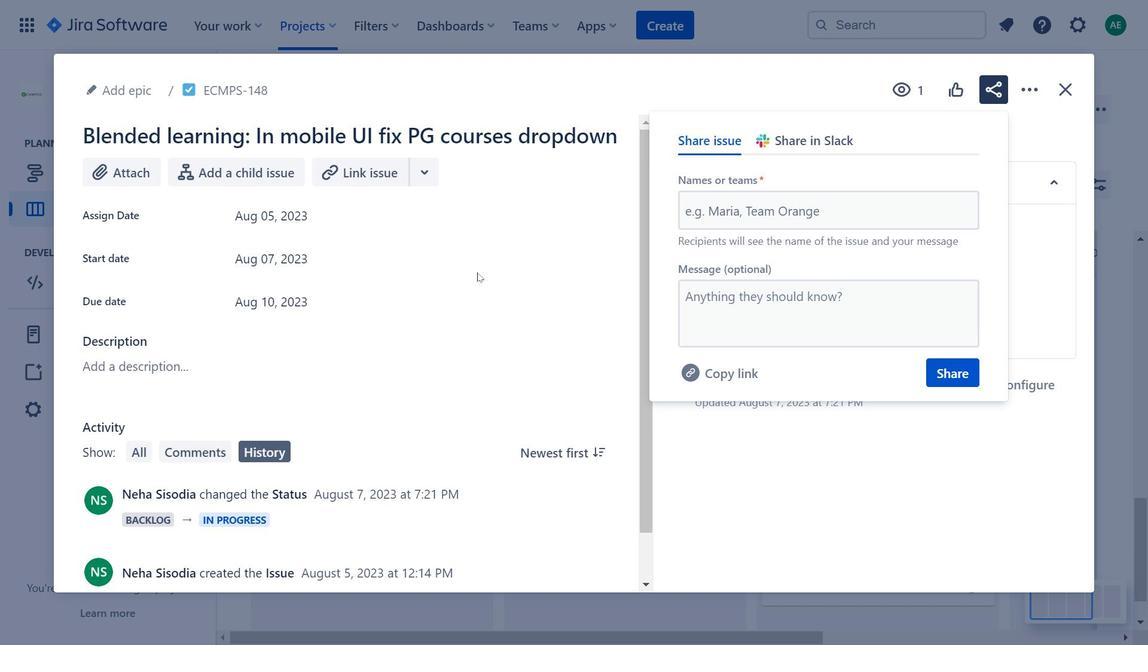 
Action: Mouse scrolled (546, 273) with delta (0, 0)
Screenshot: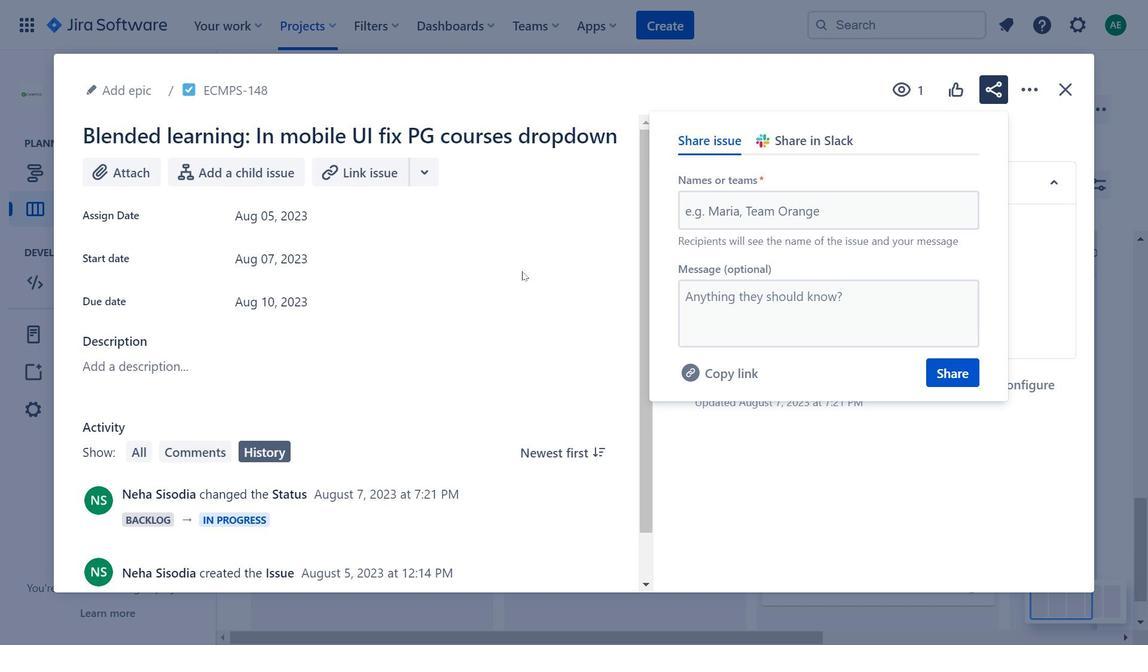 
Action: Mouse scrolled (546, 273) with delta (0, 0)
Screenshot: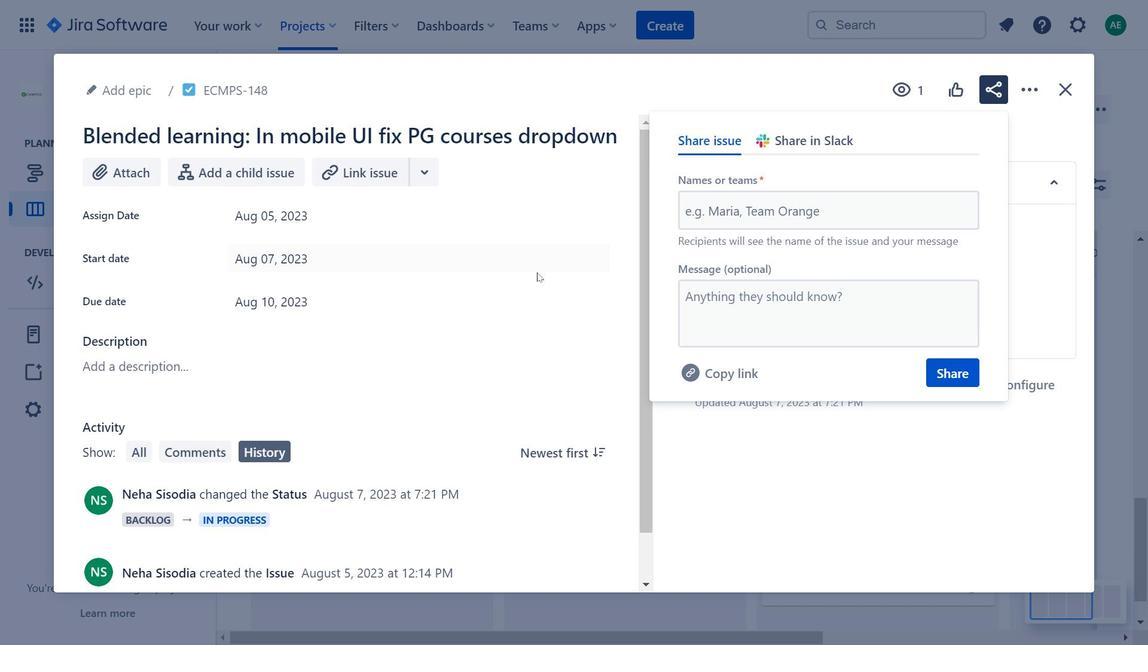 
Action: Mouse moved to (547, 273)
Screenshot: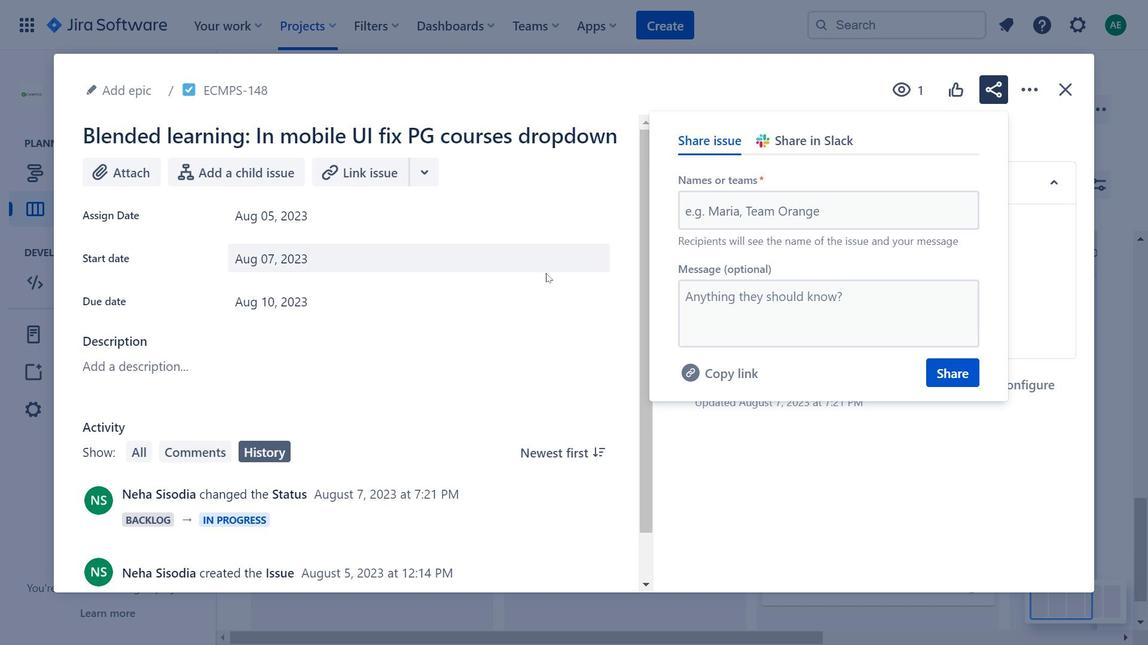 
Action: Mouse scrolled (547, 273) with delta (0, 0)
Screenshot: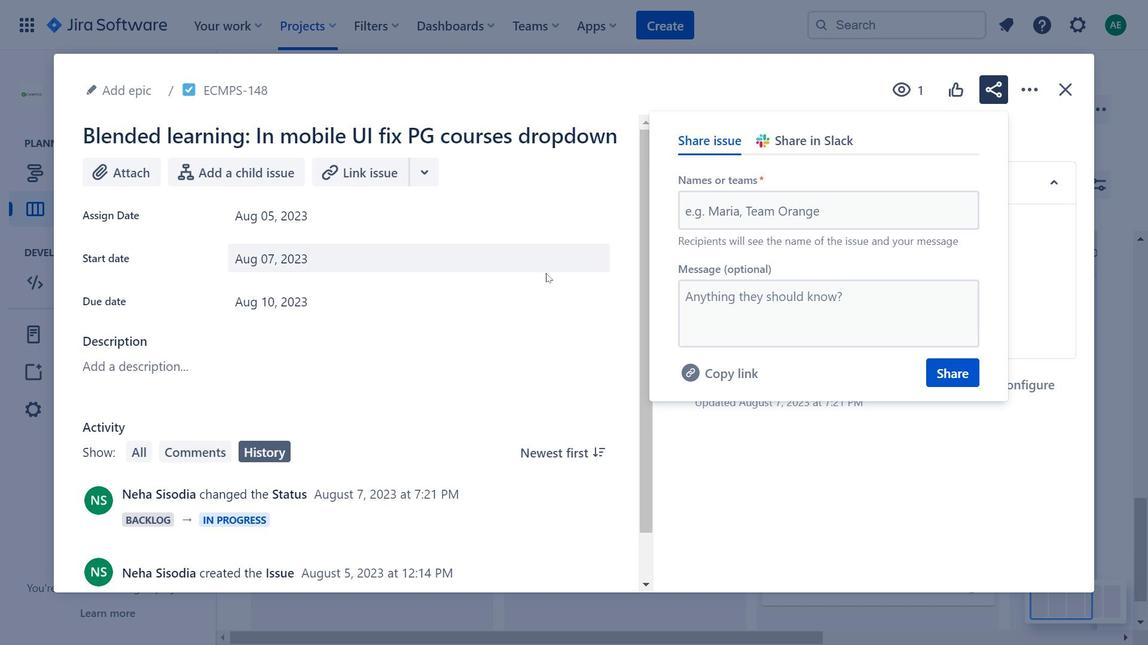 
Action: Mouse moved to (564, 144)
Screenshot: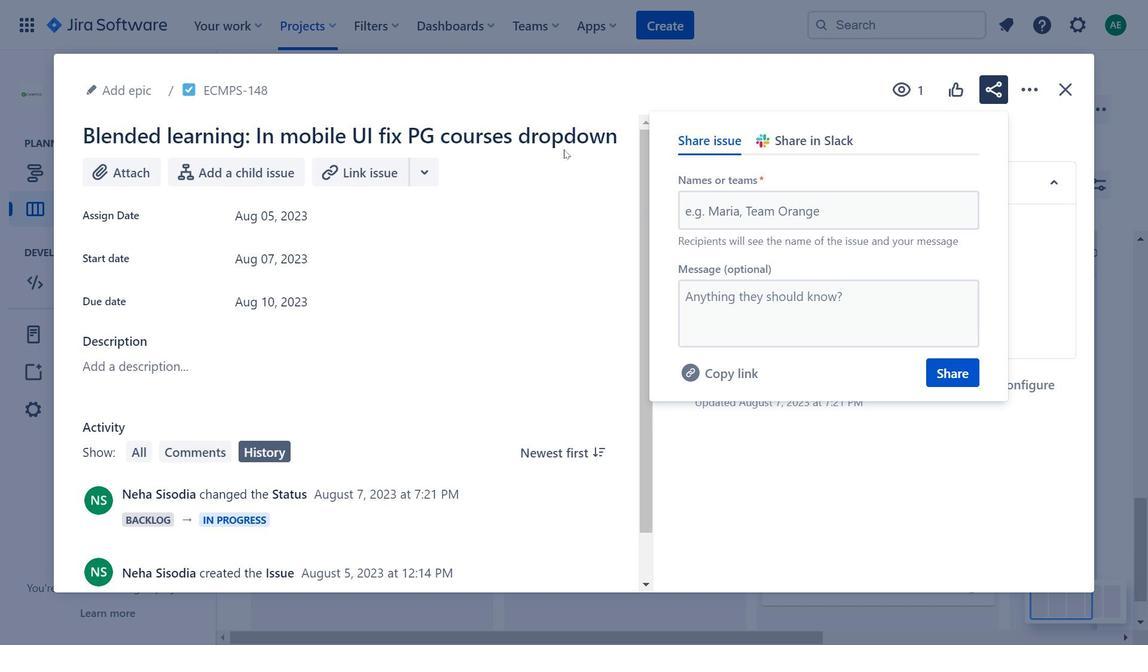 
Action: Mouse pressed left at (564, 144)
Screenshot: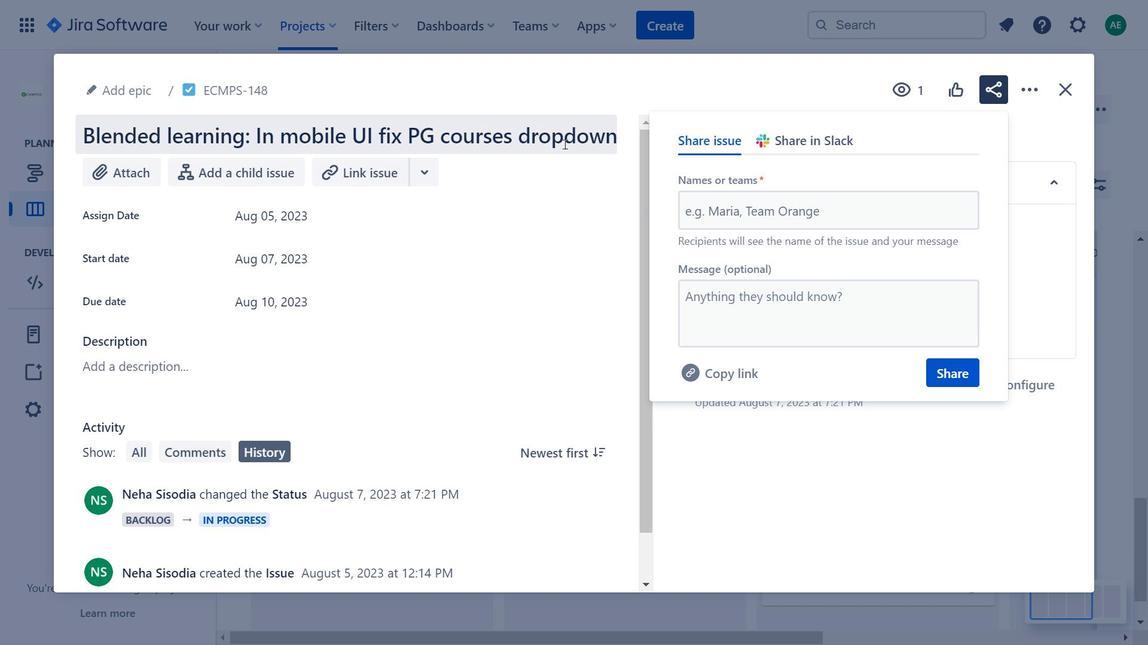 
Action: Mouse moved to (1019, 95)
Screenshot: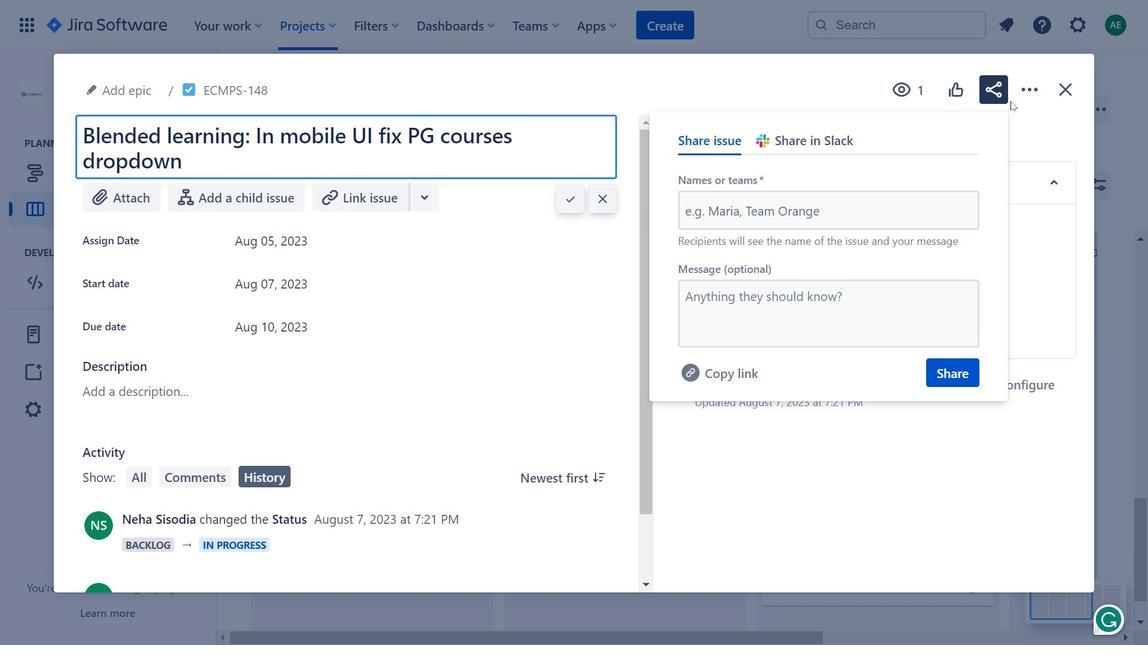 
Action: Mouse pressed left at (1019, 95)
Screenshot: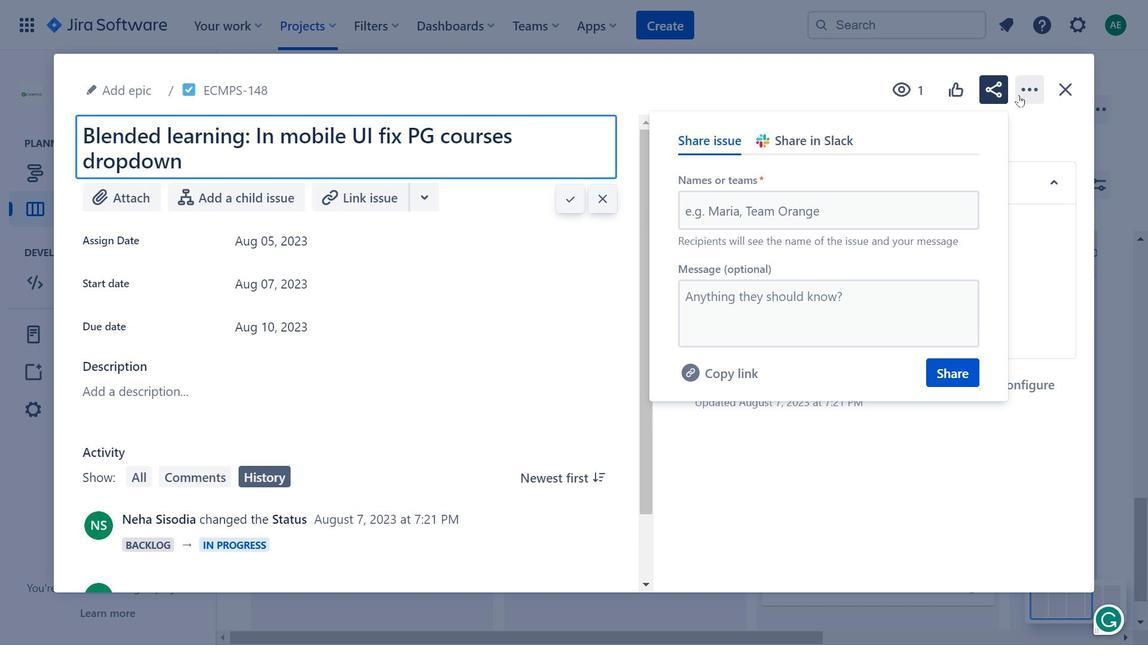 
Action: Mouse moved to (1068, 87)
Screenshot: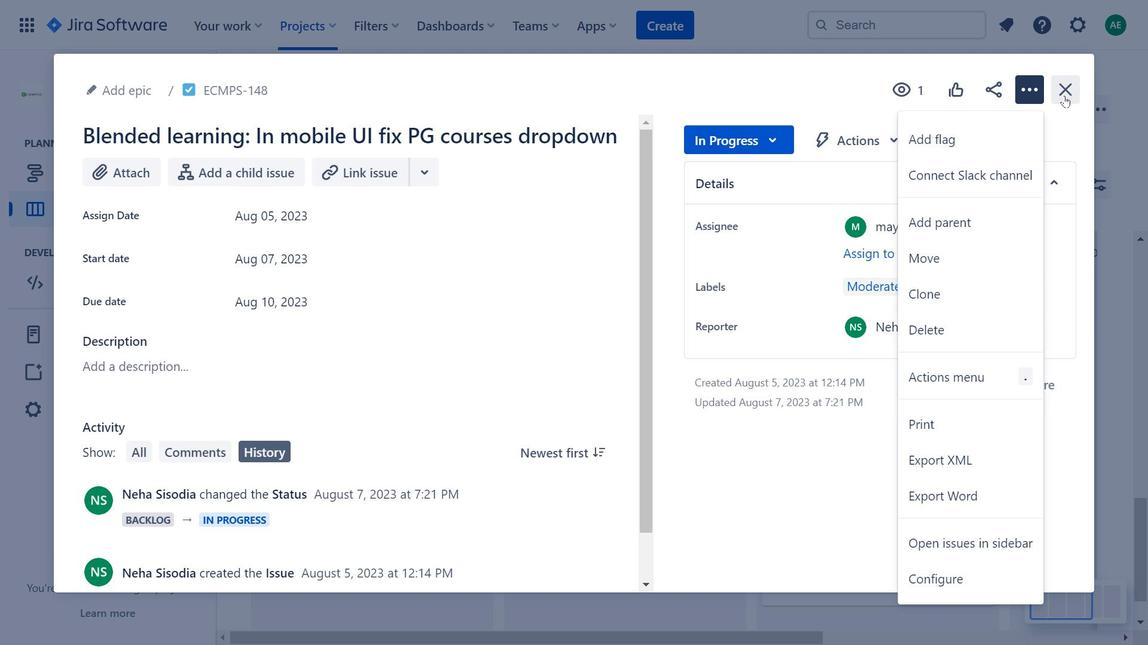 
Action: Mouse pressed left at (1068, 87)
Screenshot: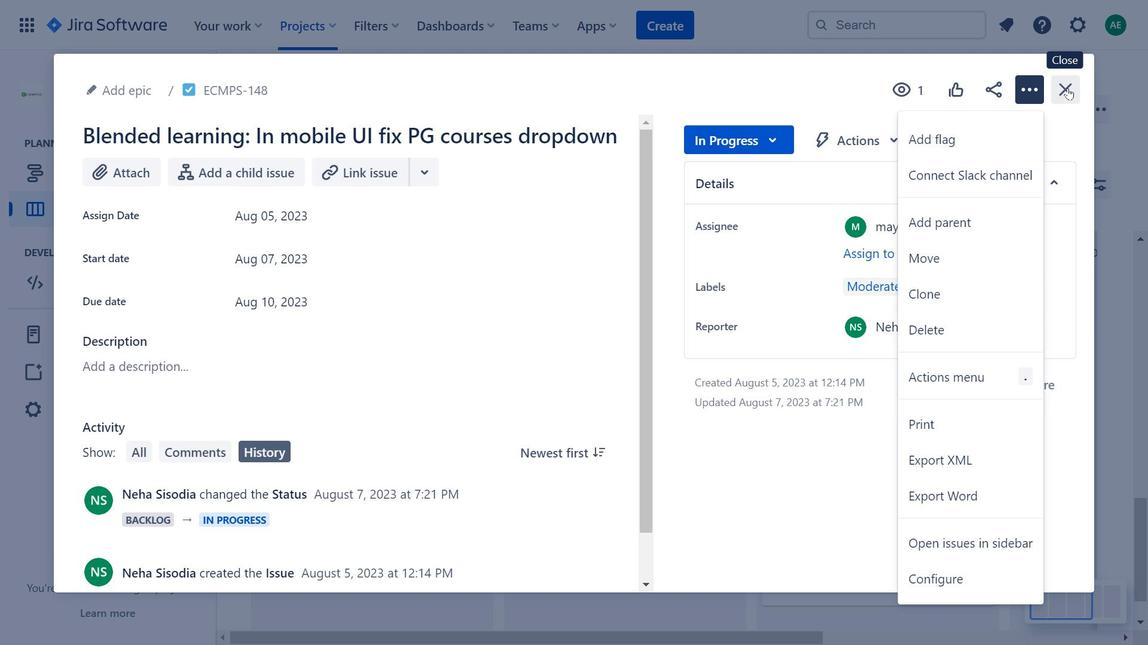 
Action: Mouse moved to (868, 461)
Screenshot: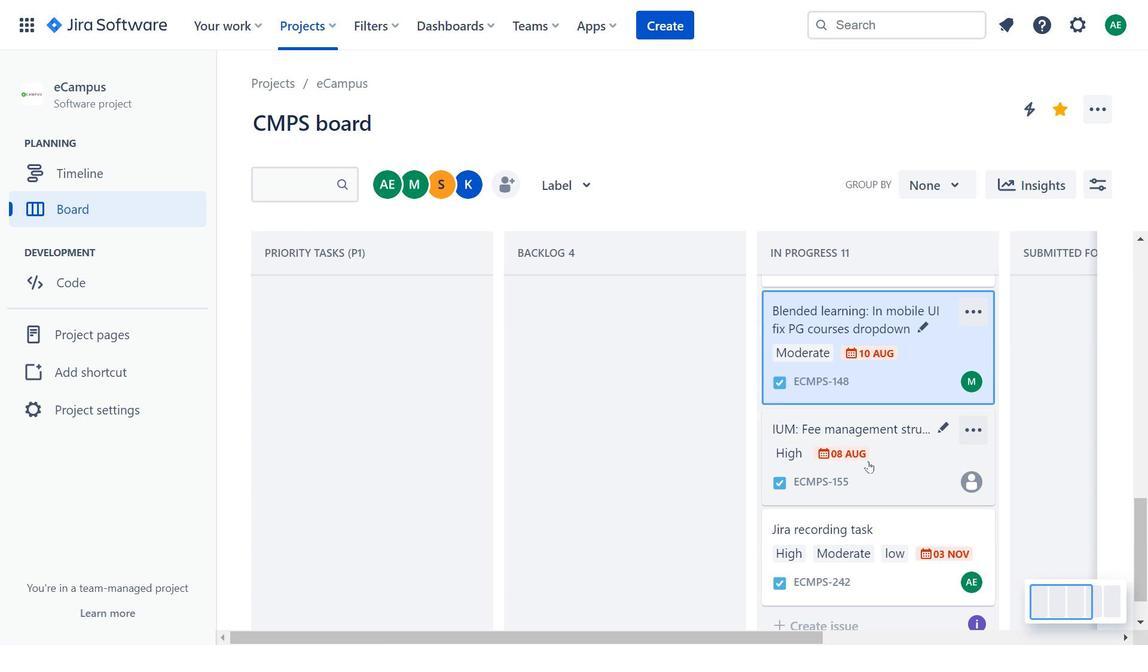 
Action: Mouse scrolled (868, 461) with delta (0, 0)
Screenshot: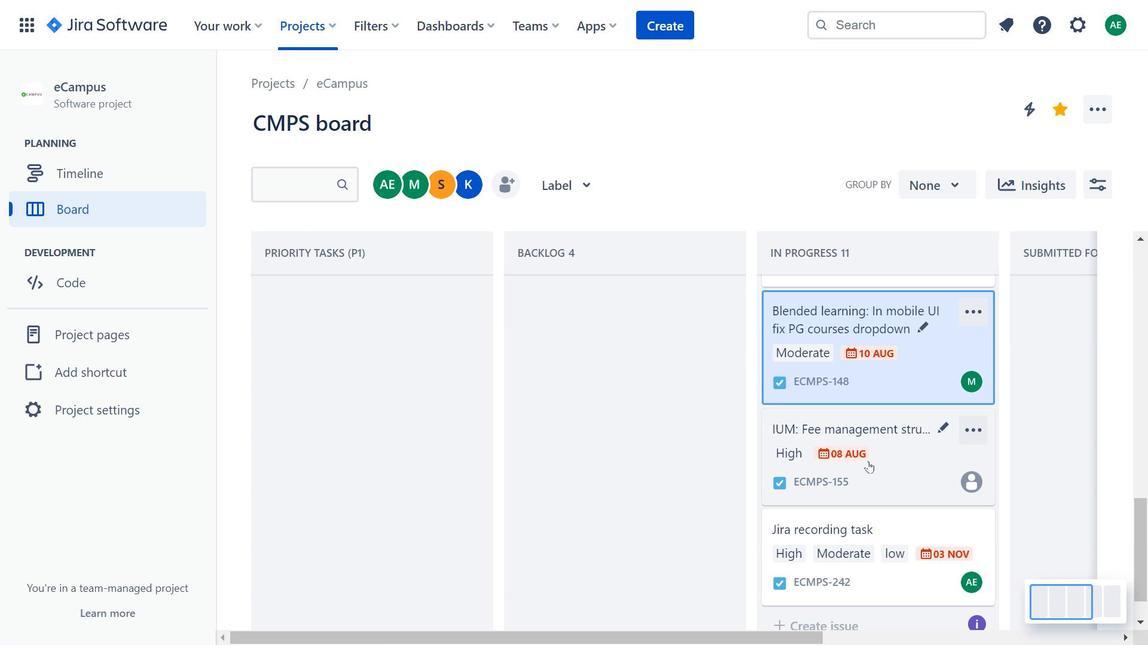 
Action: Mouse scrolled (868, 461) with delta (0, 0)
Screenshot: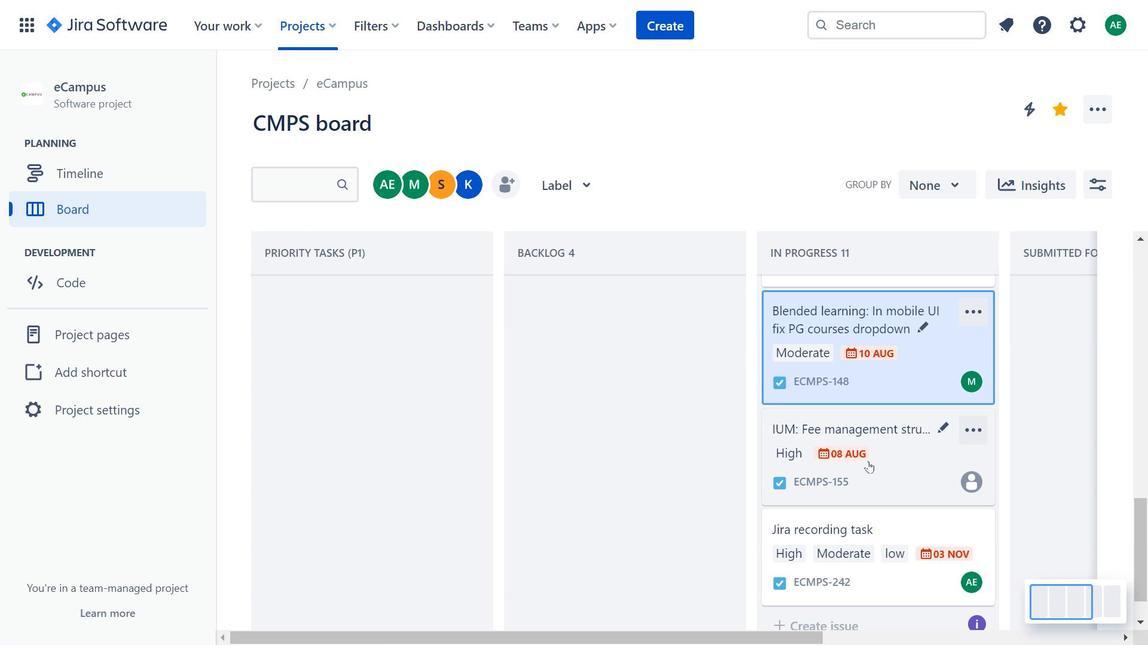 
Action: Mouse moved to (872, 458)
Screenshot: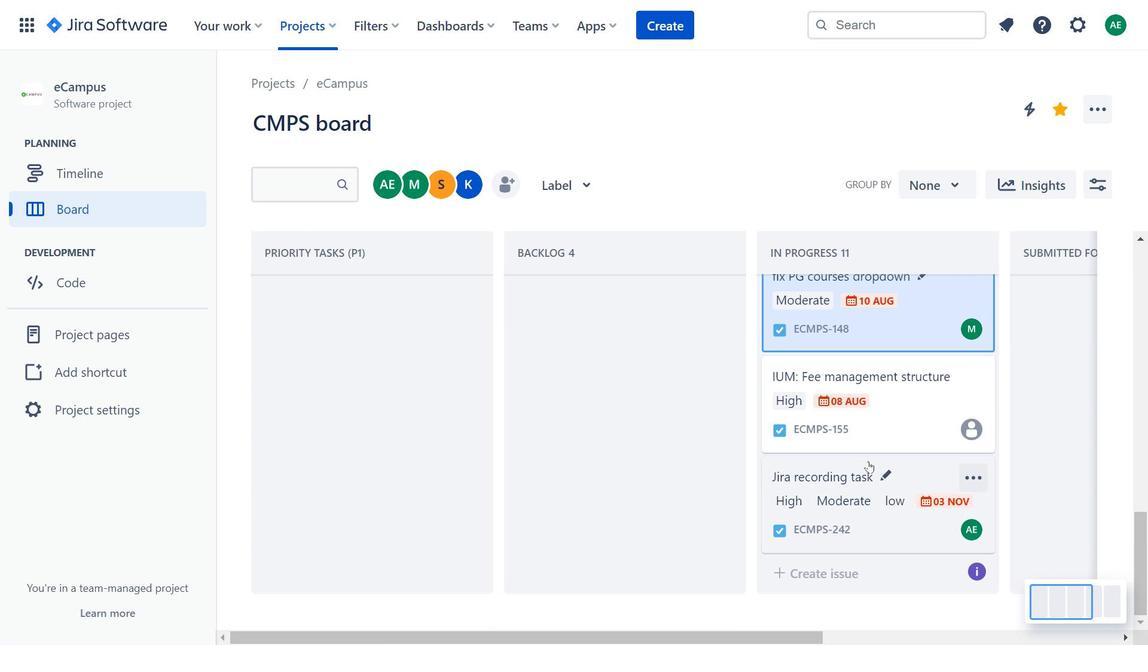 
Action: Mouse scrolled (872, 459) with delta (0, 0)
Screenshot: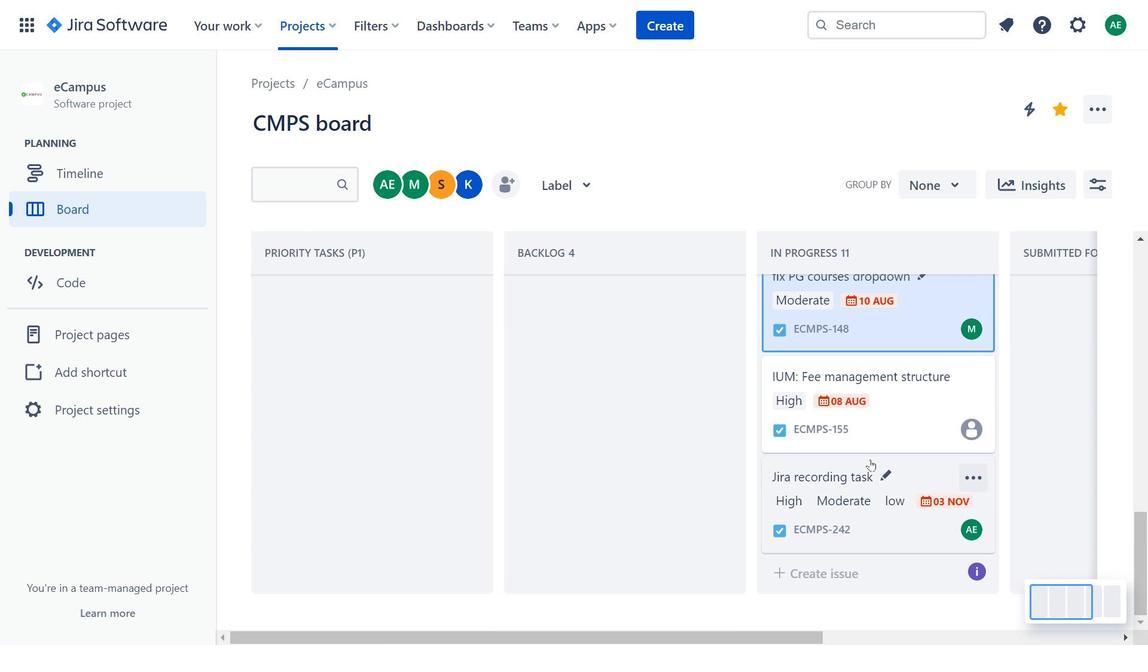 
Action: Mouse scrolled (872, 459) with delta (0, 0)
Screenshot: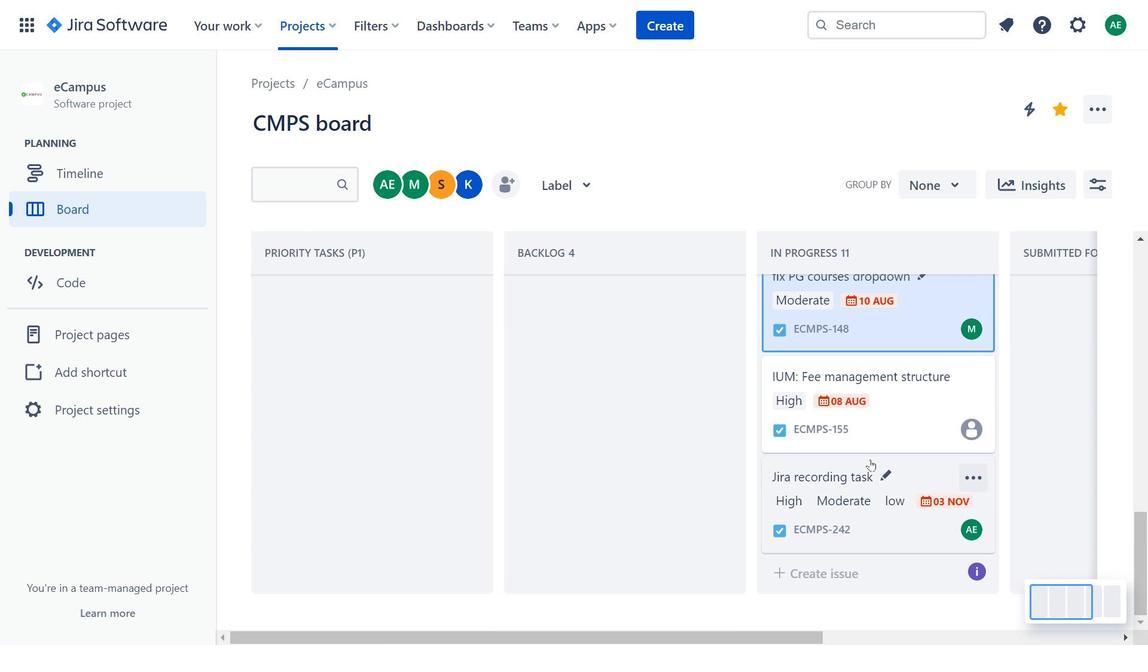 
Action: Mouse scrolled (872, 459) with delta (0, 0)
Screenshot: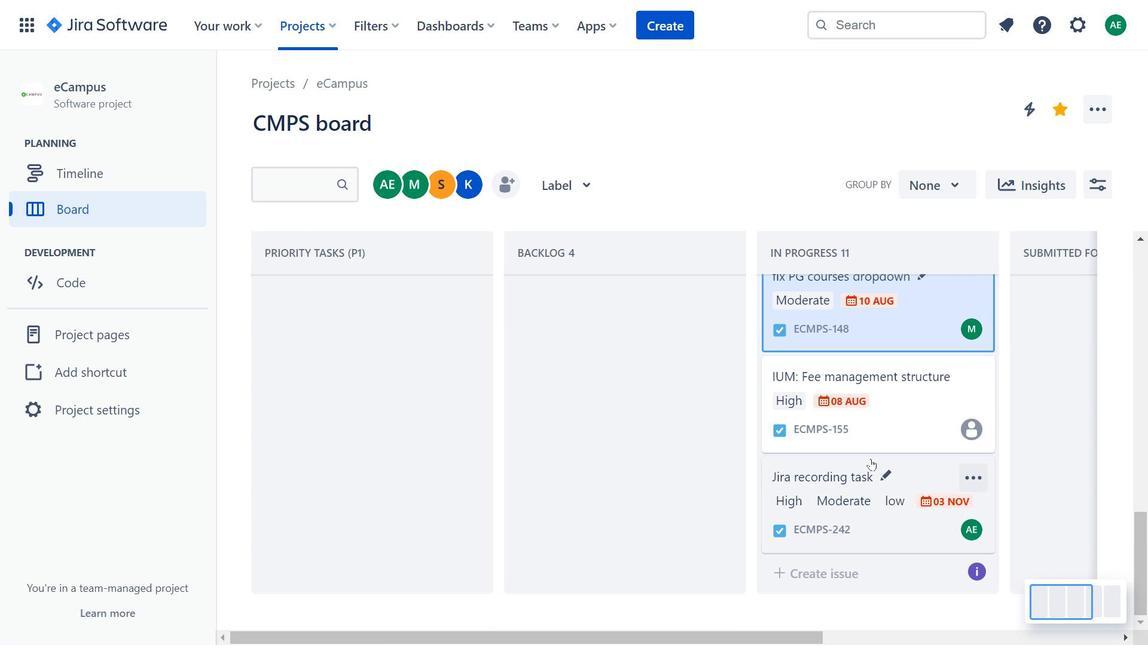 
Action: Mouse moved to (890, 437)
Screenshot: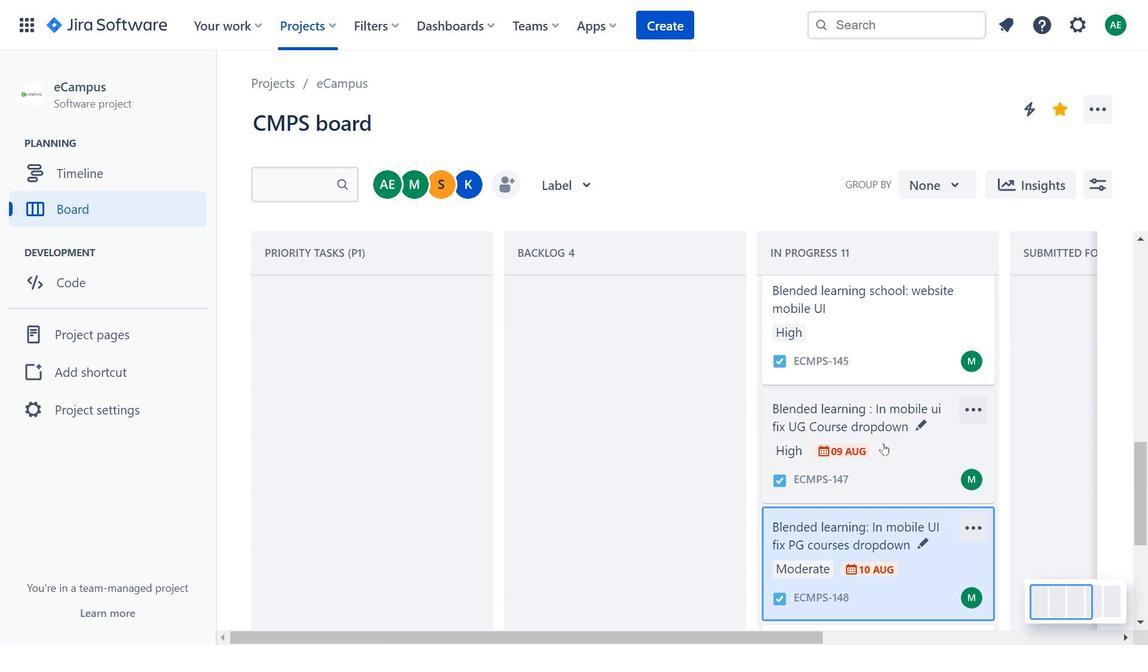 
Action: Mouse scrolled (890, 438) with delta (0, 0)
Screenshot: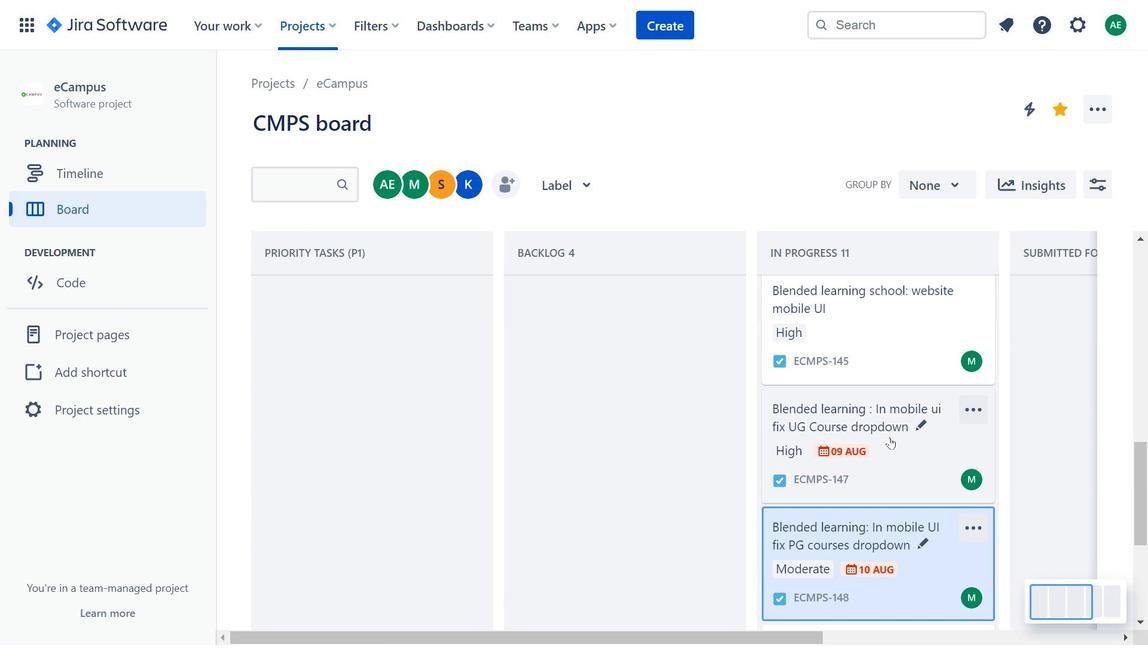 
Action: Mouse moved to (893, 430)
Screenshot: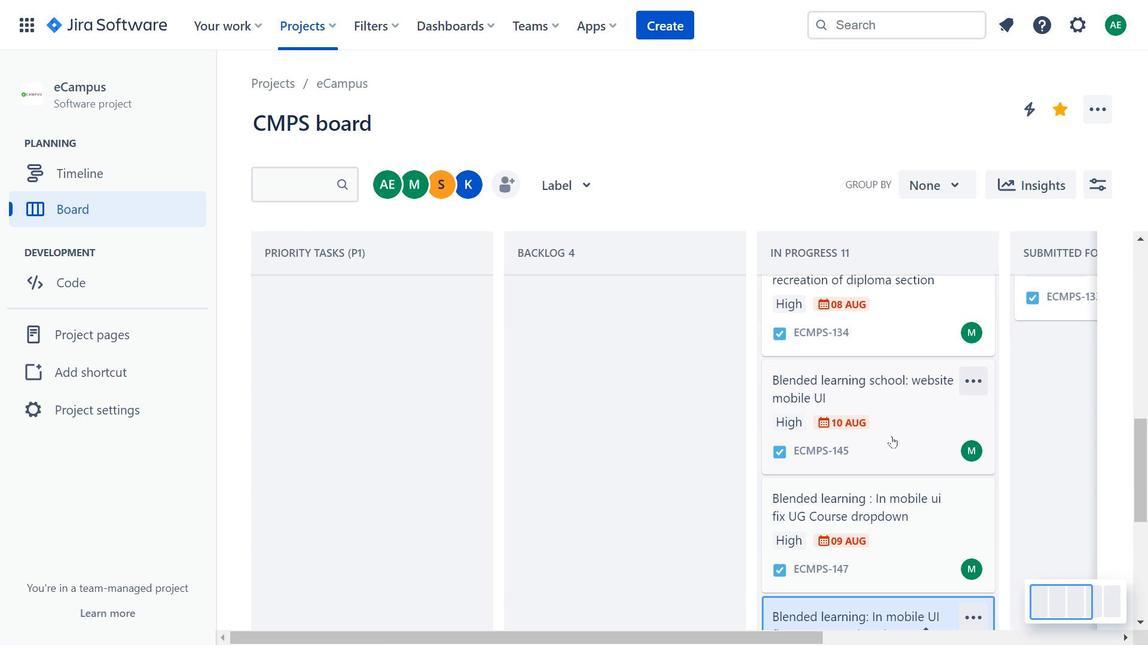 
Action: Mouse pressed left at (893, 430)
Screenshot: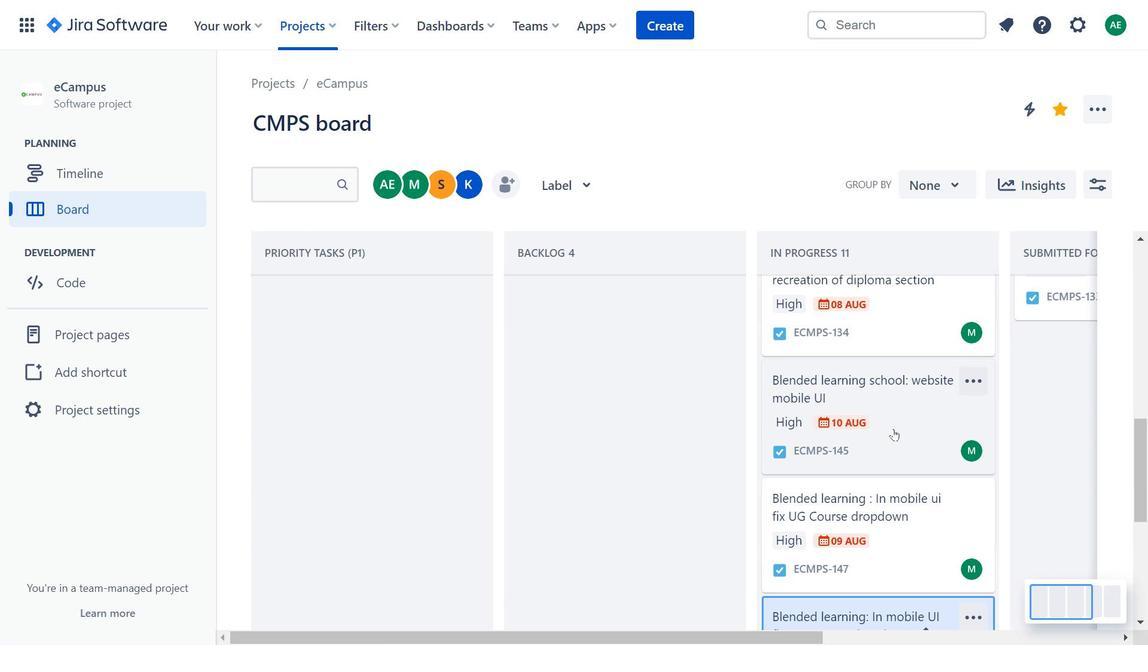 
Action: Mouse moved to (304, 251)
Screenshot: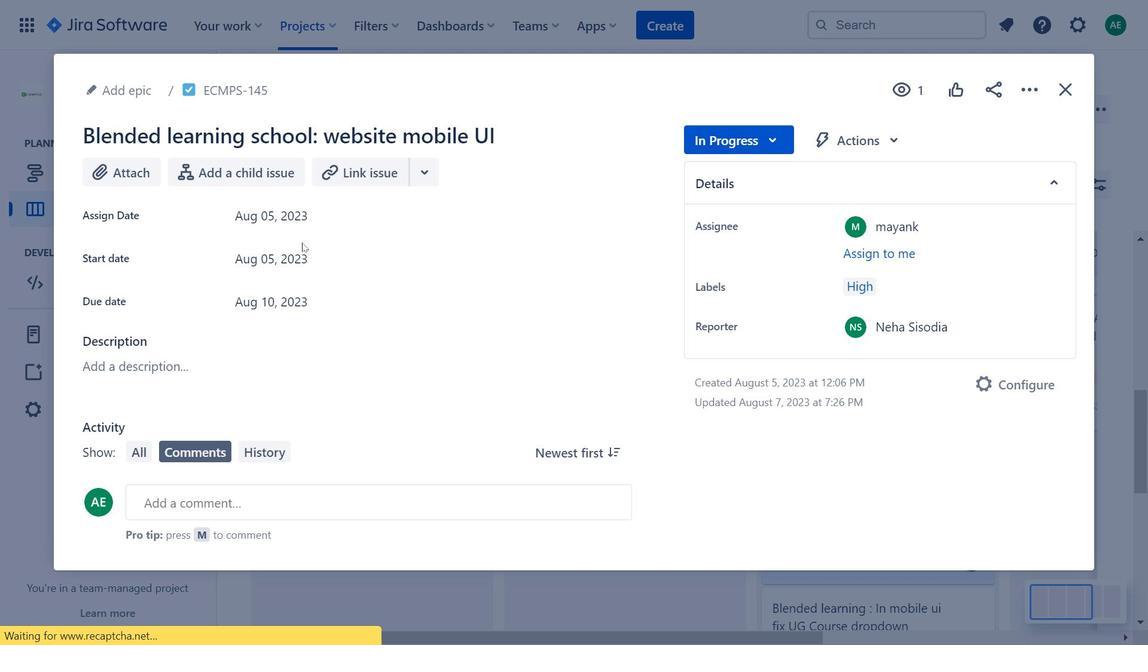 
Action: Mouse pressed left at (304, 251)
Screenshot: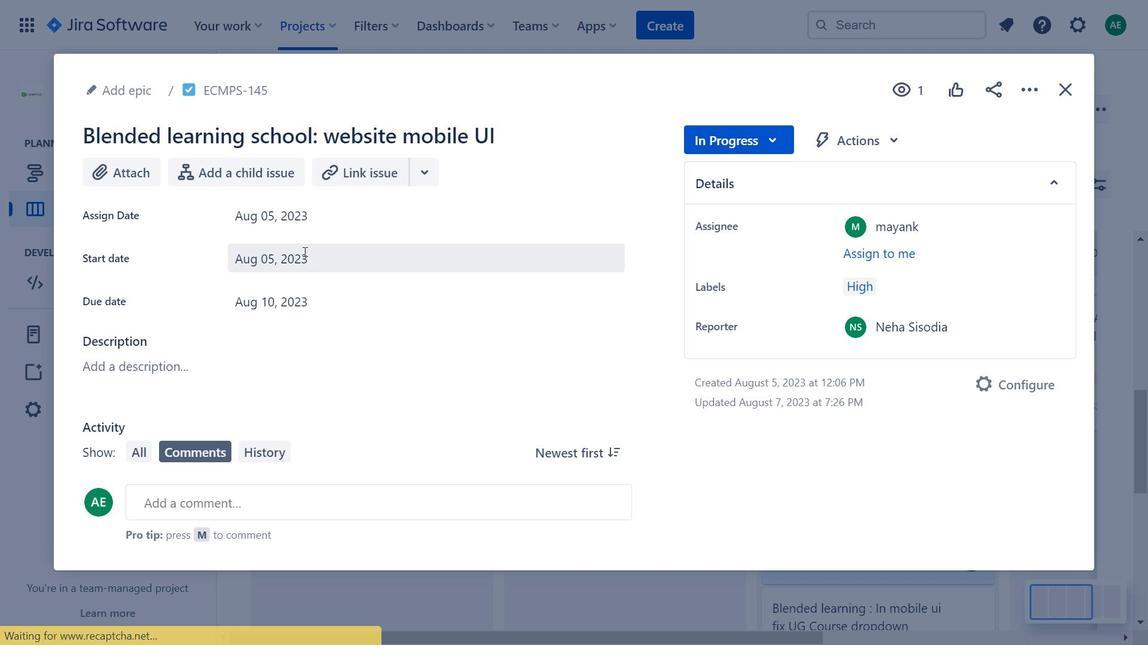 
Action: Mouse moved to (888, 132)
Screenshot: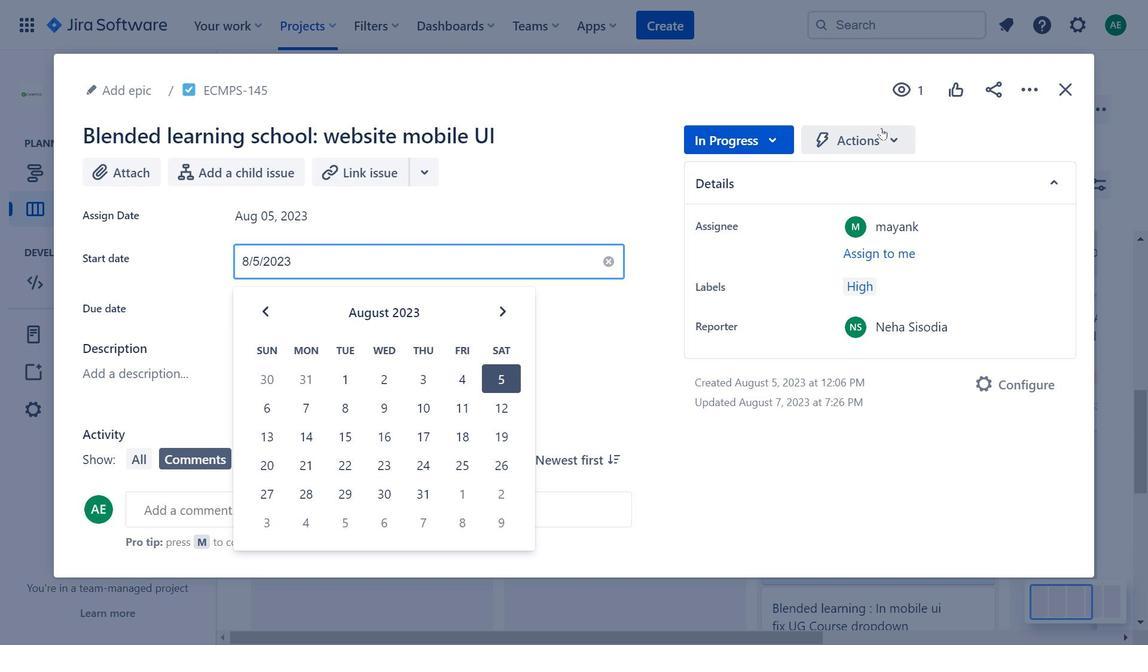 
Action: Mouse pressed left at (888, 132)
Screenshot: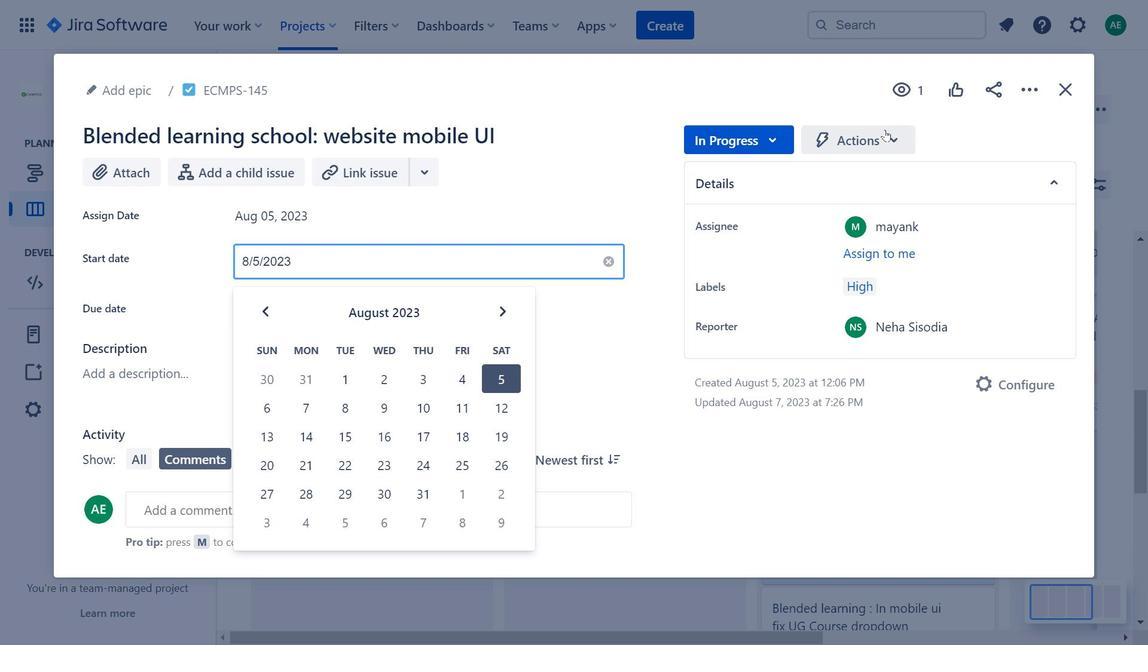 
Action: Mouse moved to (935, 343)
Screenshot: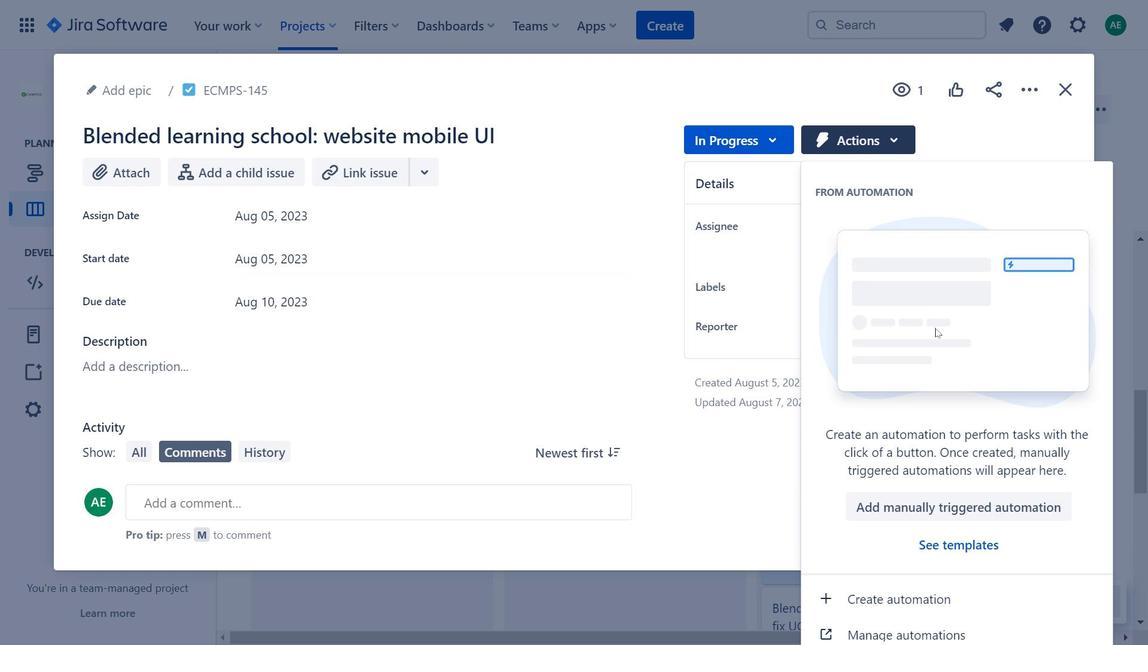 
Action: Mouse scrolled (935, 343) with delta (0, 0)
Screenshot: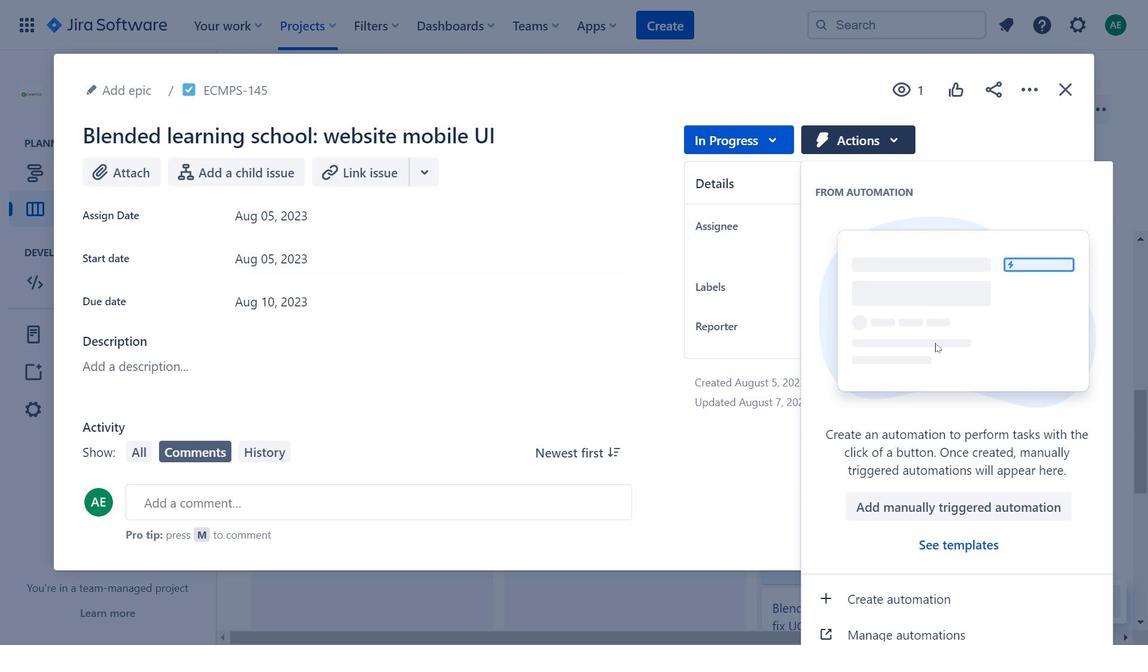
Action: Mouse moved to (353, 249)
Screenshot: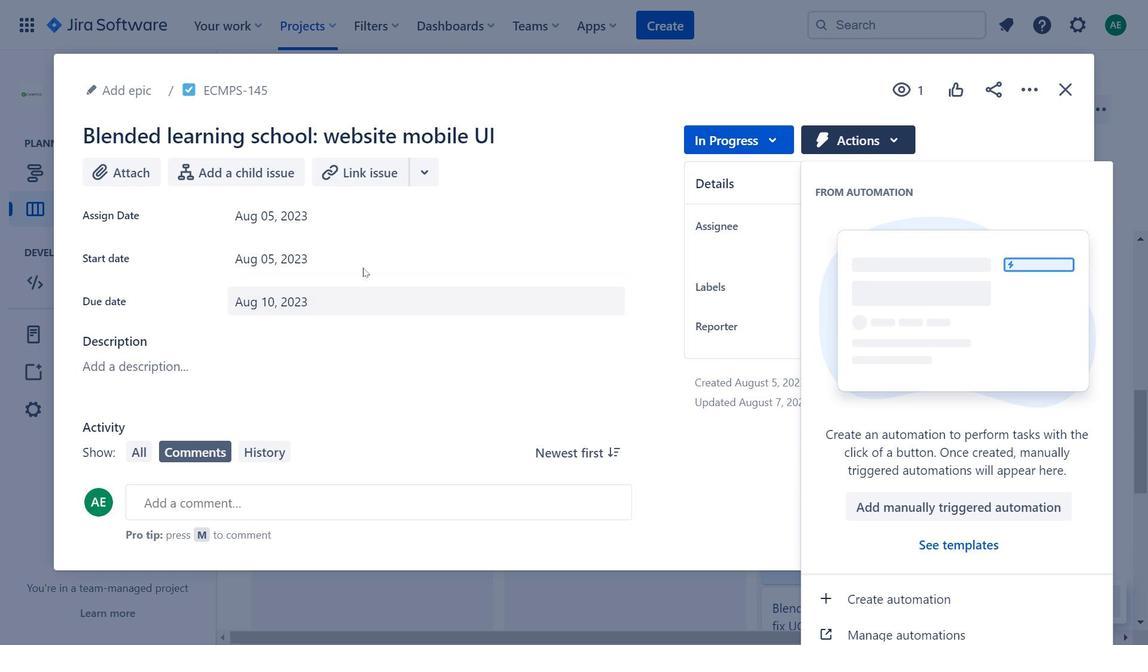 
Action: Mouse pressed left at (353, 249)
Screenshot: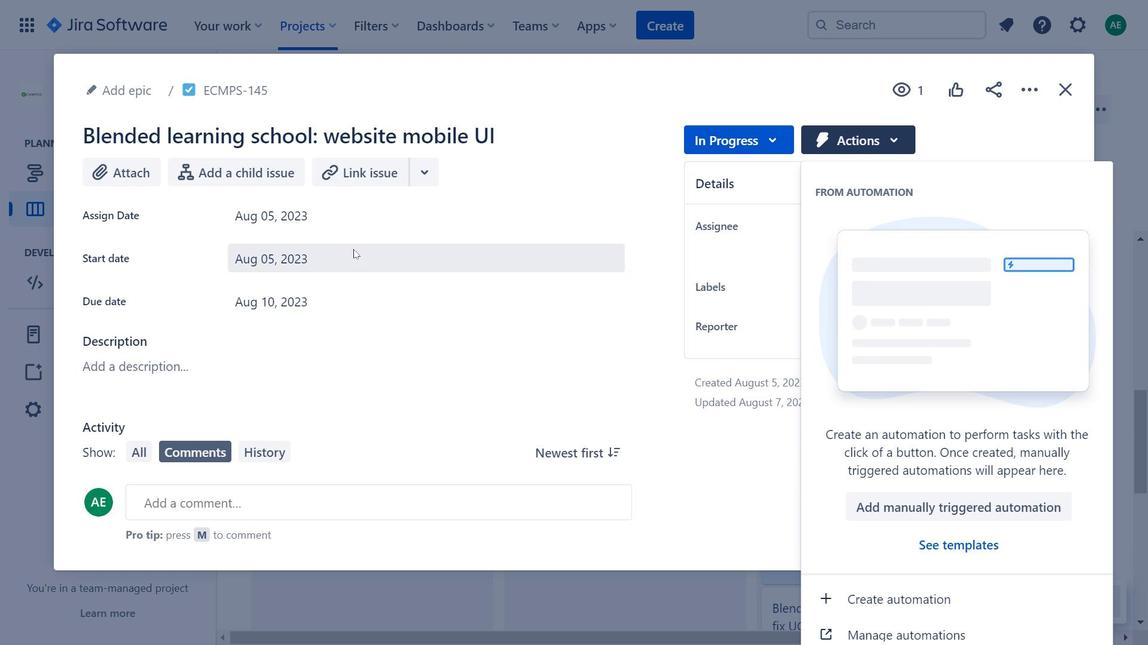 
Action: Mouse moved to (910, 142)
Screenshot: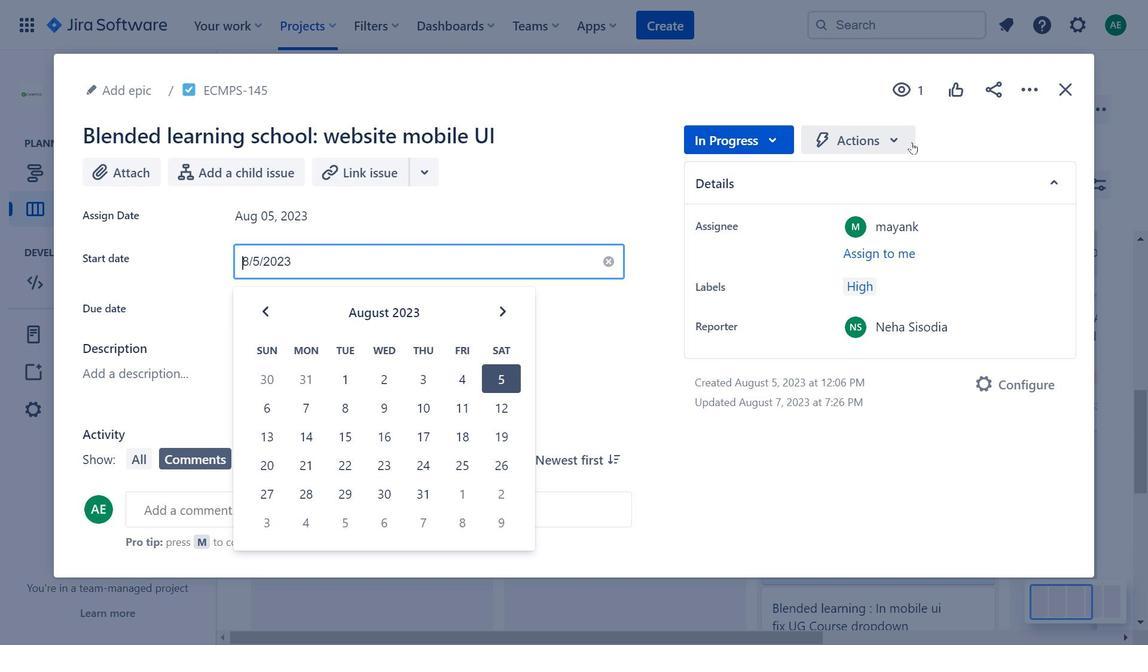 
Action: Mouse pressed left at (910, 142)
Screenshot: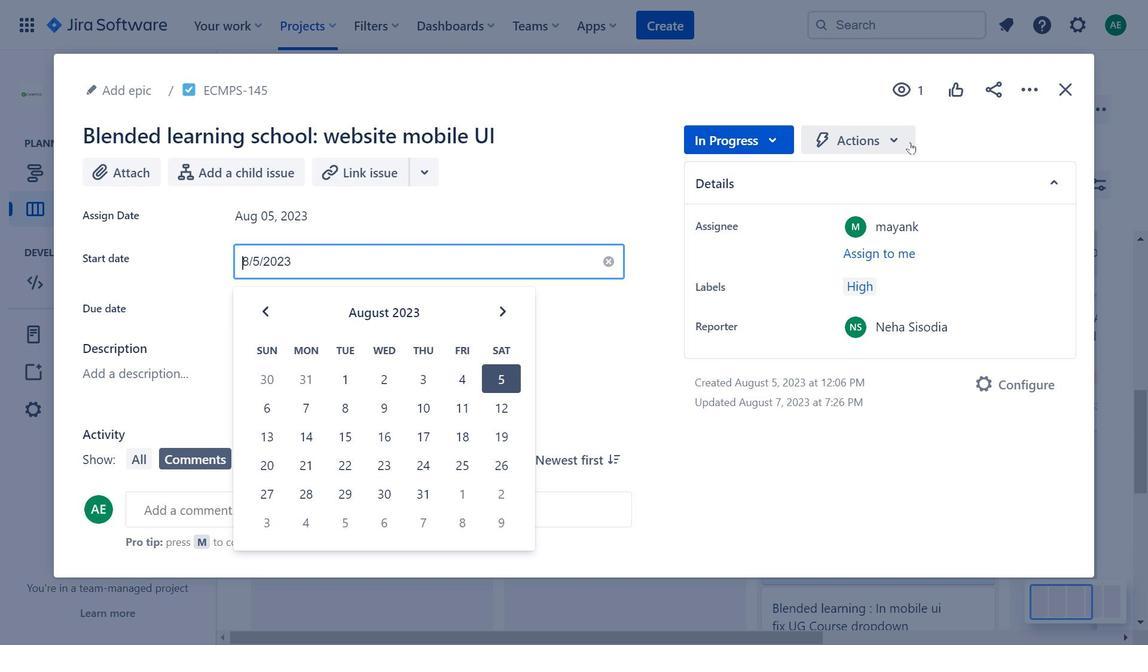
Action: Mouse moved to (330, 206)
Screenshot: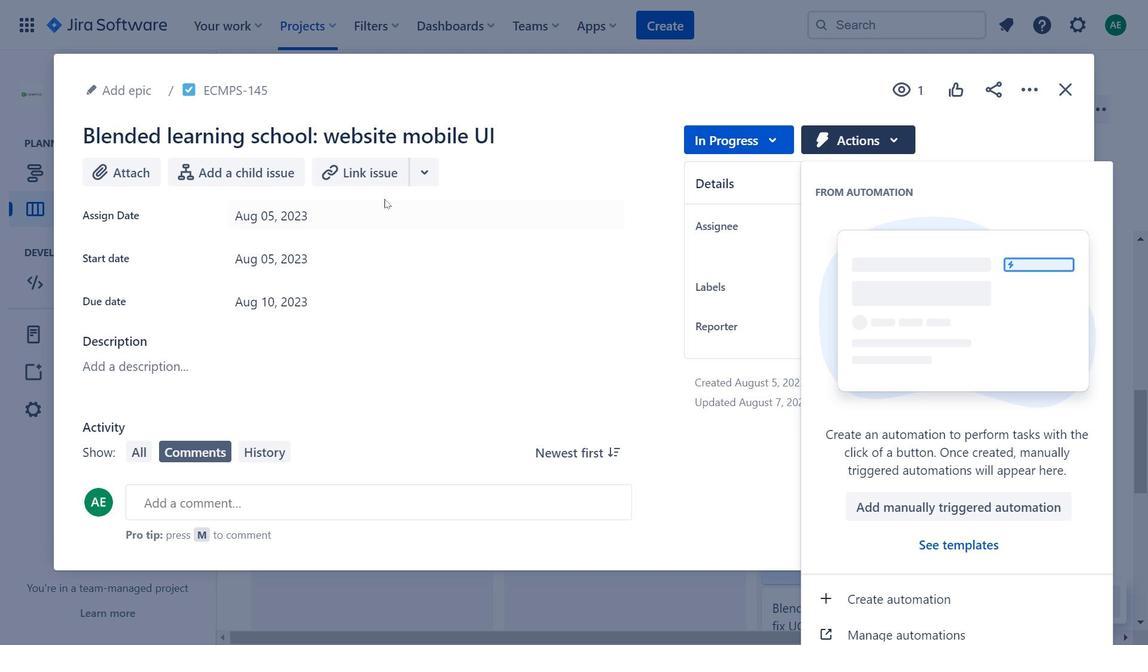 
Action: Mouse pressed left at (330, 206)
Screenshot: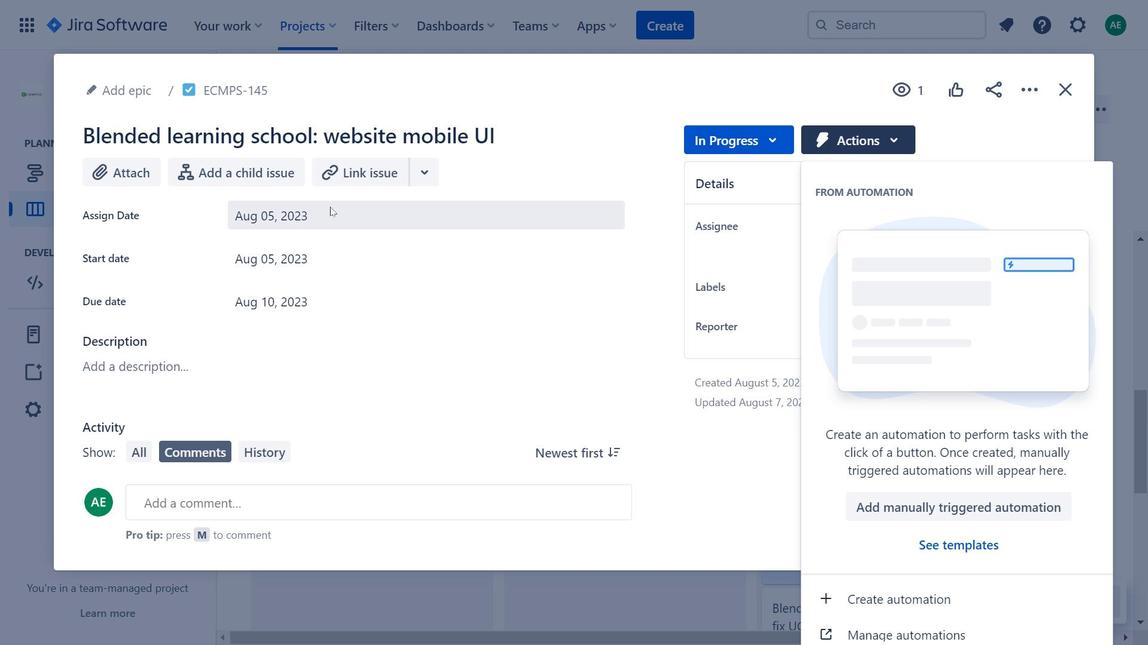 
Action: Mouse moved to (1062, 93)
Screenshot: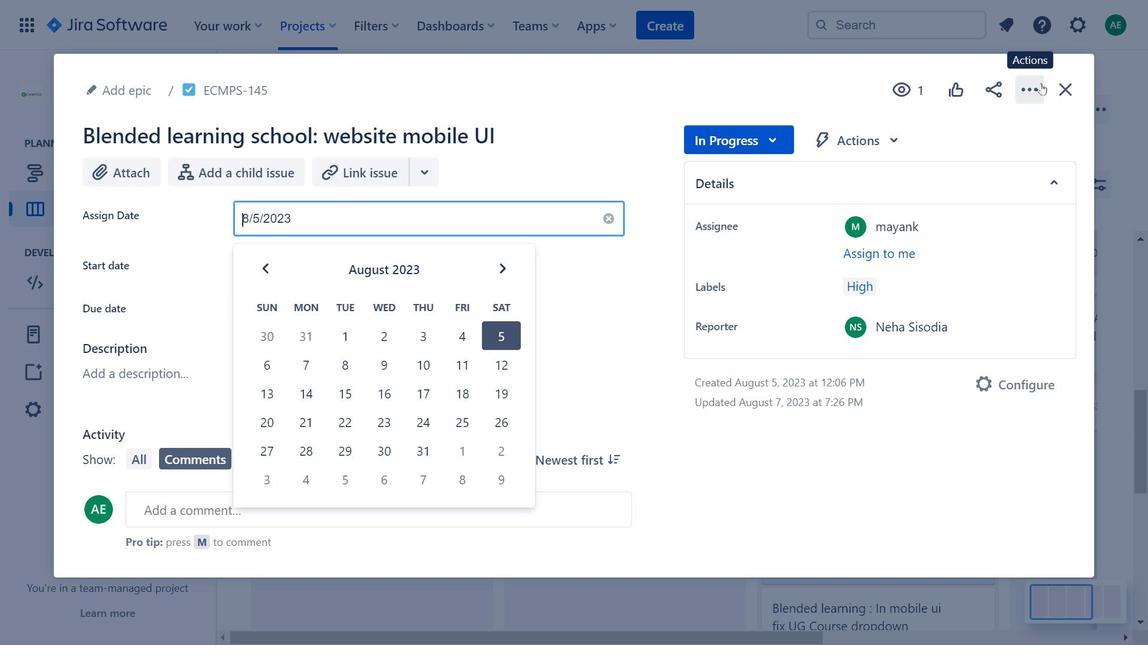 
Action: Mouse pressed left at (1062, 93)
Screenshot: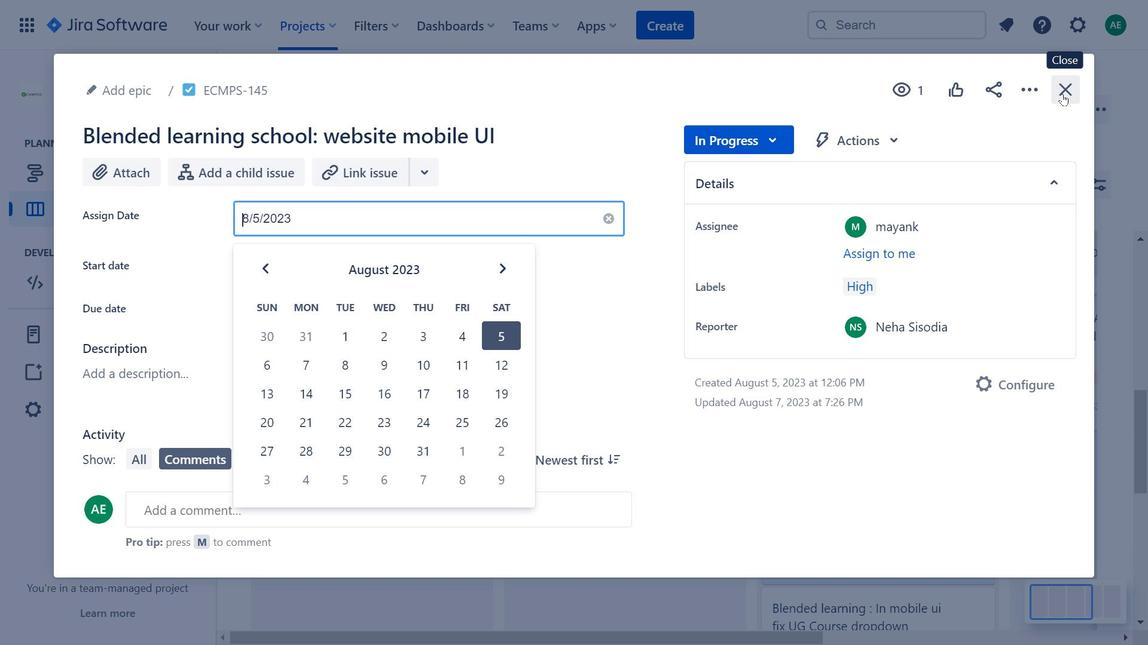 
Action: Mouse moved to (936, 418)
Screenshot: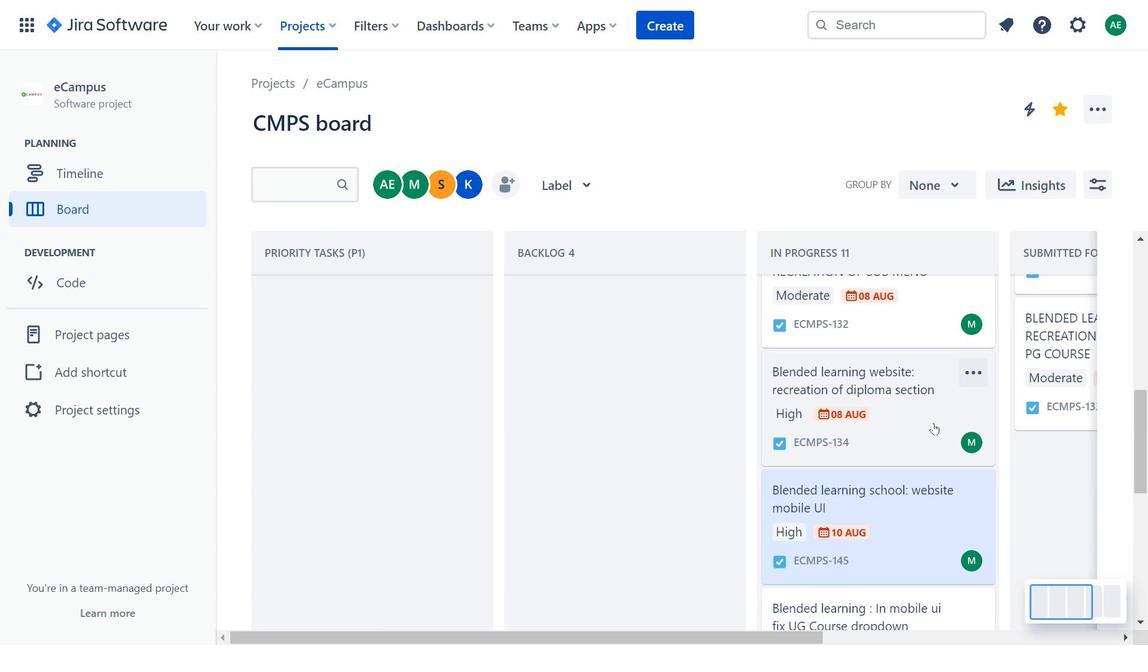 
Action: Mouse scrolled (936, 418) with delta (0, 0)
Screenshot: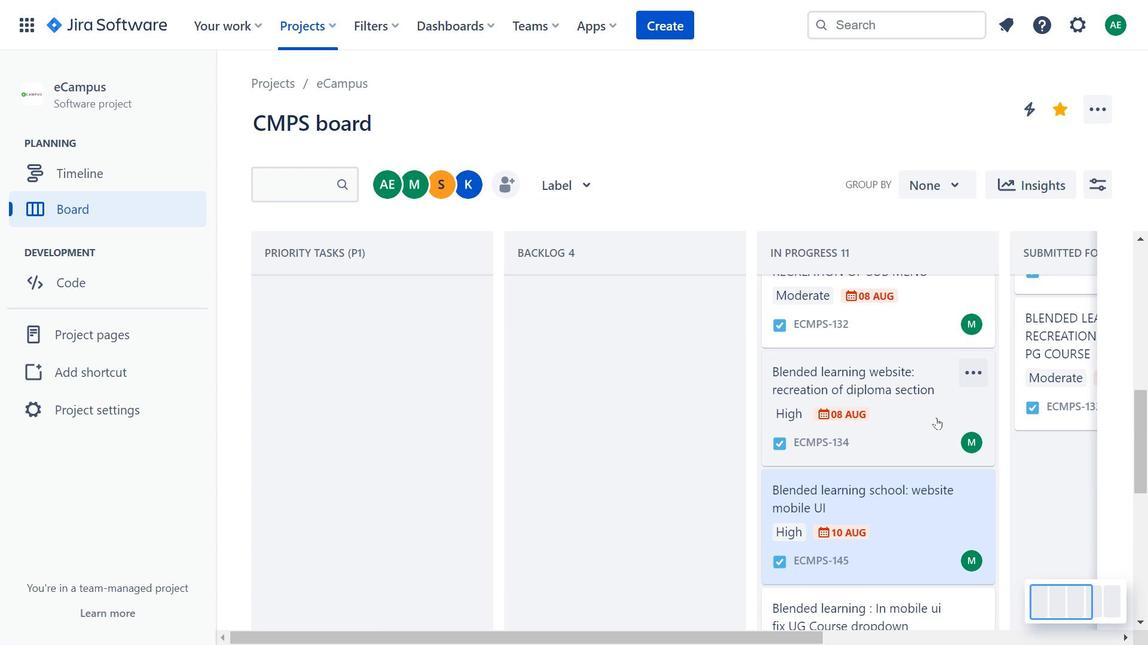 
Action: Mouse pressed left at (936, 418)
Screenshot: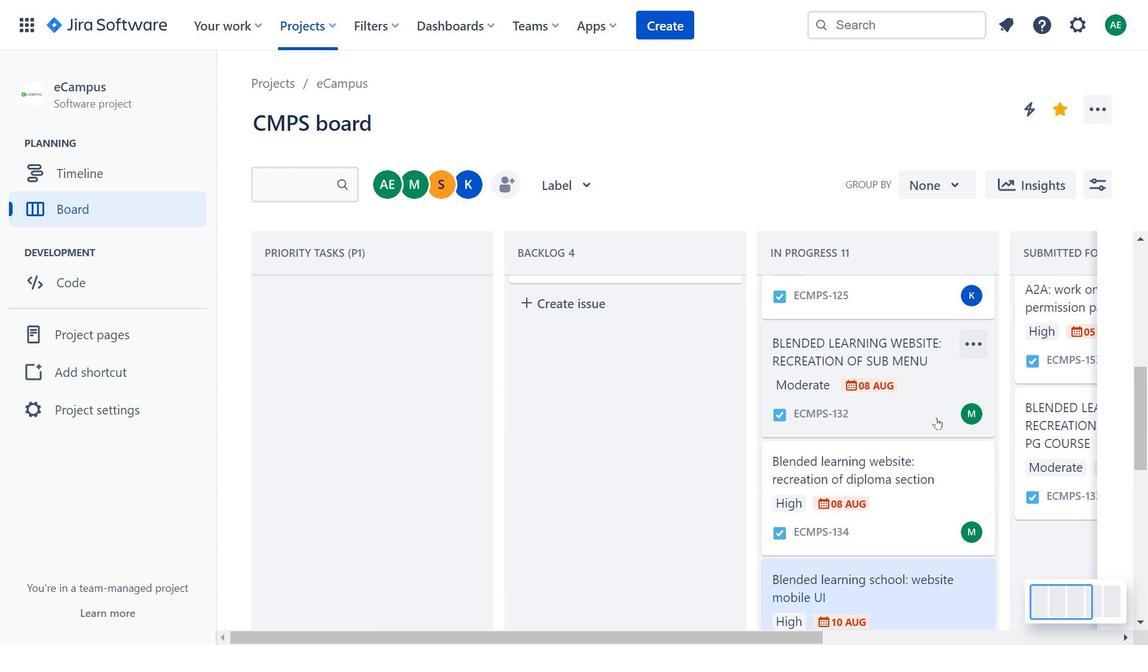 
Action: Mouse moved to (916, 436)
Screenshot: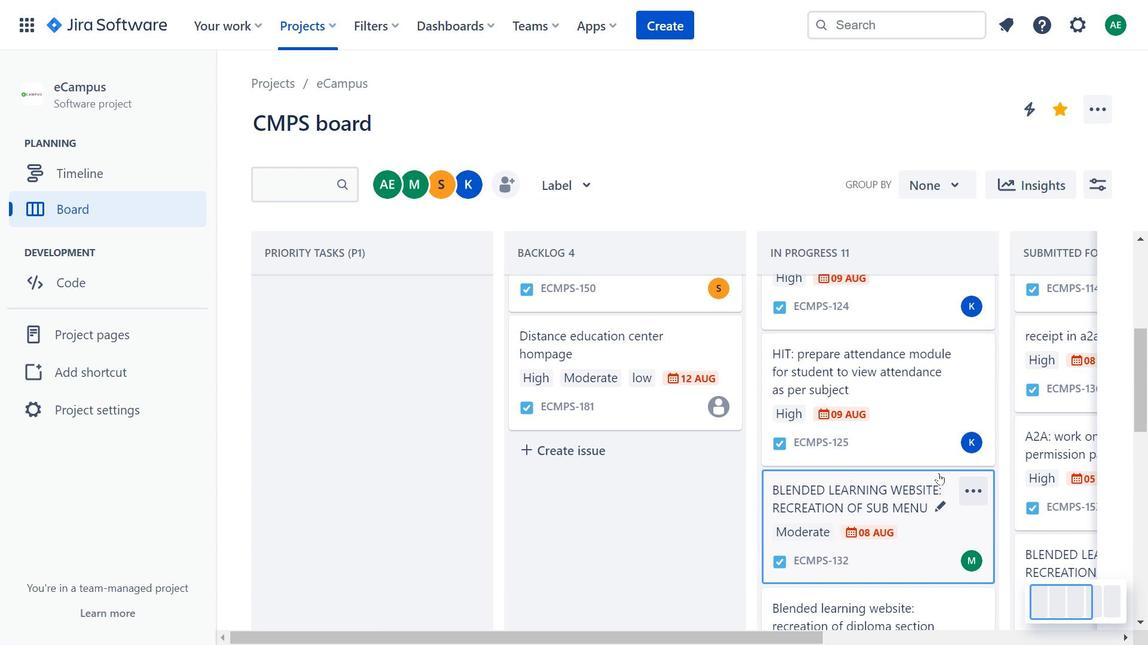
Action: Mouse pressed left at (916, 436)
Screenshot: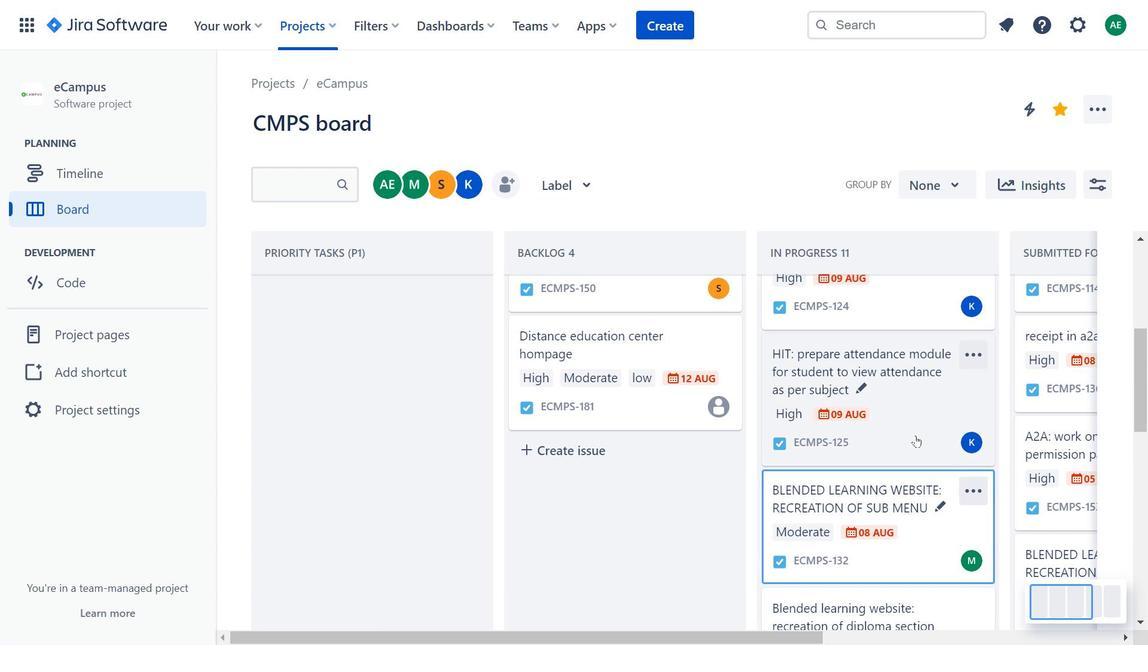 
Action: Mouse moved to (922, 547)
Screenshot: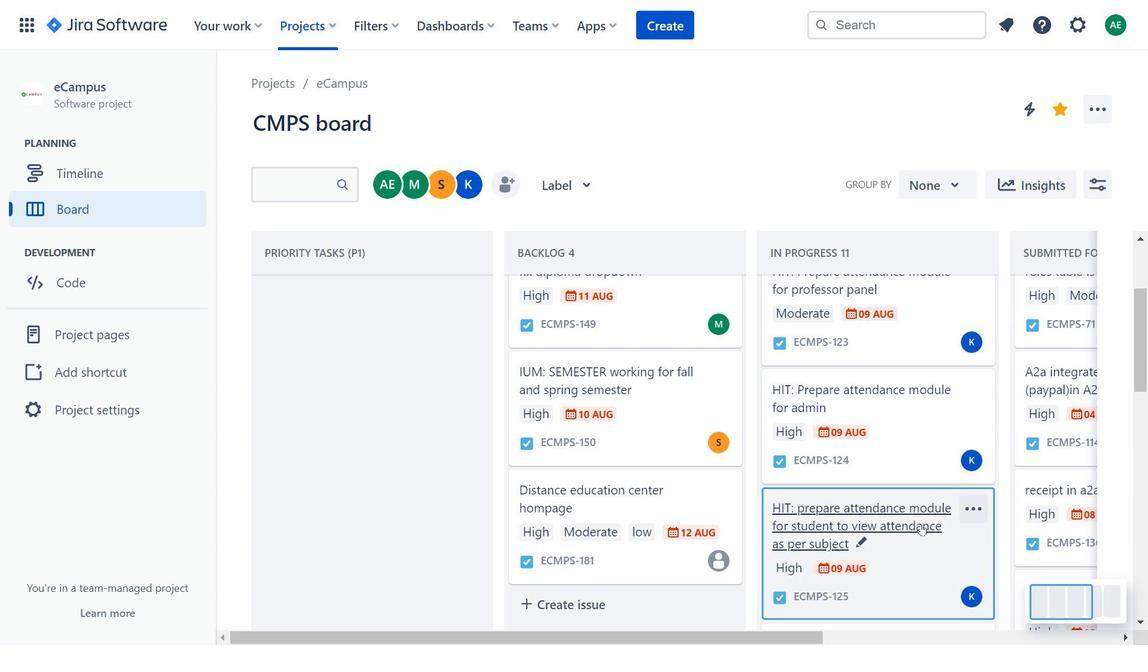 
Action: Mouse pressed left at (922, 547)
Screenshot: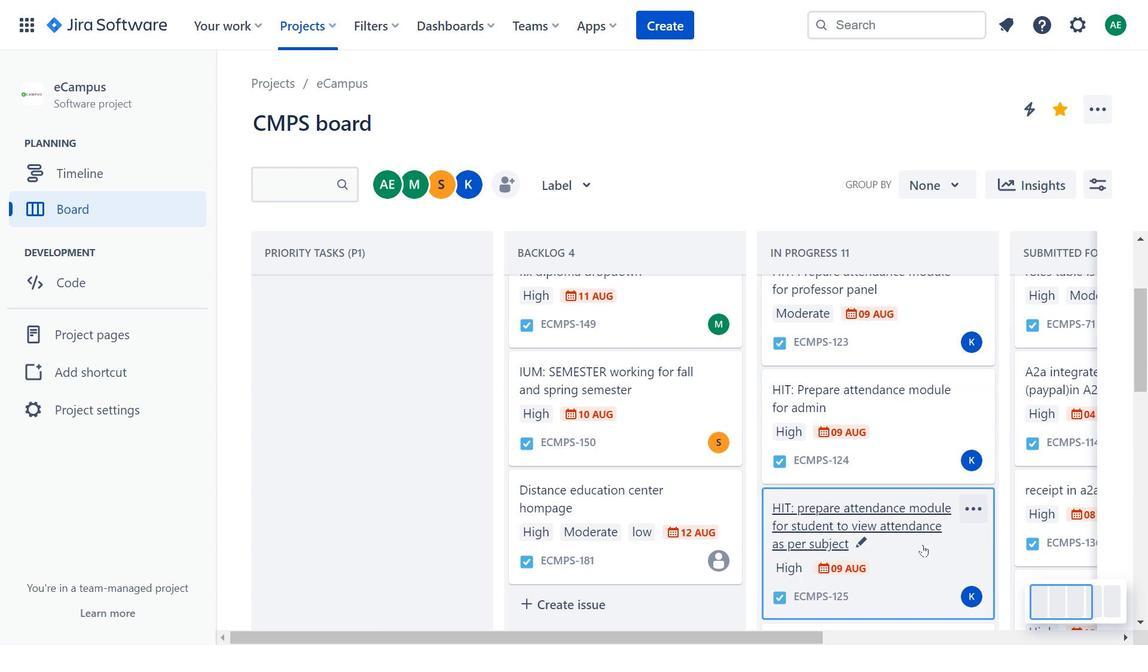 
Action: Mouse moved to (436, 202)
Screenshot: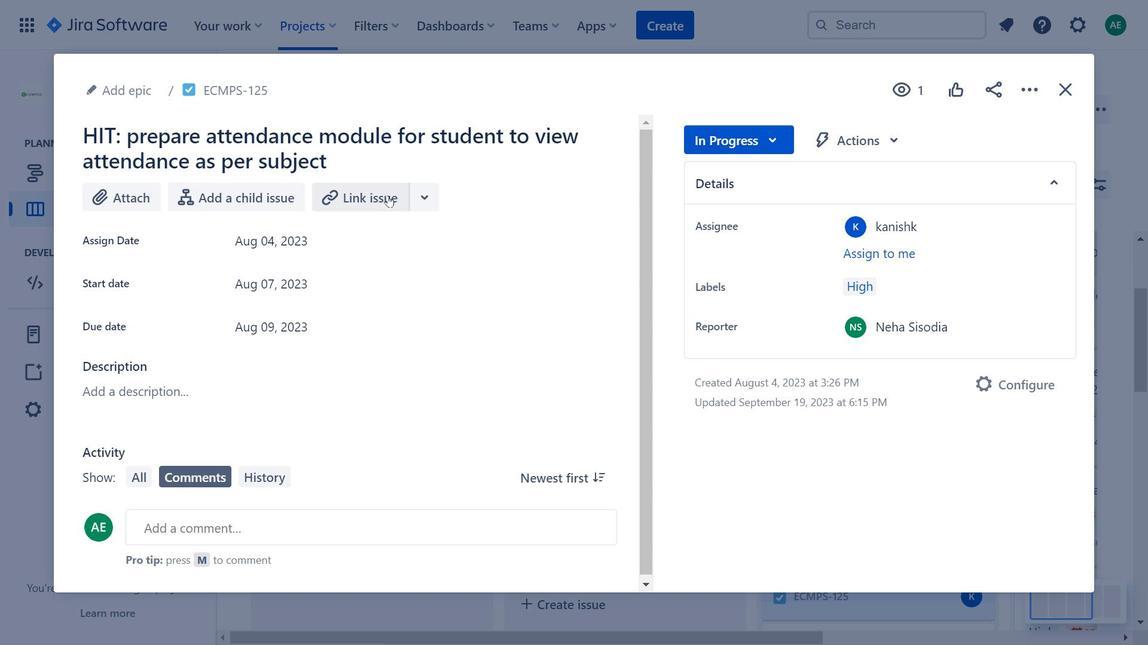 
Action: Mouse pressed left at (436, 202)
Screenshot: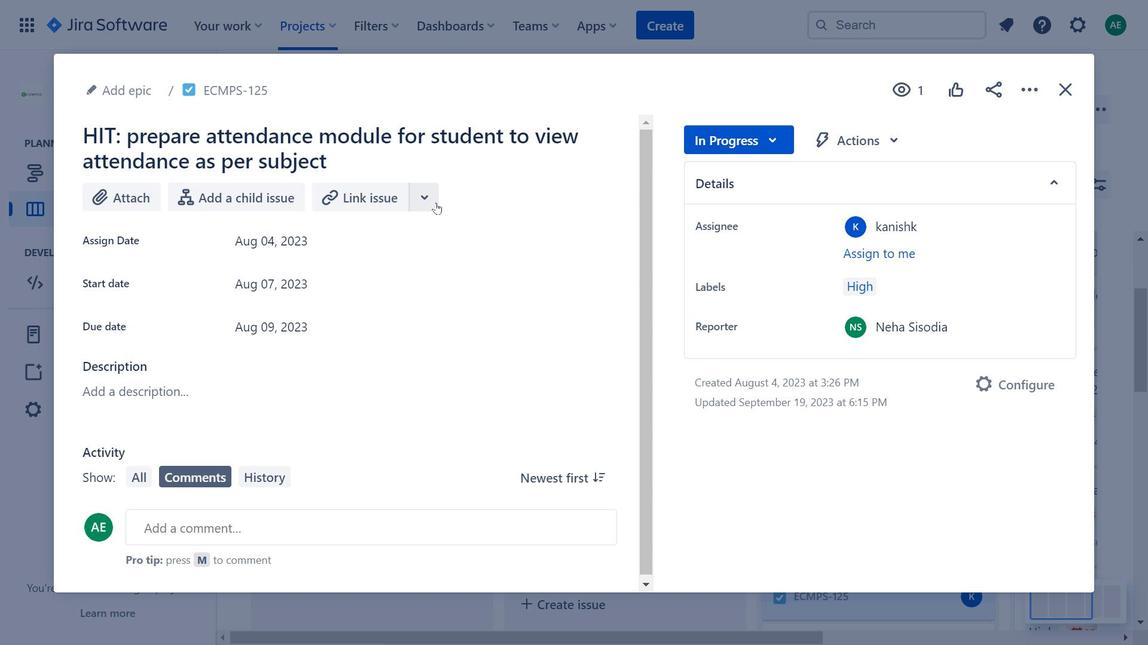 
Action: Mouse moved to (311, 273)
Screenshot: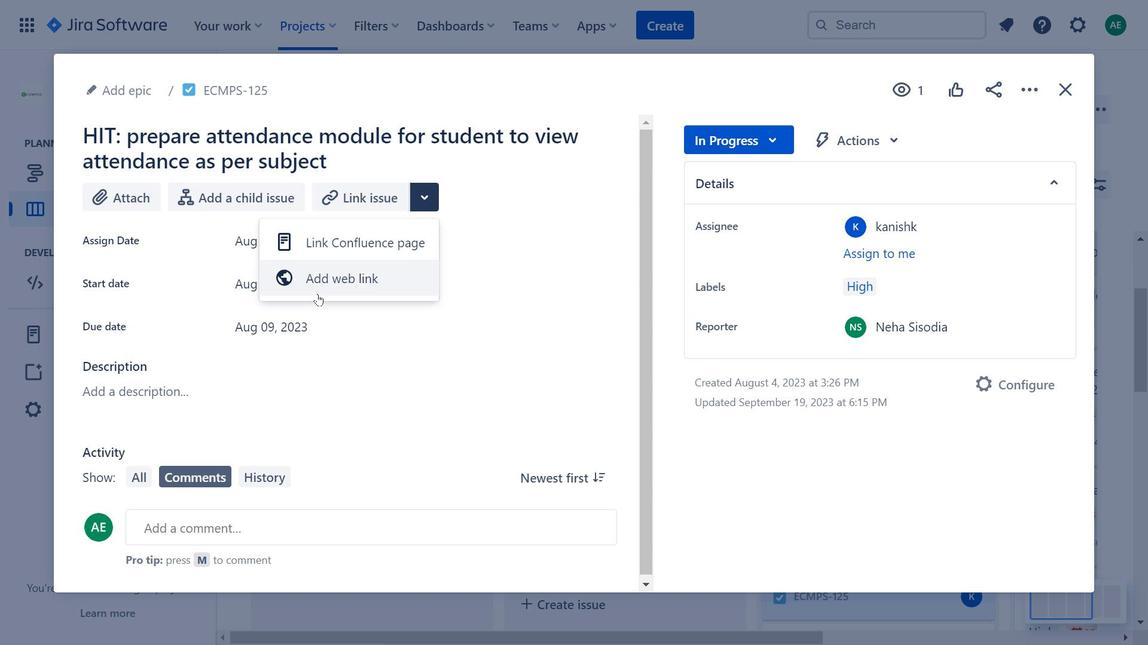 
Action: Mouse pressed left at (311, 273)
Screenshot: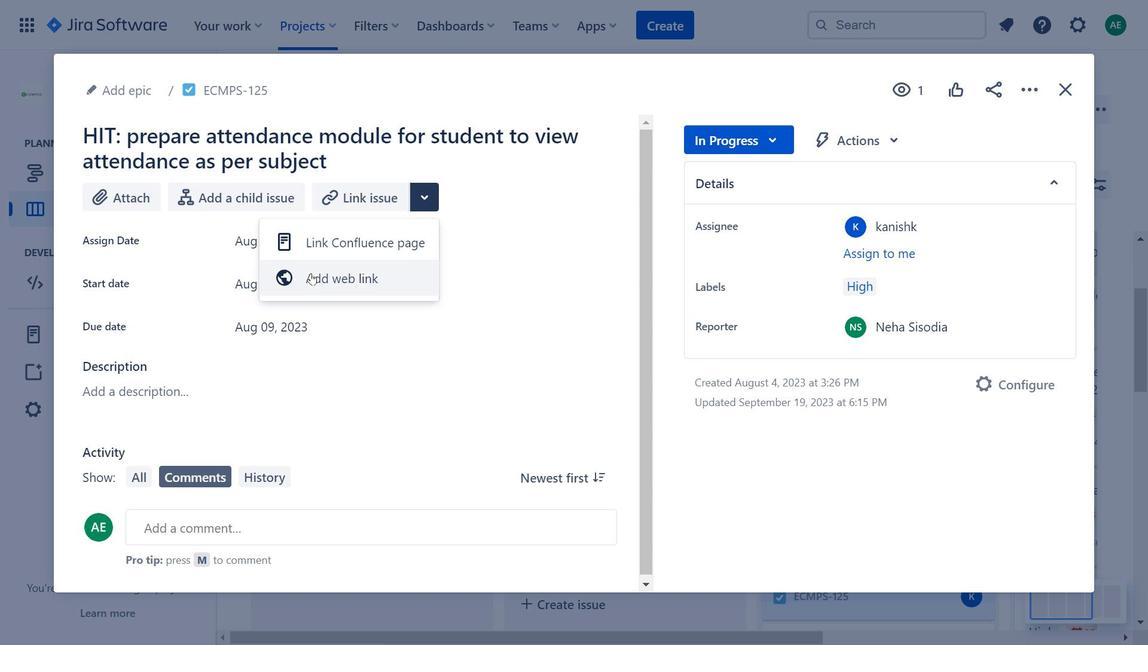 
Action: Mouse moved to (239, 407)
Screenshot: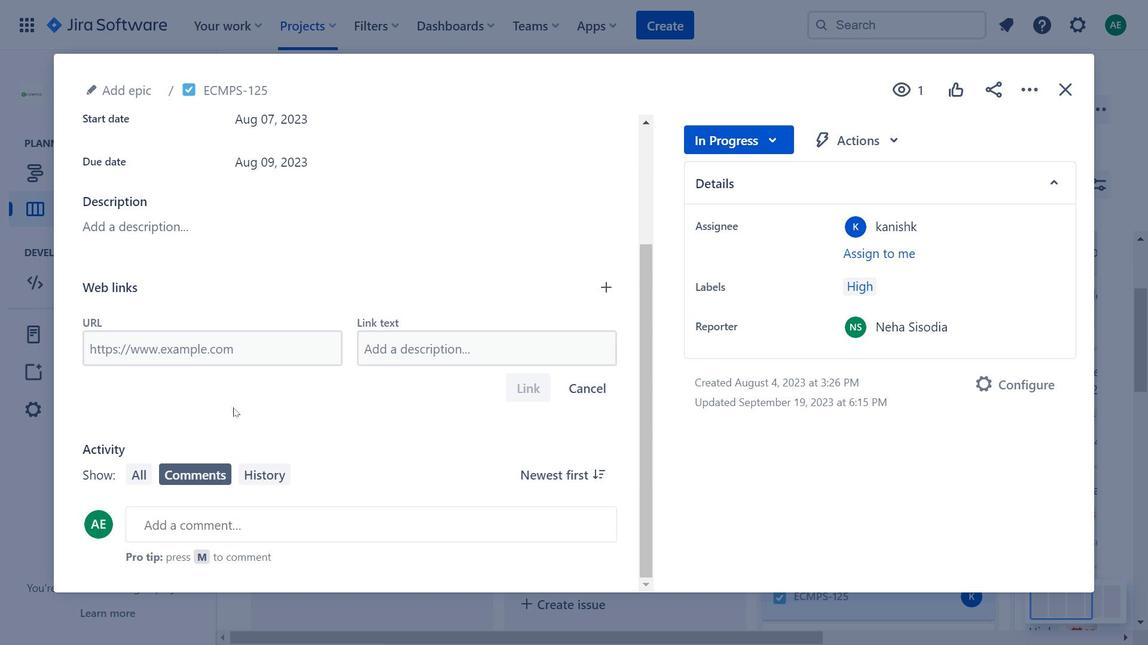 
Action: Mouse scrolled (239, 408) with delta (0, 0)
Screenshot: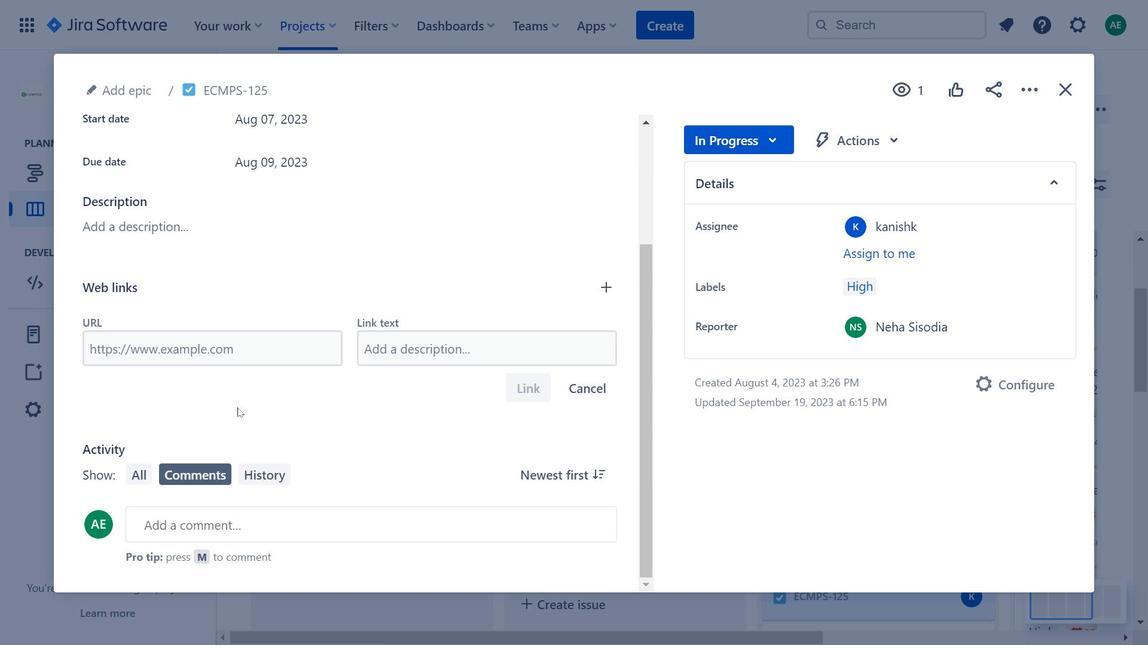 
Action: Mouse scrolled (239, 408) with delta (0, 0)
Screenshot: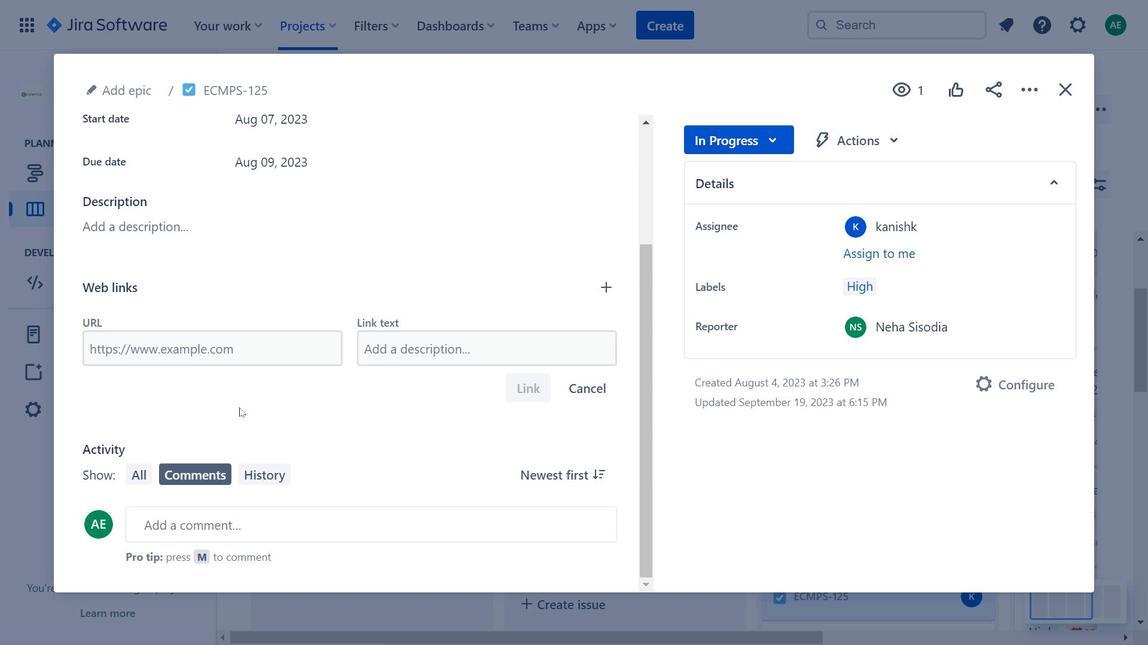 
Action: Mouse scrolled (239, 407) with delta (0, 0)
Screenshot: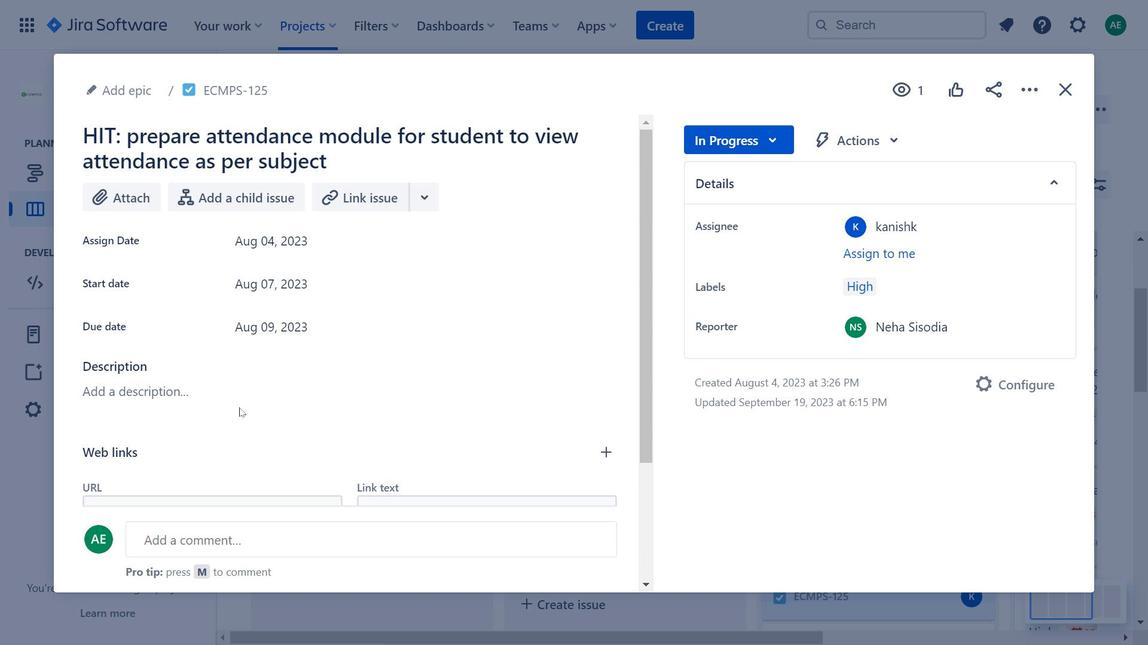 
Action: Mouse scrolled (239, 407) with delta (0, 0)
Screenshot: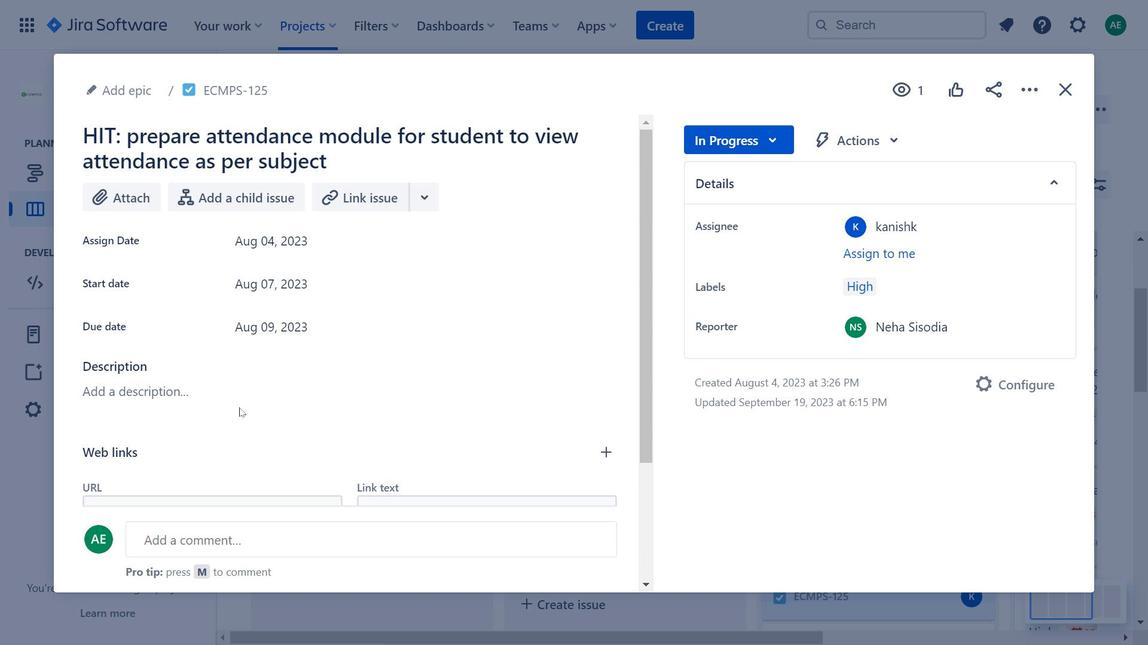 
Action: Mouse scrolled (239, 407) with delta (0, 0)
Screenshot: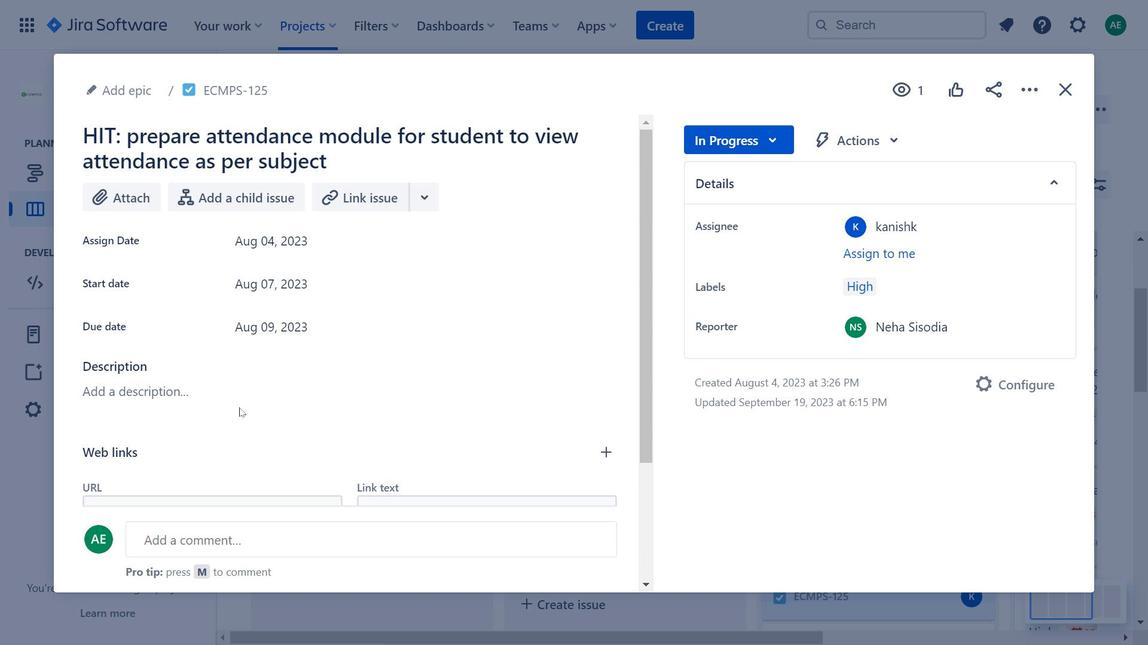 
Action: Mouse moved to (281, 463)
Screenshot: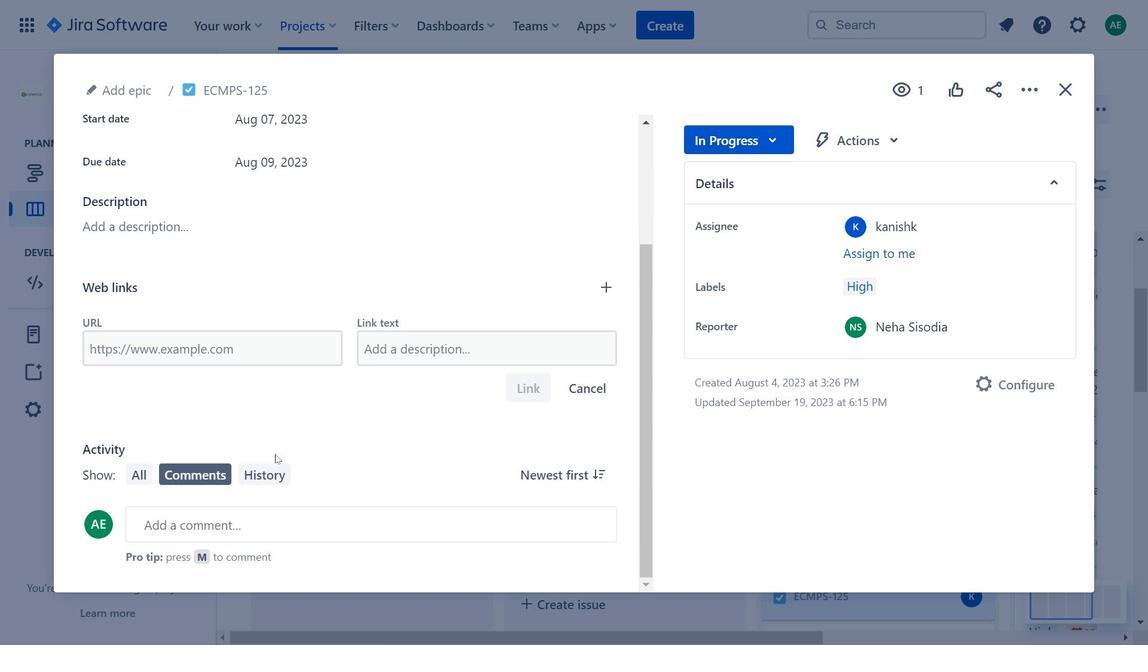 
Action: Mouse pressed left at (281, 463)
Screenshot: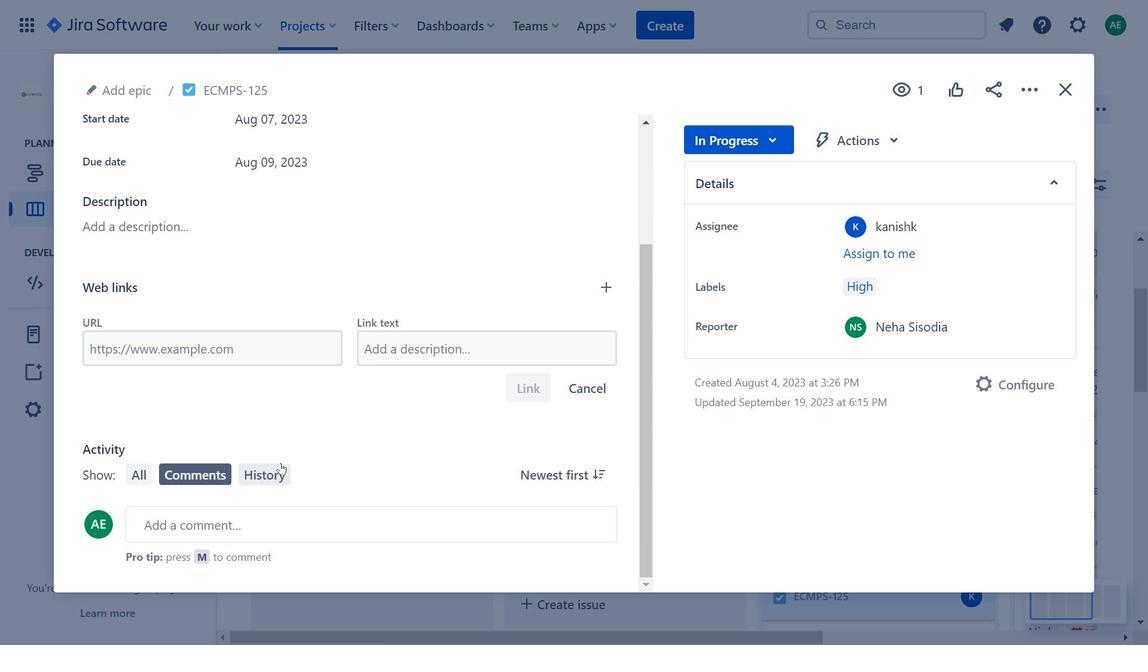 
Action: Mouse moved to (284, 357)
Screenshot: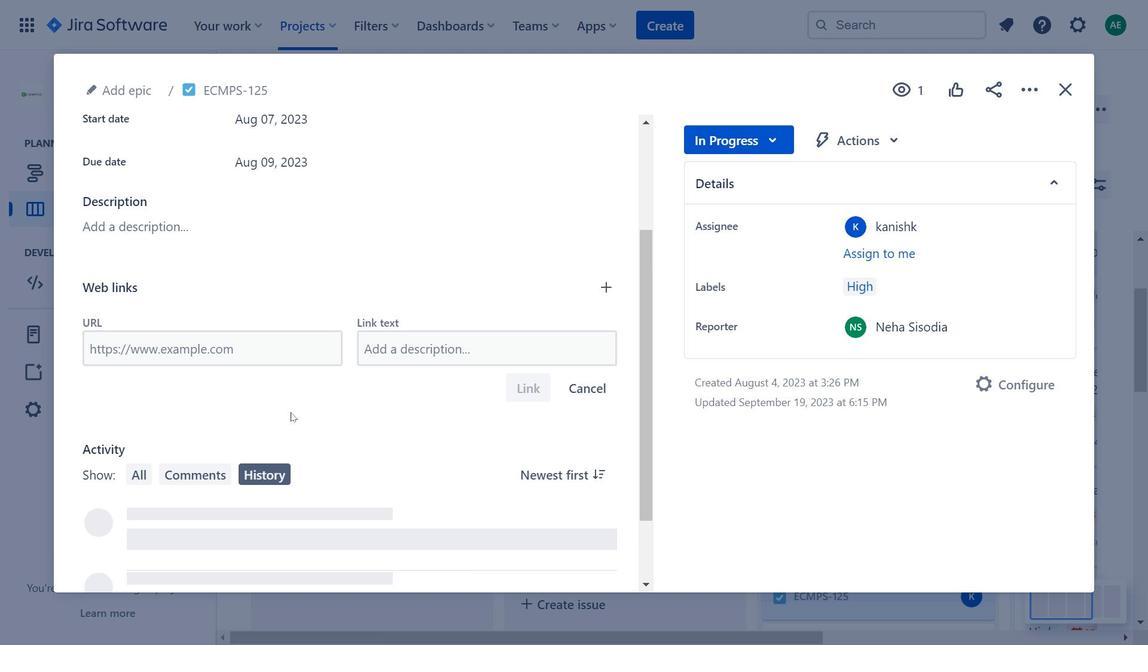 
Action: Mouse scrolled (284, 357) with delta (0, 0)
Screenshot: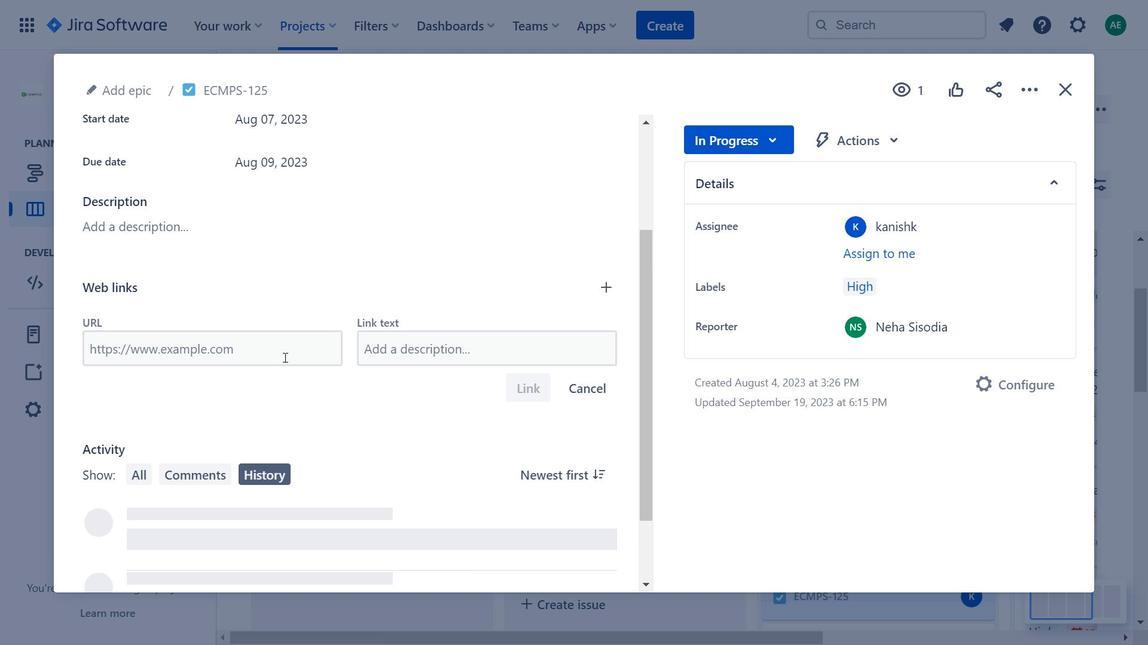 
Action: Mouse scrolled (284, 357) with delta (0, 0)
Screenshot: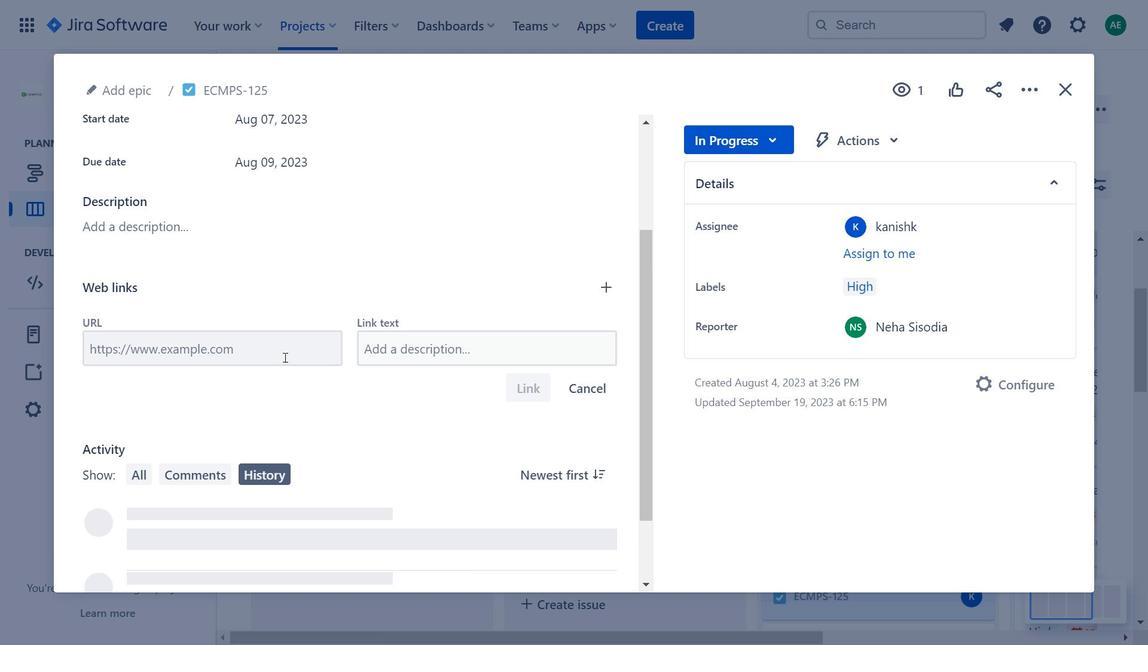 
Action: Mouse scrolled (284, 357) with delta (0, 0)
Screenshot: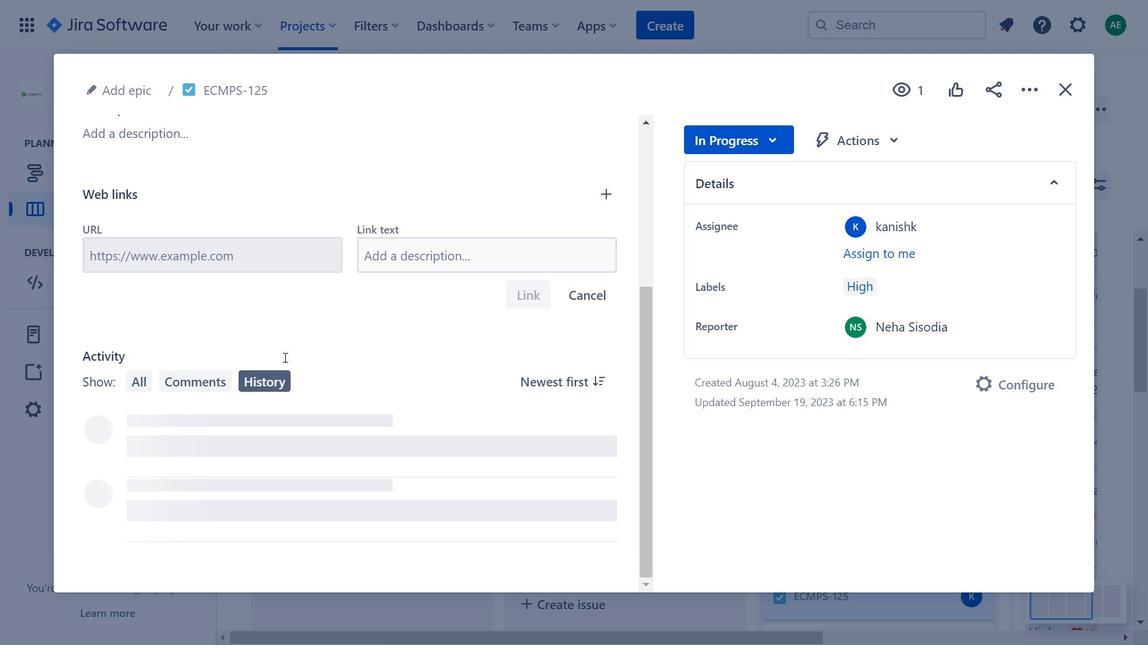 
Action: Mouse scrolled (284, 357) with delta (0, 0)
Screenshot: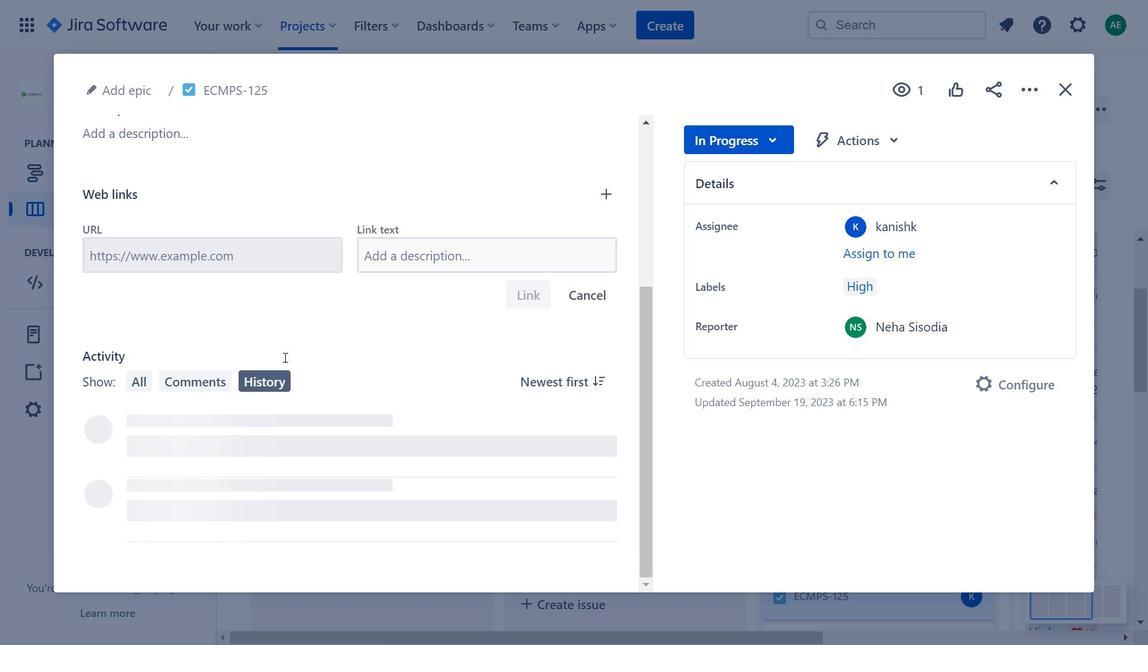 
Action: Mouse scrolled (284, 357) with delta (0, 0)
Screenshot: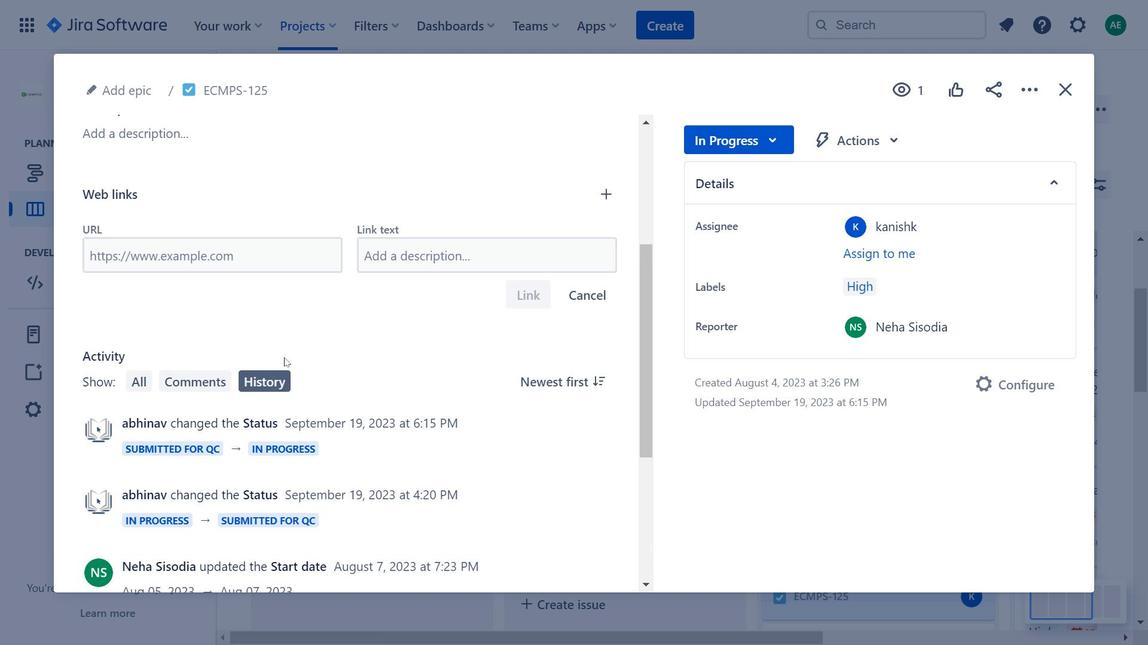 
Action: Mouse scrolled (284, 357) with delta (0, 0)
Screenshot: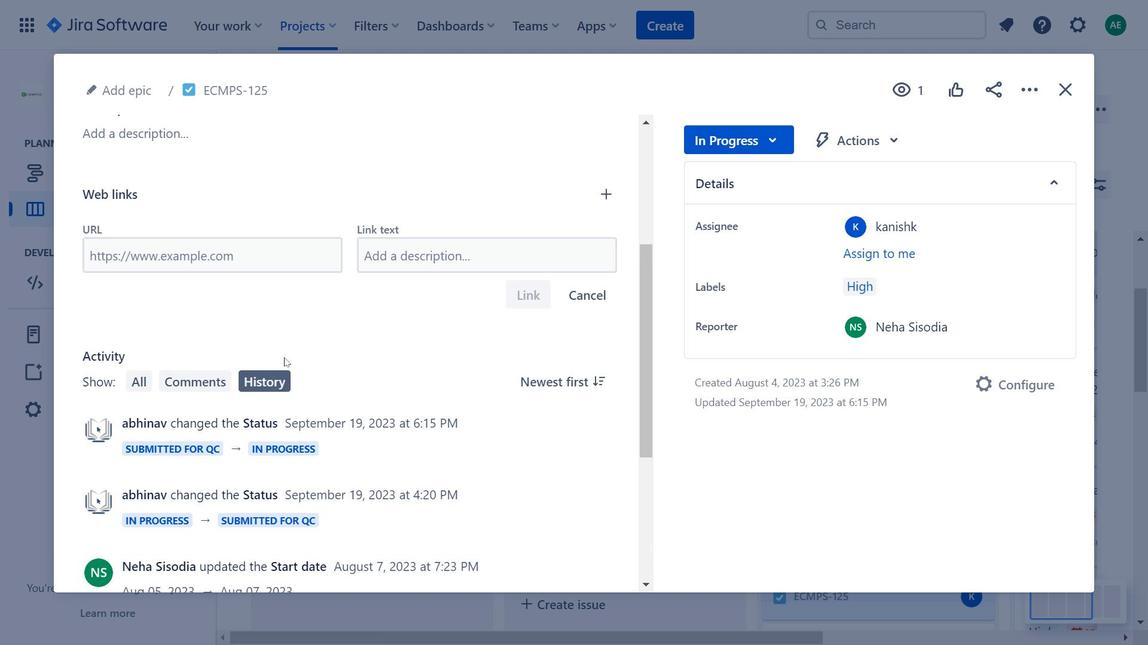 
Action: Mouse scrolled (284, 357) with delta (0, 0)
Screenshot: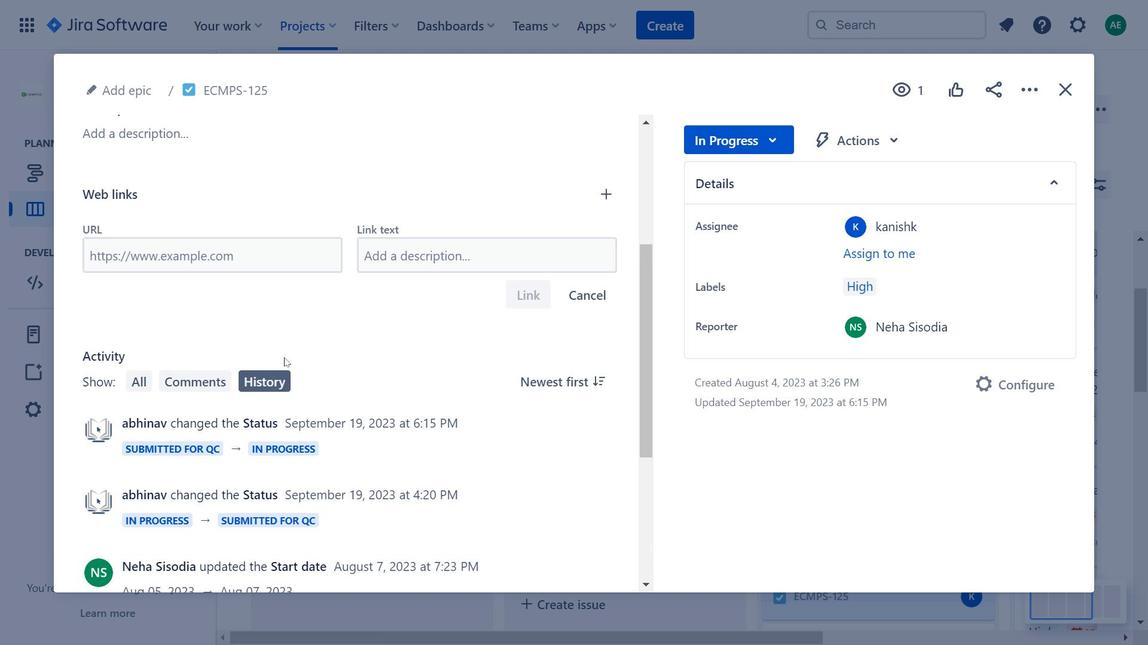 
Action: Mouse moved to (739, 151)
Screenshot: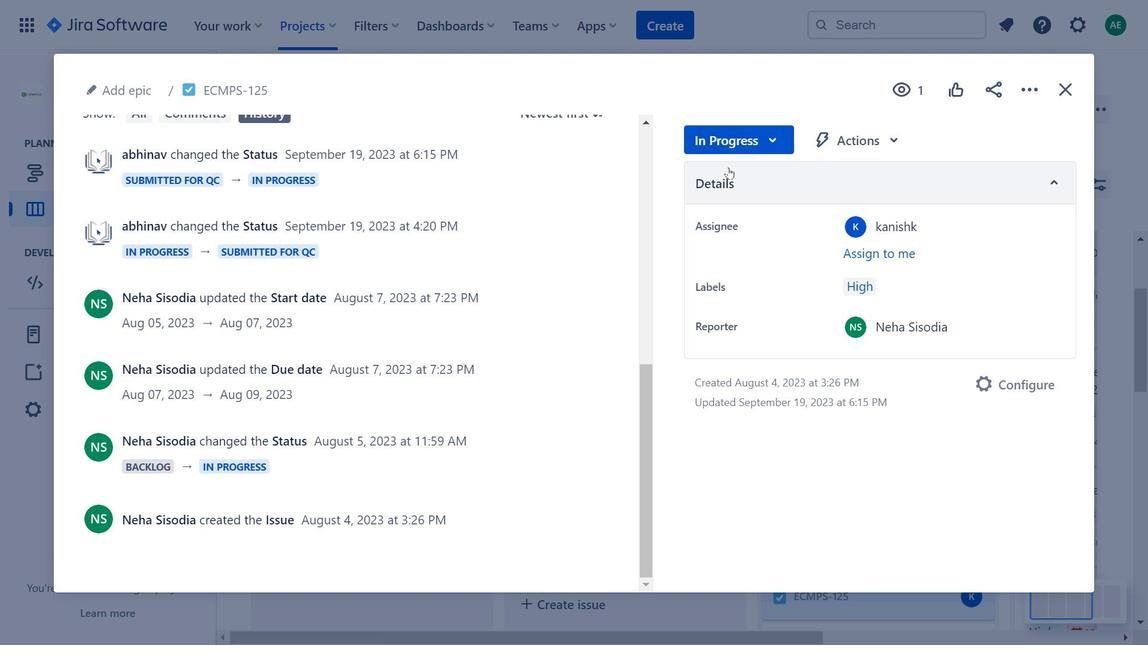 
Action: Mouse pressed left at (739, 151)
Screenshot: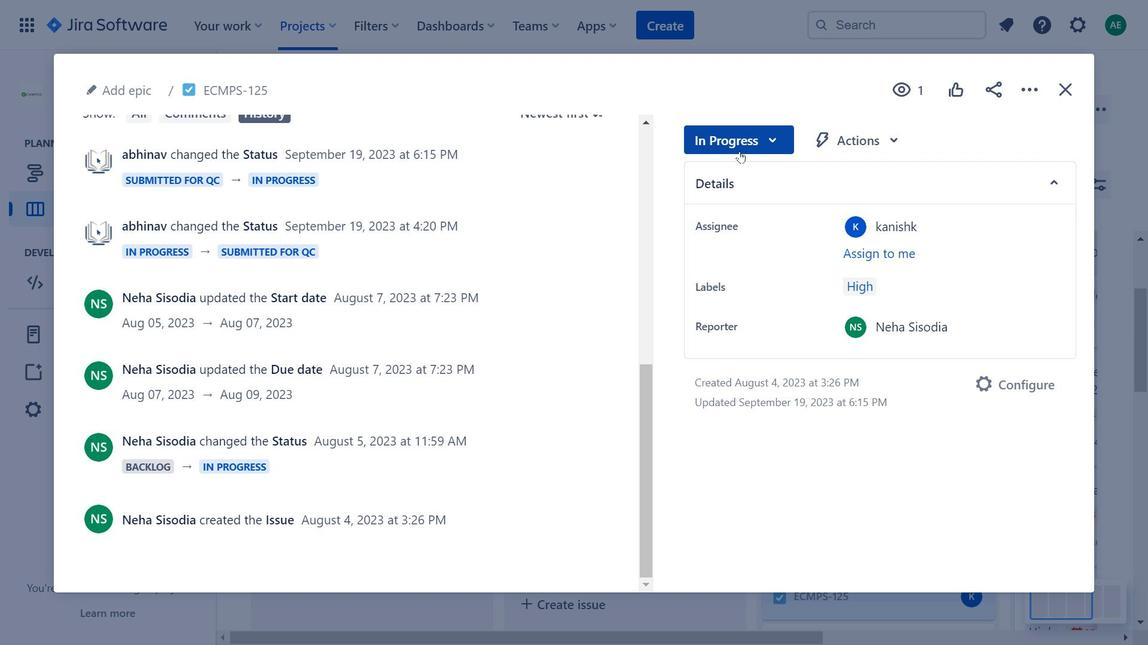 
Action: Mouse moved to (485, 357)
Screenshot: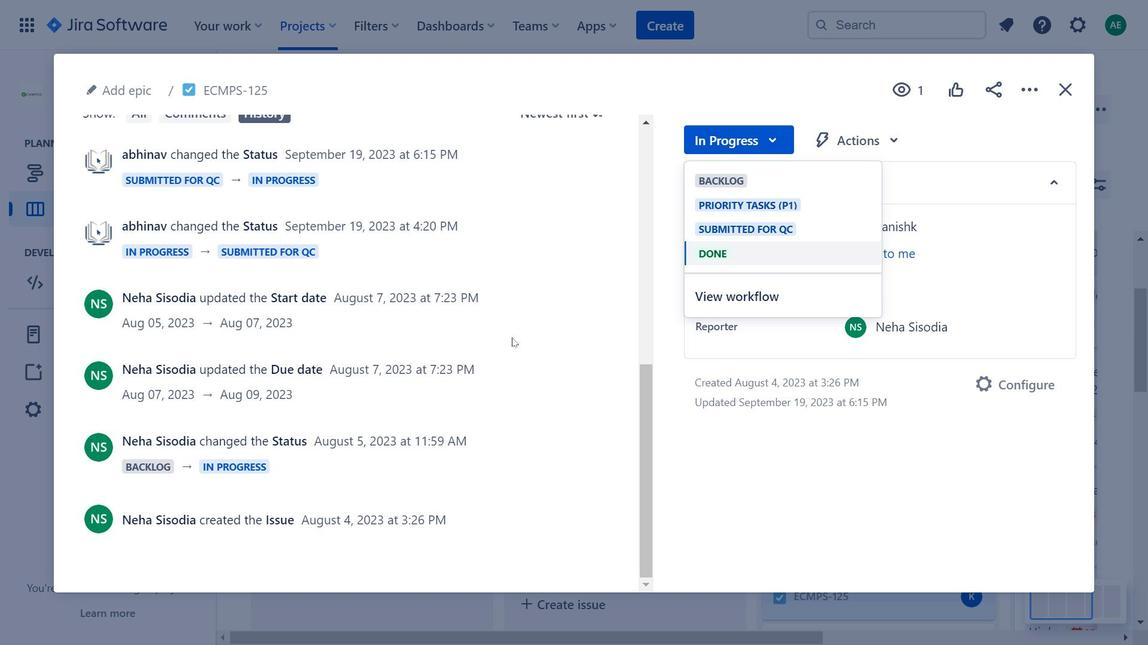 
Action: Mouse scrolled (485, 357) with delta (0, 0)
Screenshot: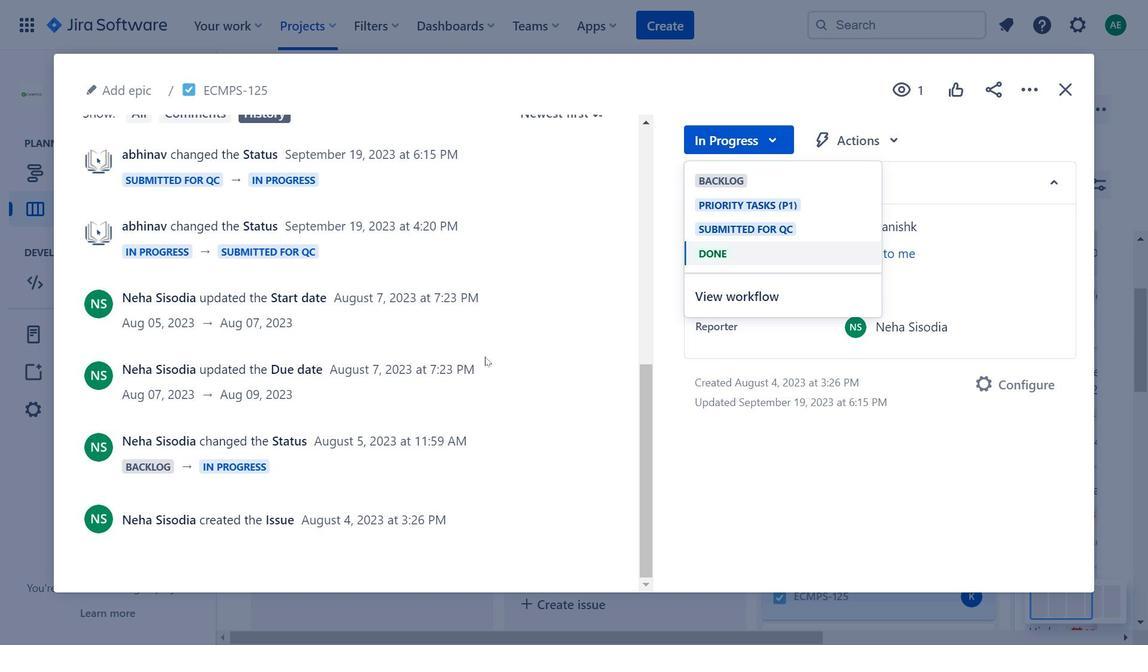 
Action: Mouse moved to (485, 359)
Screenshot: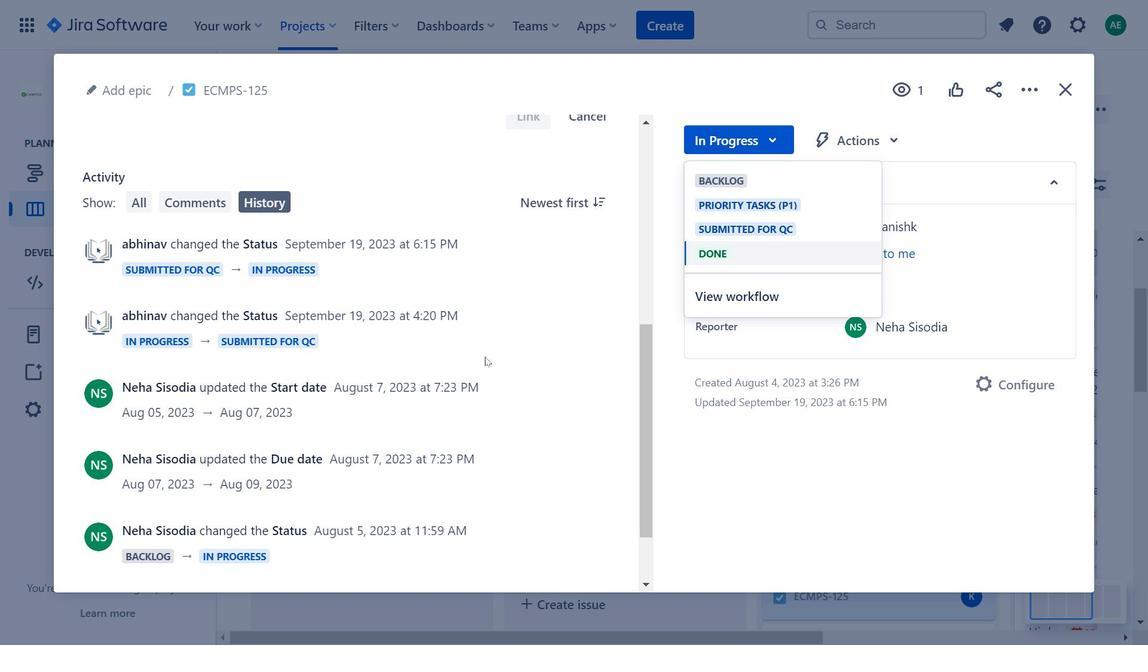 
Action: Mouse scrolled (485, 360) with delta (0, 0)
Screenshot: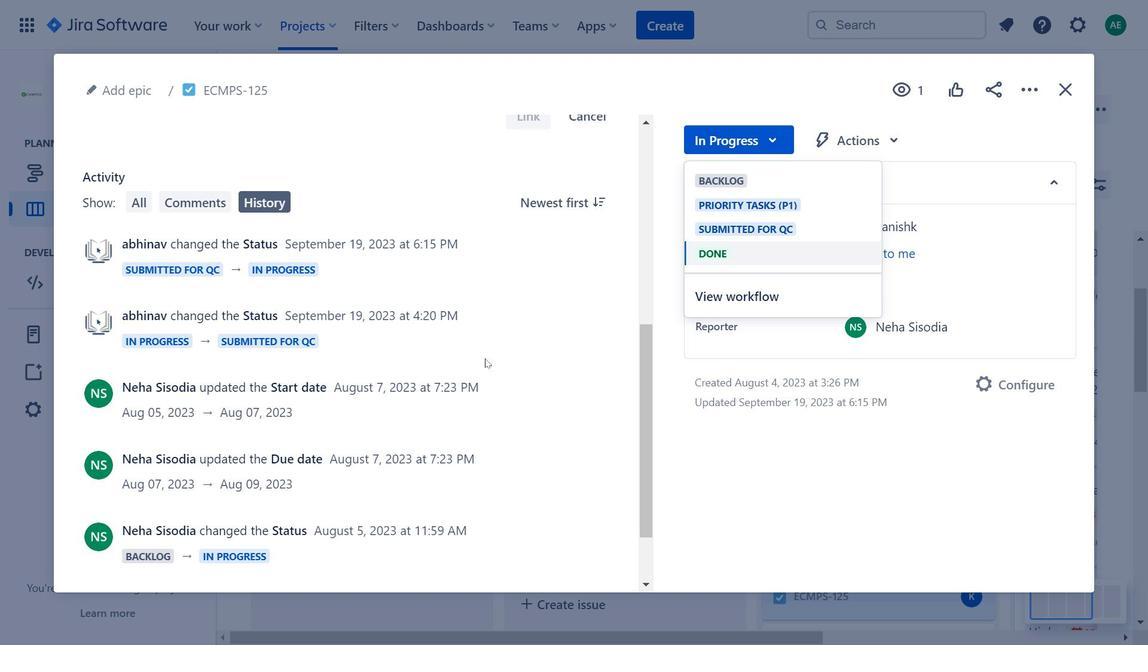 
Action: Mouse scrolled (485, 360) with delta (0, 0)
Screenshot: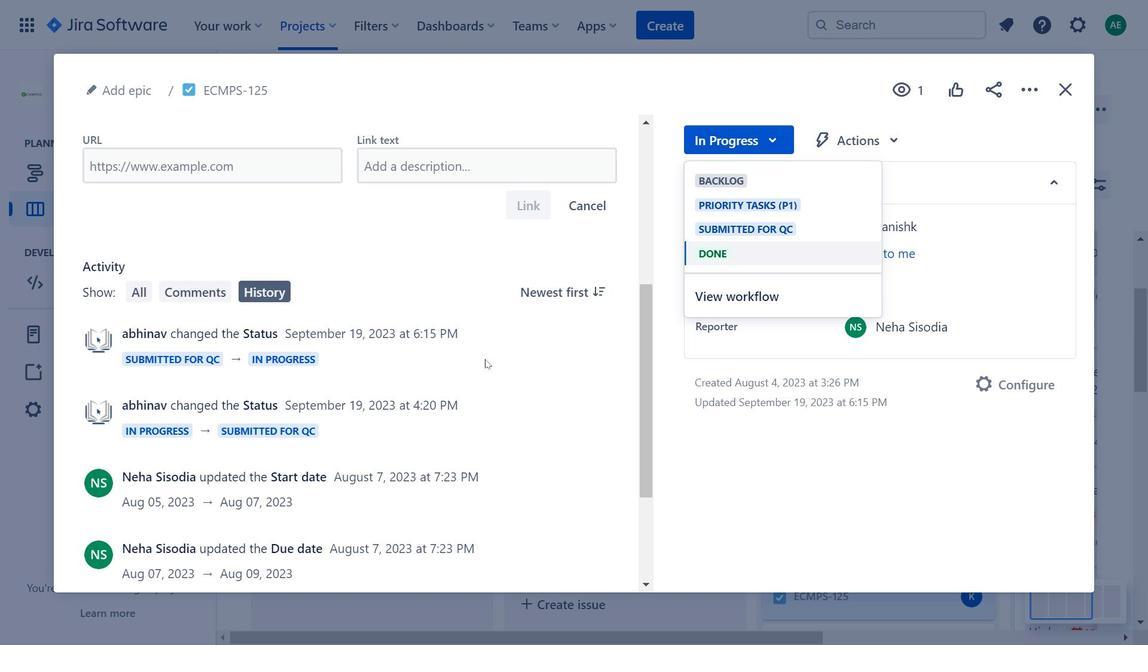 
Action: Mouse scrolled (485, 360) with delta (0, 0)
Screenshot: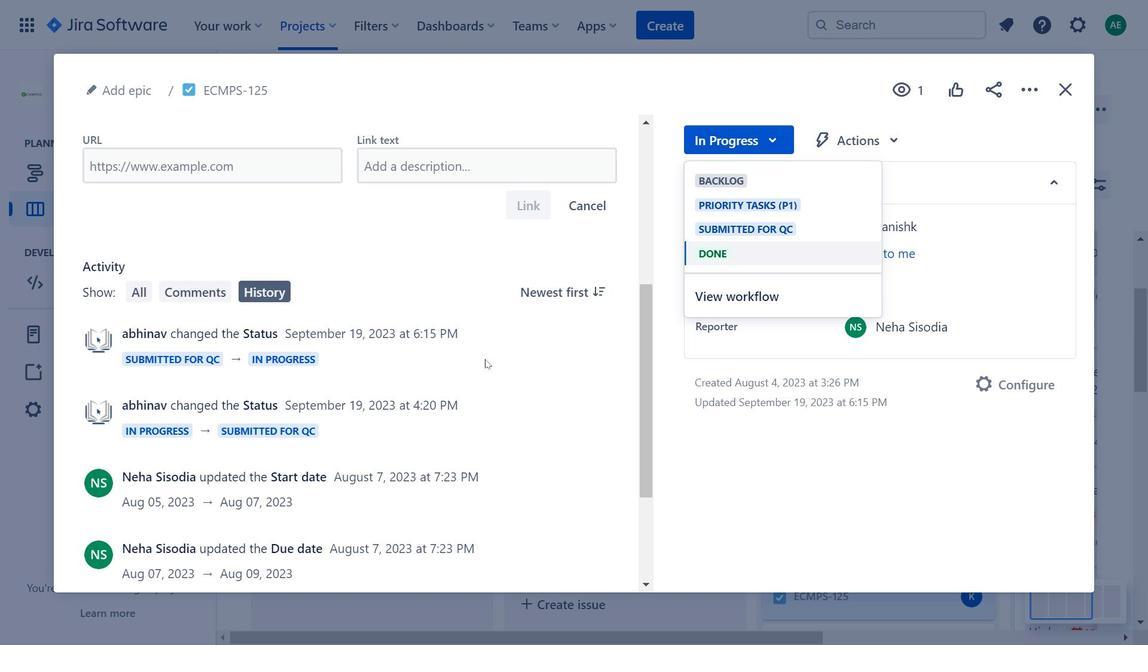 
Action: Mouse scrolled (485, 360) with delta (0, 0)
Screenshot: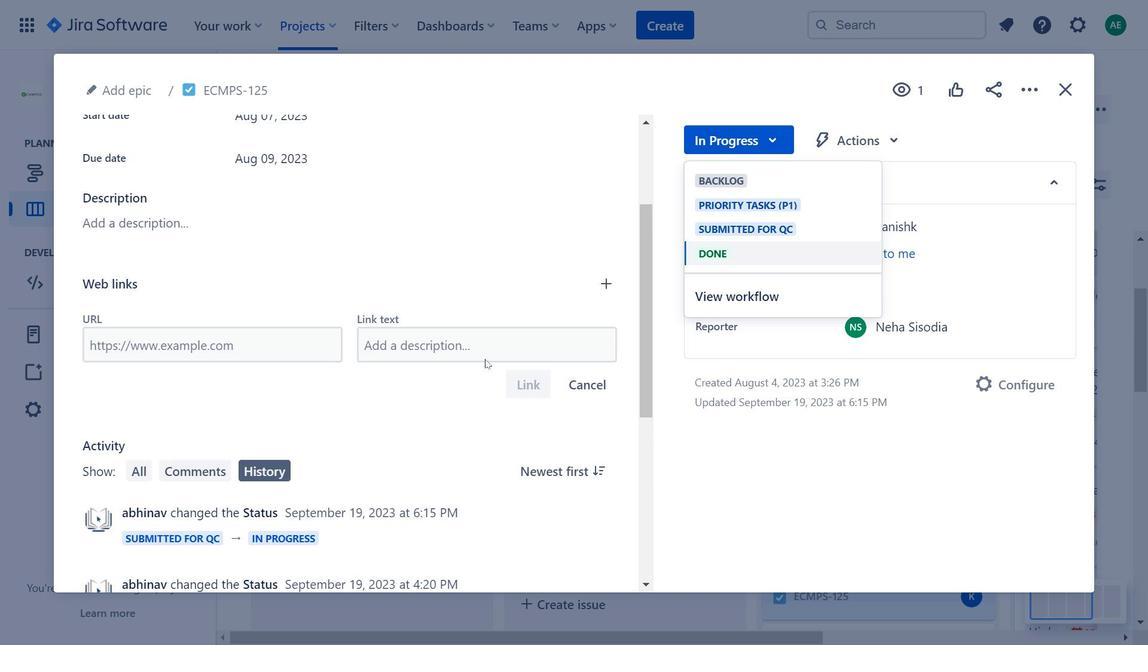 
Action: Mouse scrolled (485, 360) with delta (0, 0)
